 Task: Search for and add digital camera photography equipment to your Amazon cart.
Action: Mouse moved to (515, 243)
Screenshot: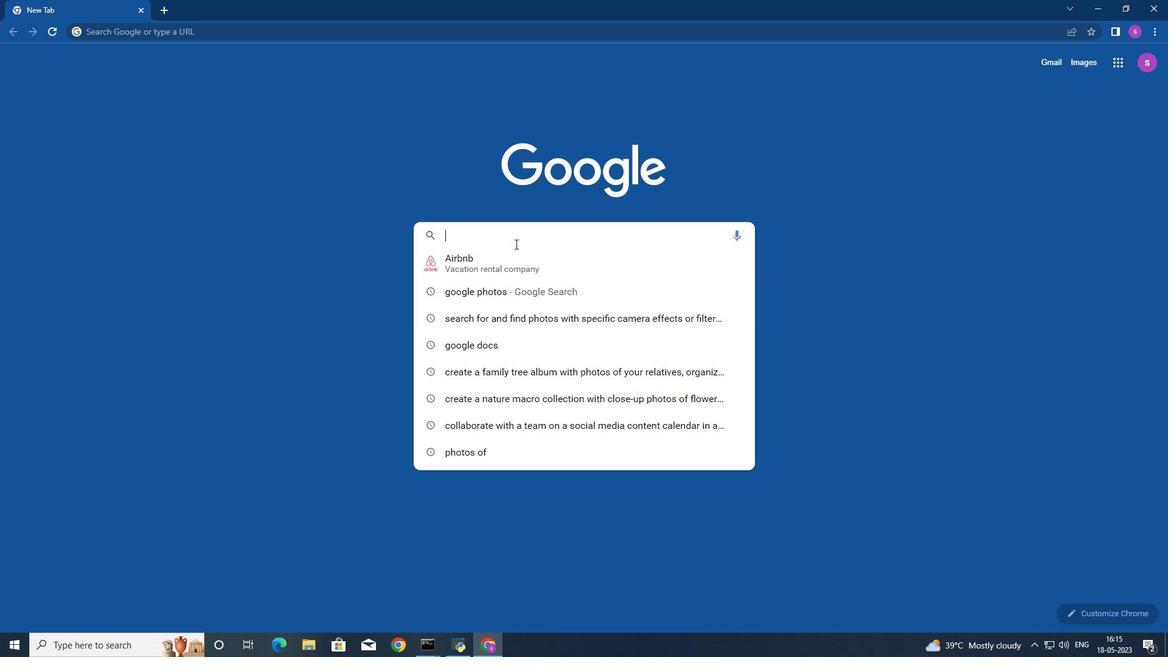 
Action: Key pressed <Key.shift>Ama
Screenshot: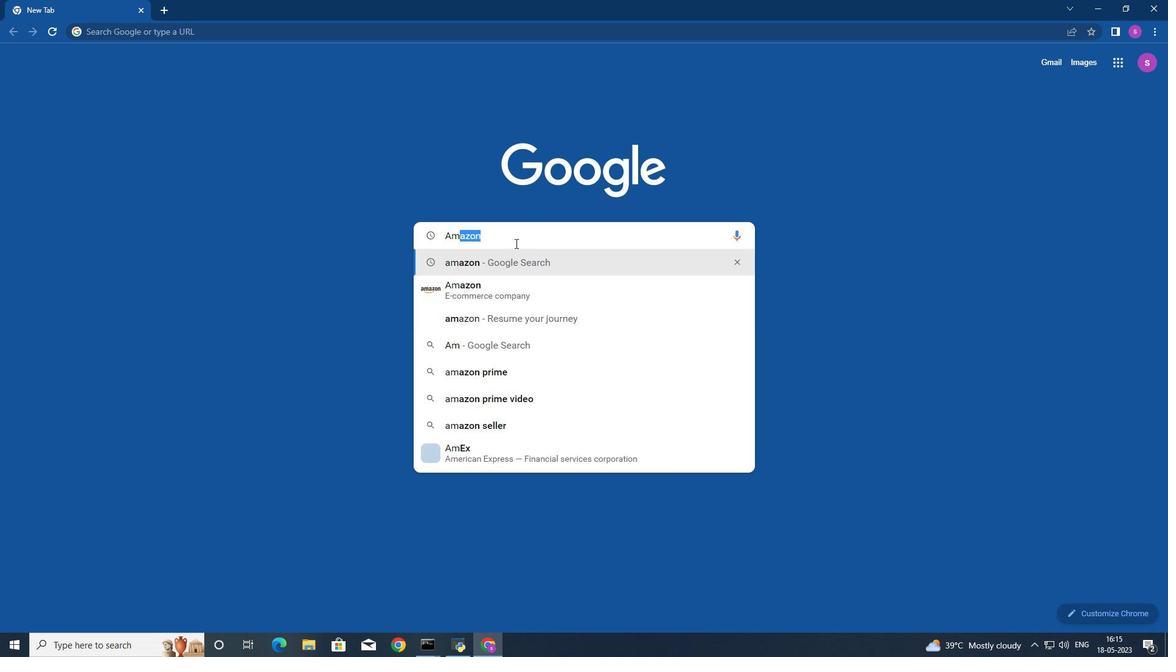 
Action: Mouse moved to (476, 283)
Screenshot: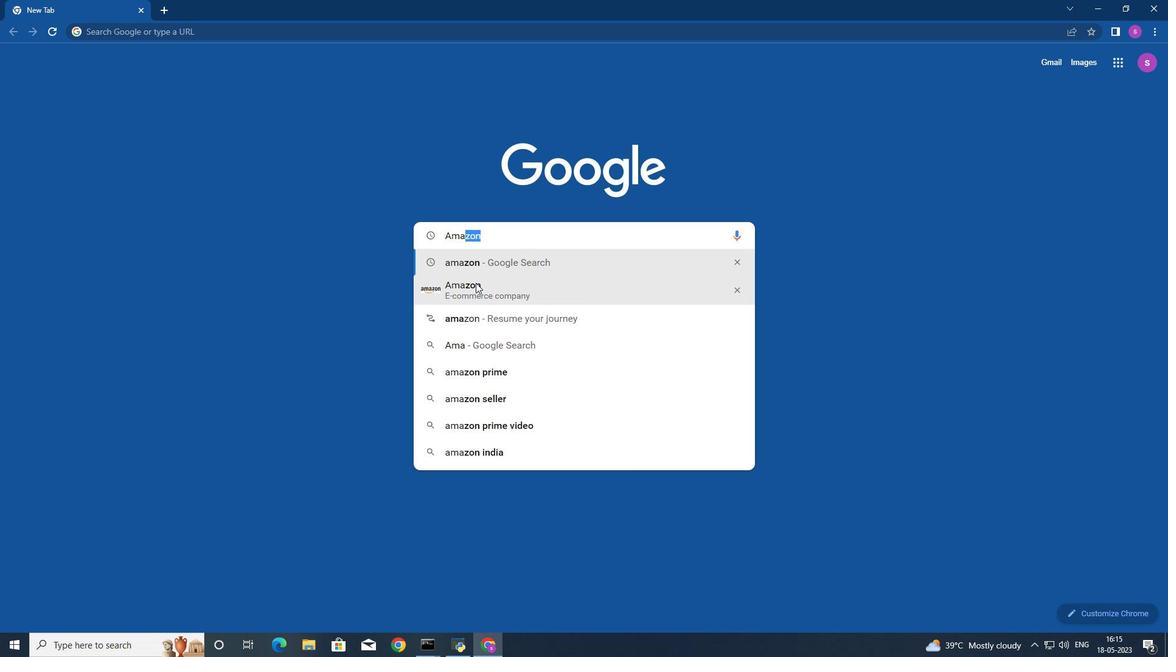 
Action: Mouse pressed left at (476, 283)
Screenshot: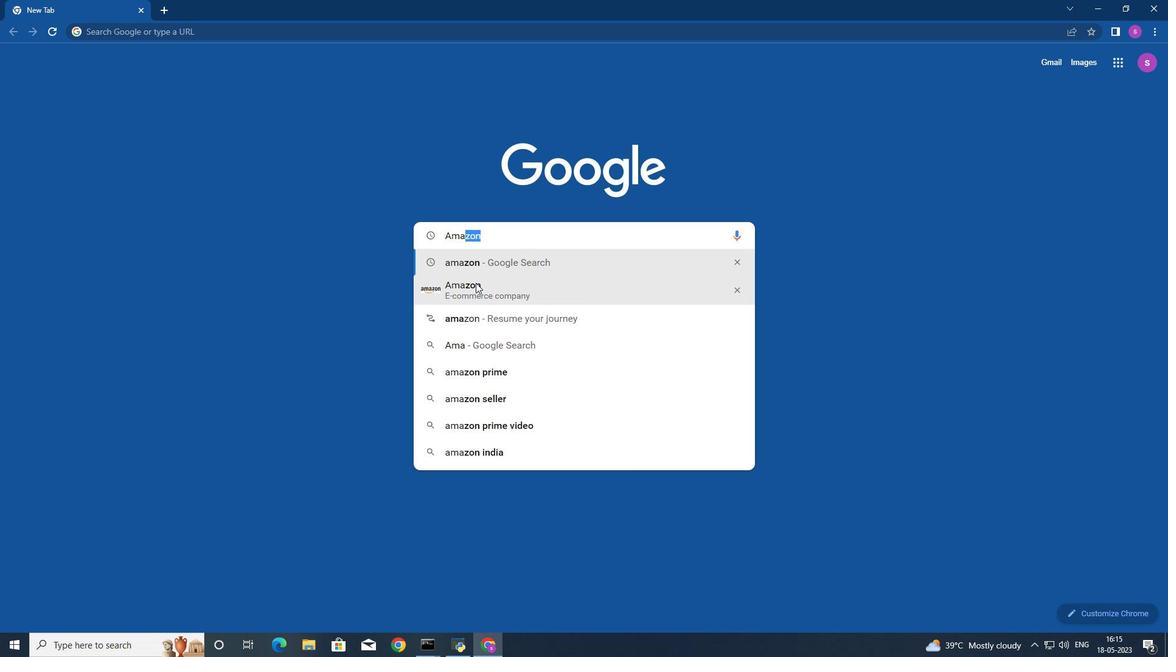 
Action: Mouse moved to (166, 196)
Screenshot: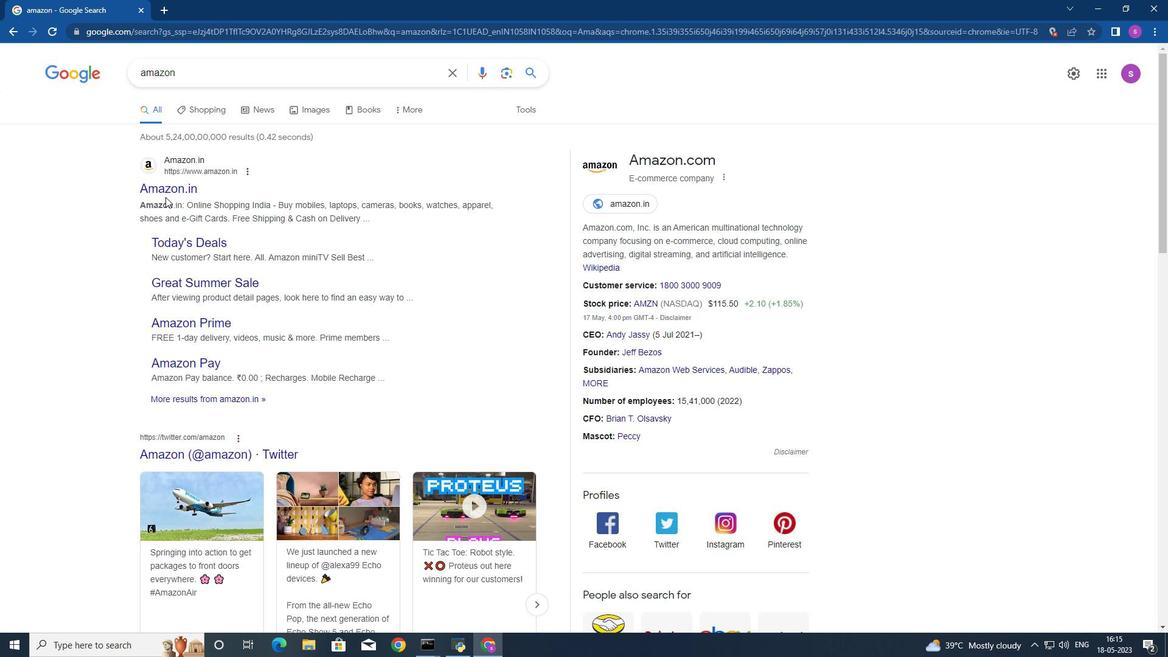 
Action: Mouse pressed left at (166, 196)
Screenshot: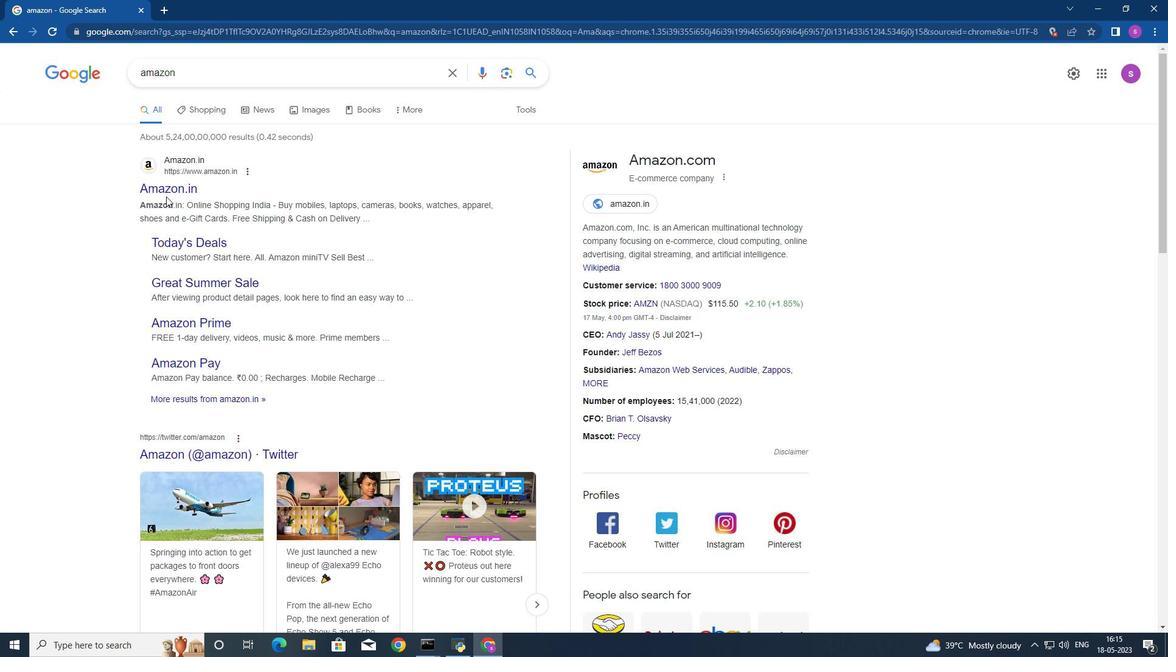 
Action: Mouse moved to (171, 189)
Screenshot: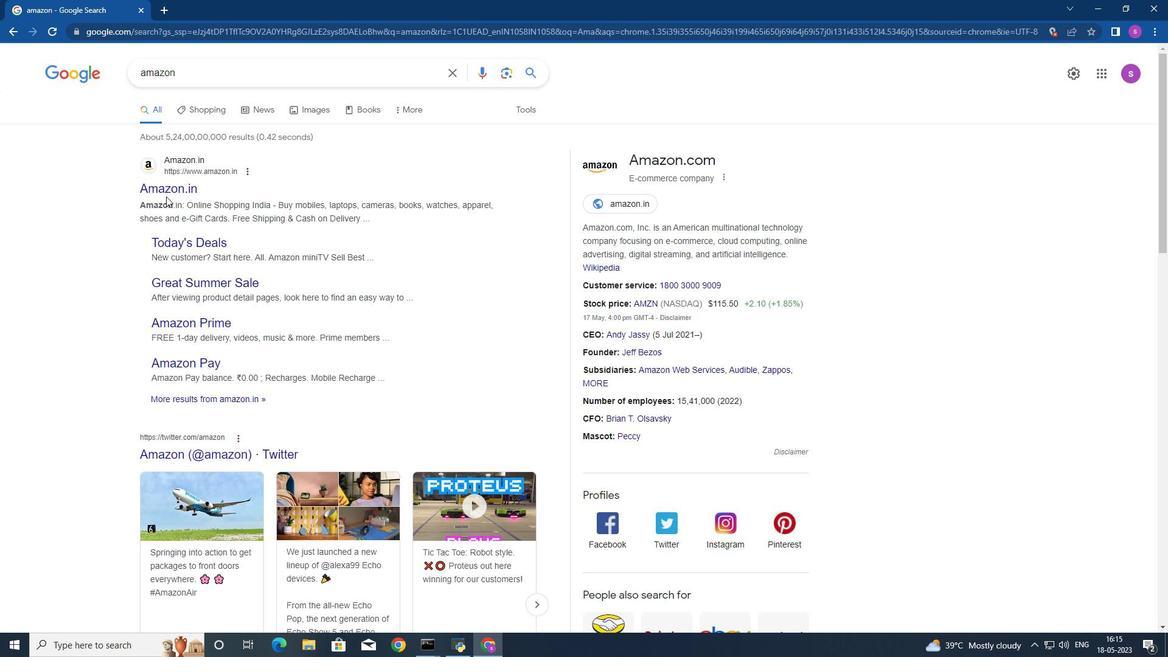 
Action: Mouse pressed left at (171, 189)
Screenshot: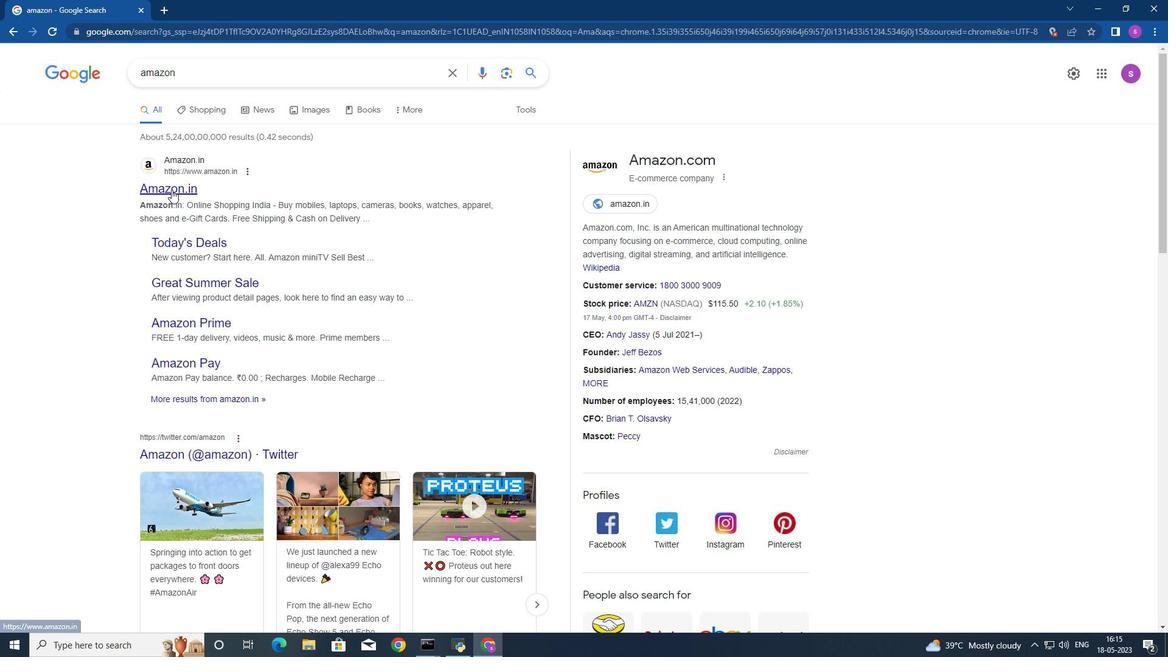 
Action: Mouse moved to (332, 59)
Screenshot: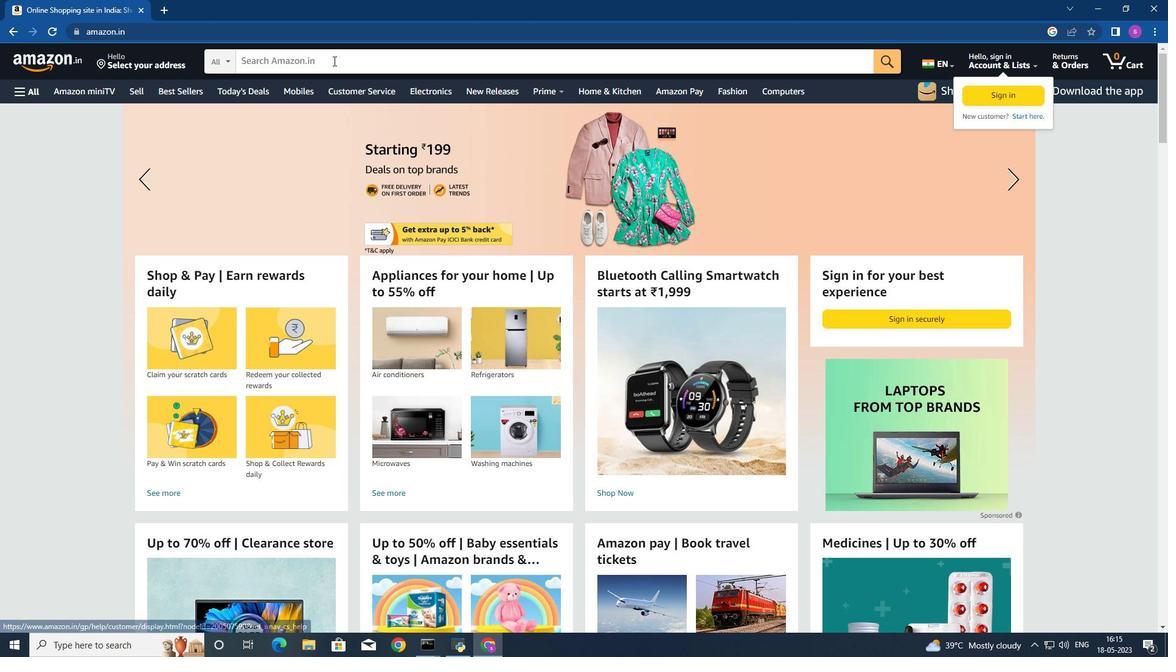 
Action: Mouse pressed left at (332, 59)
Screenshot: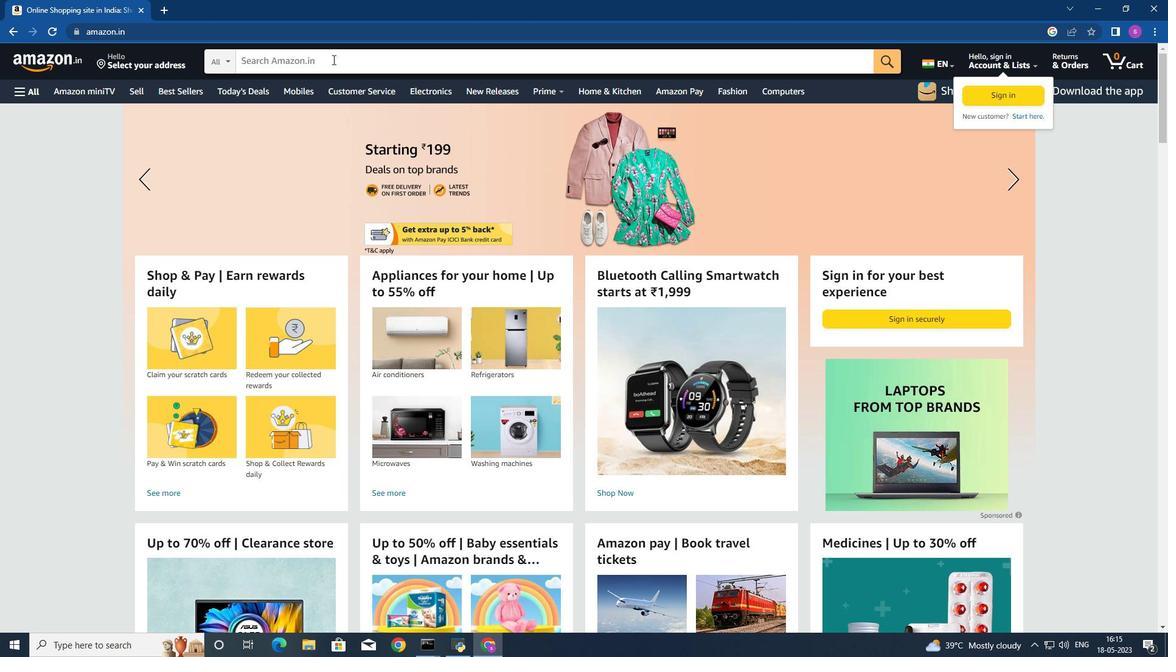 
Action: Key pressed digital<Key.space>camera<Key.enter>
Screenshot: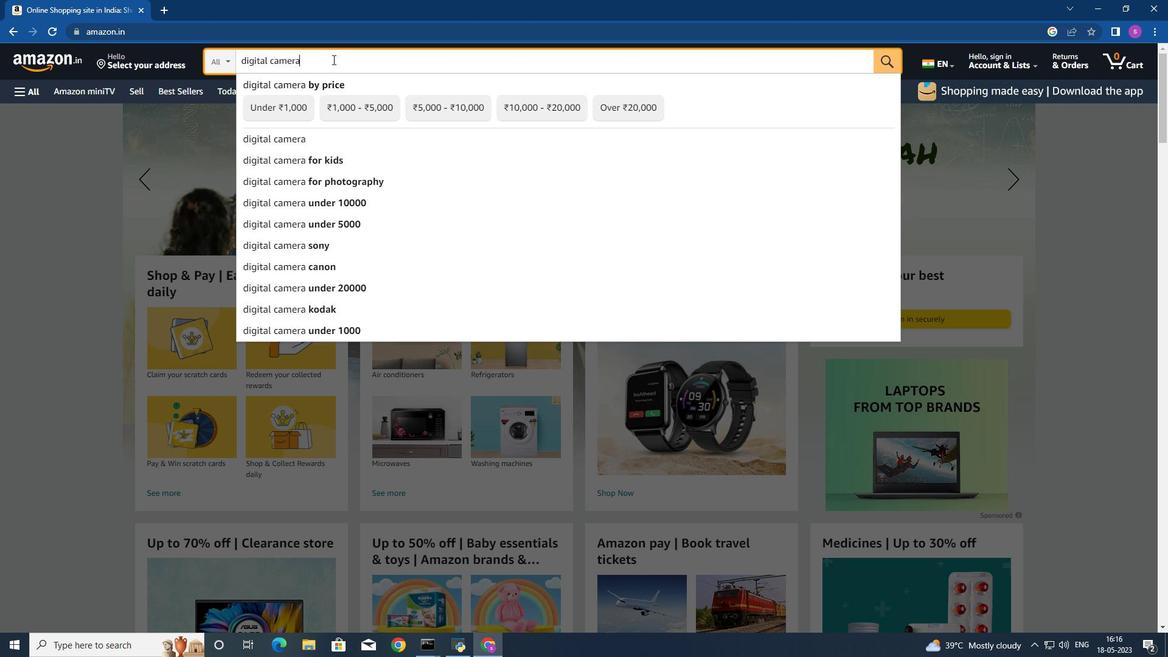 
Action: Mouse moved to (425, 222)
Screenshot: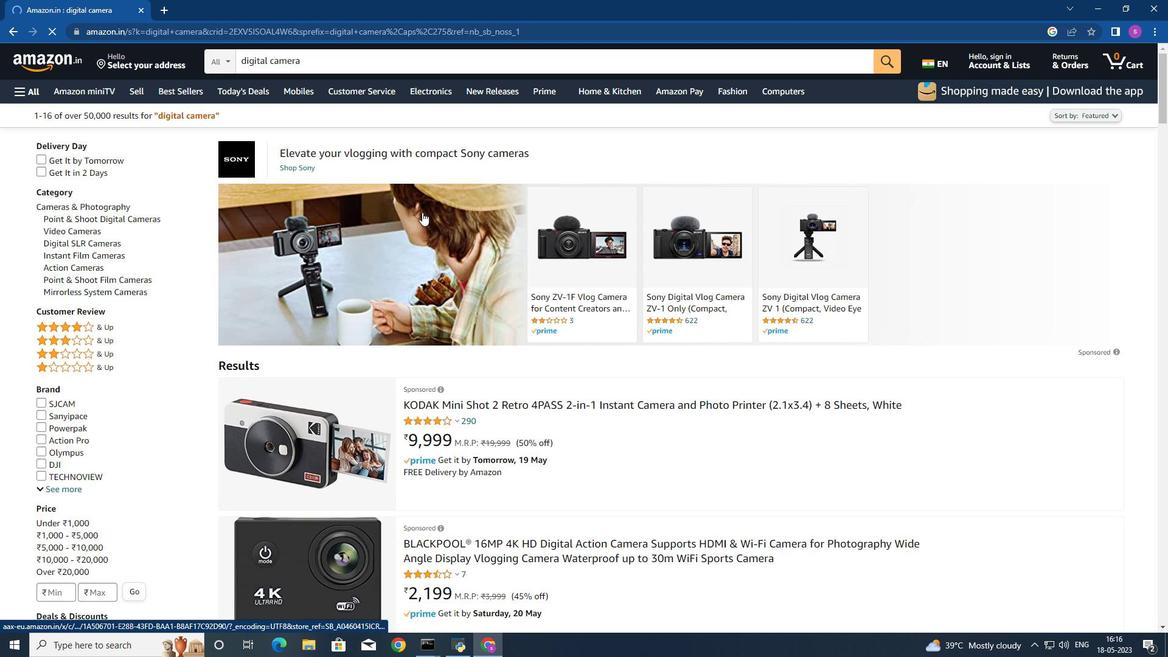 
Action: Mouse scrolled (423, 215) with delta (0, 0)
Screenshot: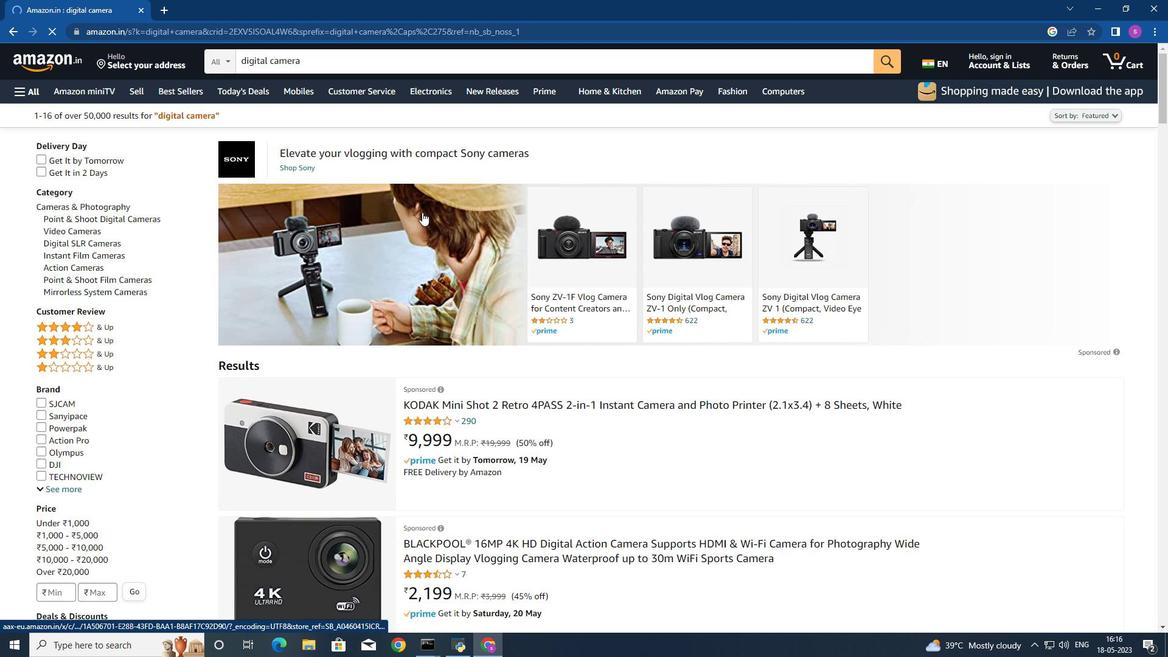 
Action: Mouse moved to (426, 223)
Screenshot: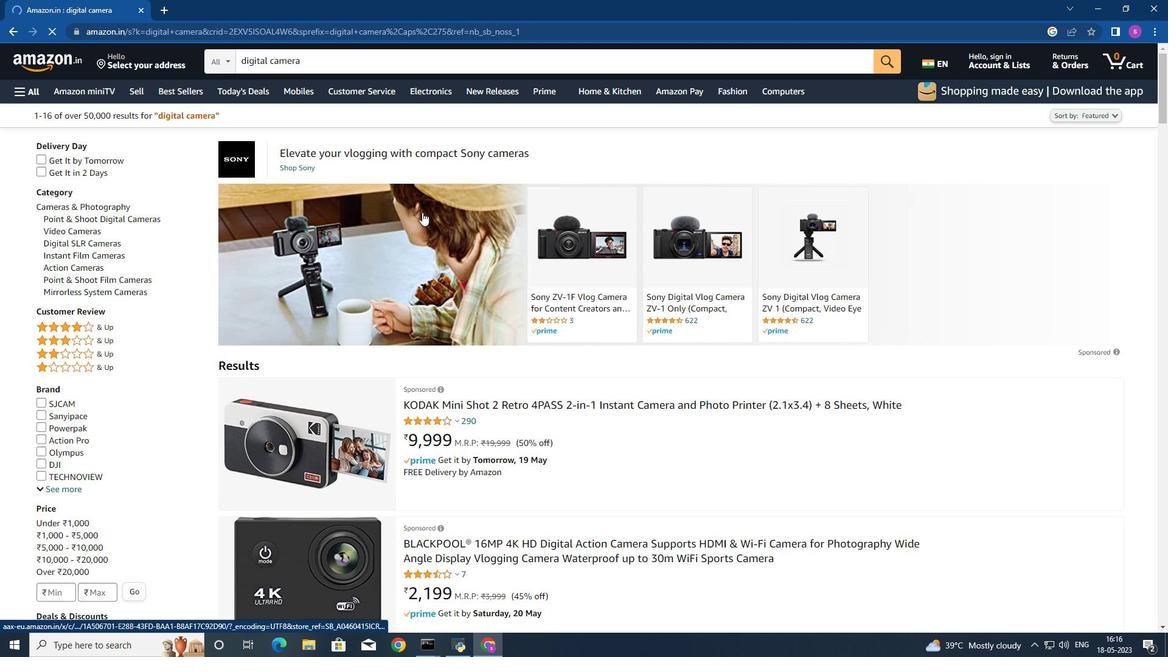 
Action: Mouse scrolled (426, 223) with delta (0, 0)
Screenshot: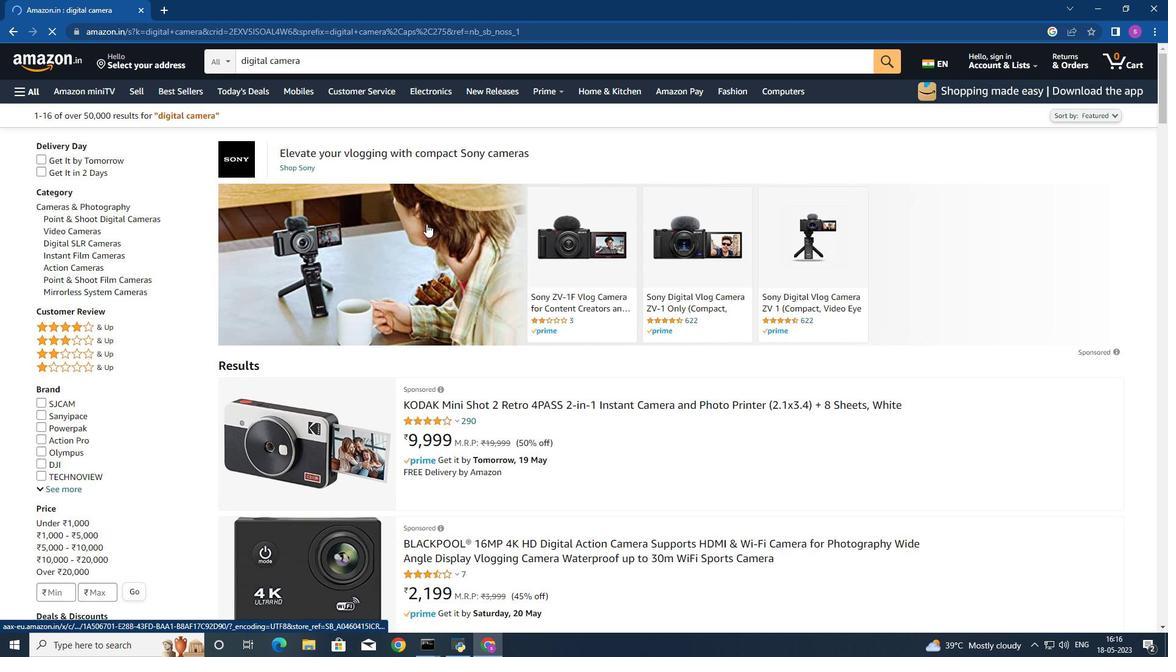 
Action: Mouse moved to (432, 274)
Screenshot: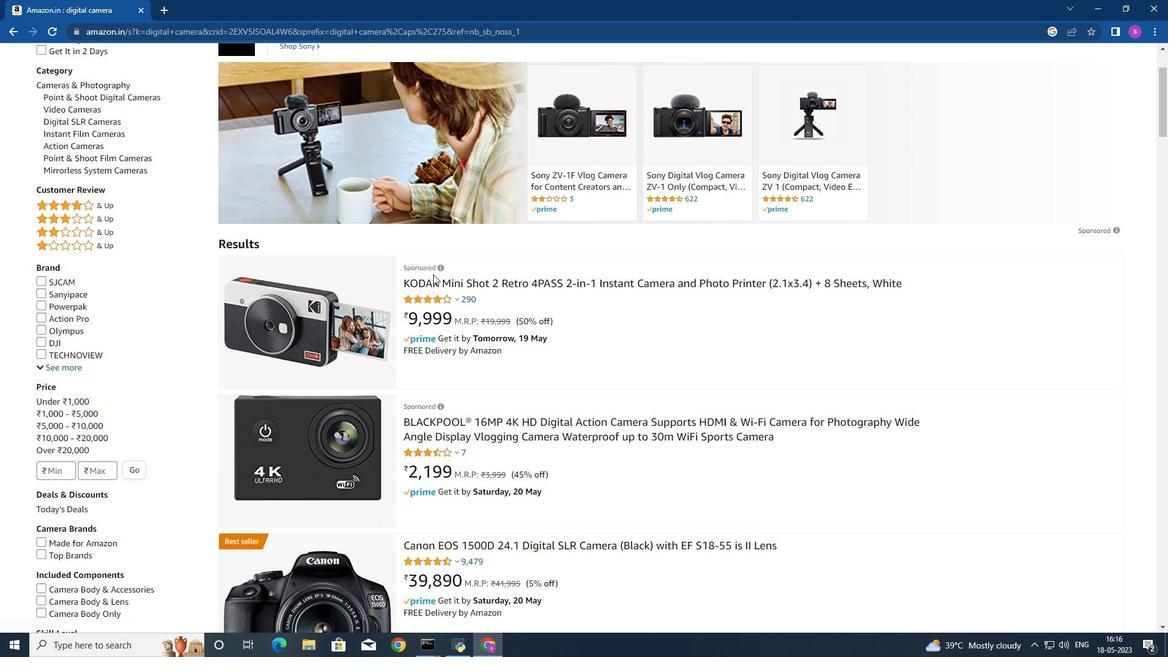 
Action: Mouse scrolled (432, 274) with delta (0, 0)
Screenshot: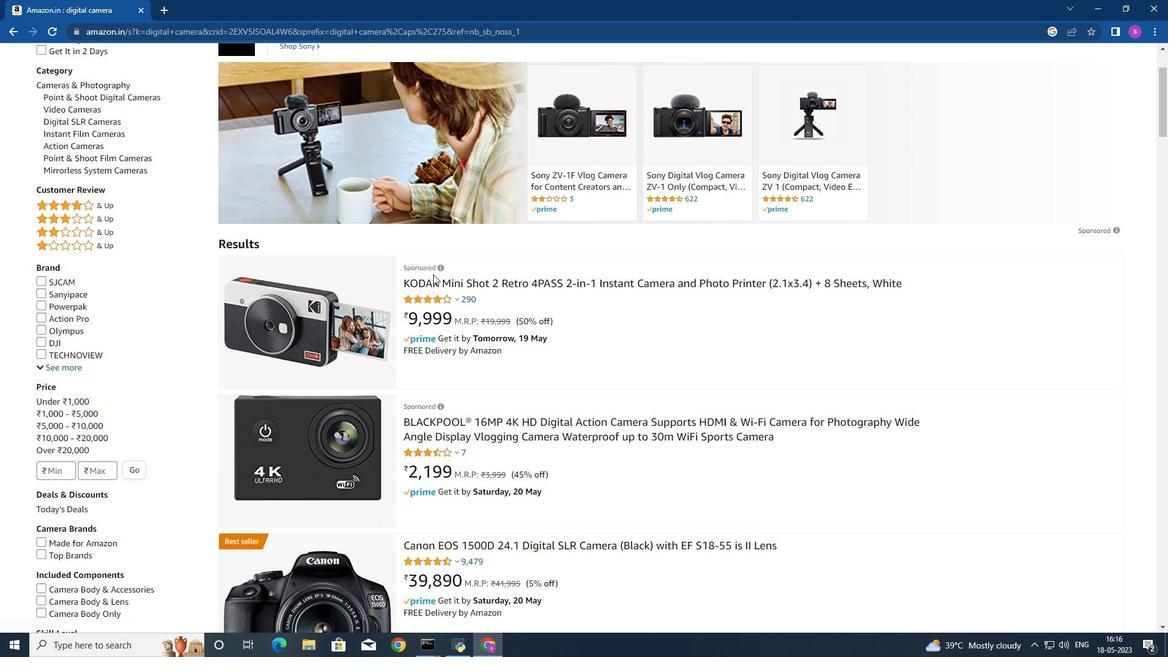 
Action: Mouse moved to (432, 276)
Screenshot: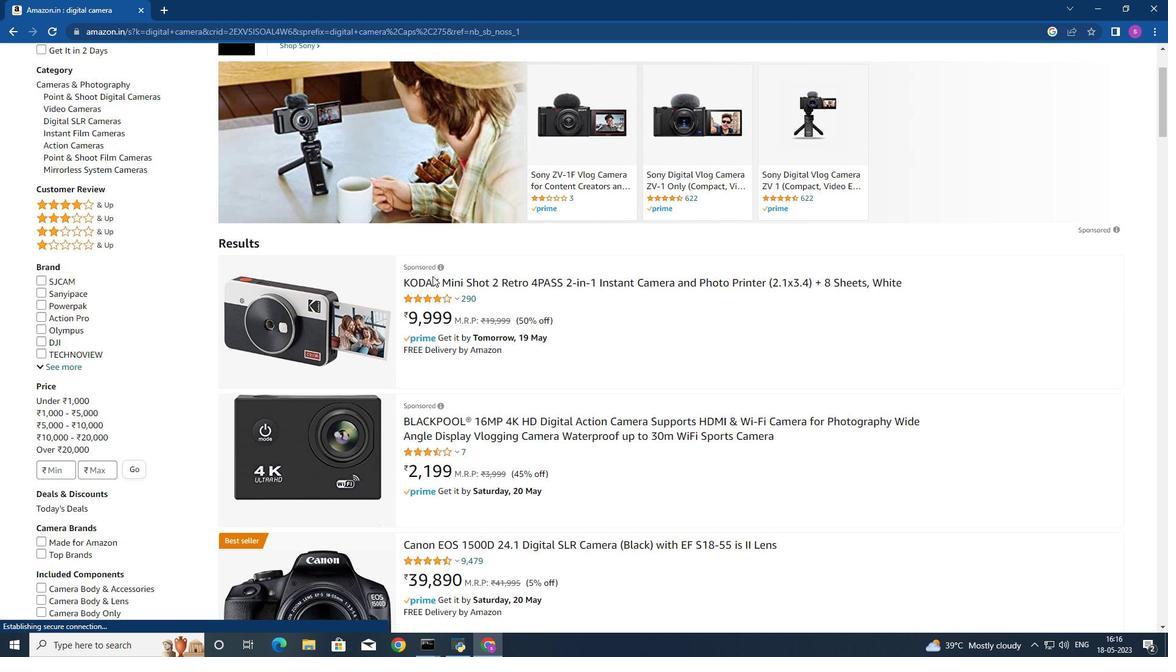 
Action: Mouse scrolled (432, 275) with delta (0, 0)
Screenshot: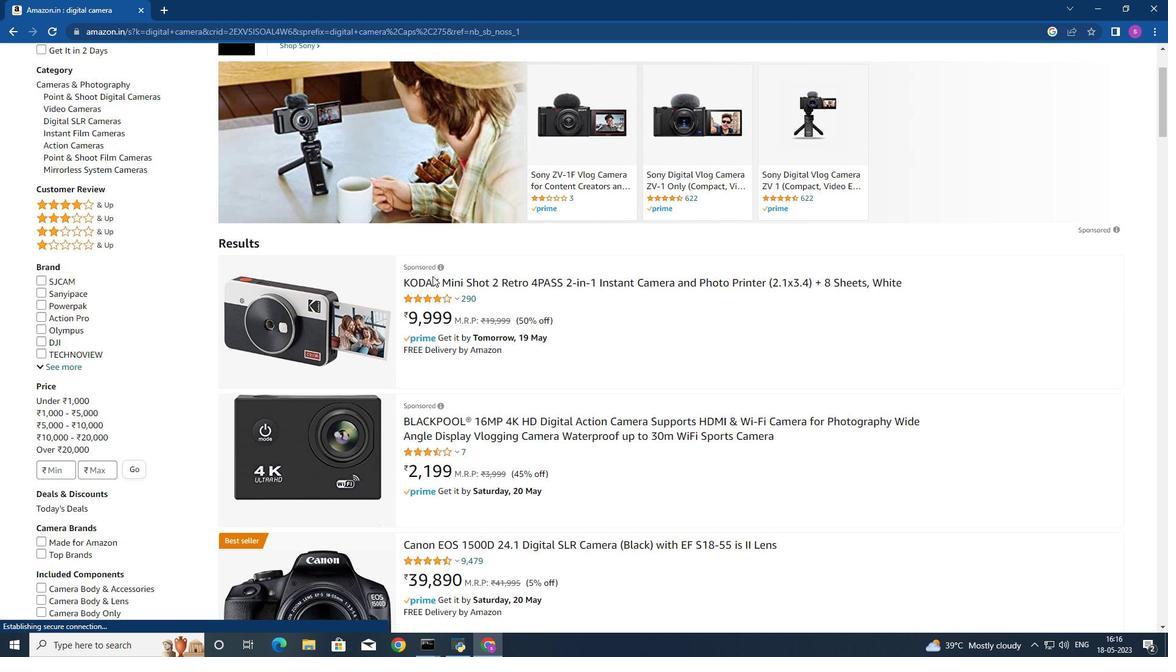 
Action: Mouse moved to (501, 173)
Screenshot: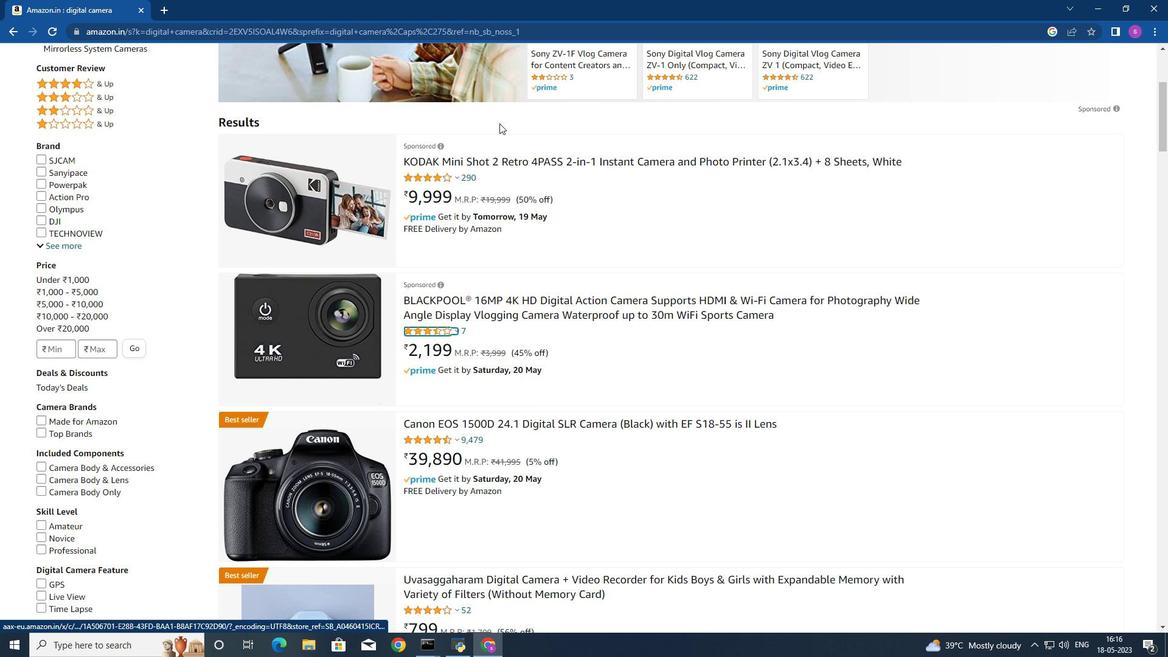 
Action: Mouse scrolled (501, 174) with delta (0, 0)
Screenshot: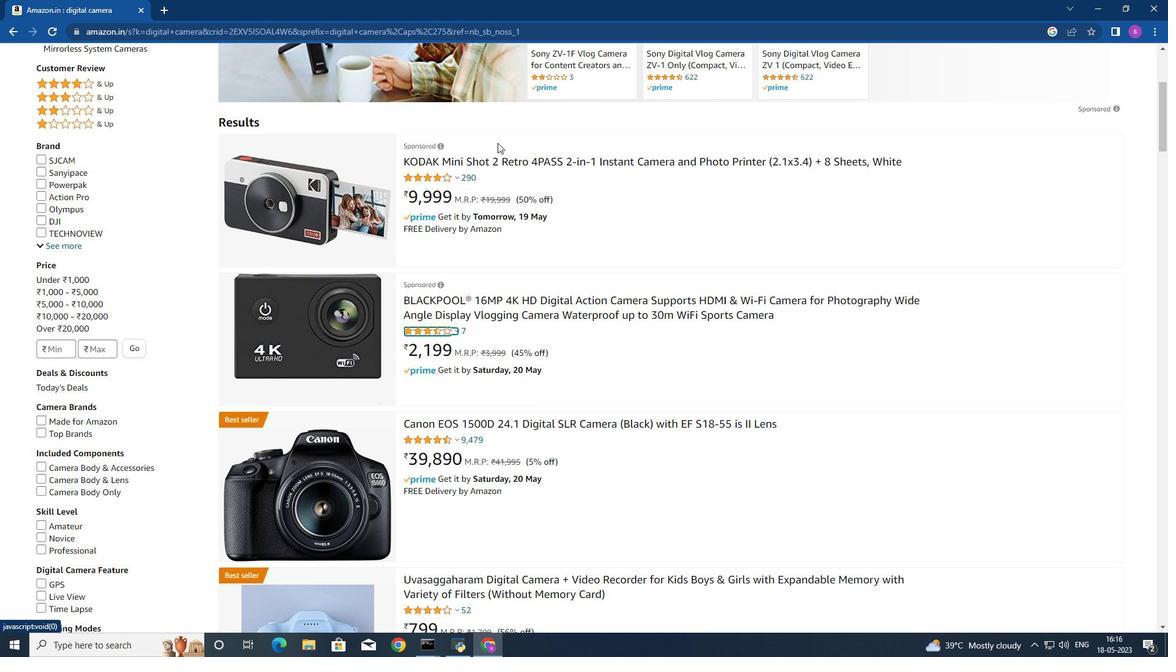 
Action: Mouse moved to (509, 217)
Screenshot: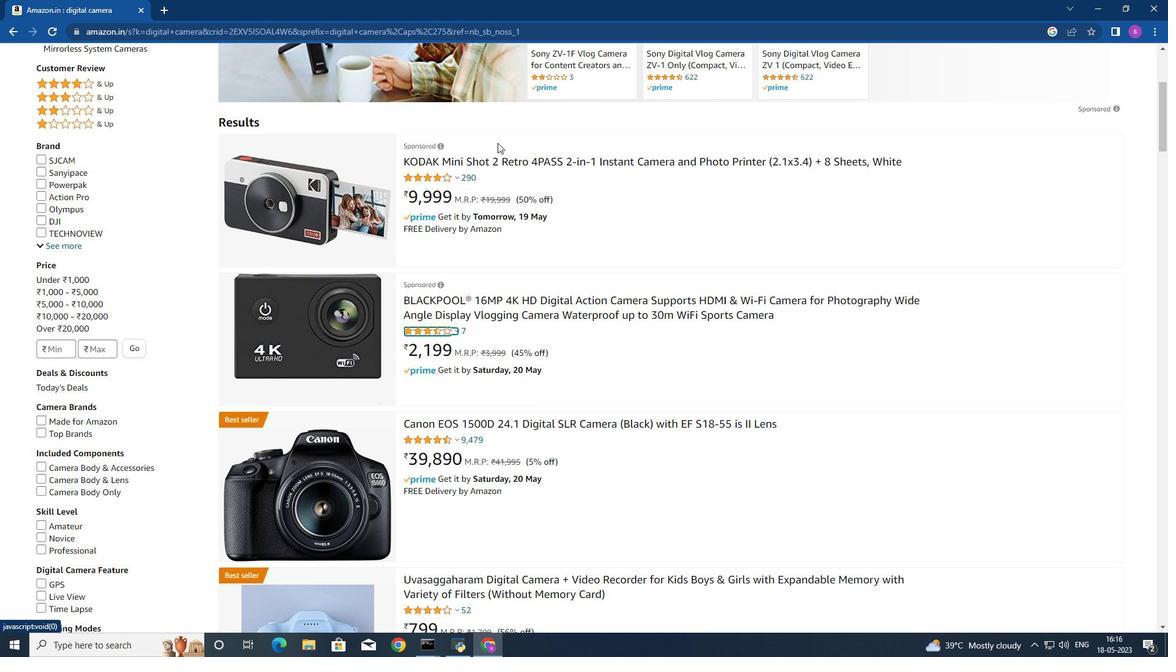 
Action: Mouse scrolled (509, 217) with delta (0, 0)
Screenshot: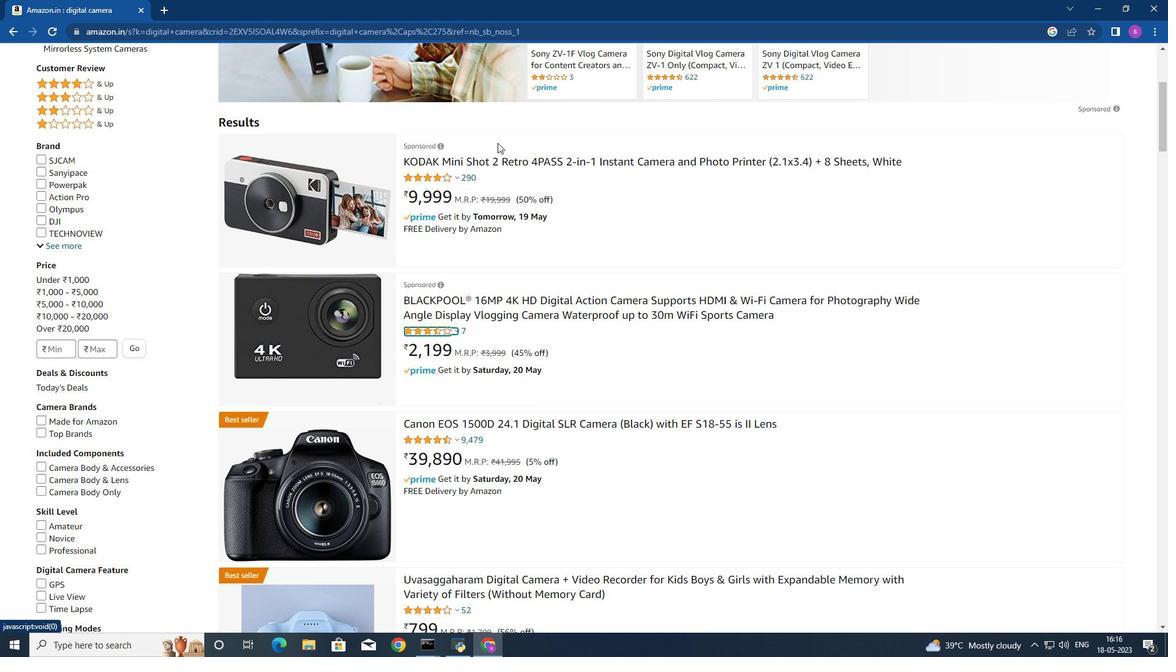 
Action: Mouse moved to (519, 254)
Screenshot: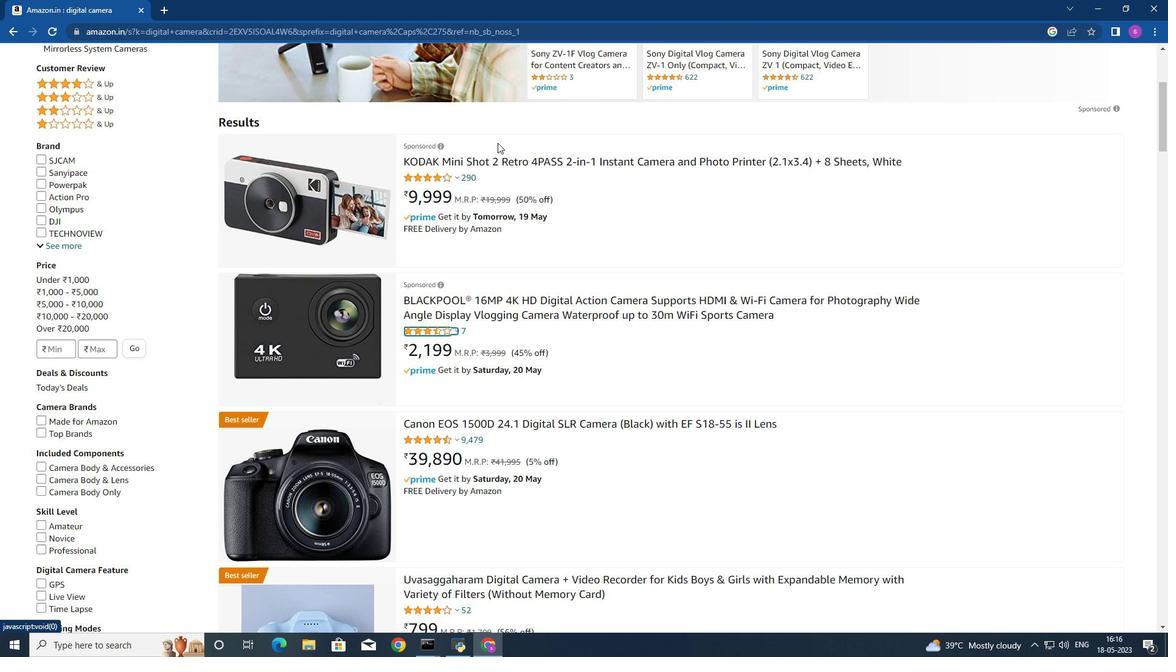 
Action: Mouse scrolled (519, 255) with delta (0, 0)
Screenshot: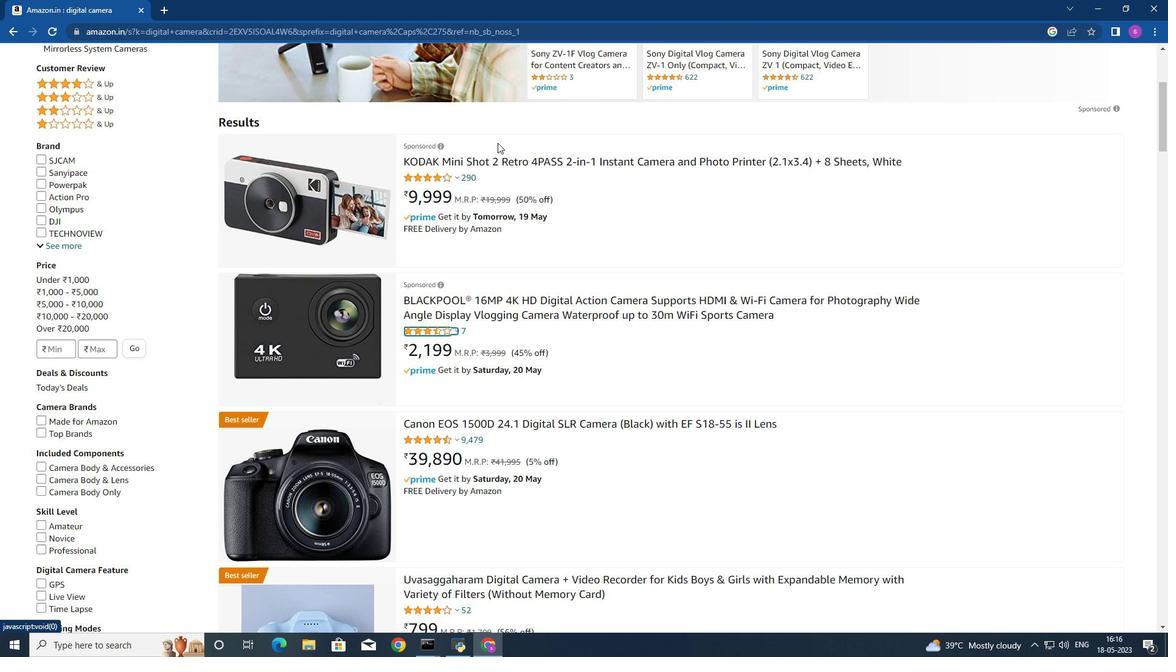
Action: Mouse moved to (529, 310)
Screenshot: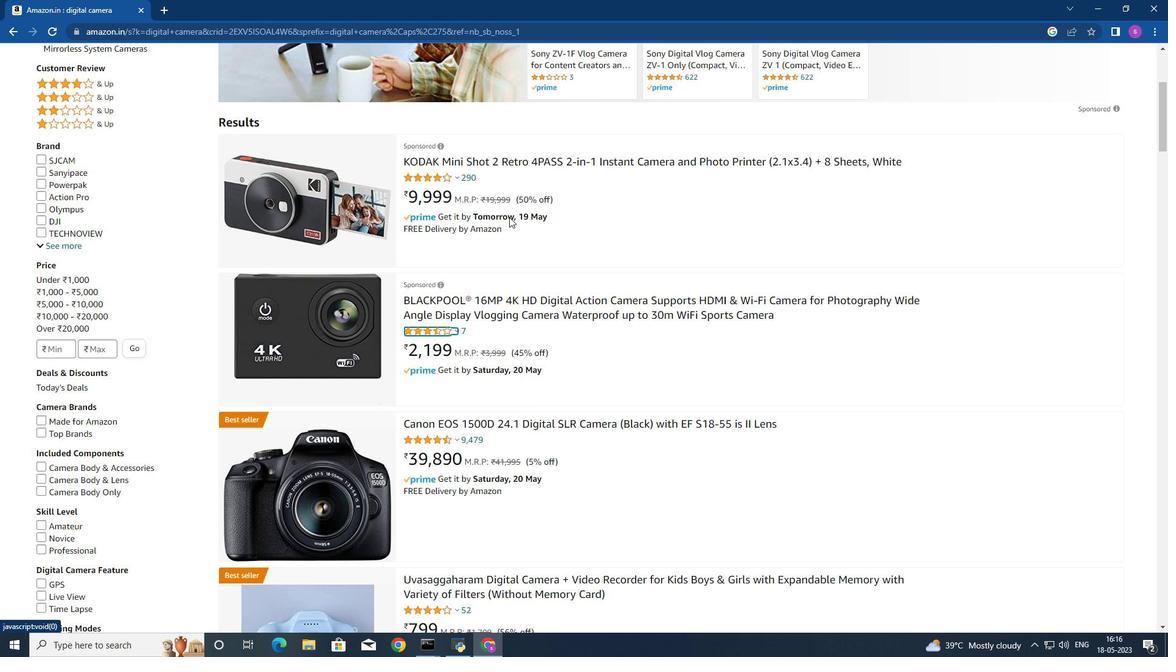 
Action: Mouse scrolled (529, 310) with delta (0, 0)
Screenshot: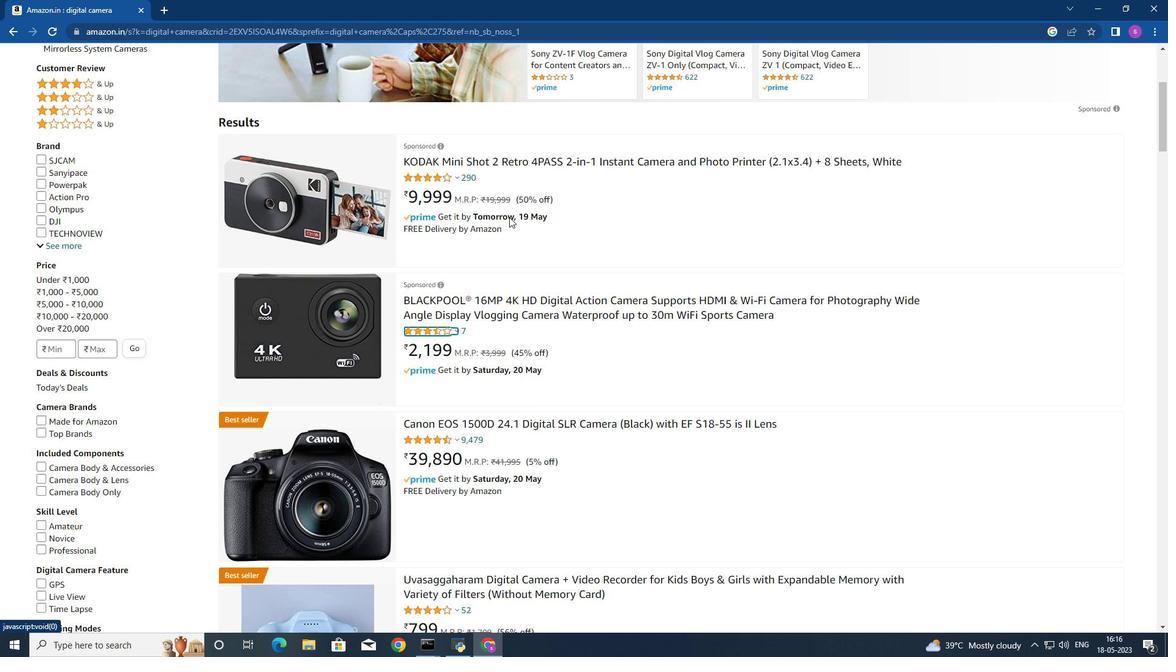
Action: Mouse moved to (529, 339)
Screenshot: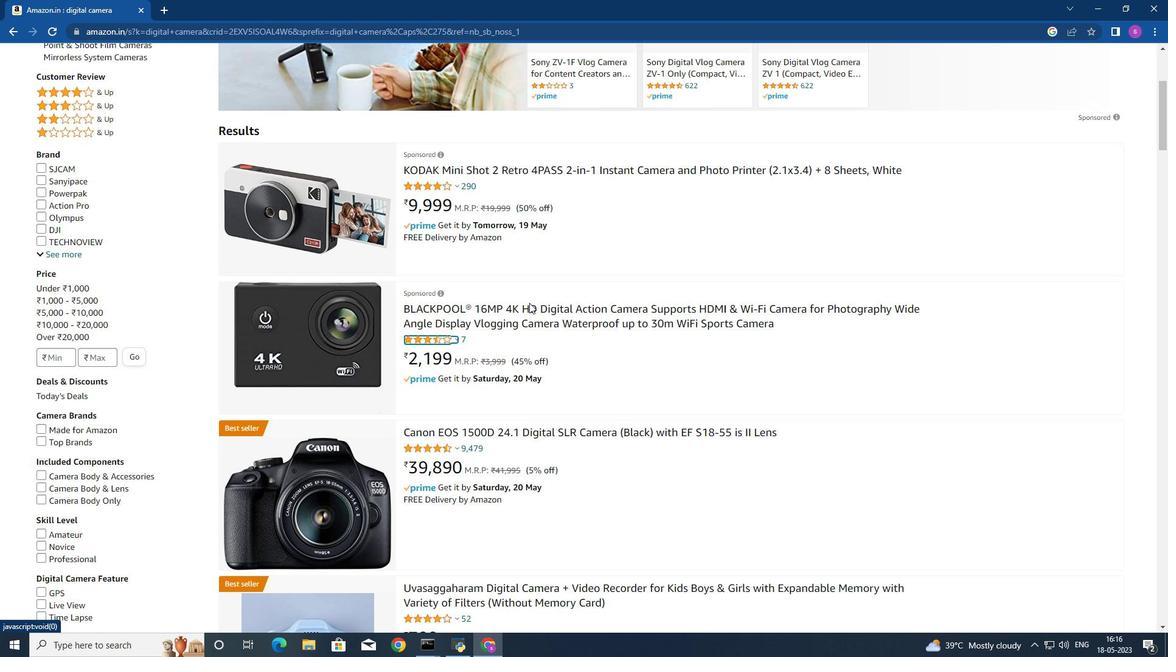 
Action: Mouse scrolled (529, 340) with delta (0, 0)
Screenshot: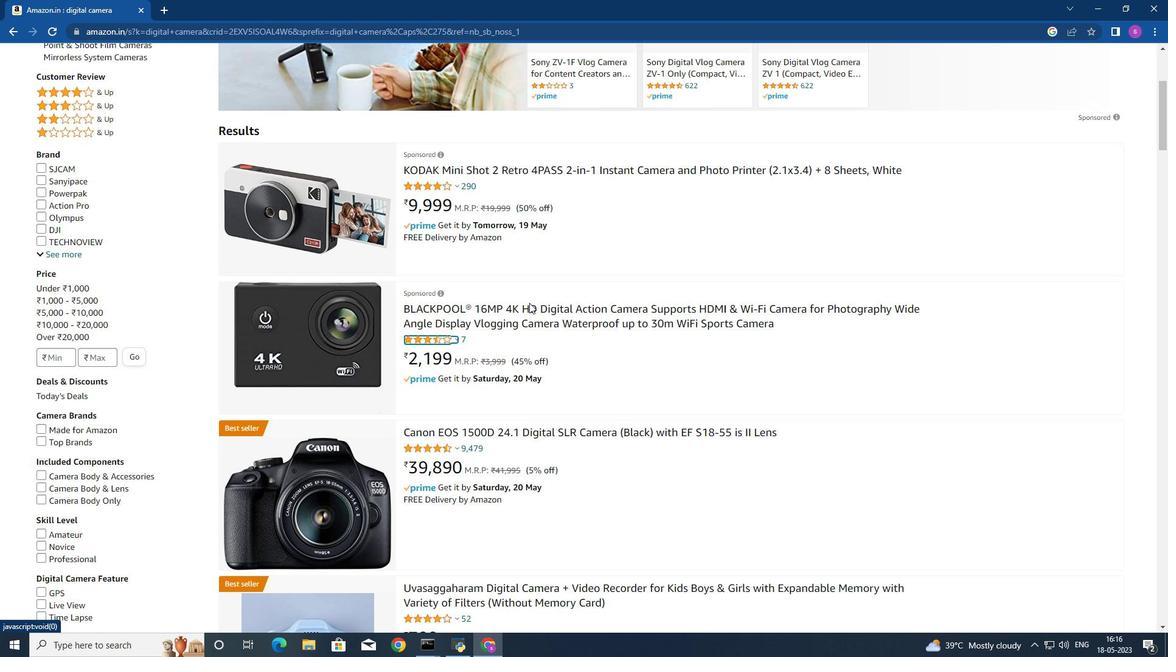 
Action: Mouse moved to (460, 212)
Screenshot: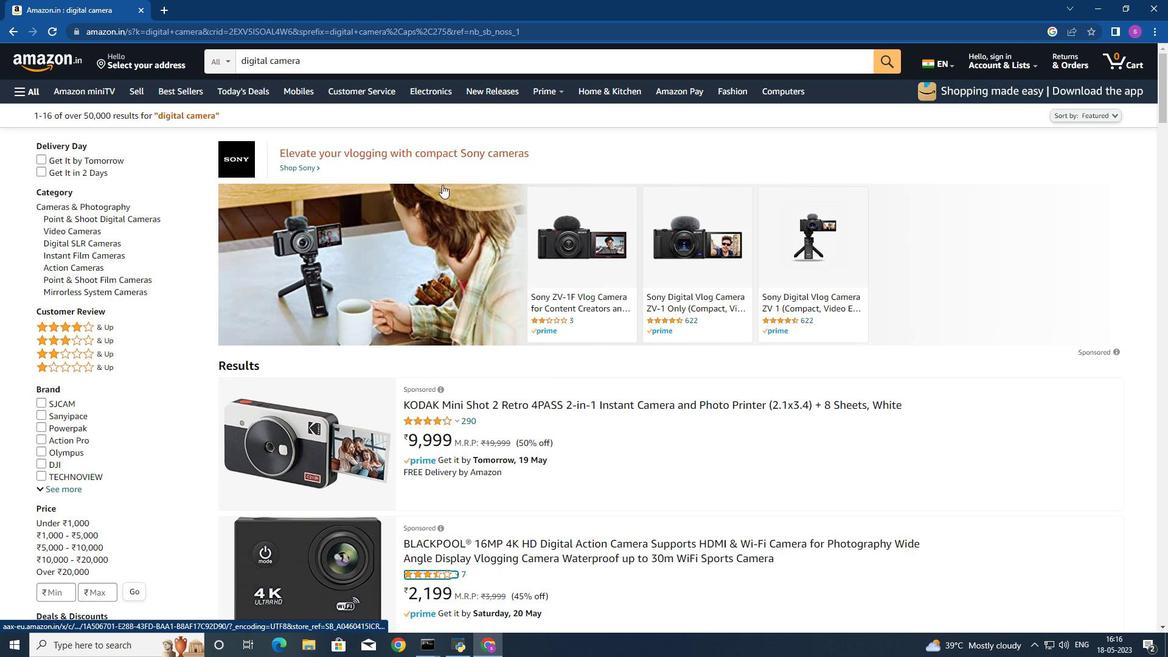 
Action: Mouse scrolled (460, 213) with delta (0, 0)
Screenshot: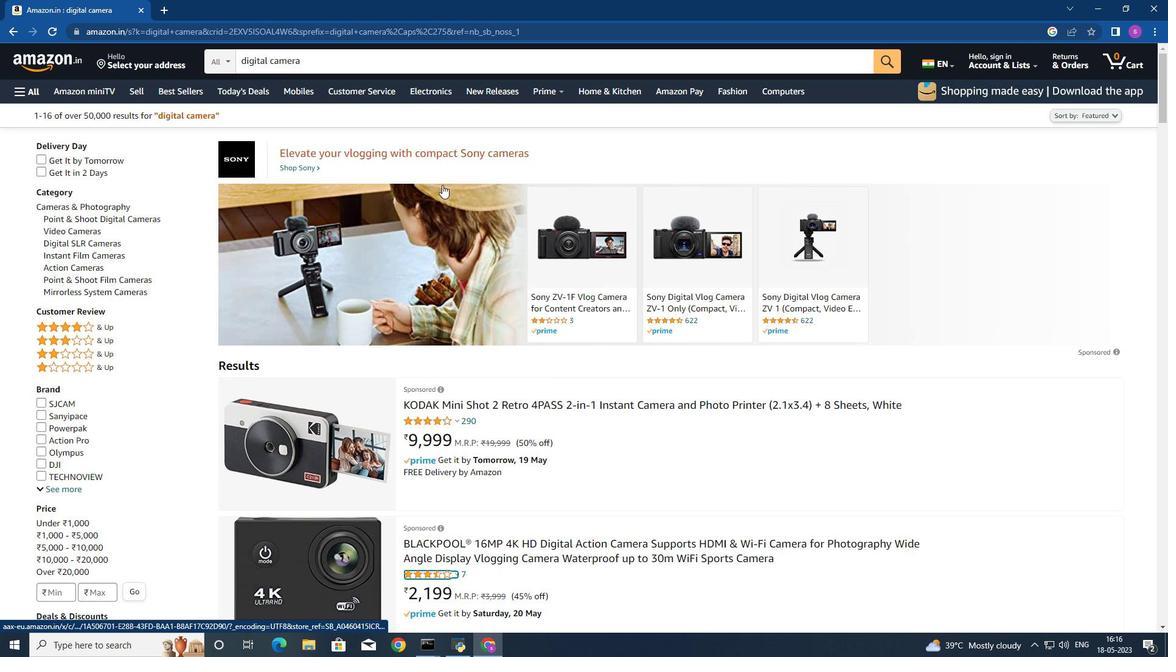 
Action: Mouse scrolled (460, 213) with delta (0, 0)
Screenshot: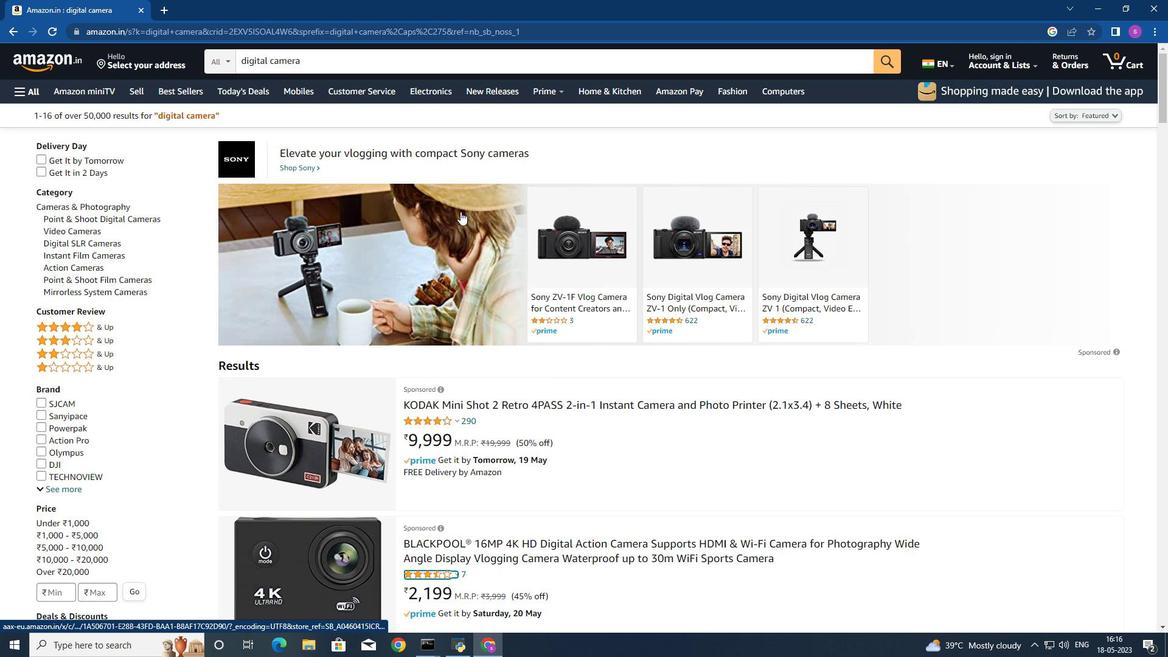 
Action: Mouse scrolled (460, 213) with delta (0, 0)
Screenshot: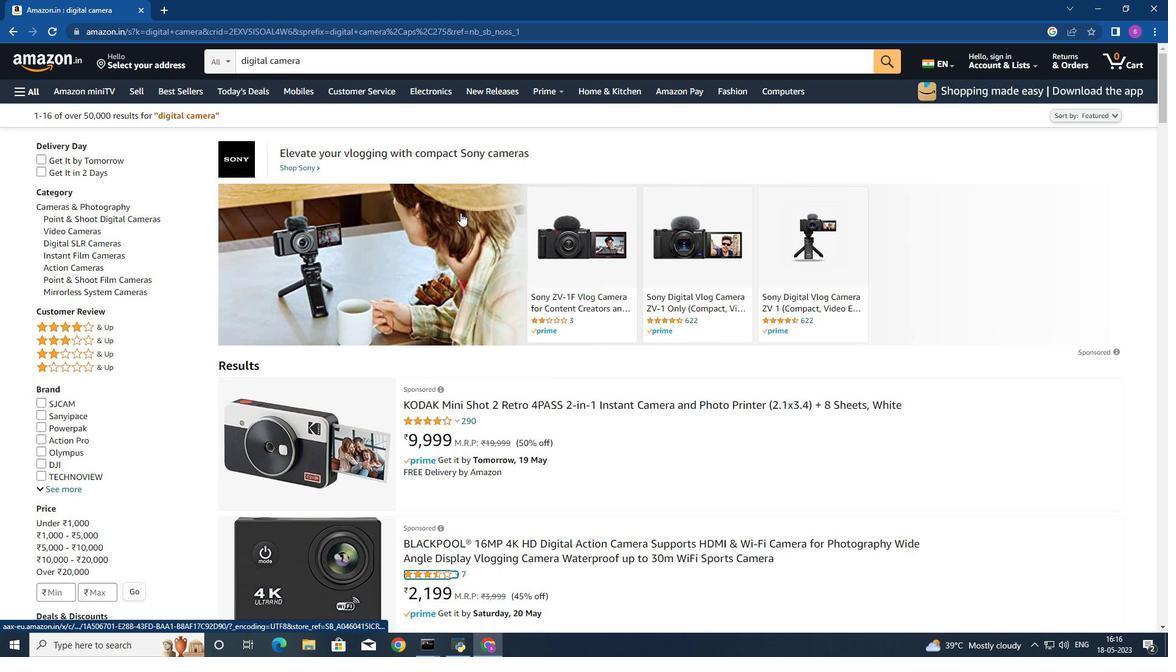 
Action: Mouse moved to (332, 61)
Screenshot: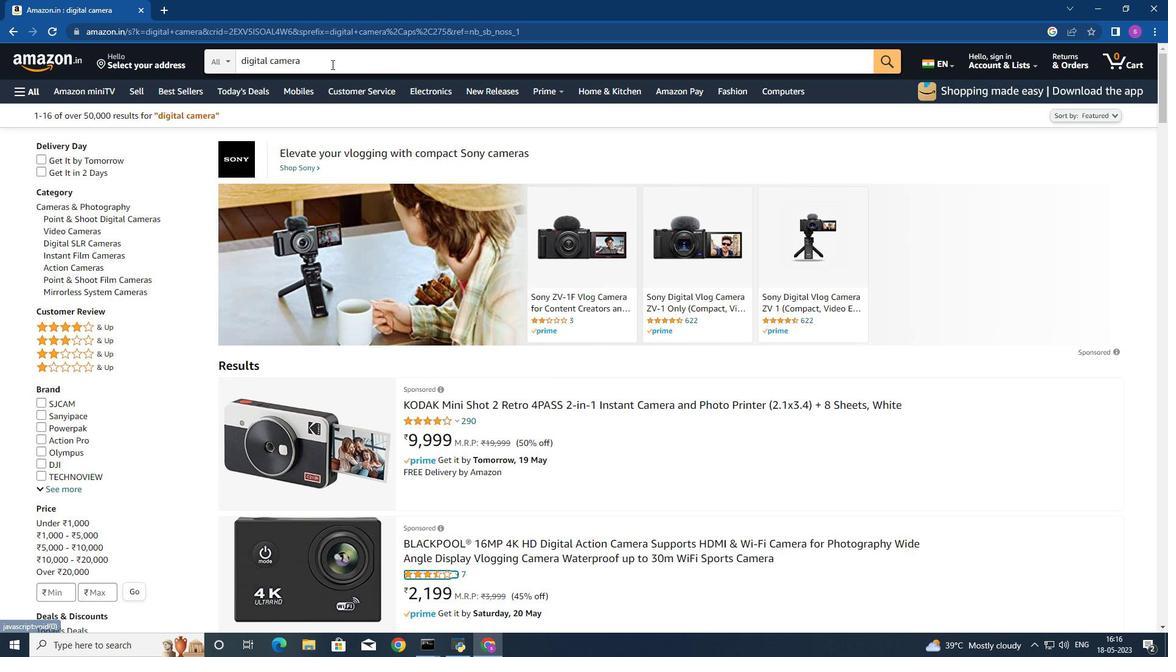 
Action: Mouse pressed left at (332, 61)
Screenshot: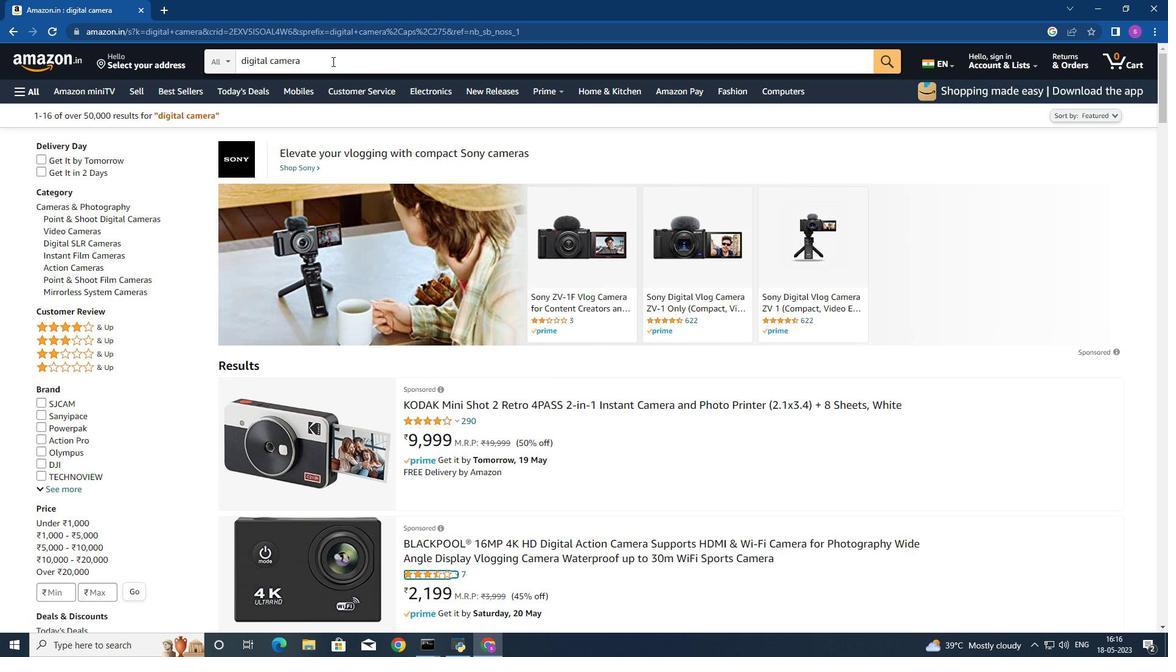 
Action: Mouse moved to (316, 200)
Screenshot: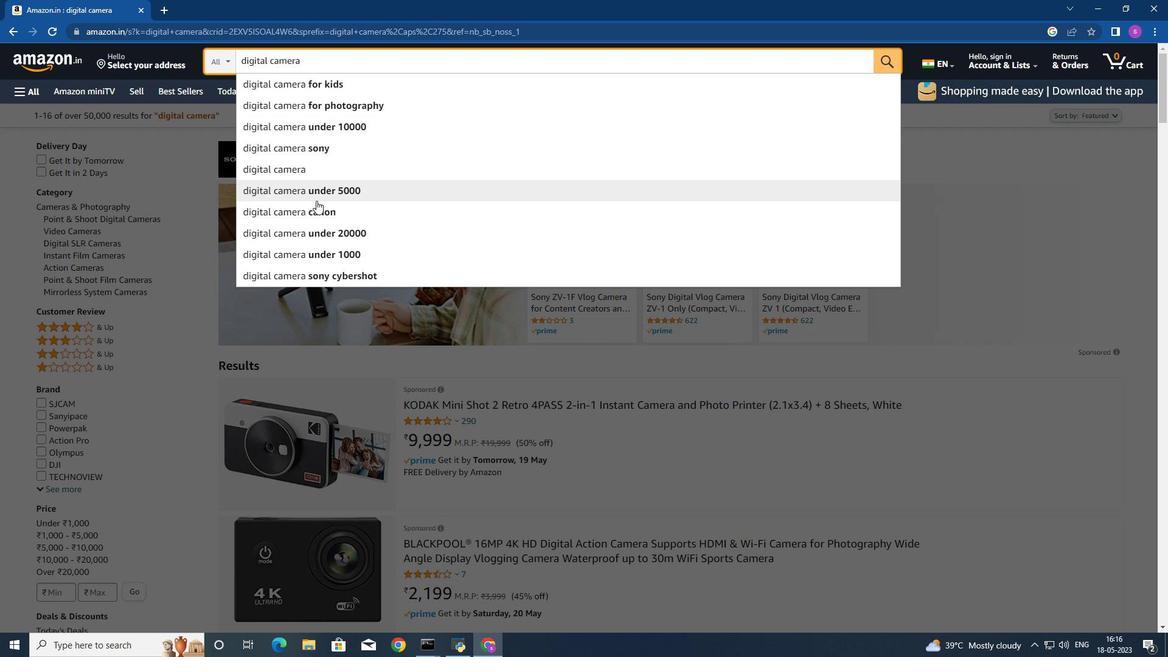 
Action: Key pressed <Key.space>photography<Key.space>equipment<Key.enter>
Screenshot: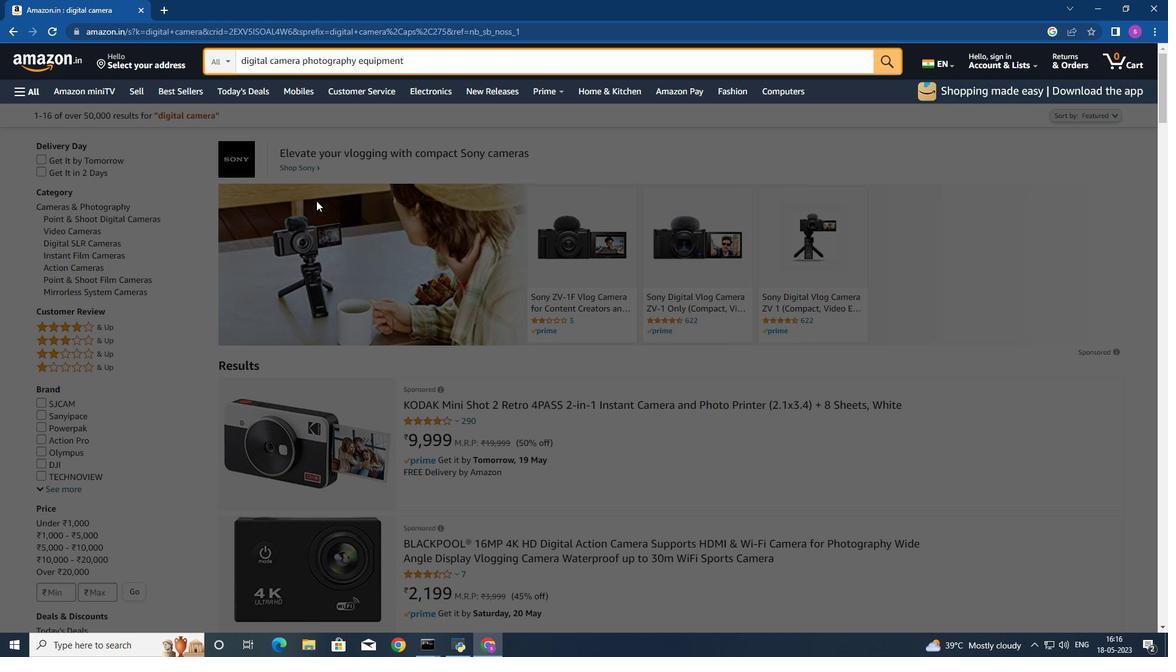 
Action: Mouse moved to (580, 362)
Screenshot: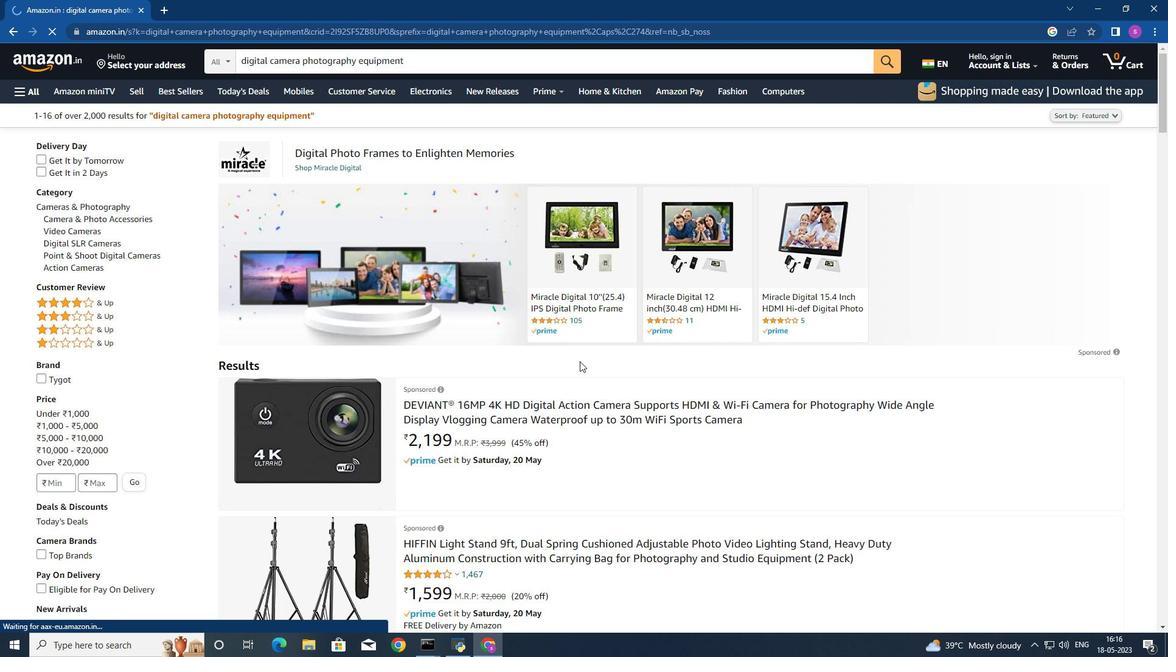 
Action: Mouse scrolled (580, 361) with delta (0, 0)
Screenshot: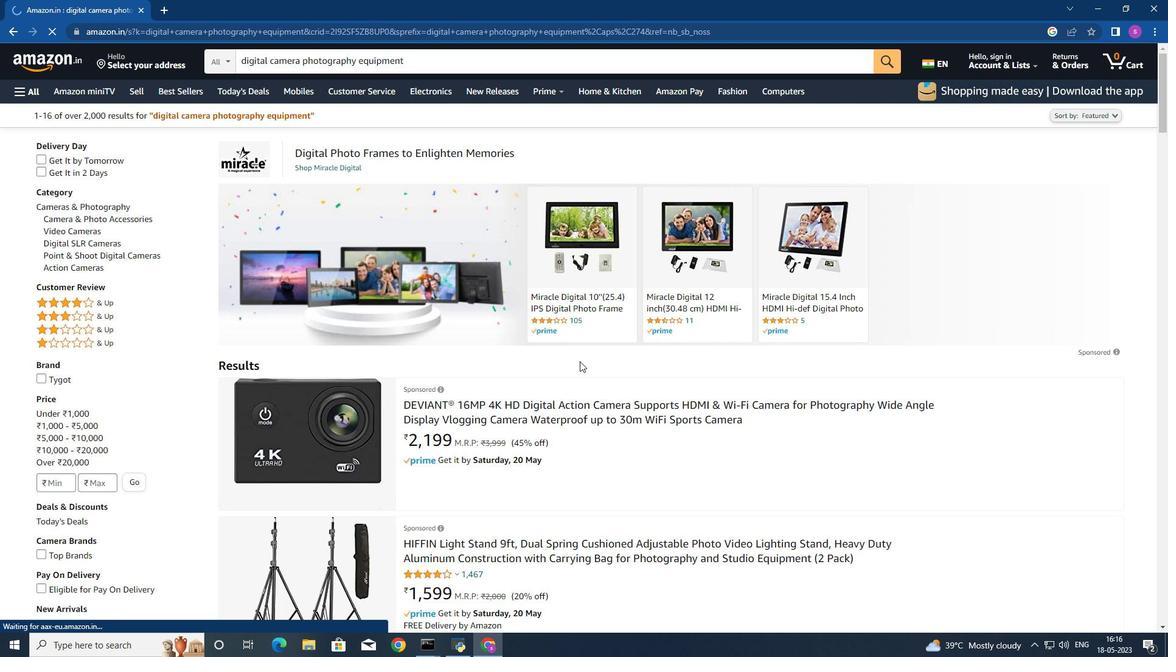 
Action: Mouse moved to (583, 364)
Screenshot: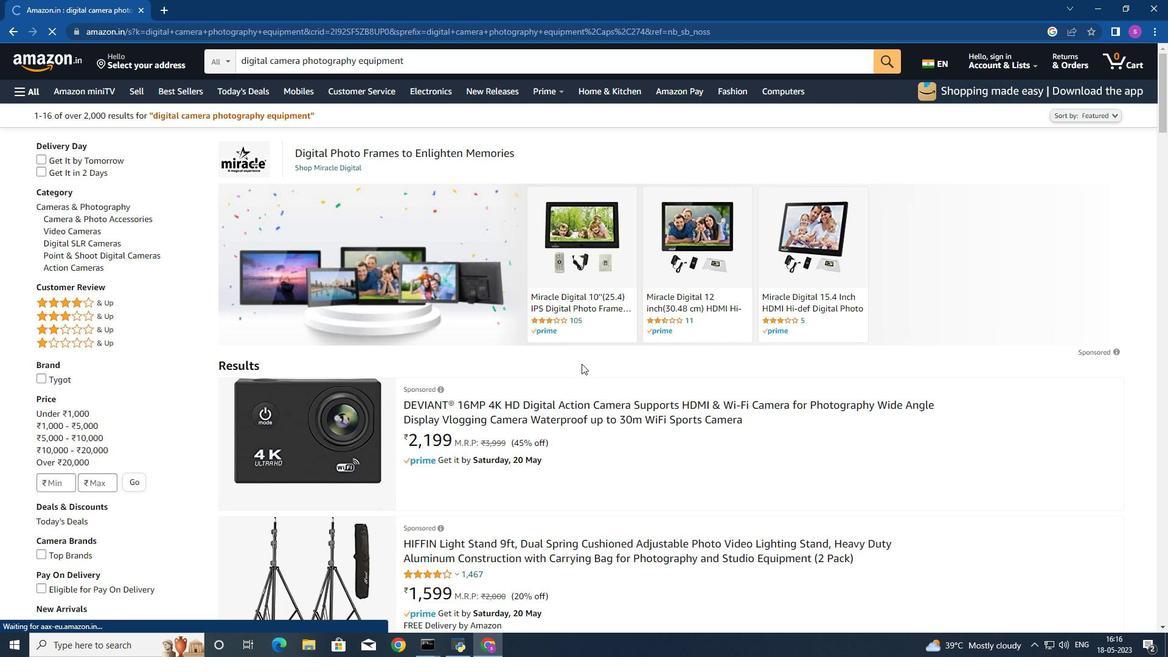 
Action: Mouse scrolled (583, 363) with delta (0, 0)
Screenshot: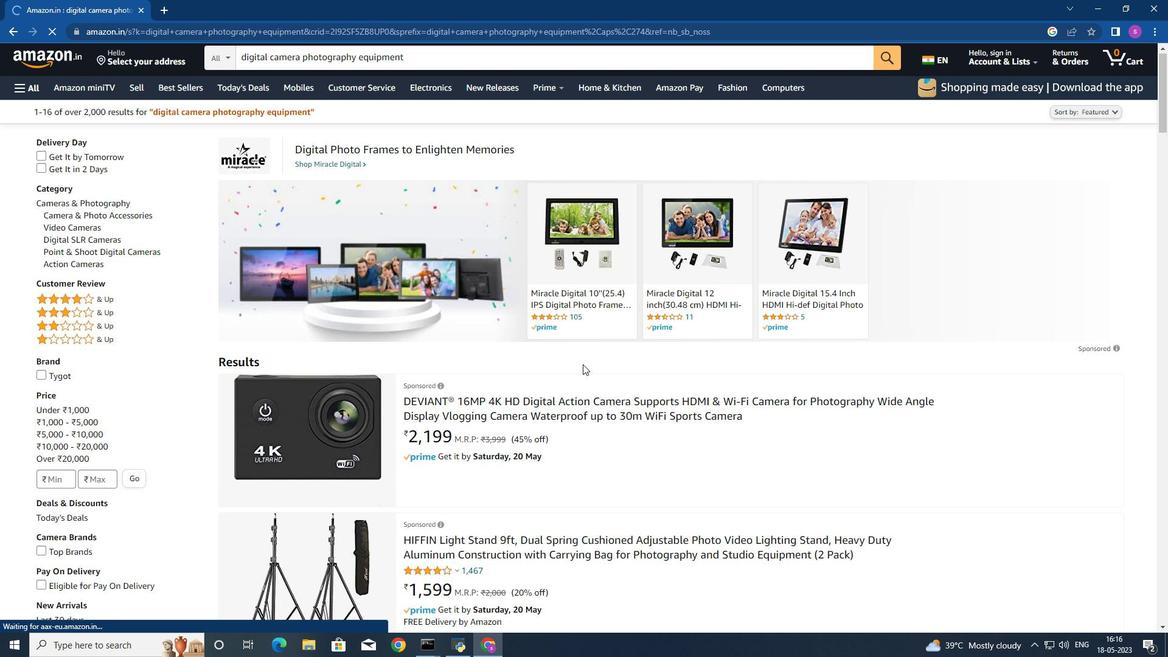 
Action: Mouse scrolled (583, 363) with delta (0, 0)
Screenshot: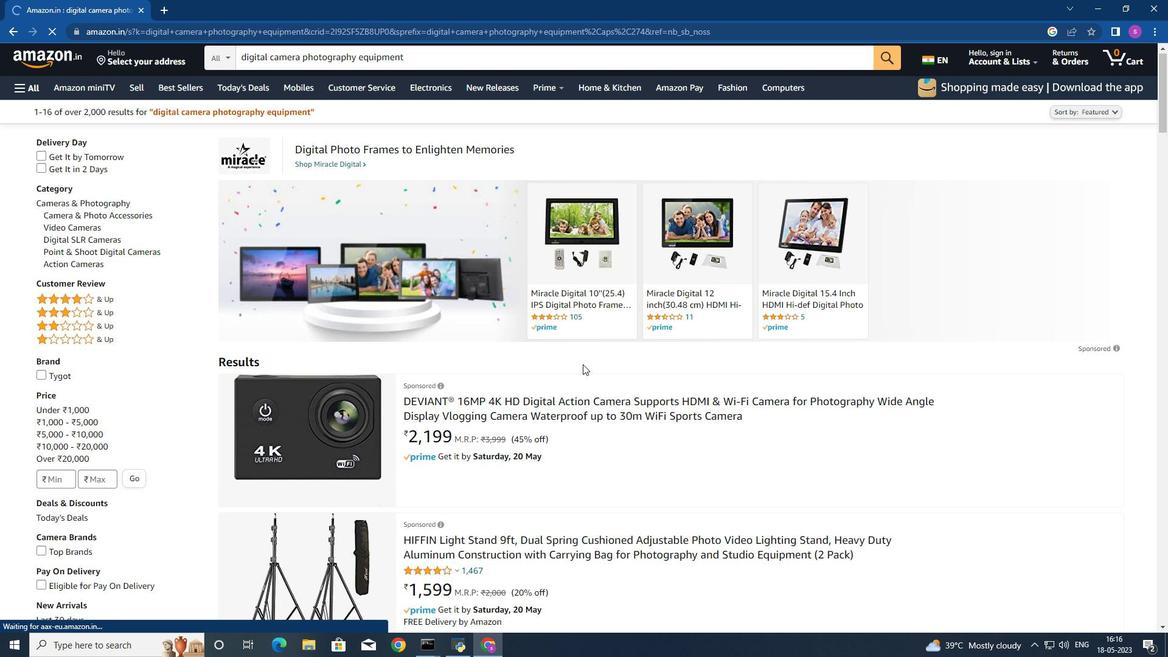 
Action: Mouse moved to (595, 316)
Screenshot: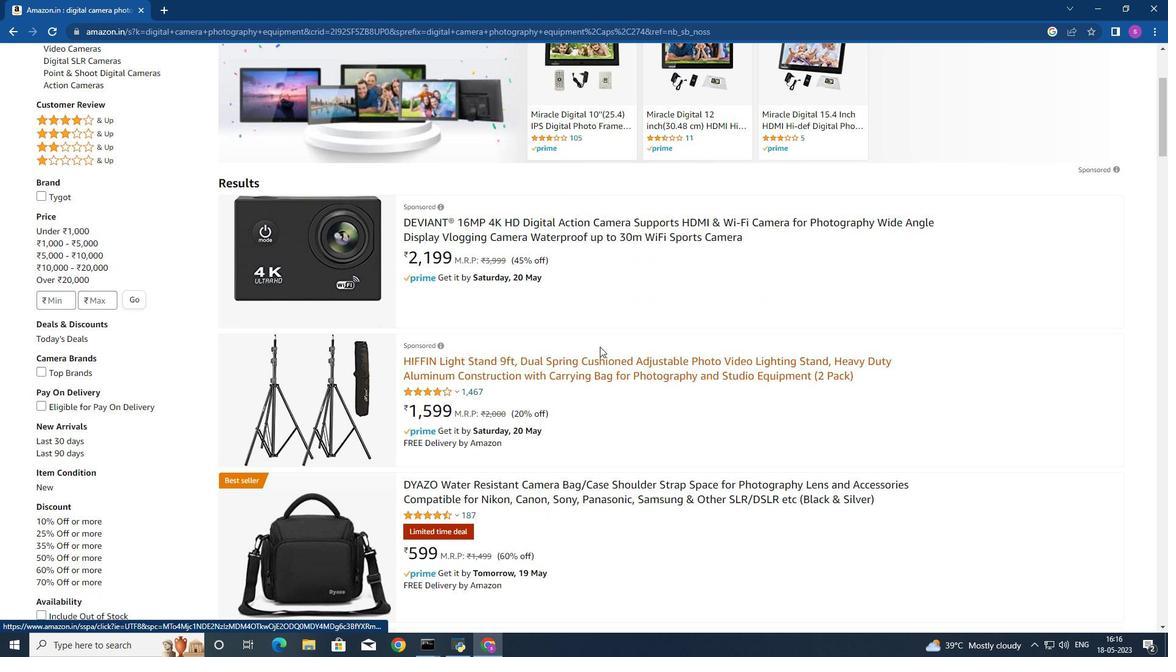 
Action: Mouse scrolled (595, 315) with delta (0, 0)
Screenshot: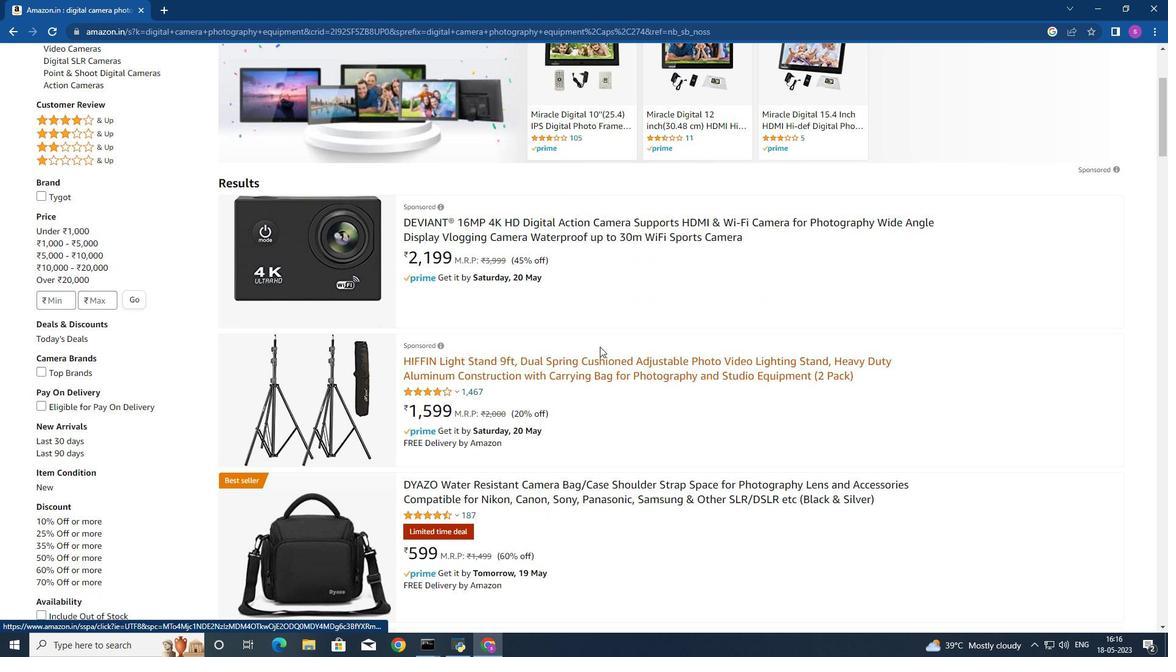 
Action: Mouse moved to (589, 304)
Screenshot: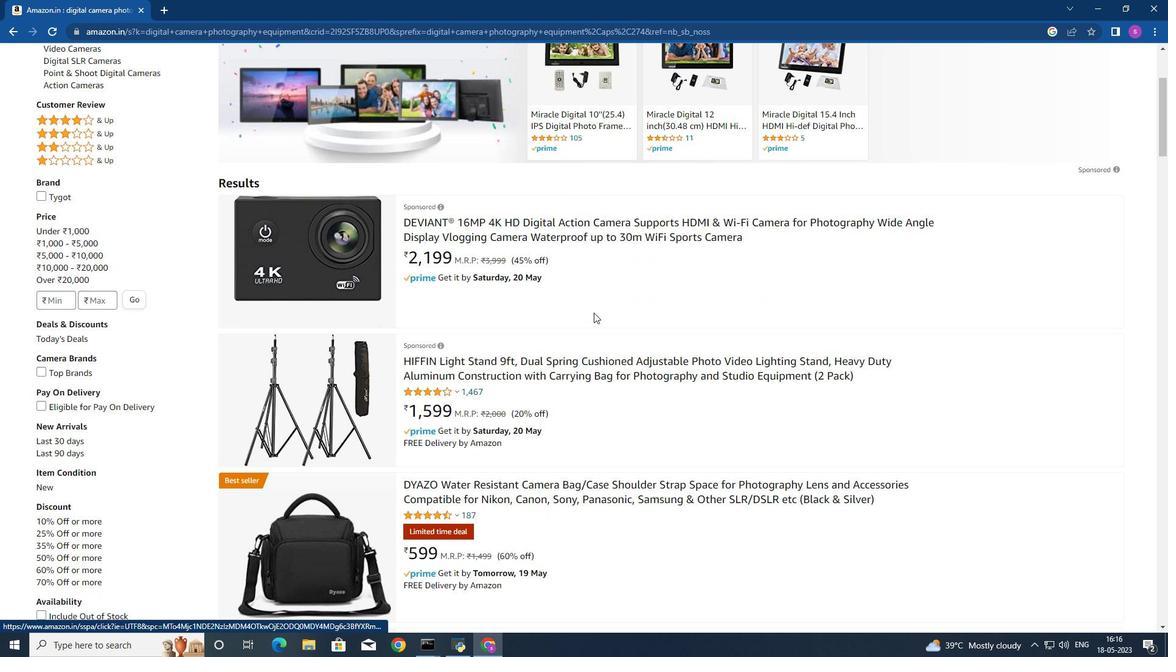 
Action: Mouse scrolled (589, 304) with delta (0, 0)
Screenshot: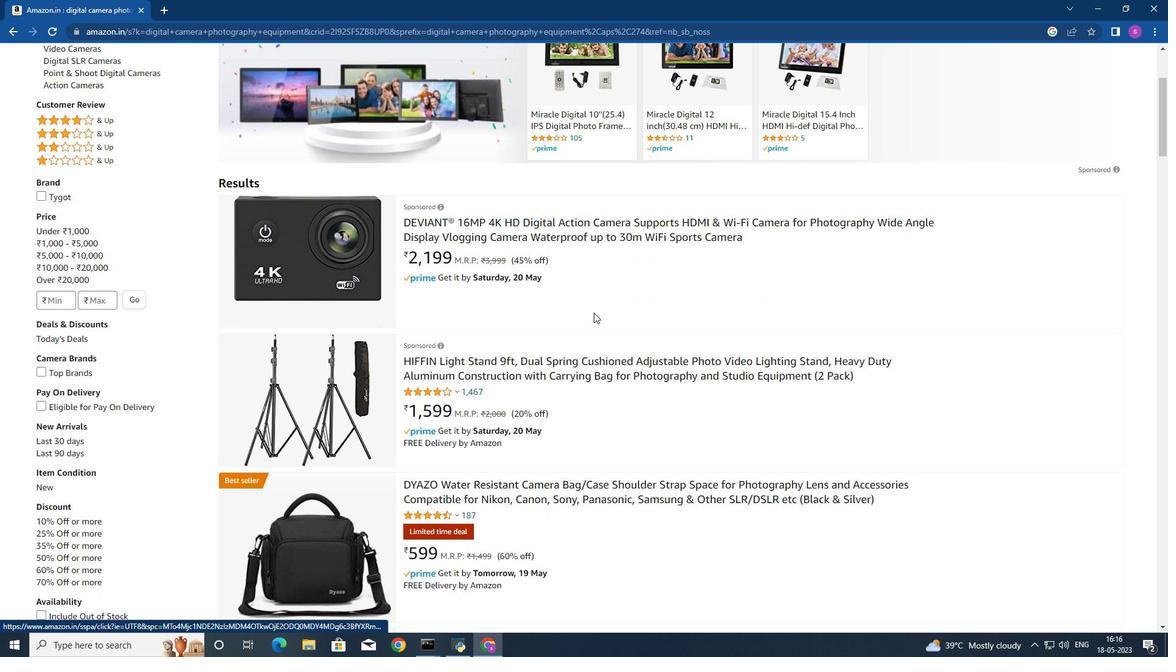 
Action: Mouse moved to (590, 304)
Screenshot: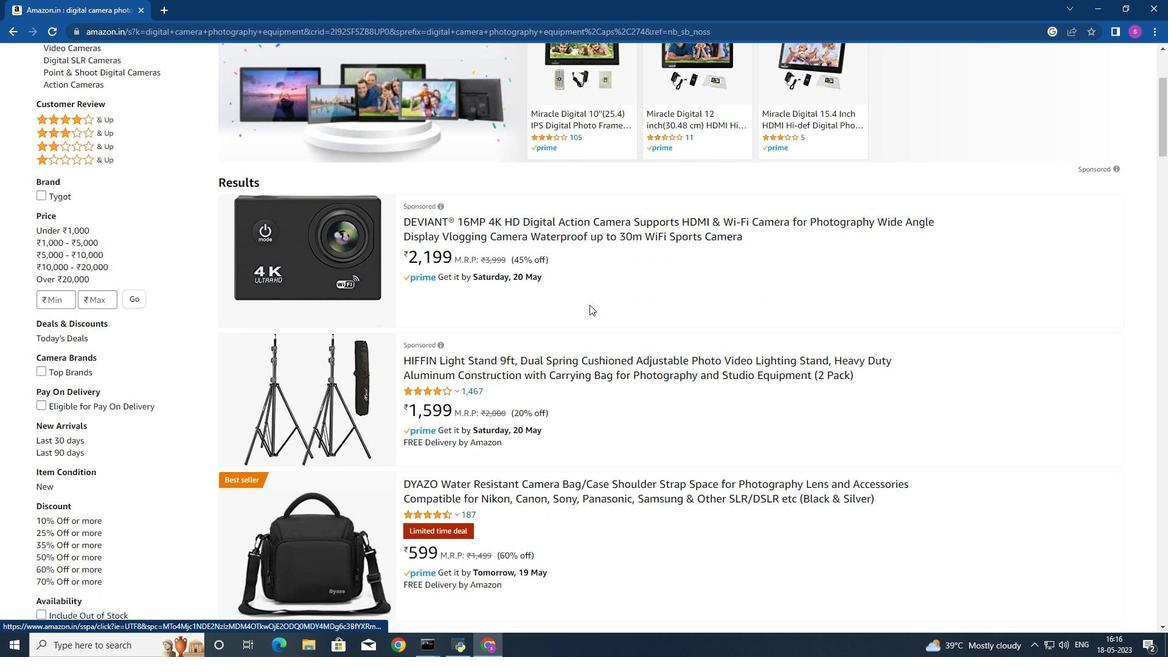 
Action: Mouse scrolled (590, 304) with delta (0, 0)
Screenshot: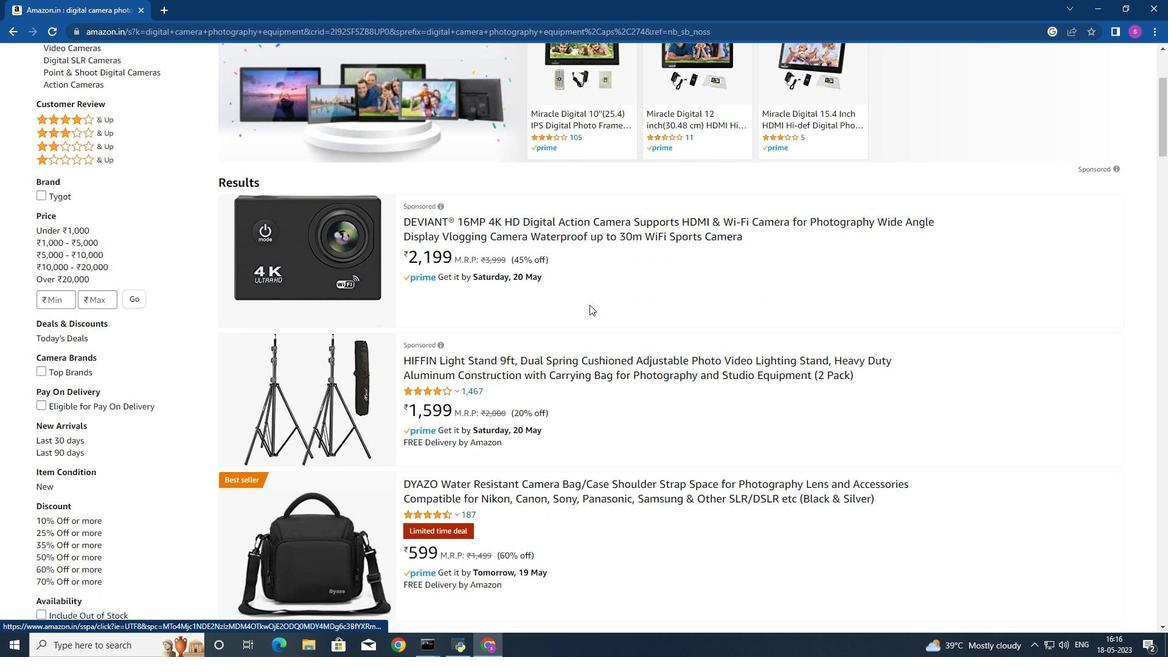 
Action: Mouse moved to (529, 254)
Screenshot: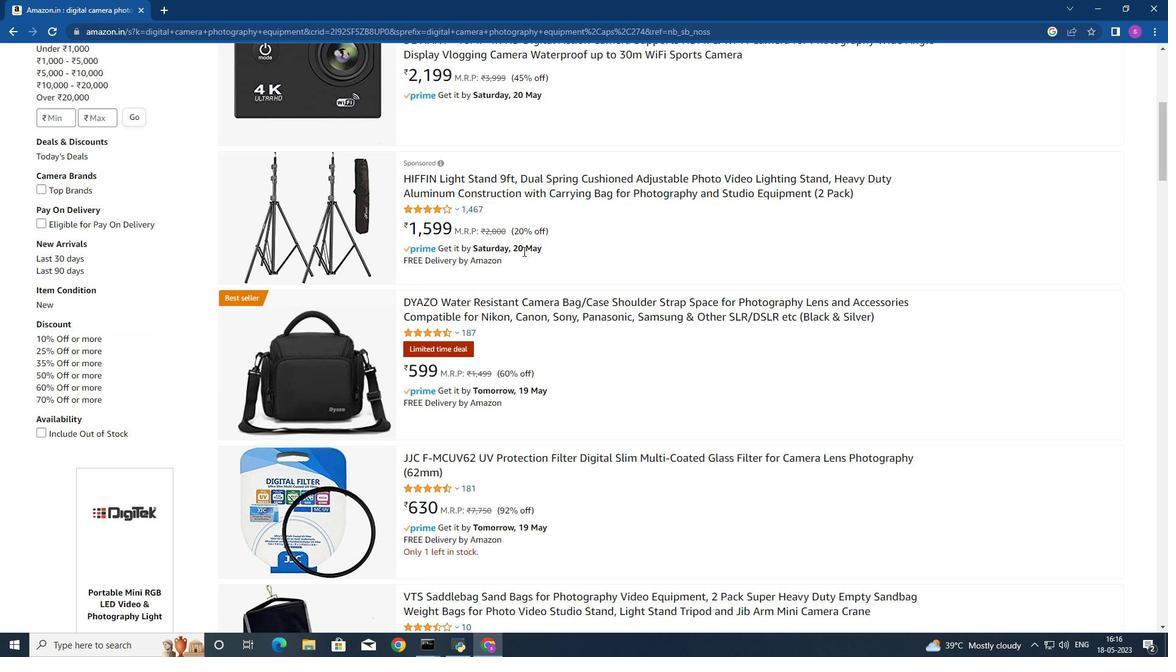 
Action: Mouse scrolled (529, 254) with delta (0, 0)
Screenshot: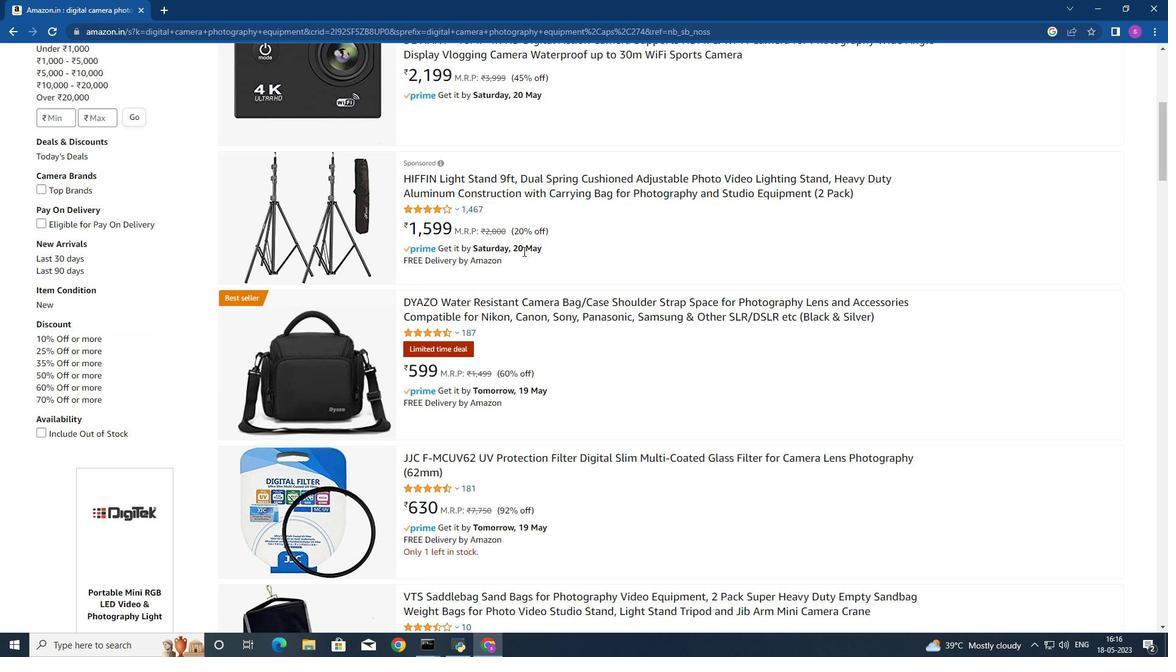 
Action: Mouse moved to (529, 256)
Screenshot: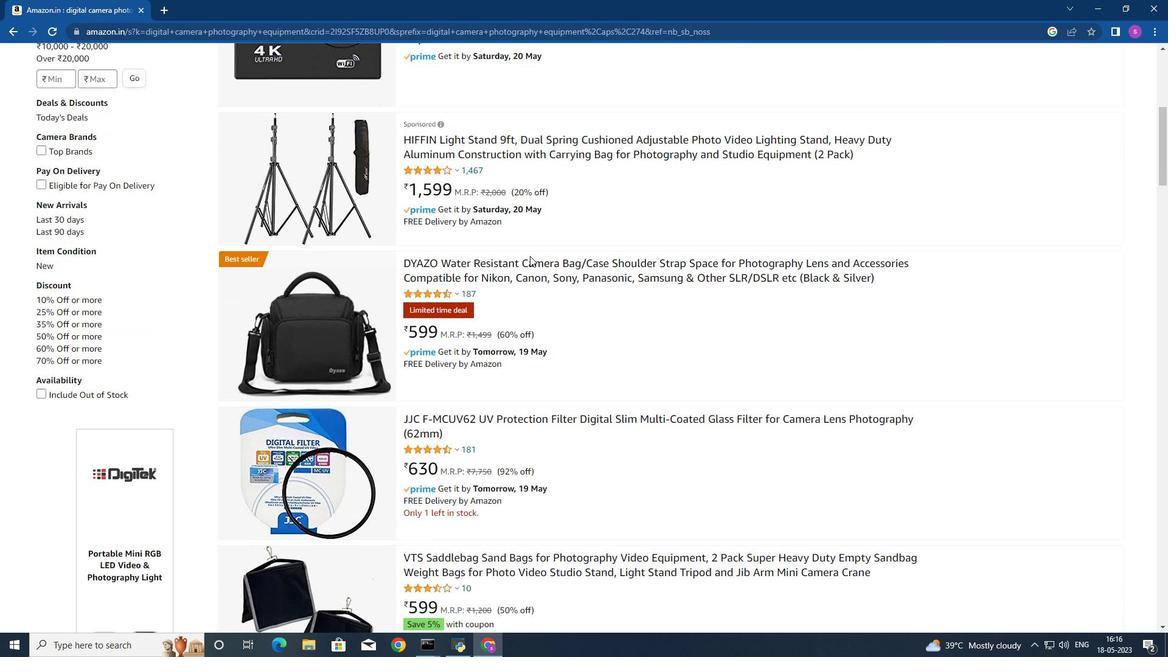 
Action: Mouse scrolled (529, 255) with delta (0, 0)
Screenshot: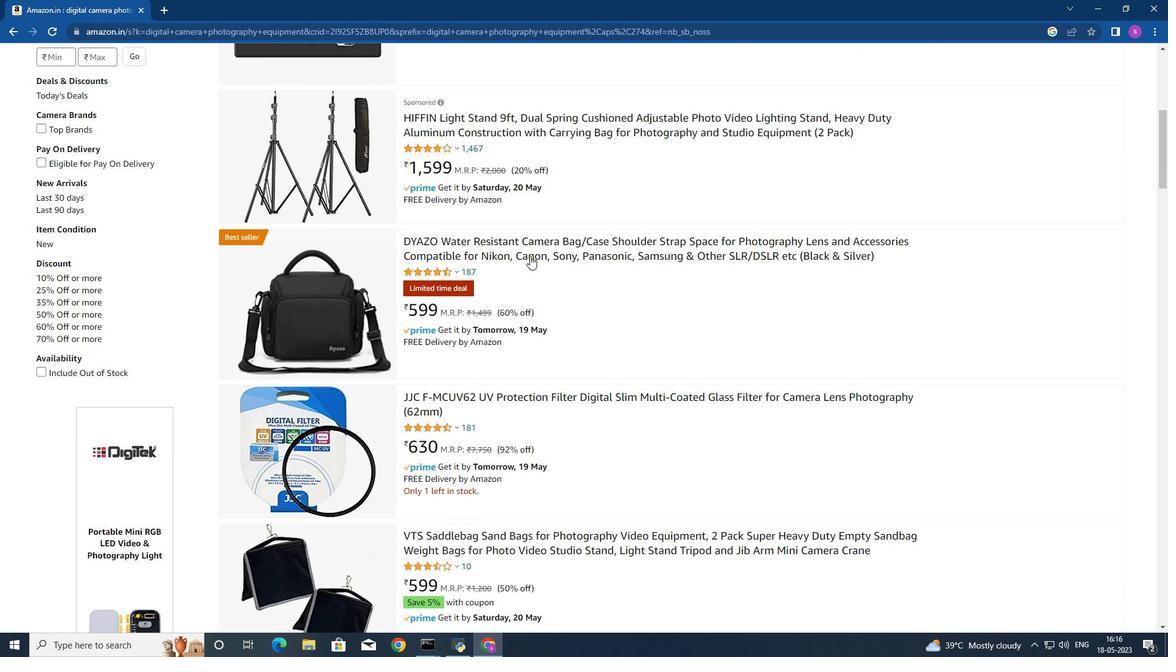 
Action: Mouse moved to (529, 256)
Screenshot: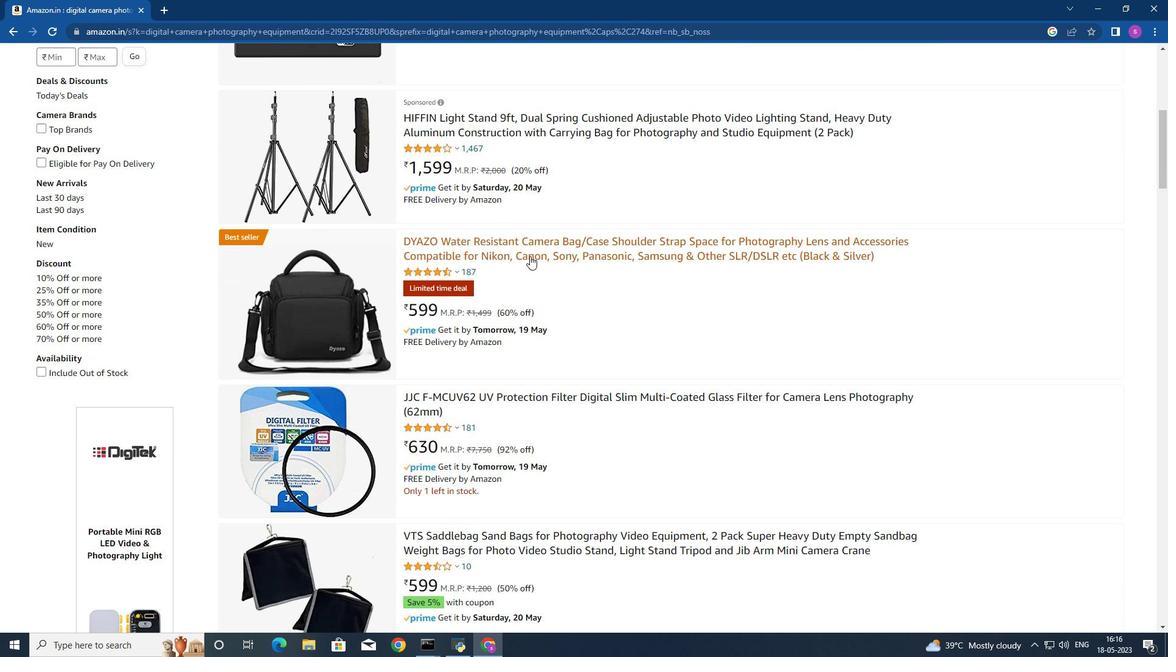 
Action: Mouse scrolled (529, 255) with delta (0, 0)
Screenshot: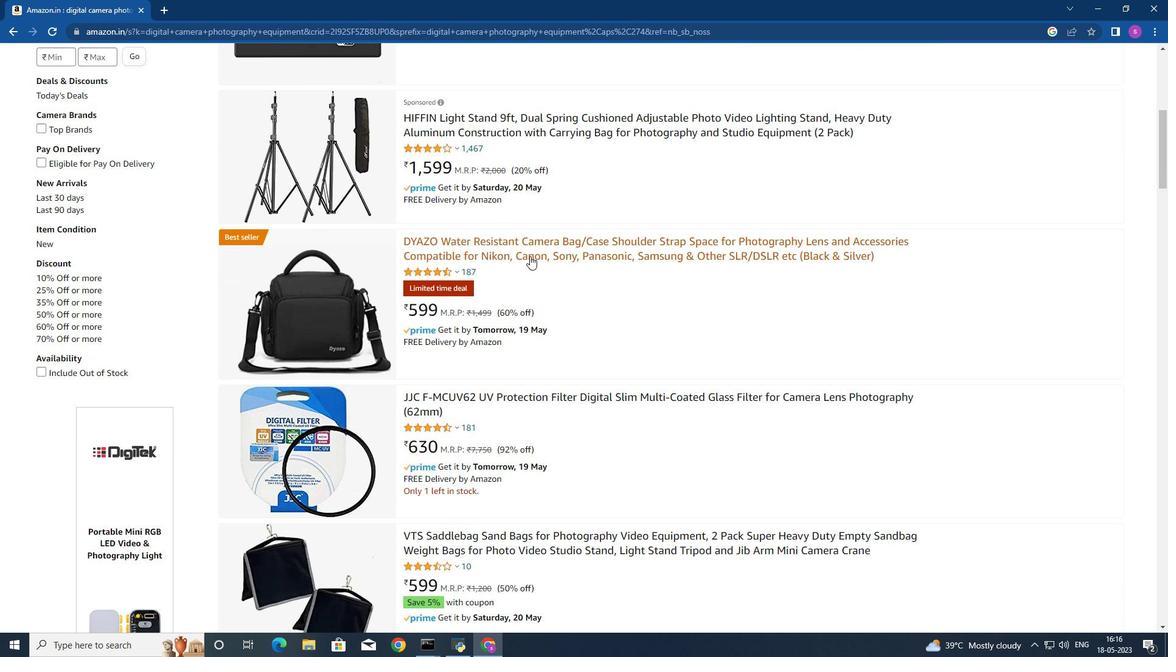 
Action: Mouse moved to (521, 259)
Screenshot: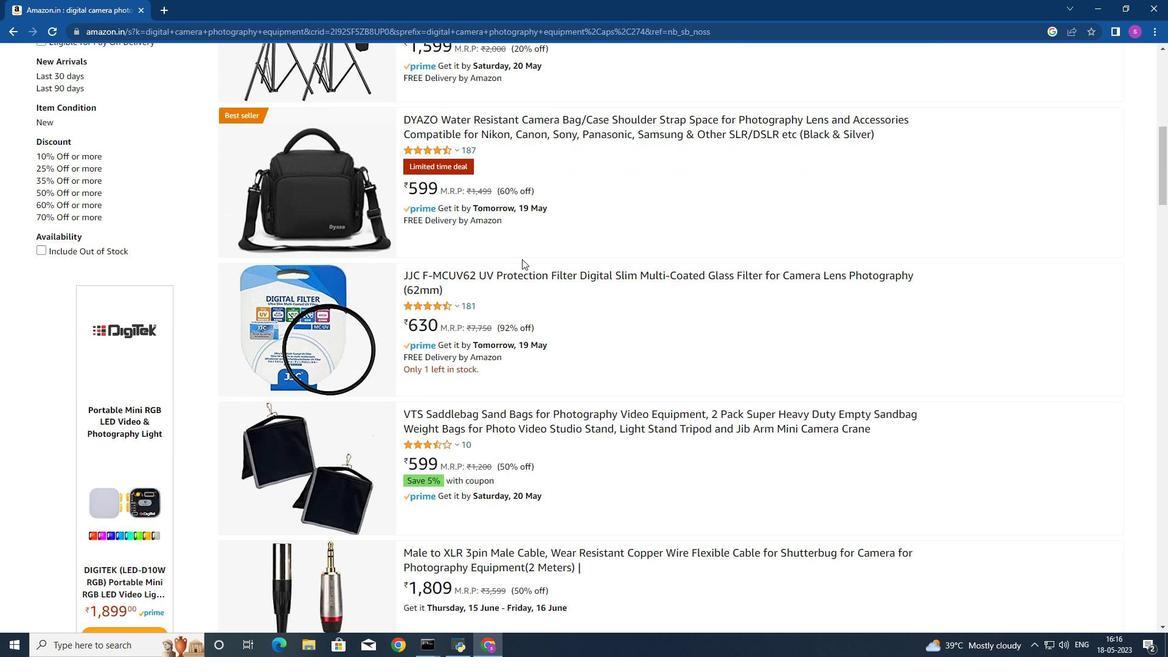 
Action: Mouse scrolled (521, 258) with delta (0, 0)
Screenshot: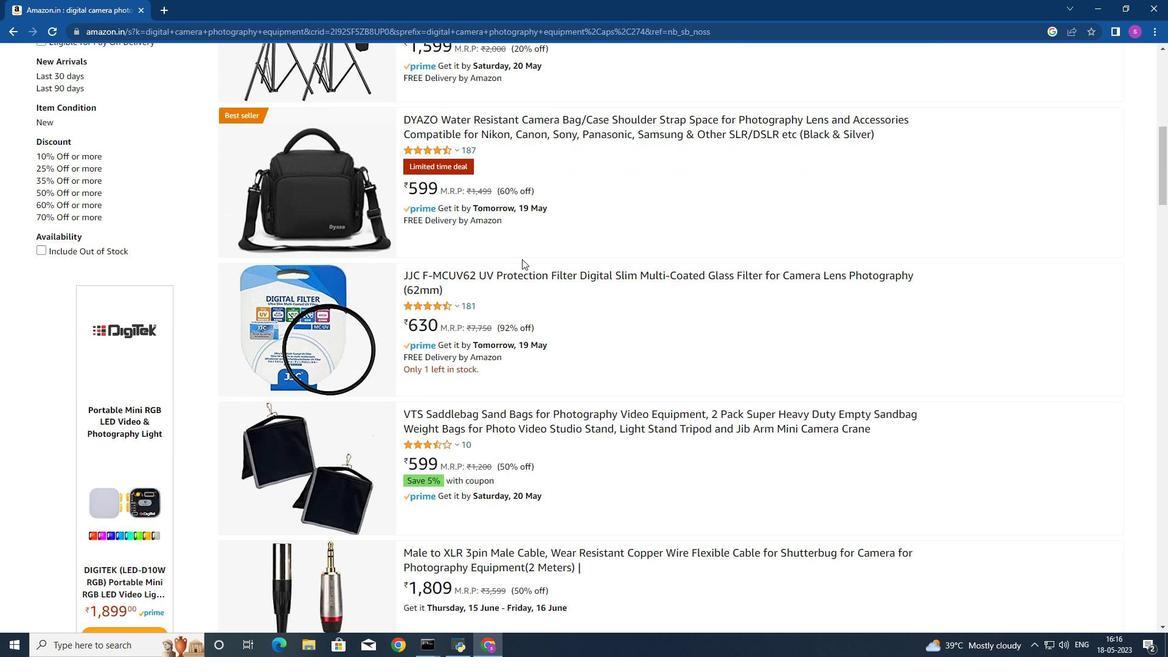 
Action: Mouse moved to (519, 268)
Screenshot: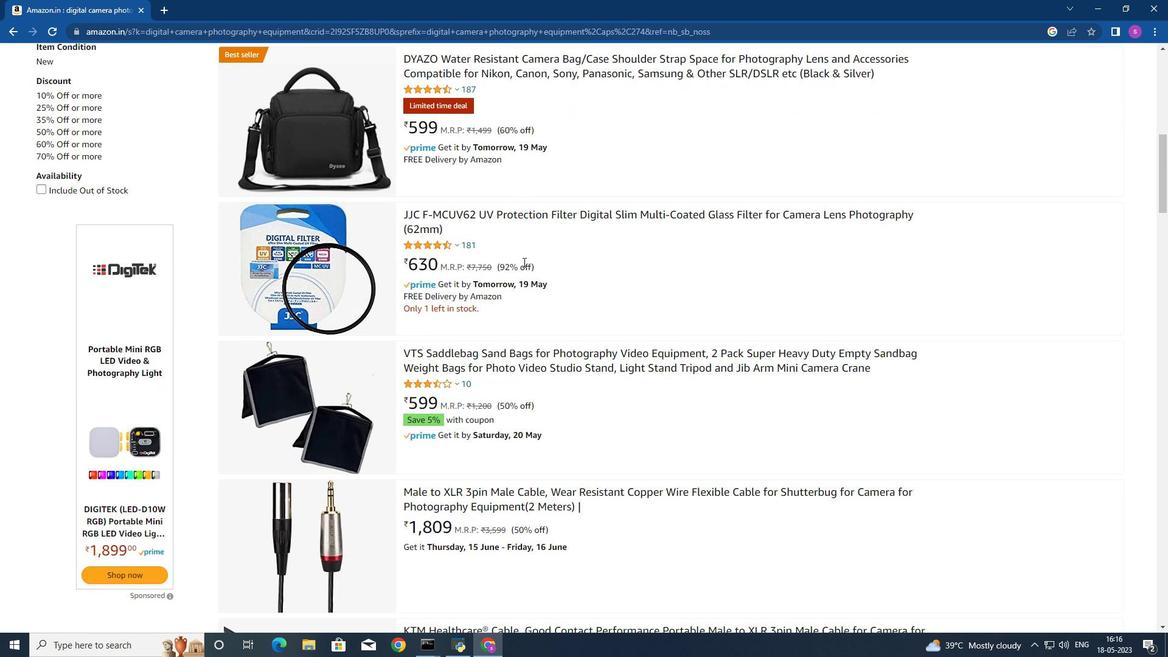 
Action: Mouse scrolled (519, 268) with delta (0, 0)
Screenshot: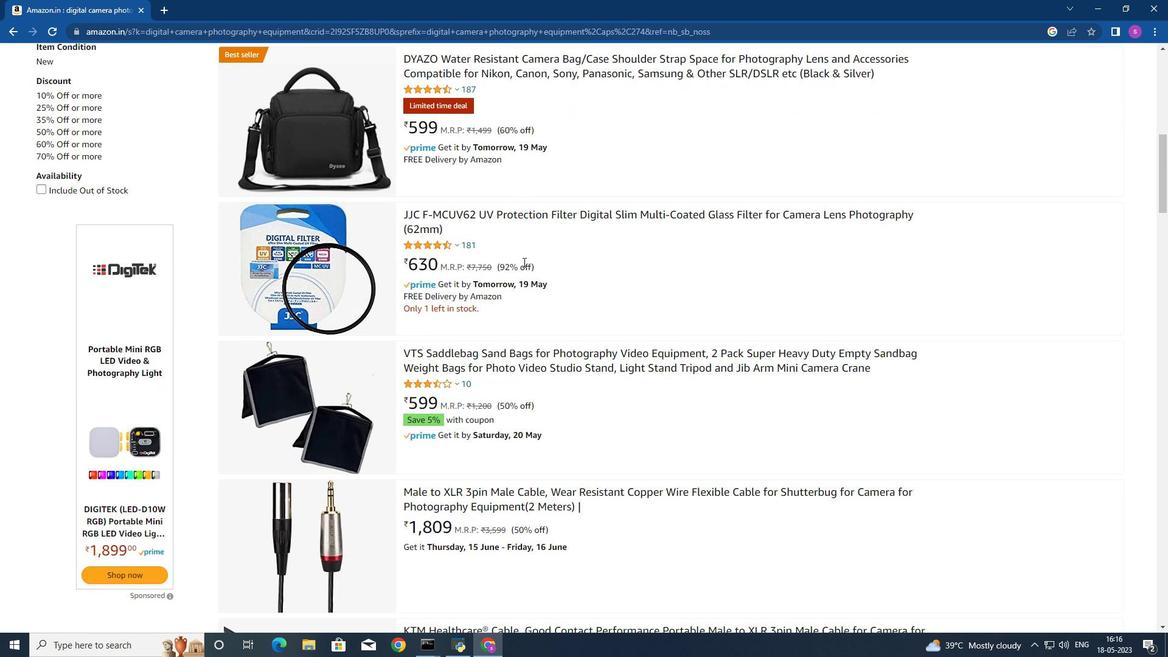 
Action: Mouse moved to (519, 269)
Screenshot: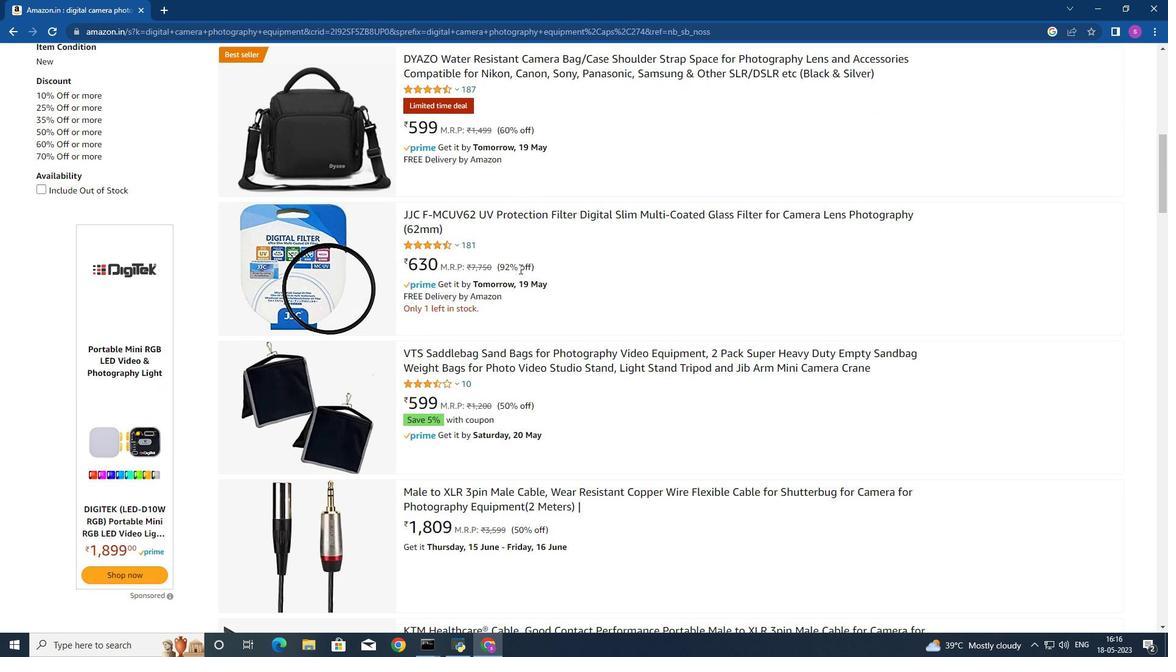 
Action: Mouse scrolled (519, 268) with delta (0, 0)
Screenshot: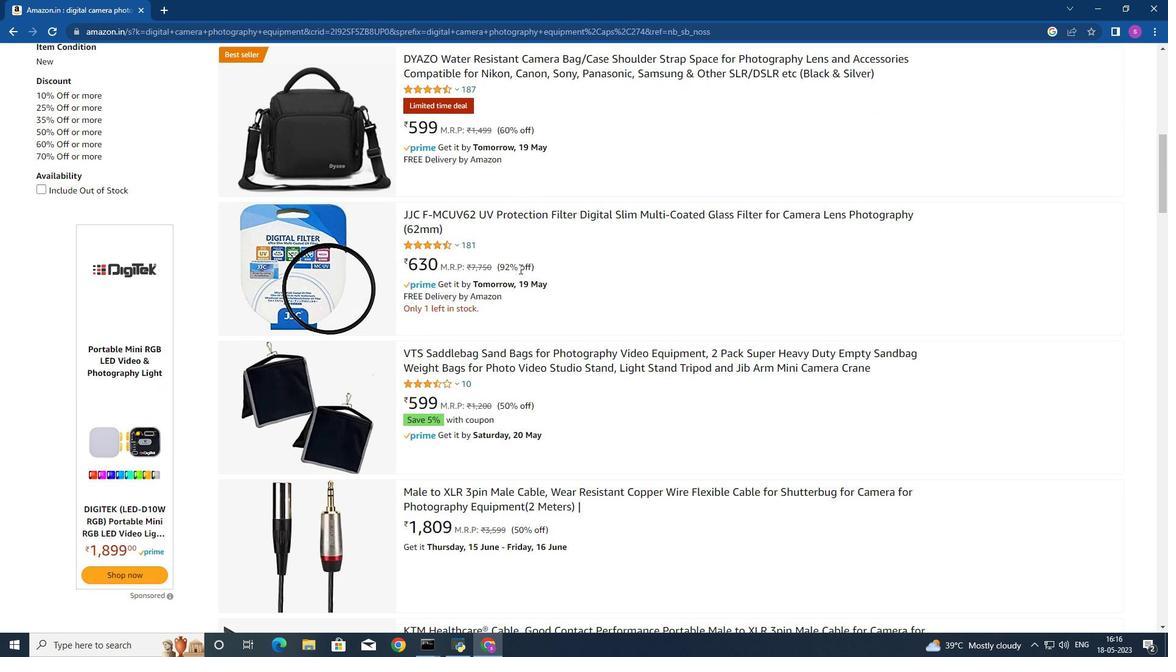 
Action: Mouse scrolled (519, 268) with delta (0, 0)
Screenshot: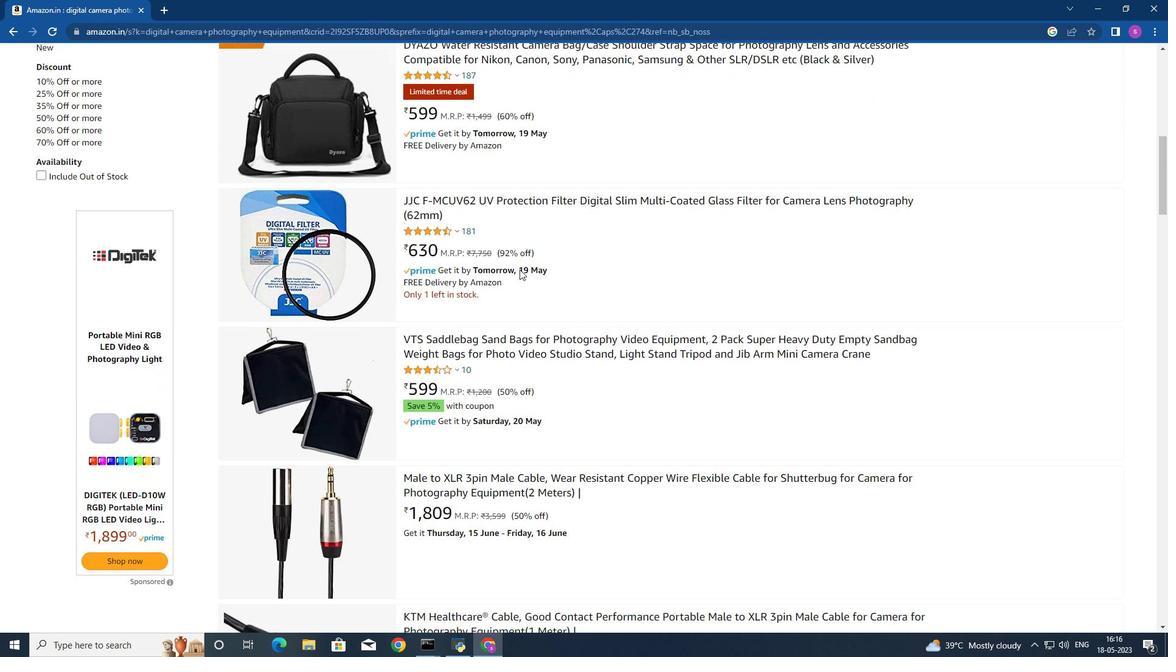 
Action: Mouse moved to (618, 358)
Screenshot: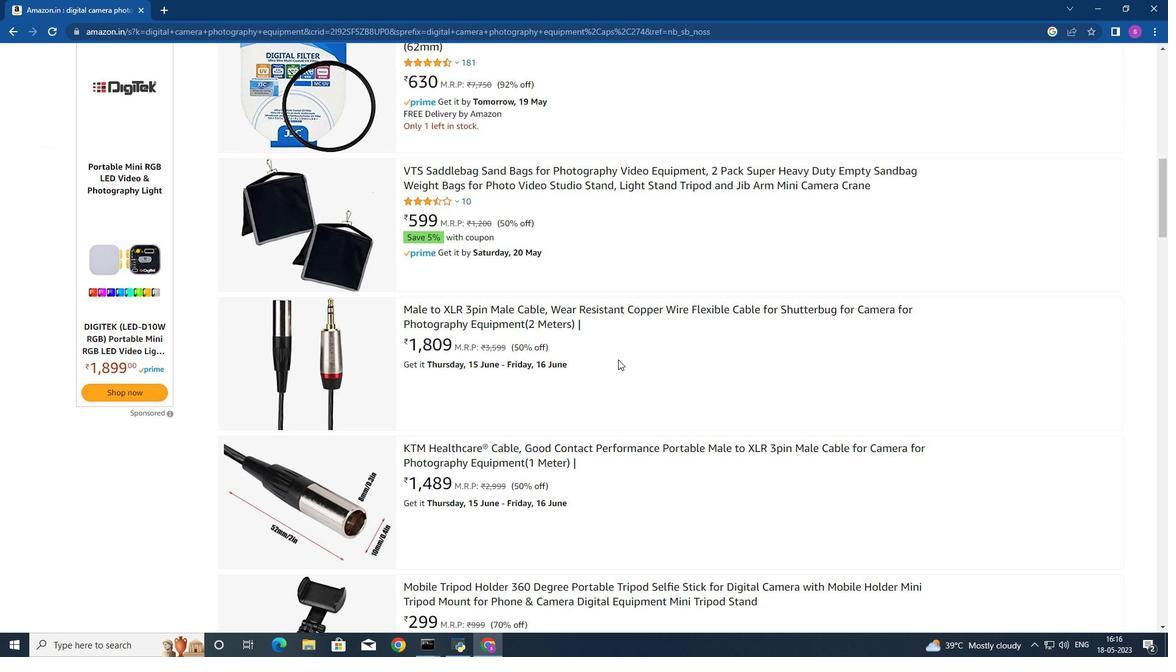 
Action: Mouse scrolled (618, 358) with delta (0, 0)
Screenshot: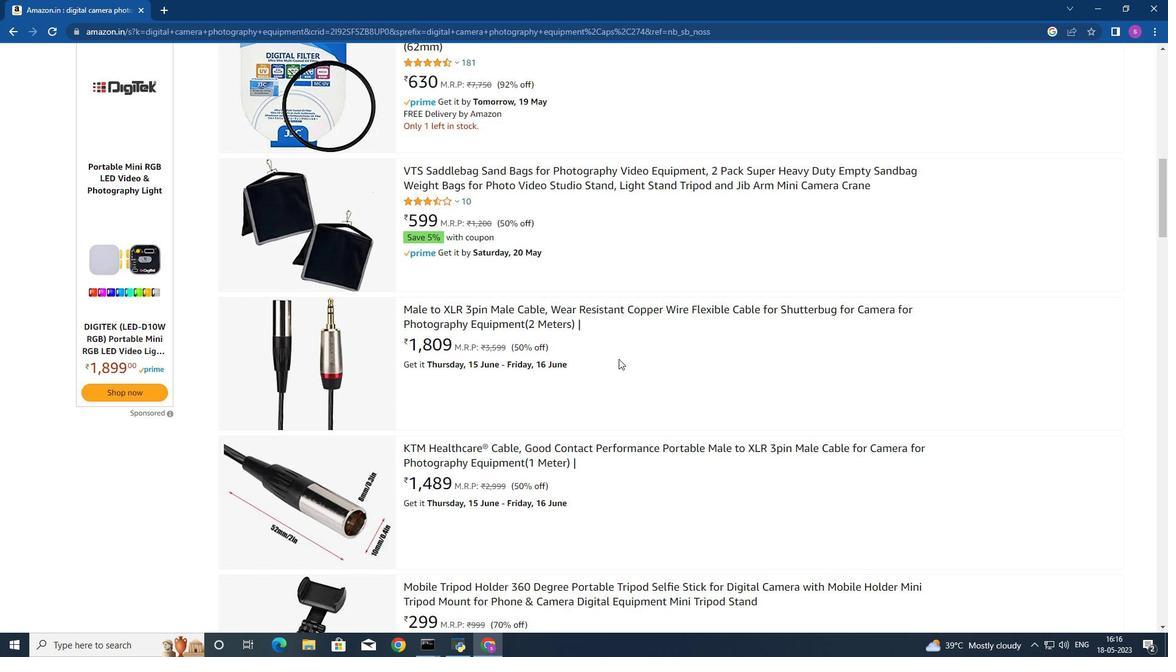 
Action: Mouse scrolled (618, 358) with delta (0, 0)
Screenshot: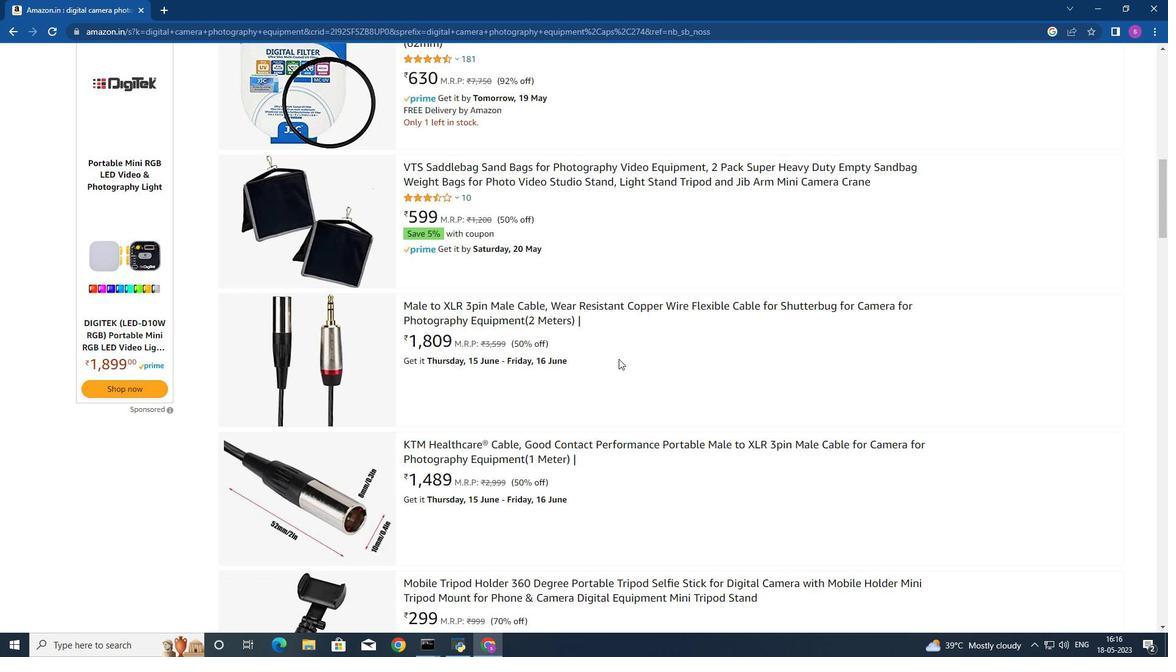 
Action: Mouse moved to (618, 358)
Screenshot: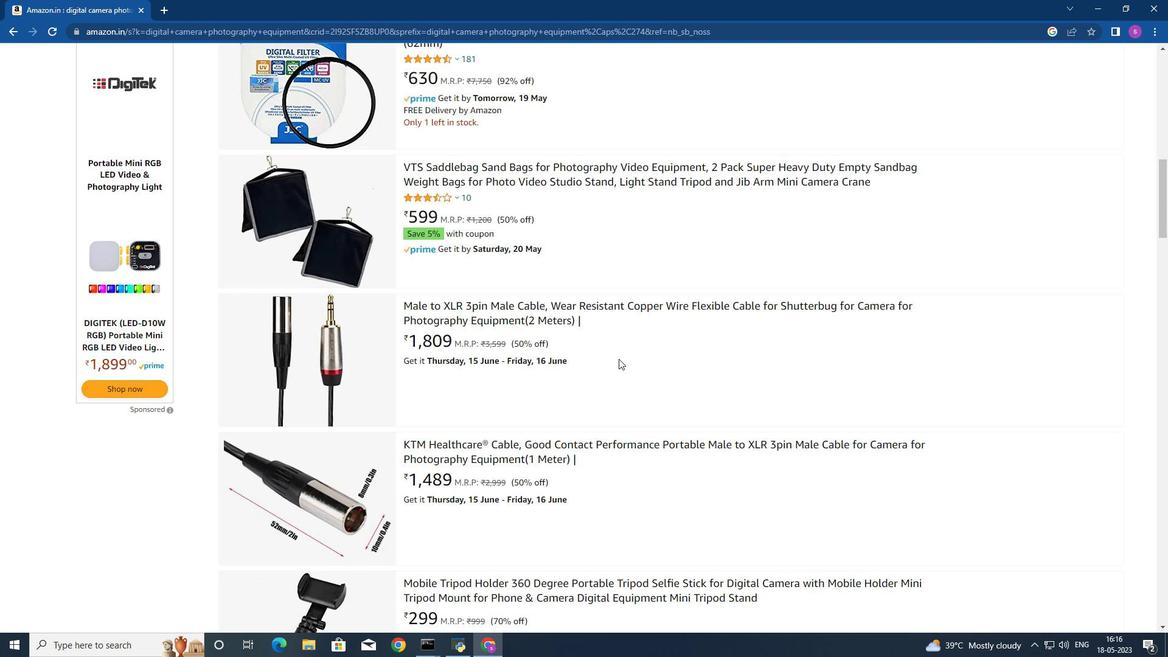 
Action: Mouse scrolled (618, 357) with delta (0, 0)
Screenshot: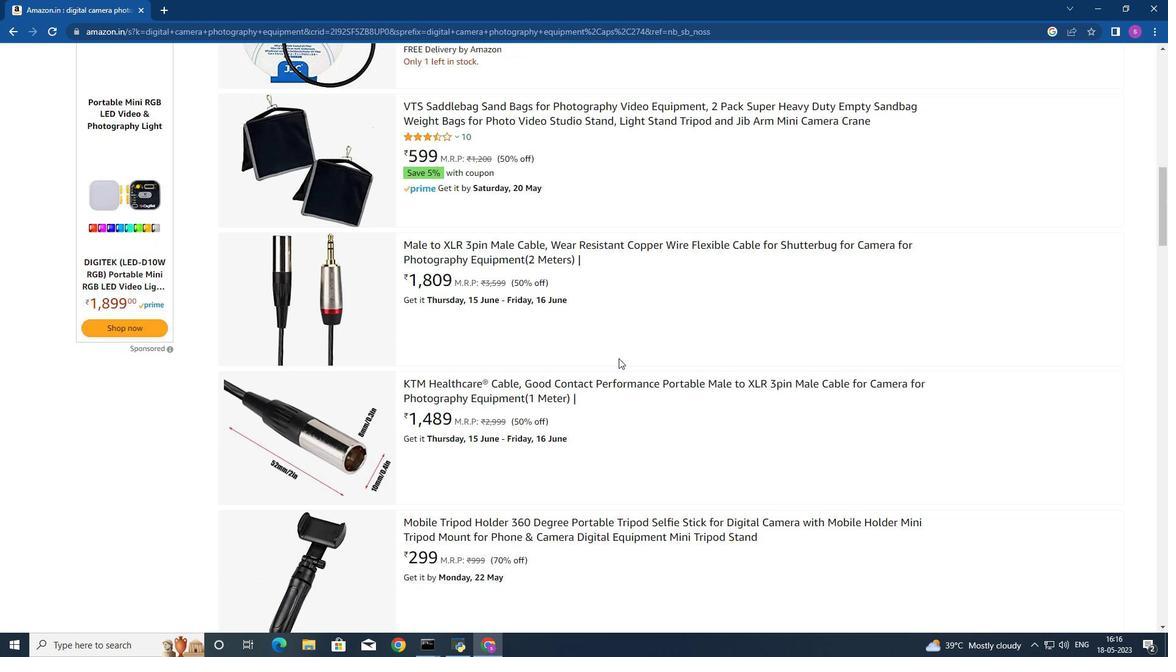 
Action: Mouse moved to (618, 358)
Screenshot: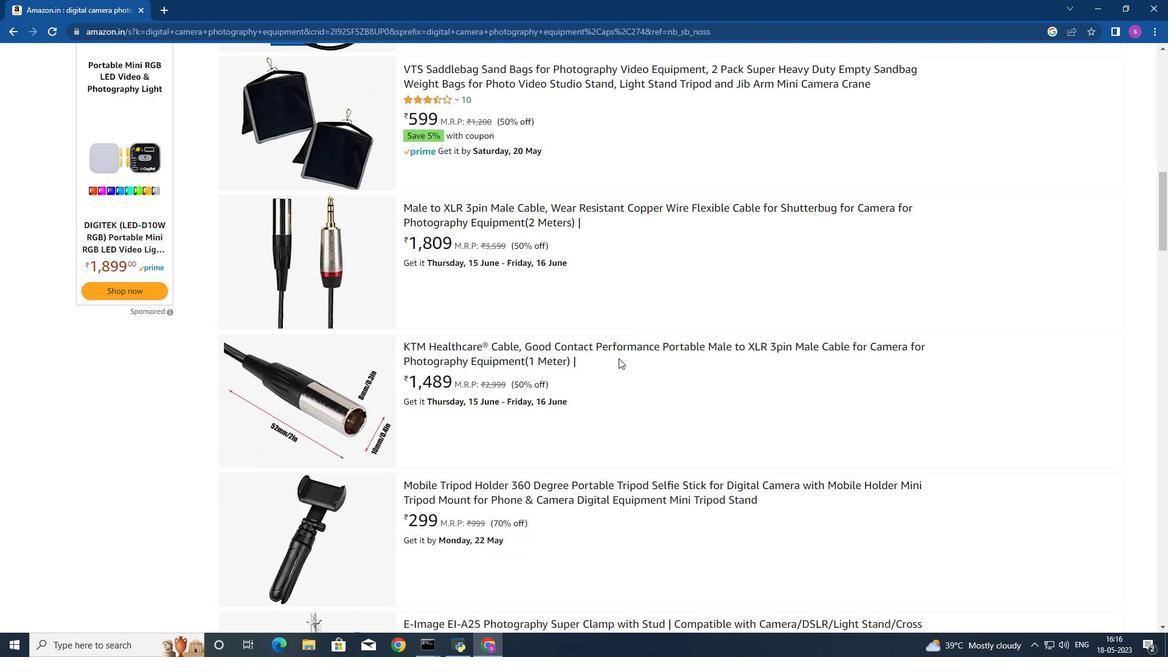 
Action: Mouse scrolled (618, 357) with delta (0, 0)
Screenshot: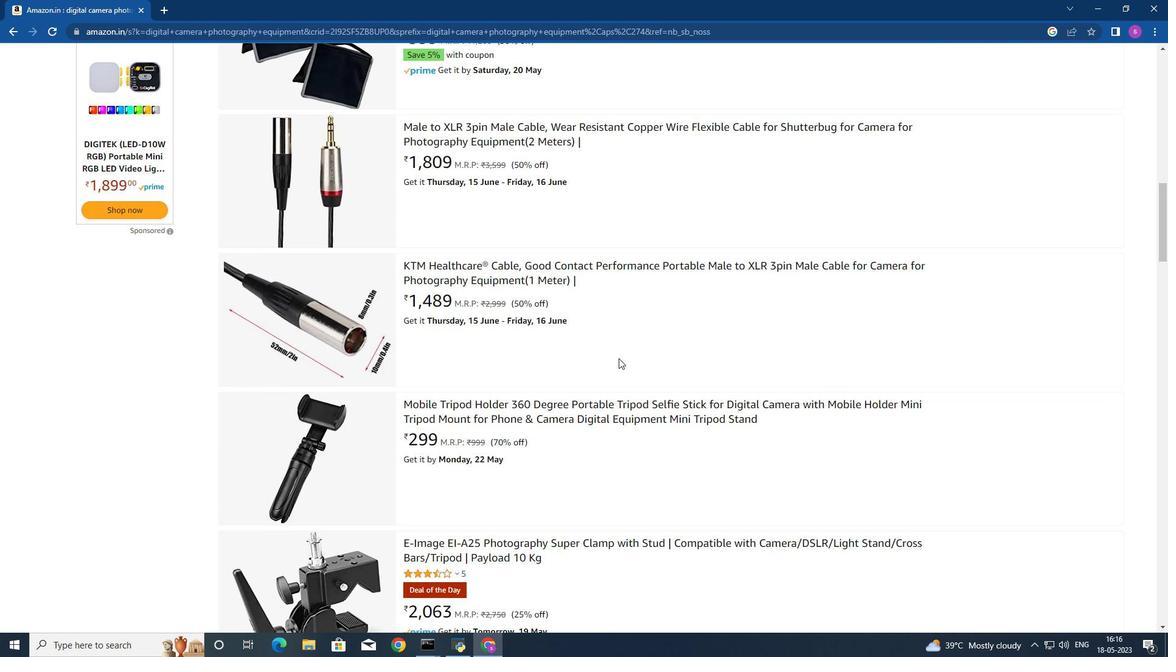
Action: Mouse moved to (618, 358)
Screenshot: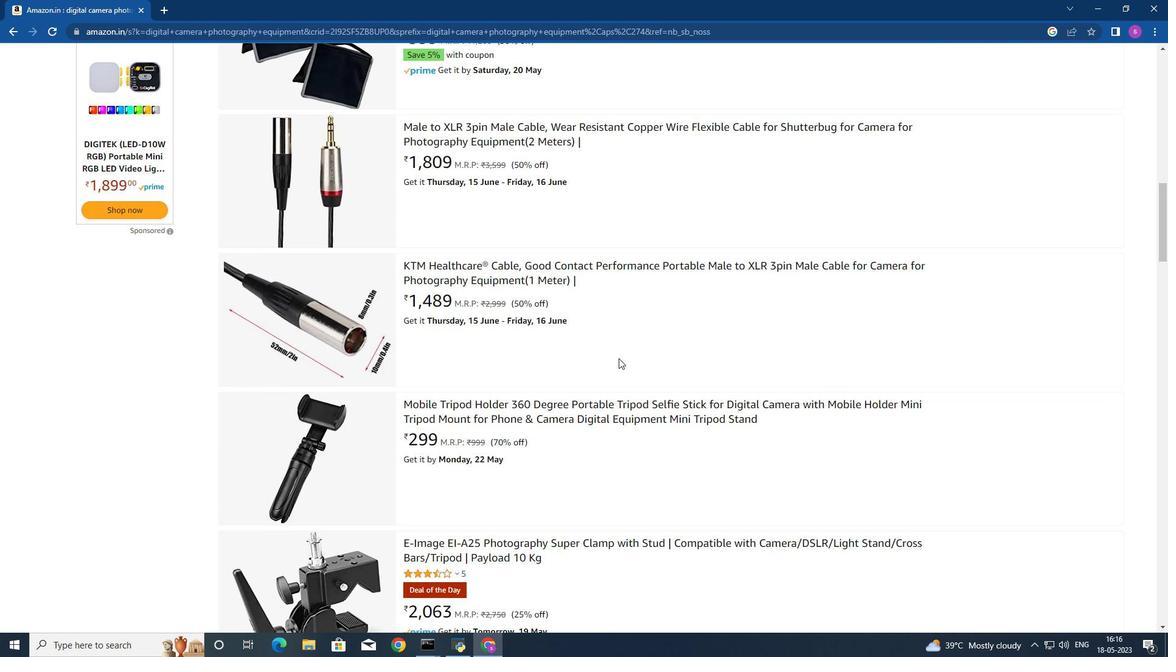 
Action: Mouse scrolled (618, 358) with delta (0, 0)
Screenshot: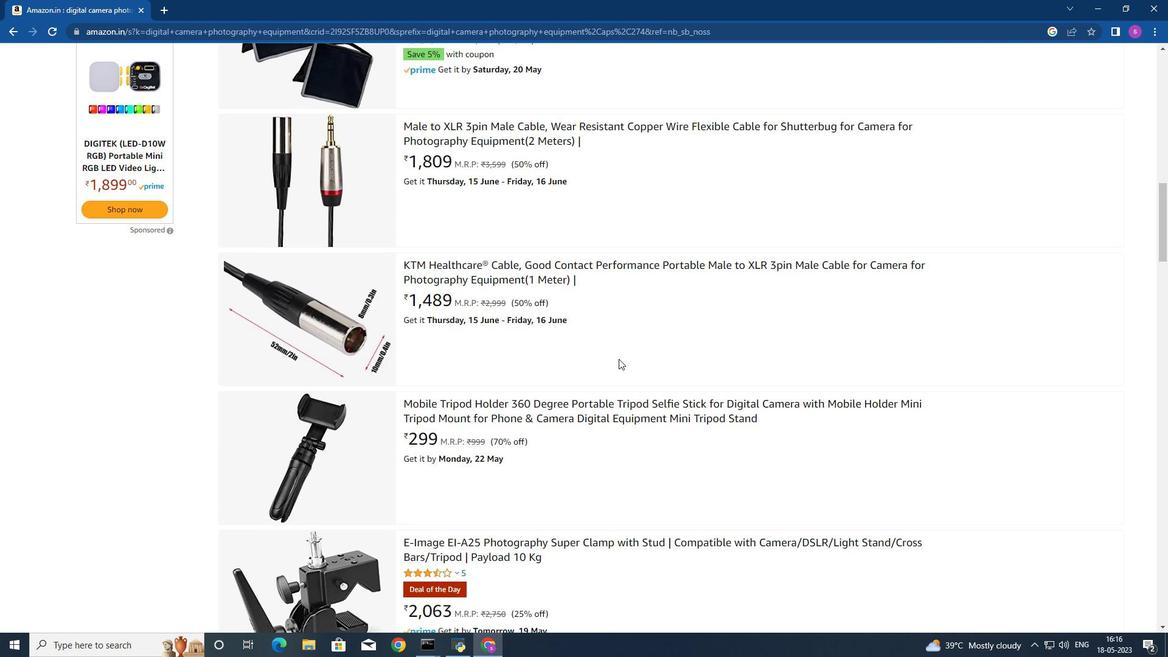 
Action: Mouse moved to (615, 356)
Screenshot: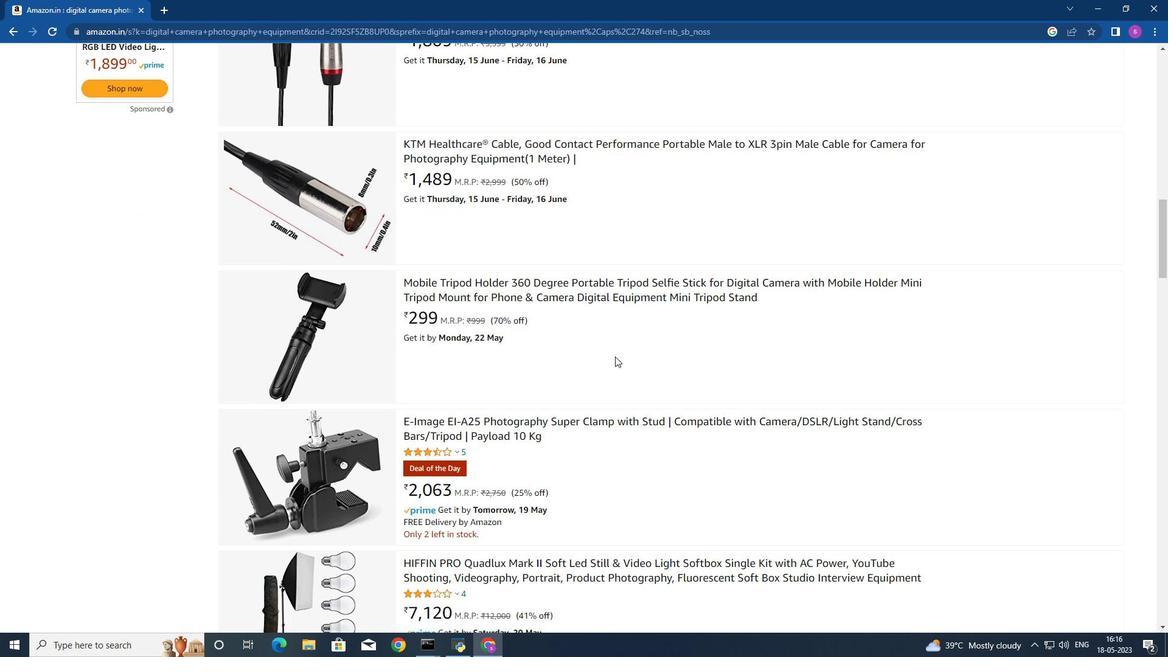 
Action: Mouse scrolled (615, 355) with delta (0, 0)
Screenshot: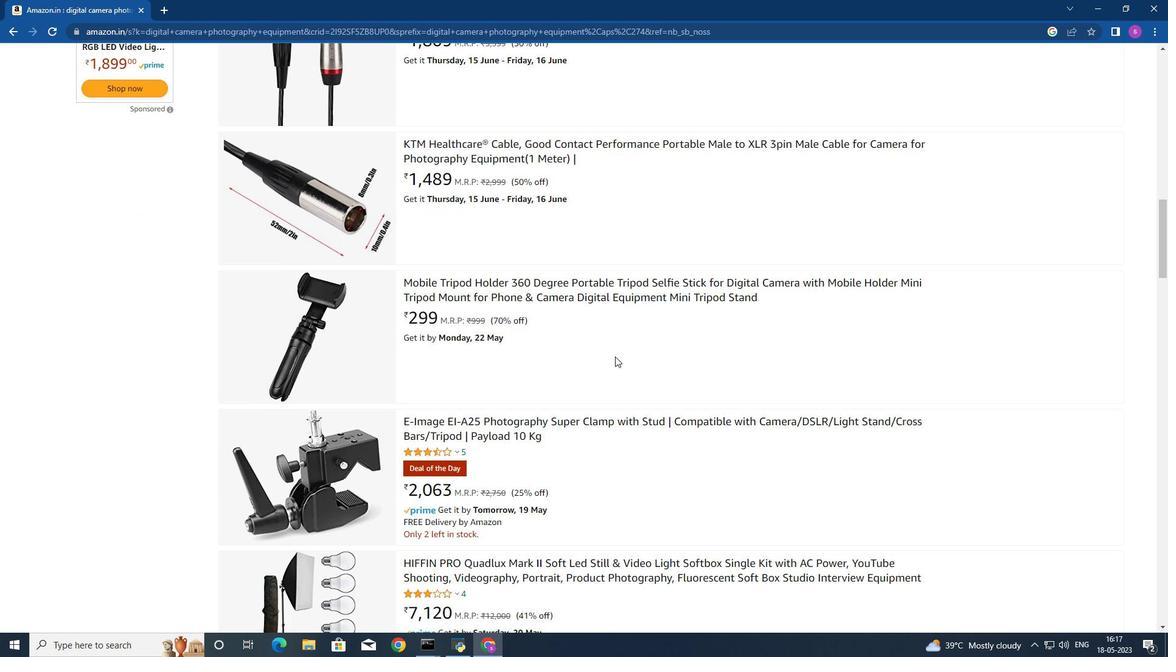 
Action: Mouse scrolled (615, 355) with delta (0, 0)
Screenshot: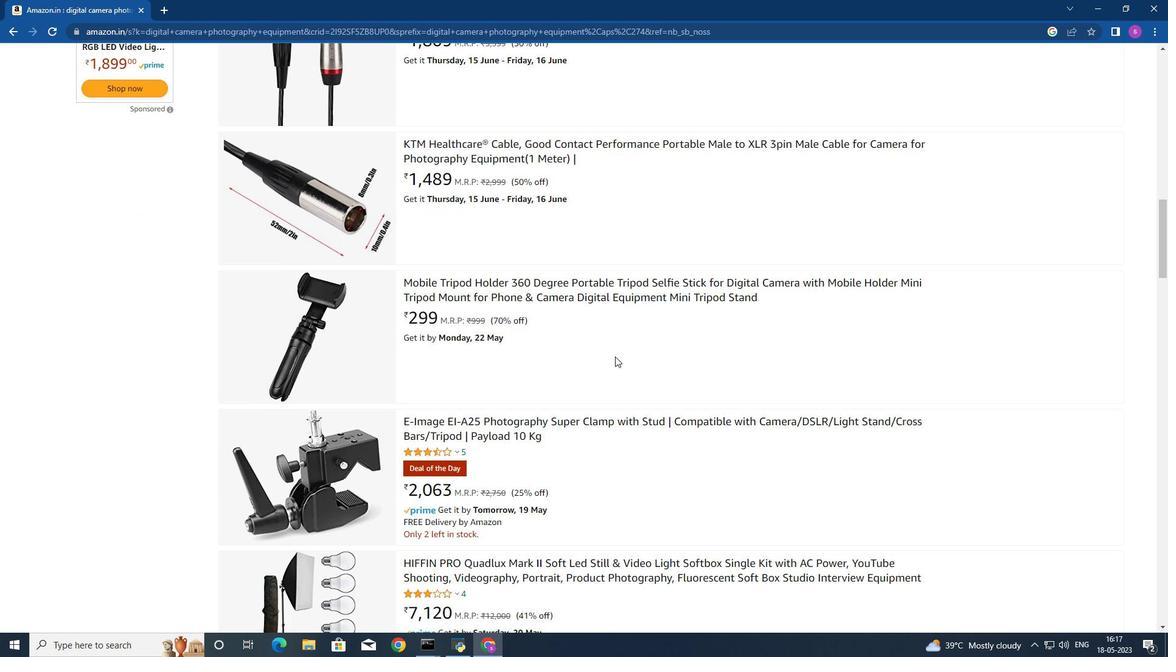 
Action: Mouse moved to (615, 355)
Screenshot: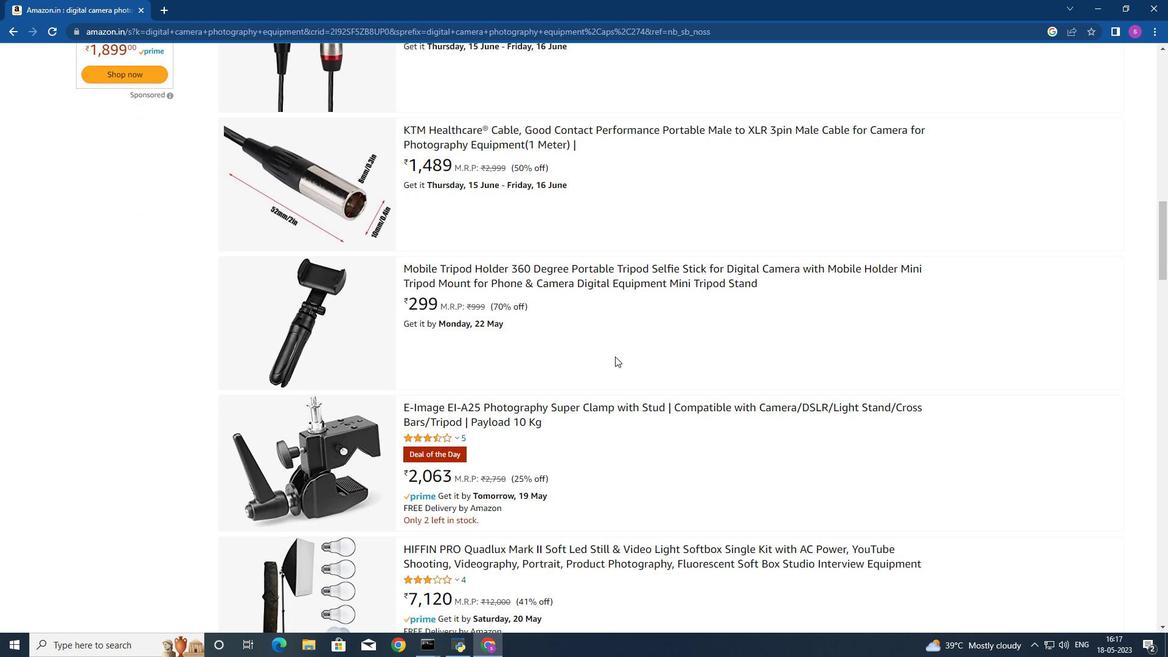 
Action: Mouse scrolled (615, 355) with delta (0, 0)
Screenshot: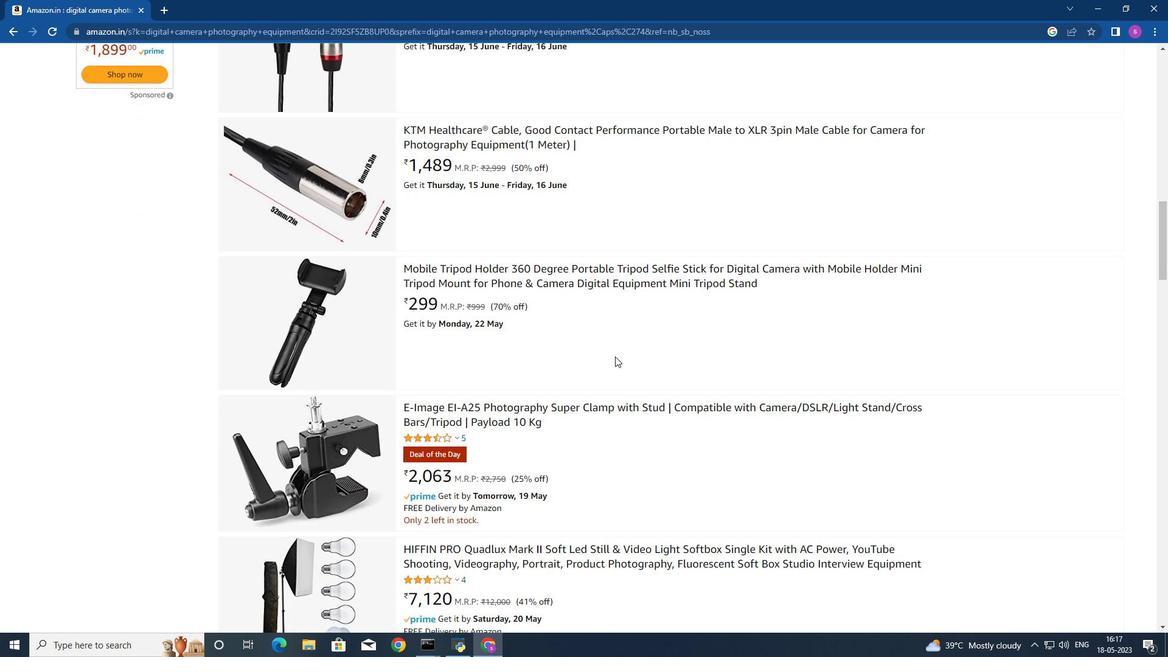 
Action: Mouse moved to (615, 355)
Screenshot: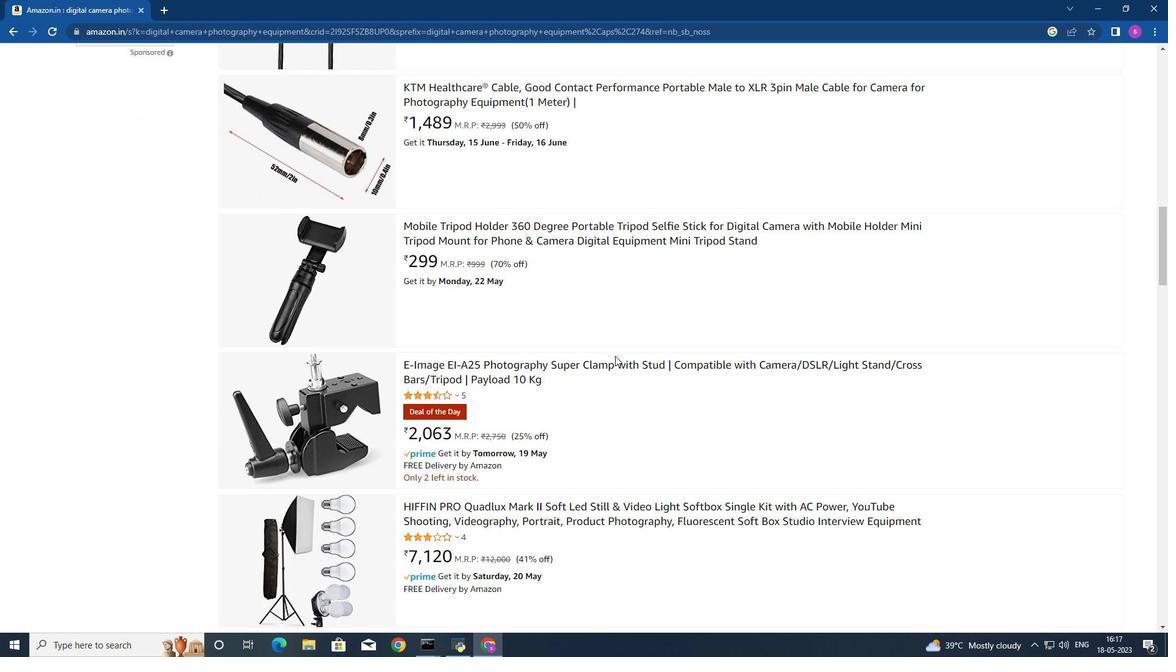 
Action: Mouse scrolled (615, 355) with delta (0, 0)
Screenshot: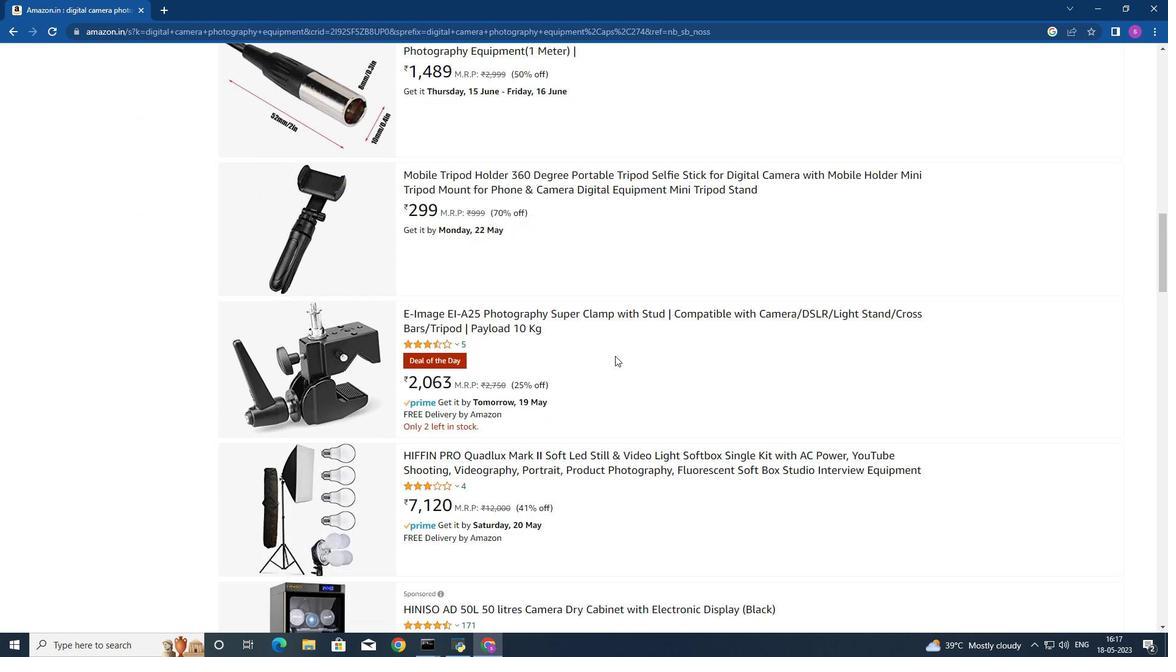 
Action: Mouse moved to (616, 355)
Screenshot: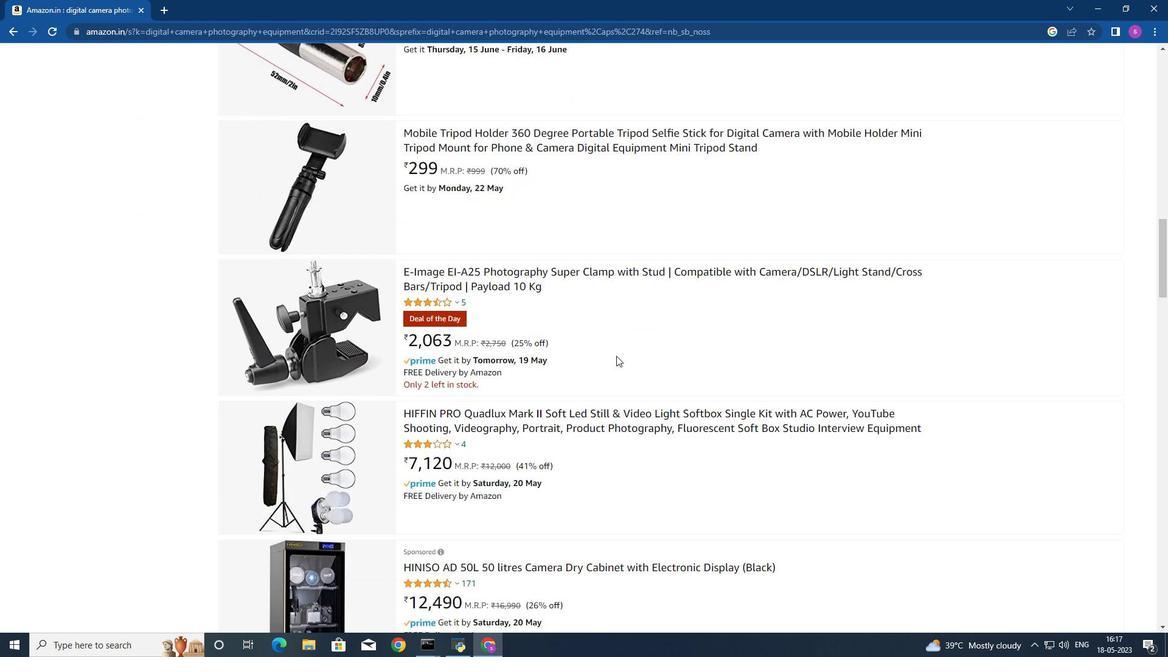 
Action: Mouse scrolled (616, 355) with delta (0, 0)
Screenshot: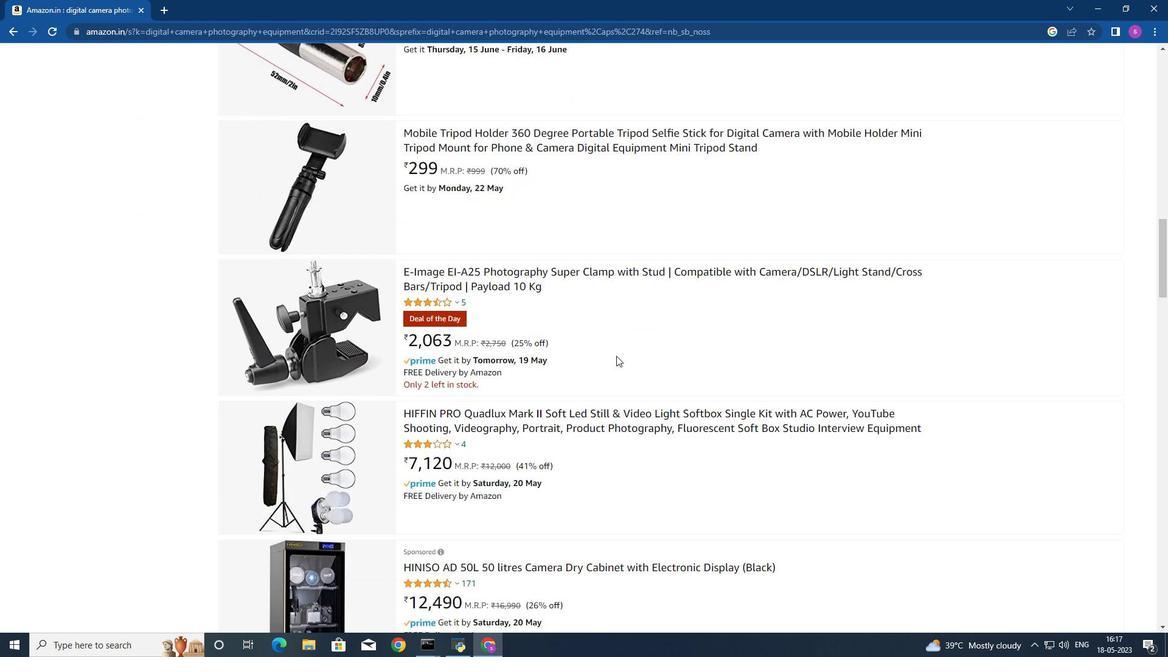 
Action: Mouse moved to (303, 199)
Screenshot: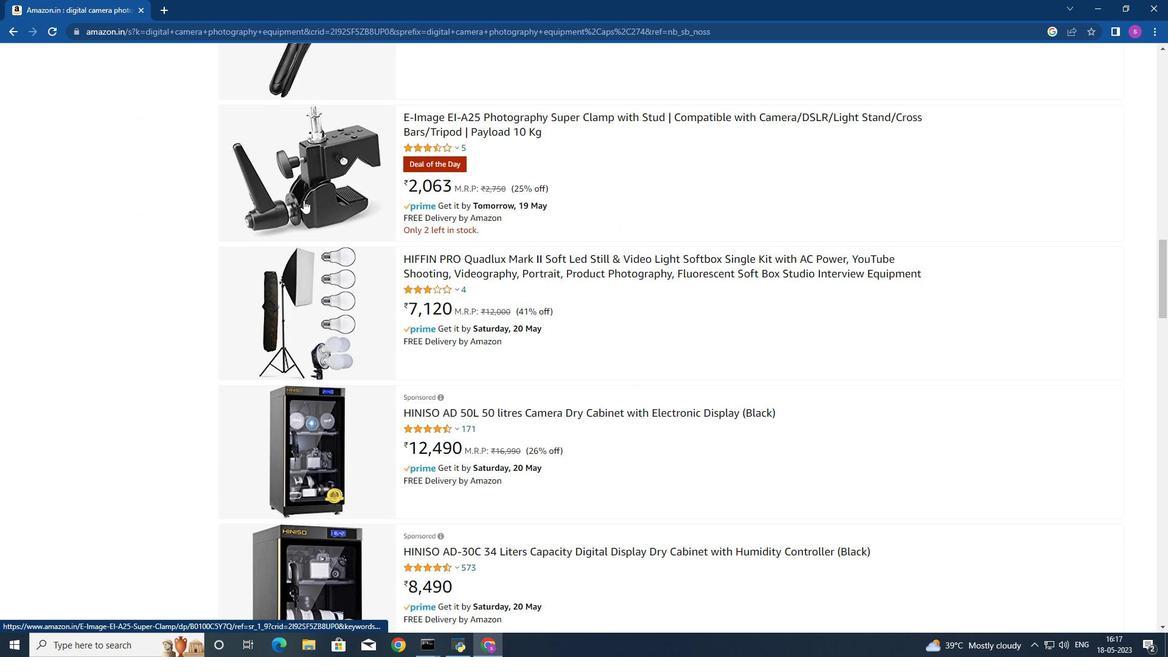 
Action: Mouse pressed left at (303, 199)
Screenshot: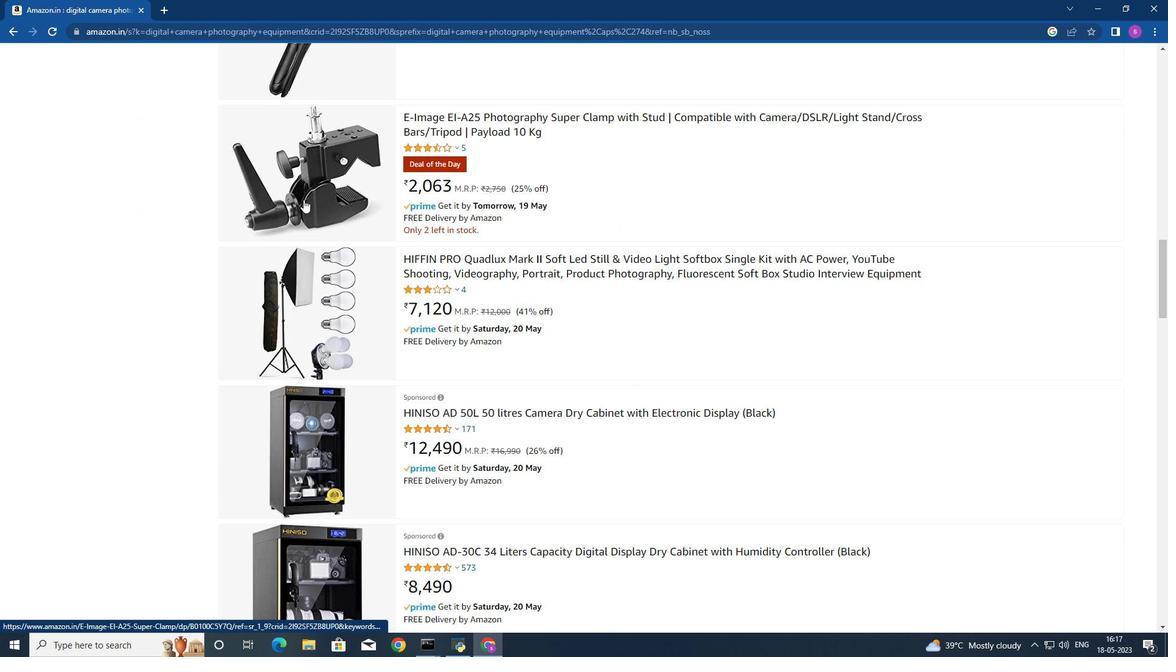 
Action: Mouse moved to (771, 467)
Screenshot: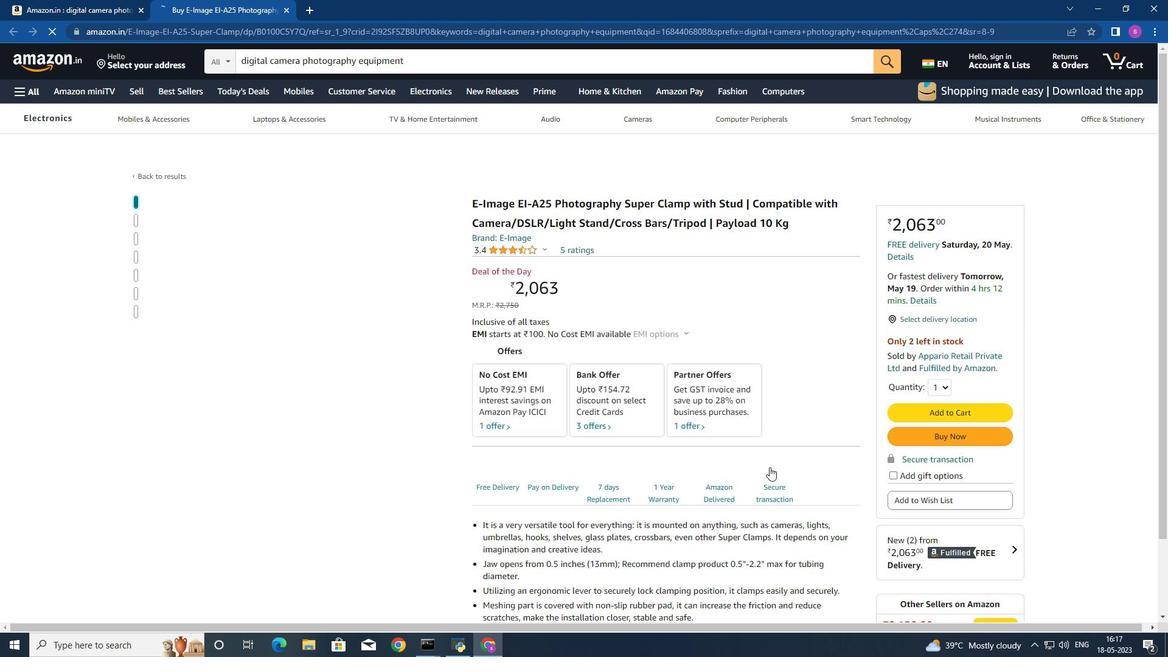 
Action: Mouse scrolled (771, 466) with delta (0, 0)
Screenshot: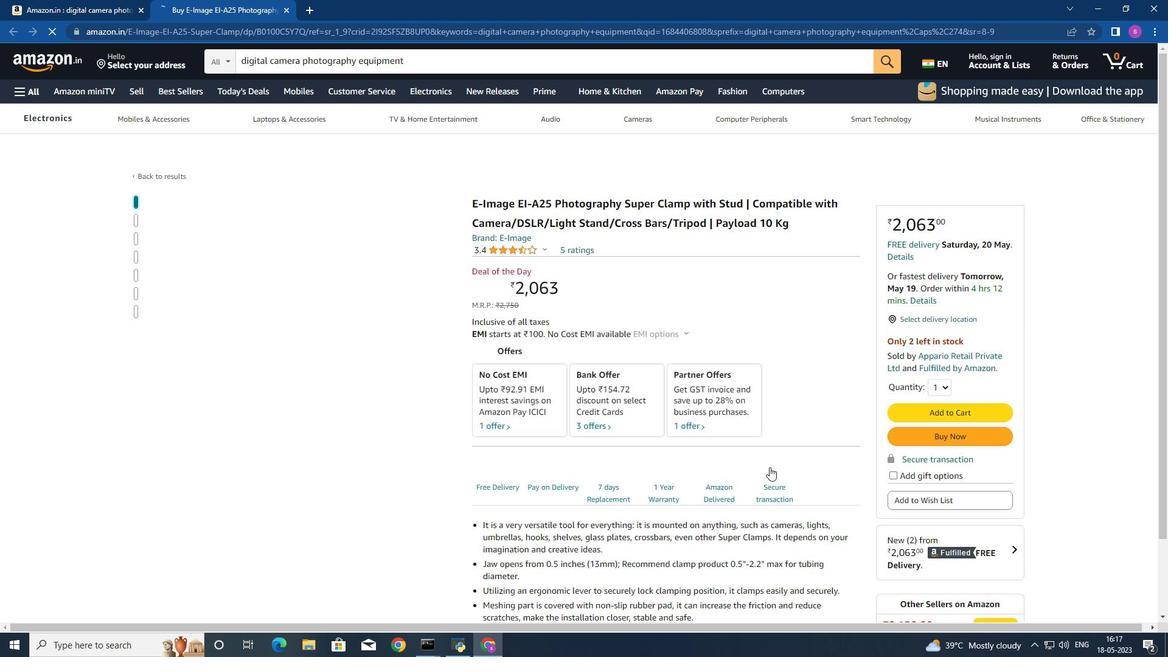 
Action: Mouse moved to (775, 465)
Screenshot: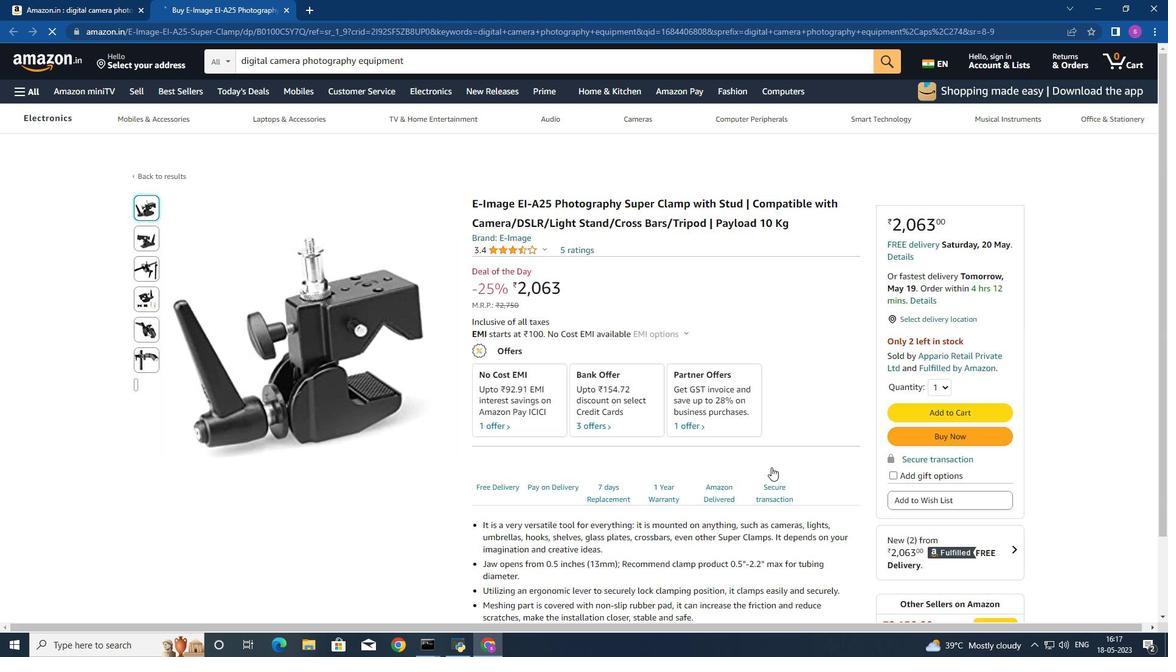 
Action: Mouse scrolled (775, 464) with delta (0, 0)
Screenshot: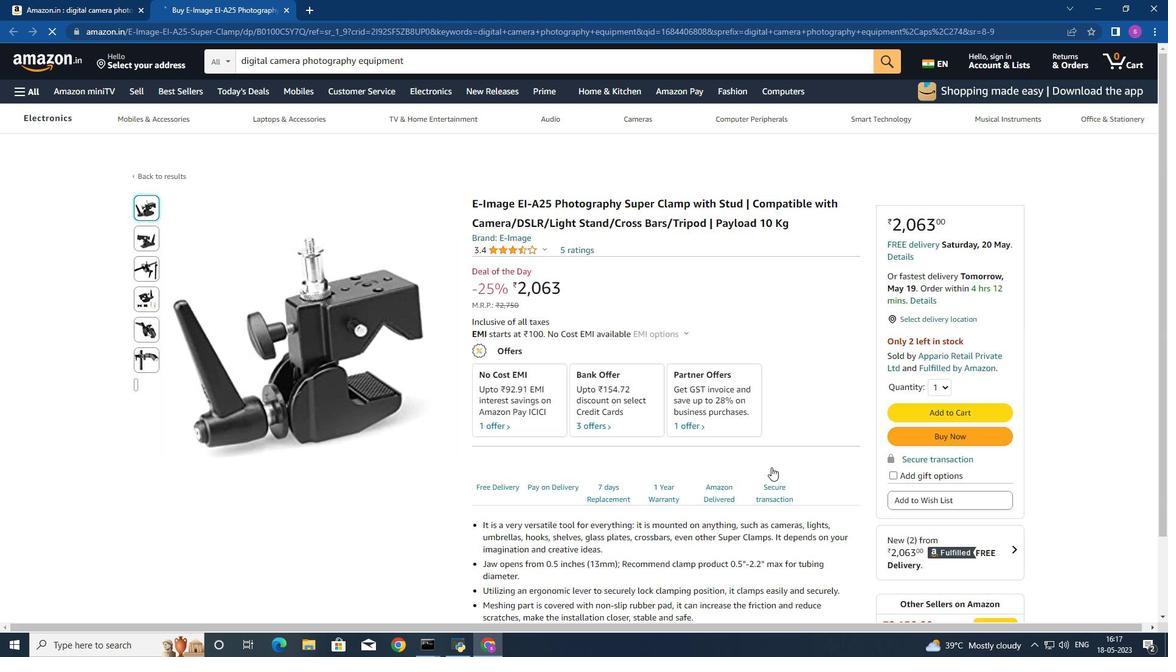 
Action: Mouse moved to (827, 453)
Screenshot: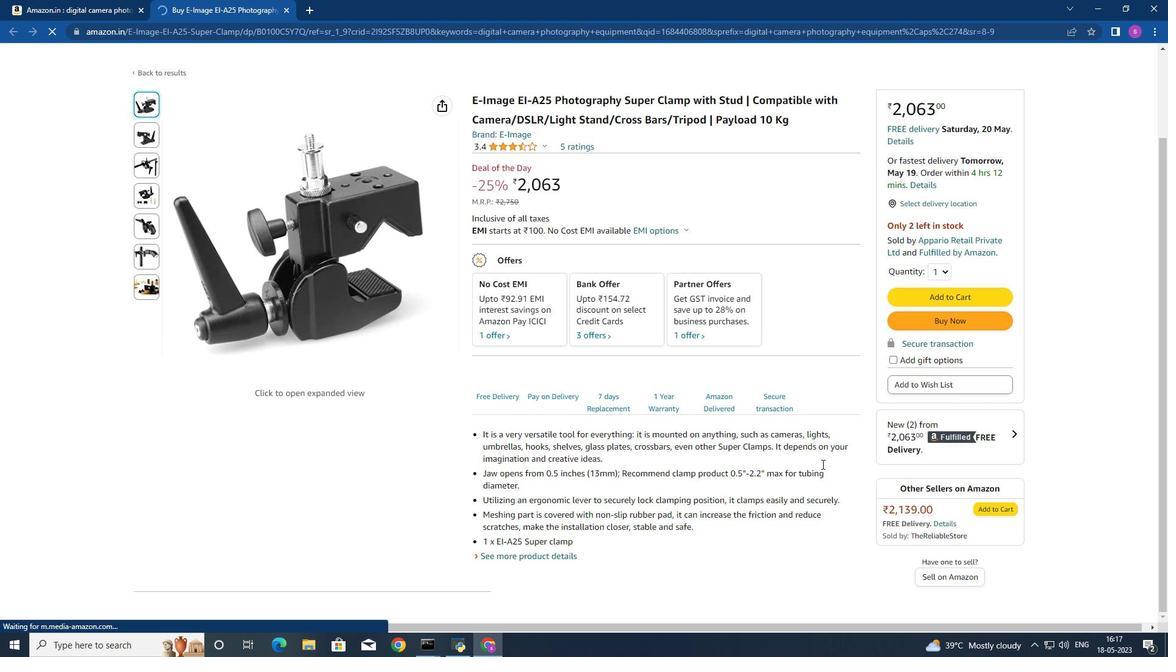 
Action: Mouse scrolled (827, 453) with delta (0, 0)
Screenshot: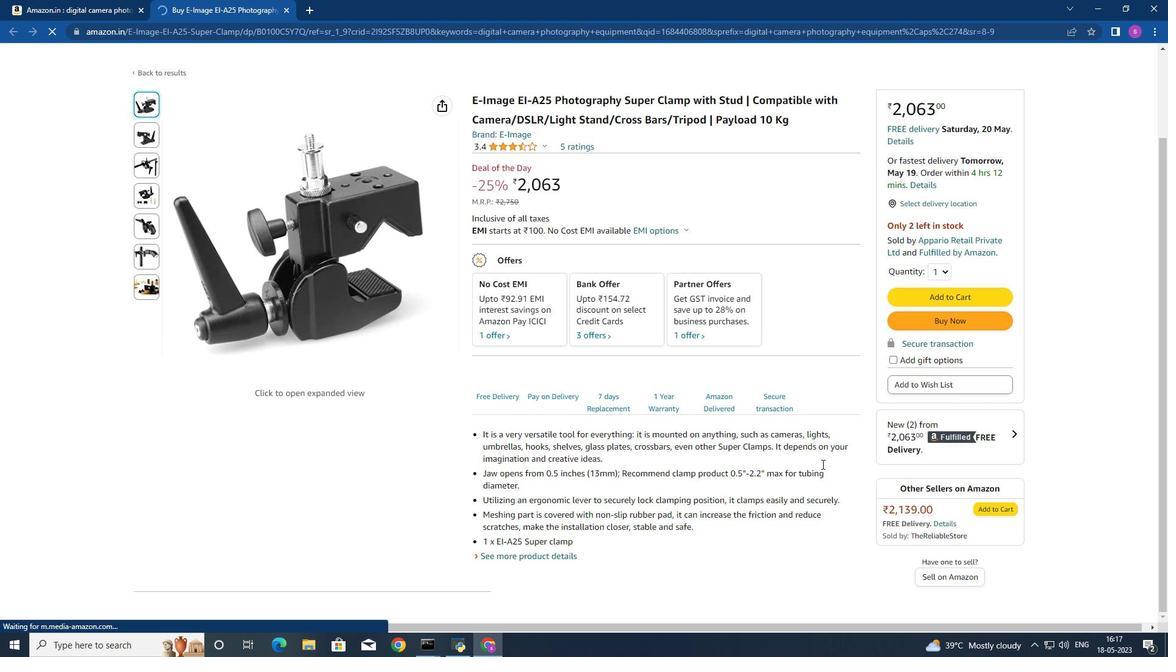 
Action: Mouse moved to (885, 470)
Screenshot: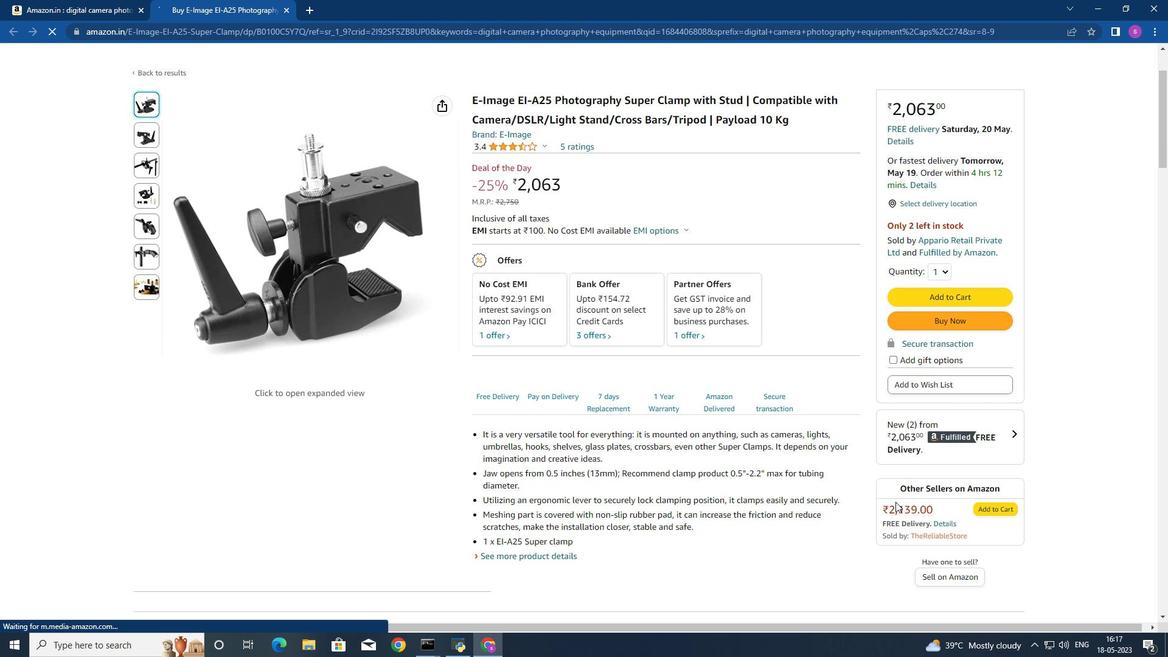 
Action: Mouse scrolled (884, 475) with delta (0, 0)
Screenshot: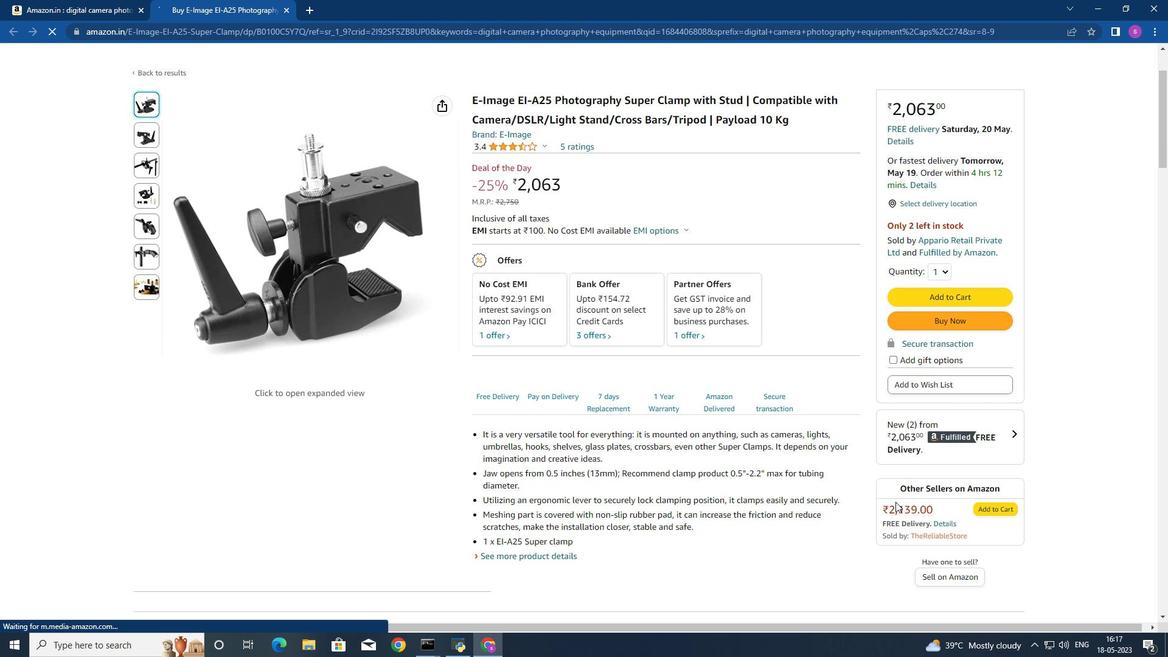 
Action: Mouse moved to (886, 468)
Screenshot: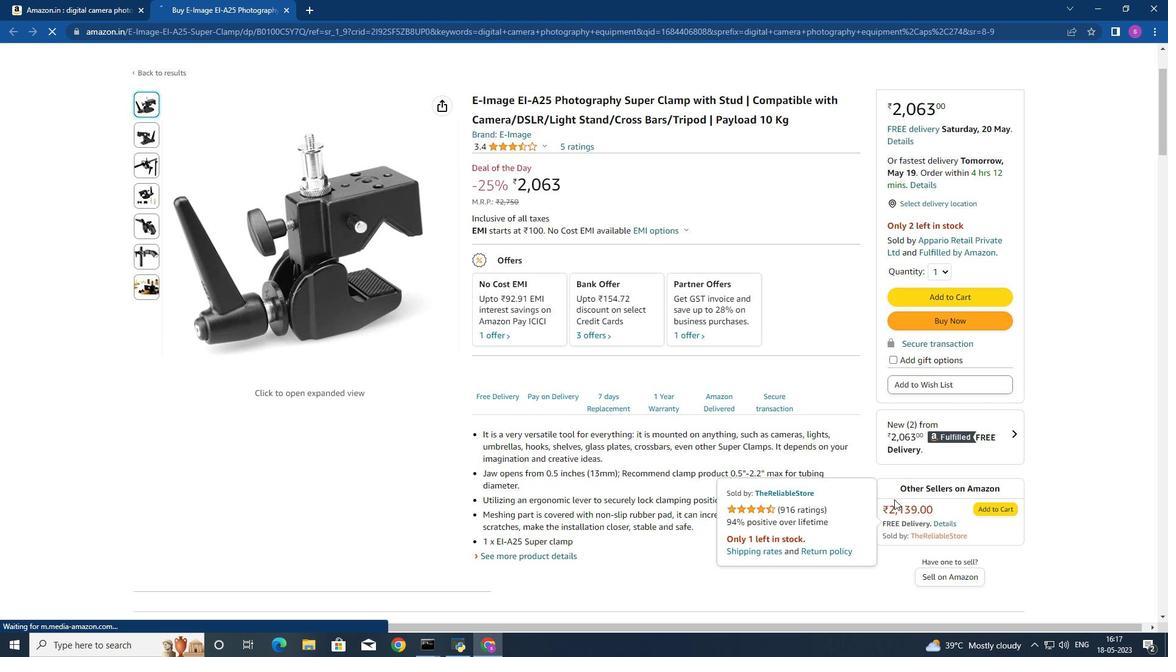 
Action: Mouse scrolled (886, 467) with delta (0, 0)
Screenshot: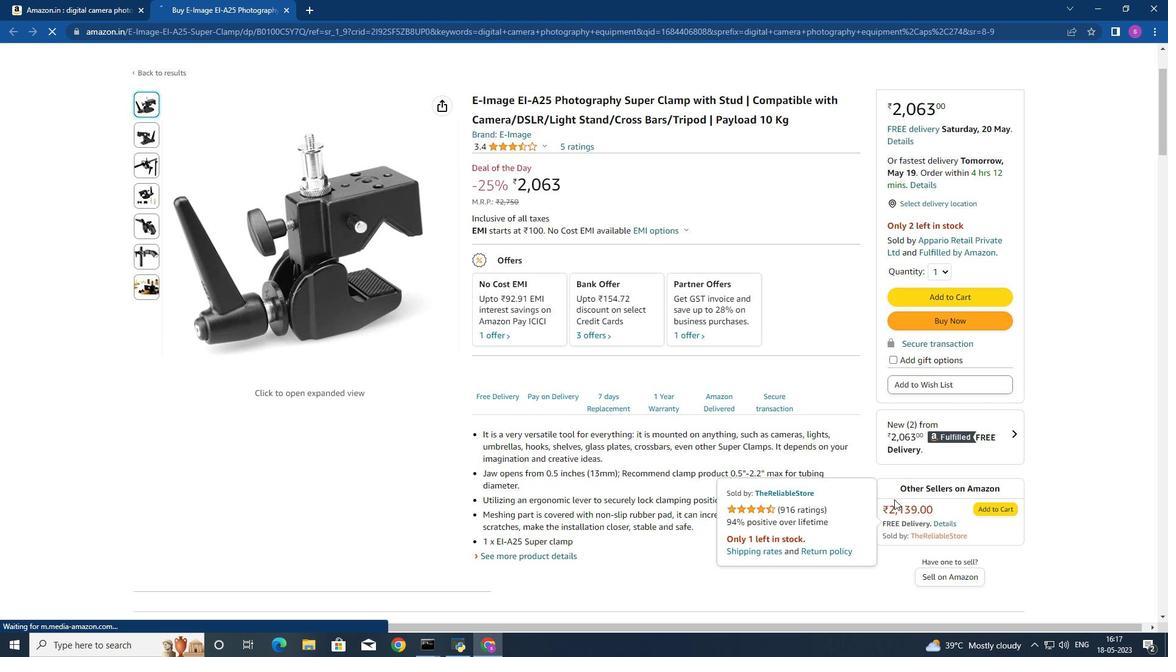 
Action: Mouse moved to (887, 467)
Screenshot: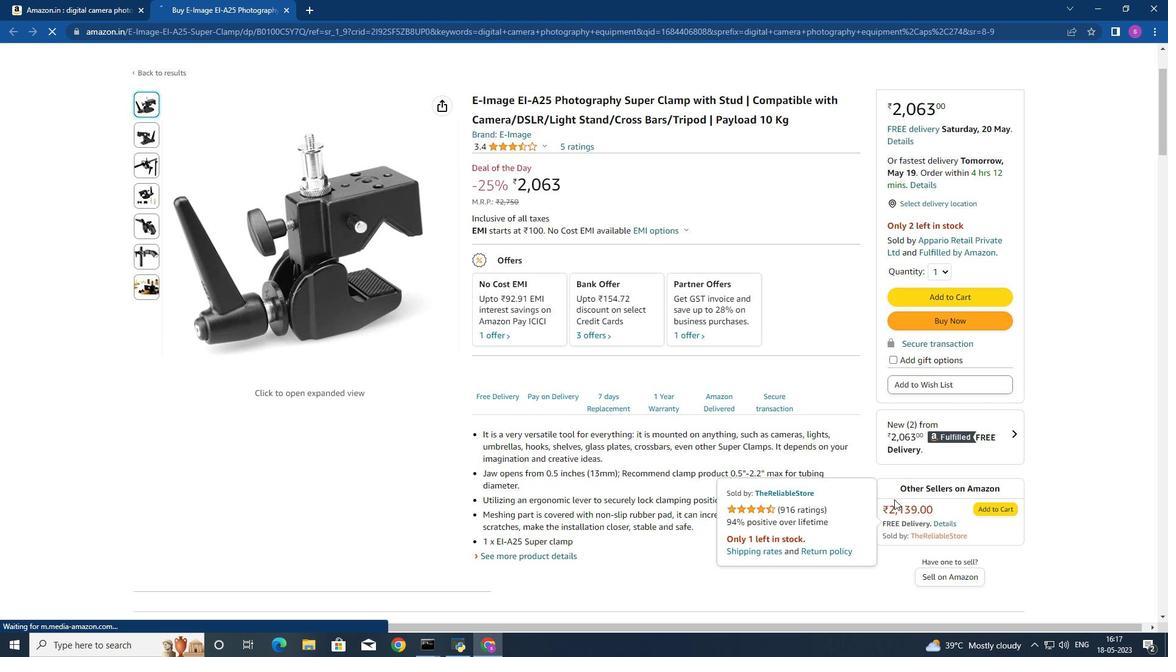 
Action: Mouse scrolled (887, 467) with delta (0, 0)
Screenshot: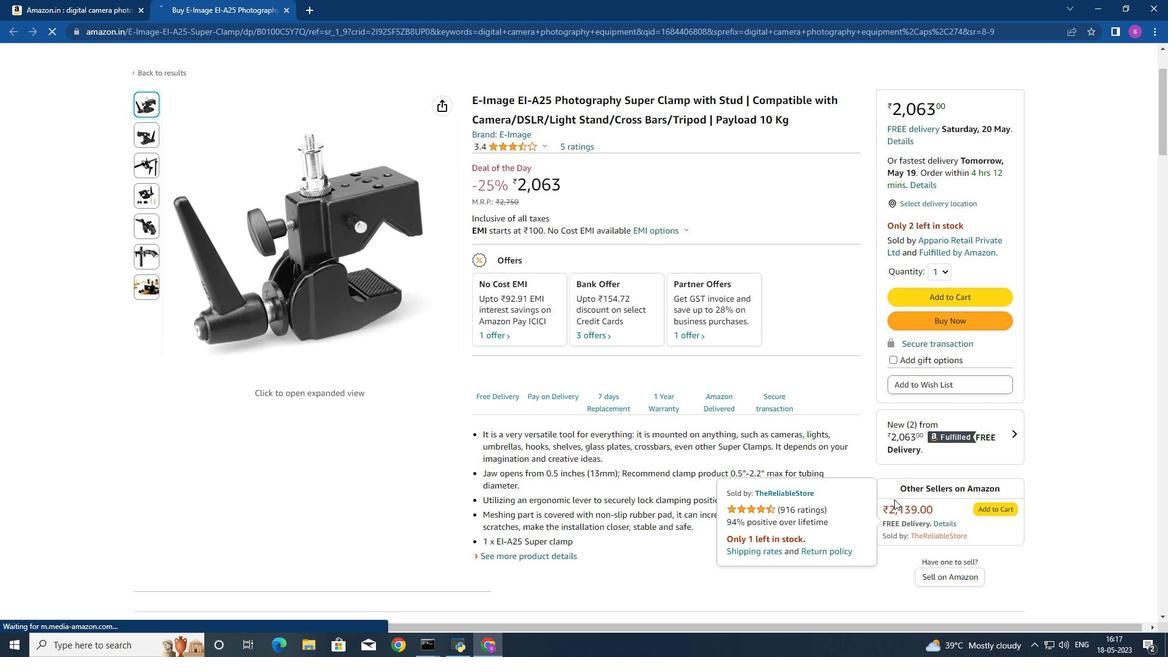 
Action: Mouse moved to (885, 463)
Screenshot: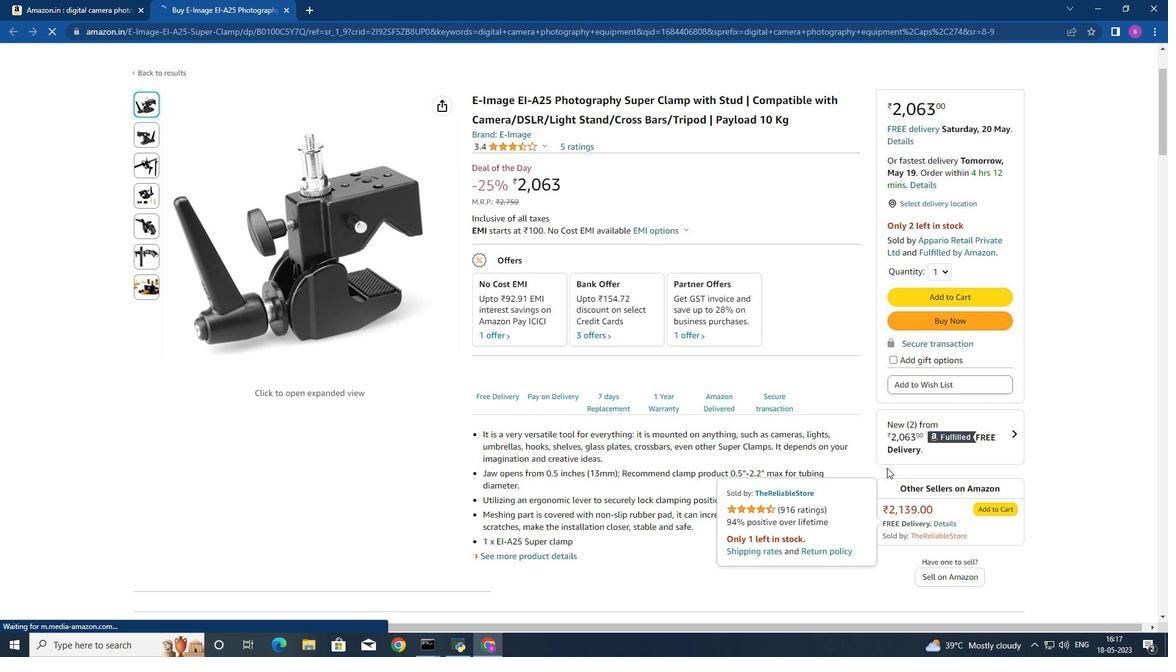 
Action: Mouse scrolled (885, 464) with delta (0, 0)
Screenshot: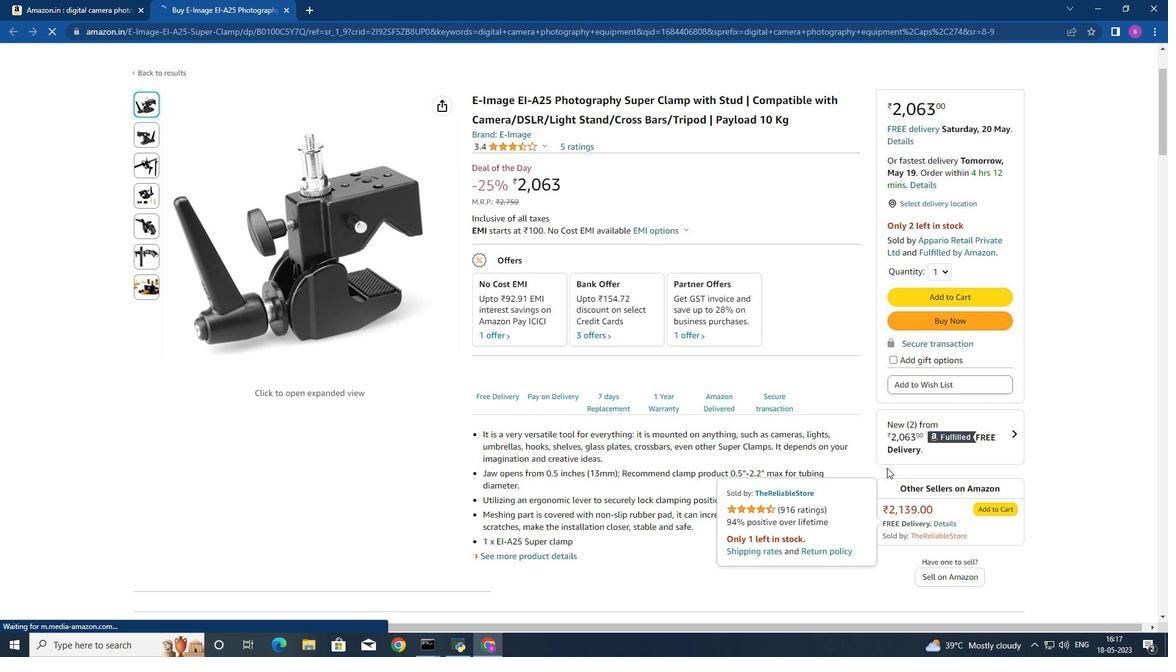 
Action: Mouse moved to (707, 422)
Screenshot: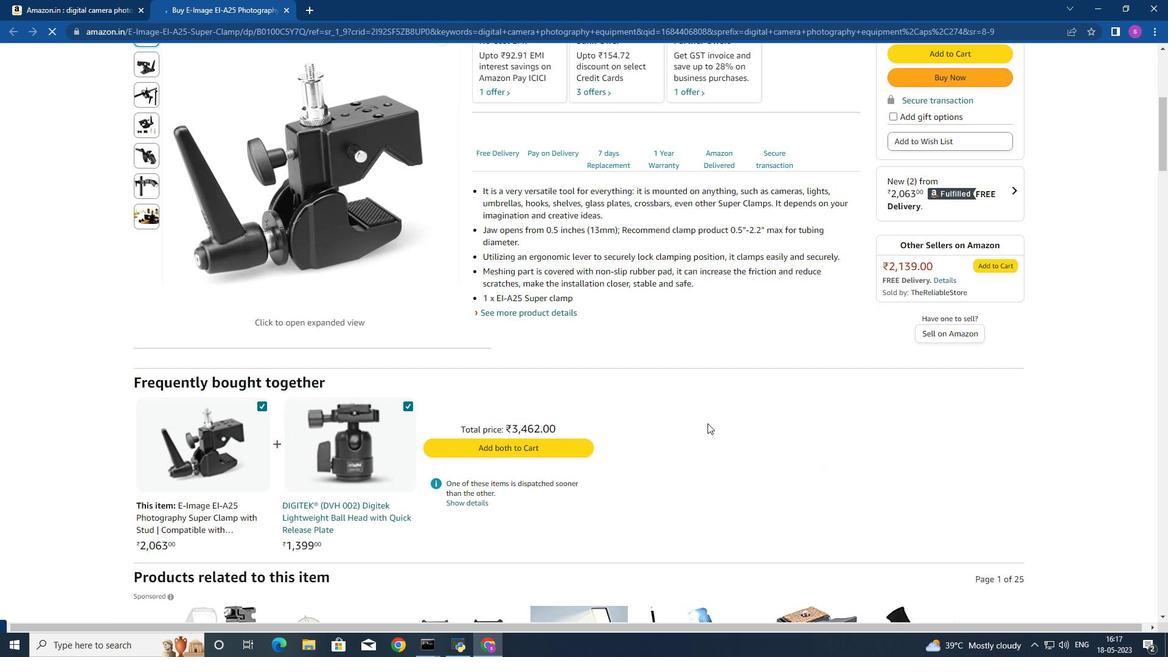 
Action: Mouse scrolled (707, 421) with delta (0, 0)
Screenshot: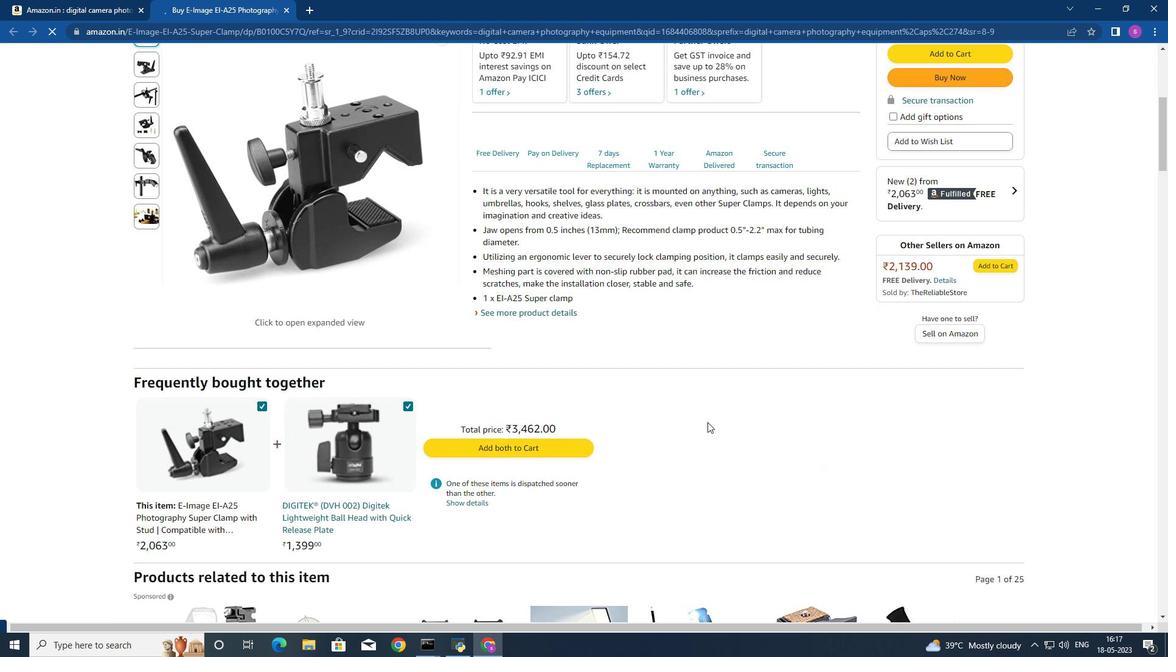 
Action: Mouse scrolled (707, 421) with delta (0, 0)
Screenshot: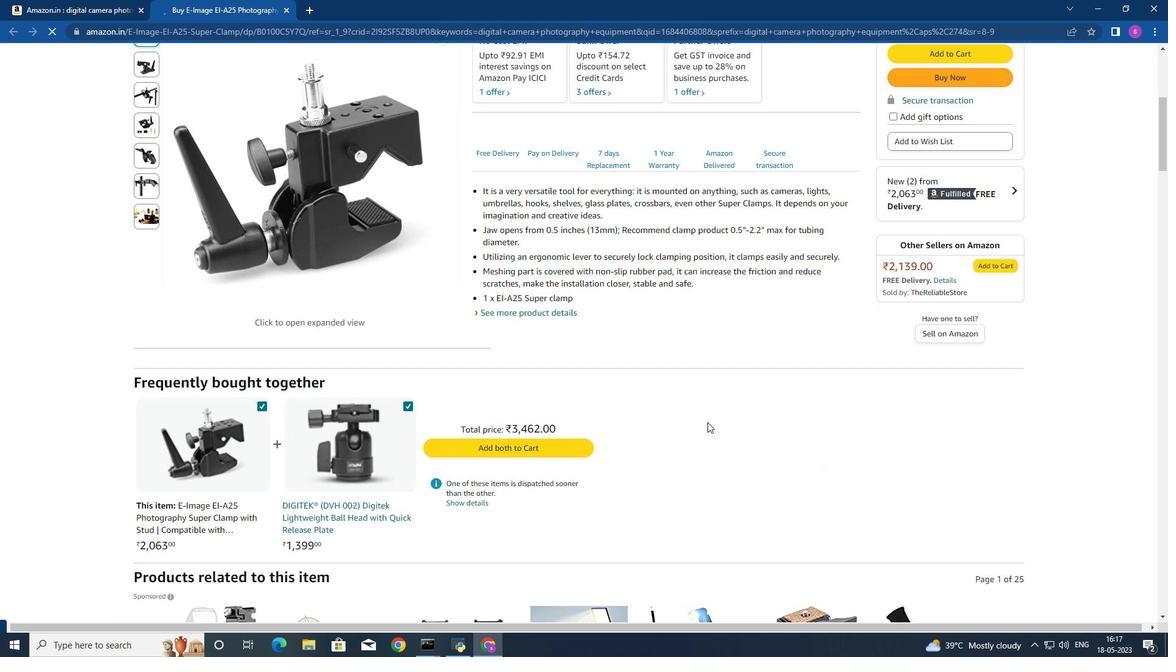 
Action: Mouse scrolled (707, 421) with delta (0, 0)
Screenshot: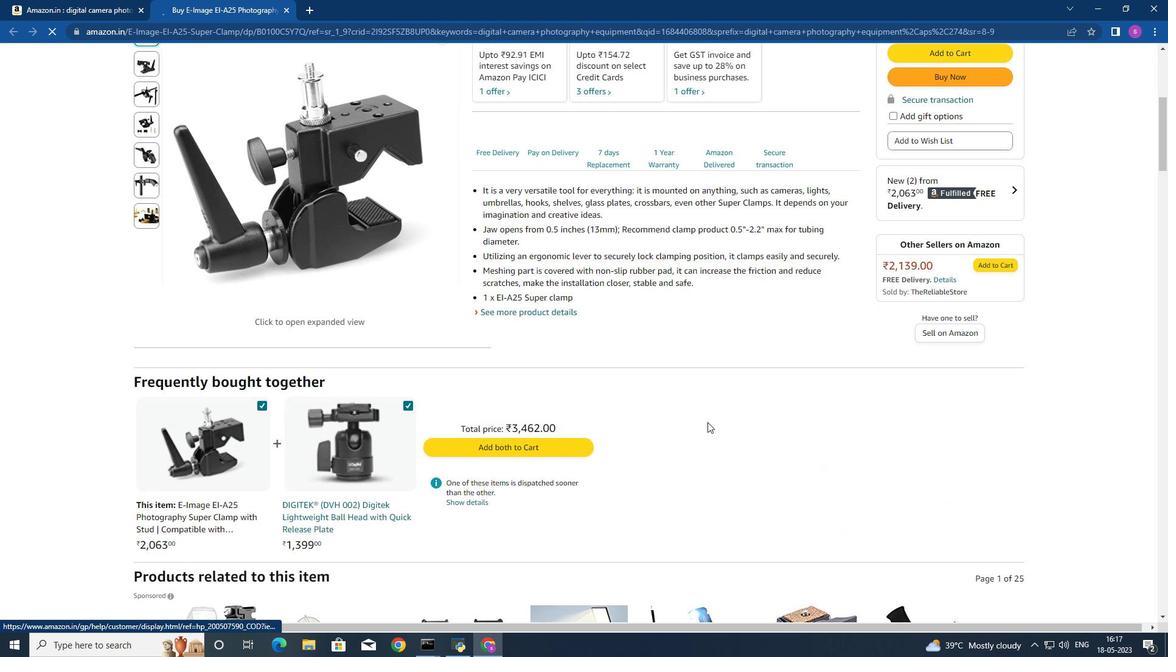 
Action: Mouse moved to (823, 409)
Screenshot: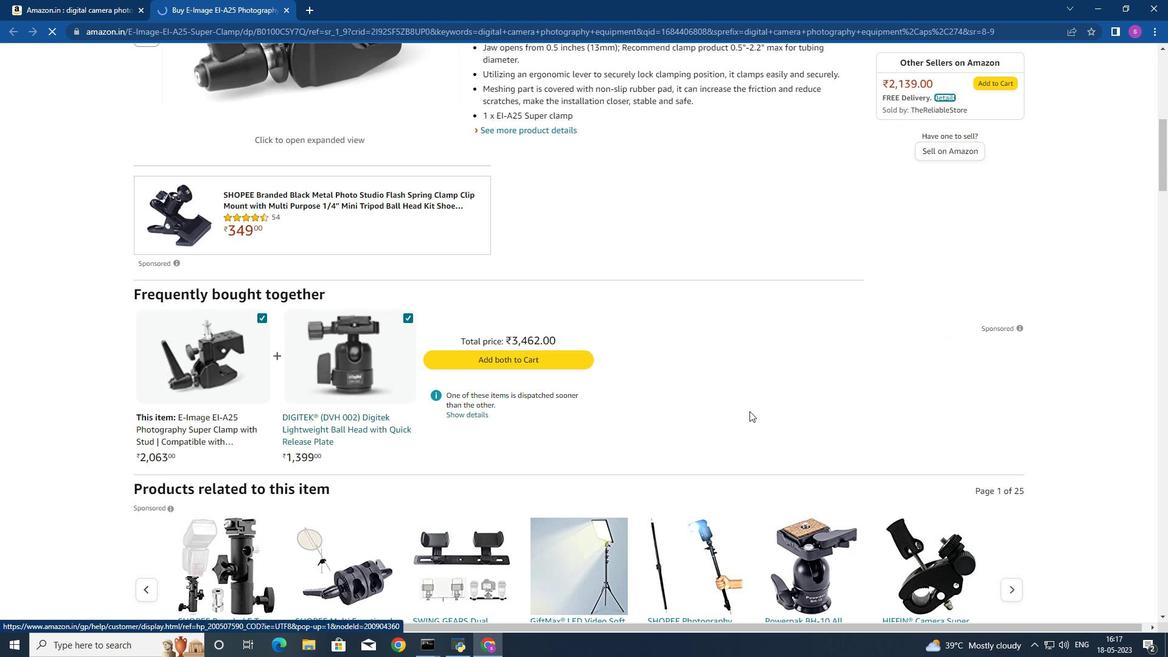 
Action: Mouse scrolled (823, 408) with delta (0, 0)
Screenshot: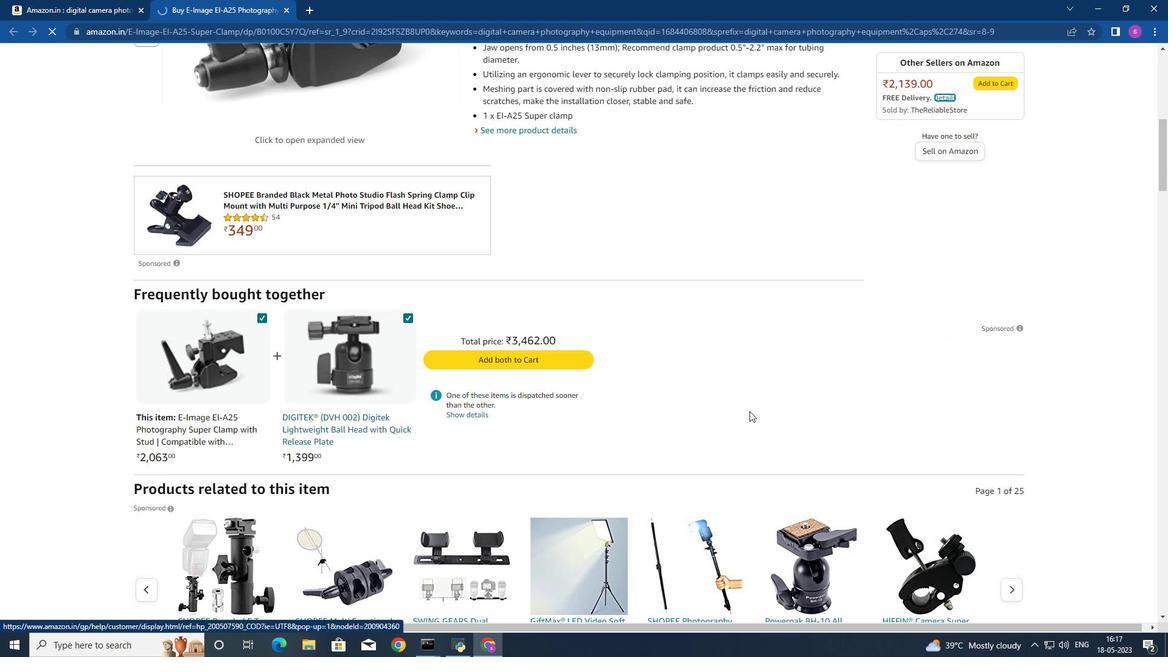 
Action: Mouse moved to (829, 409)
Screenshot: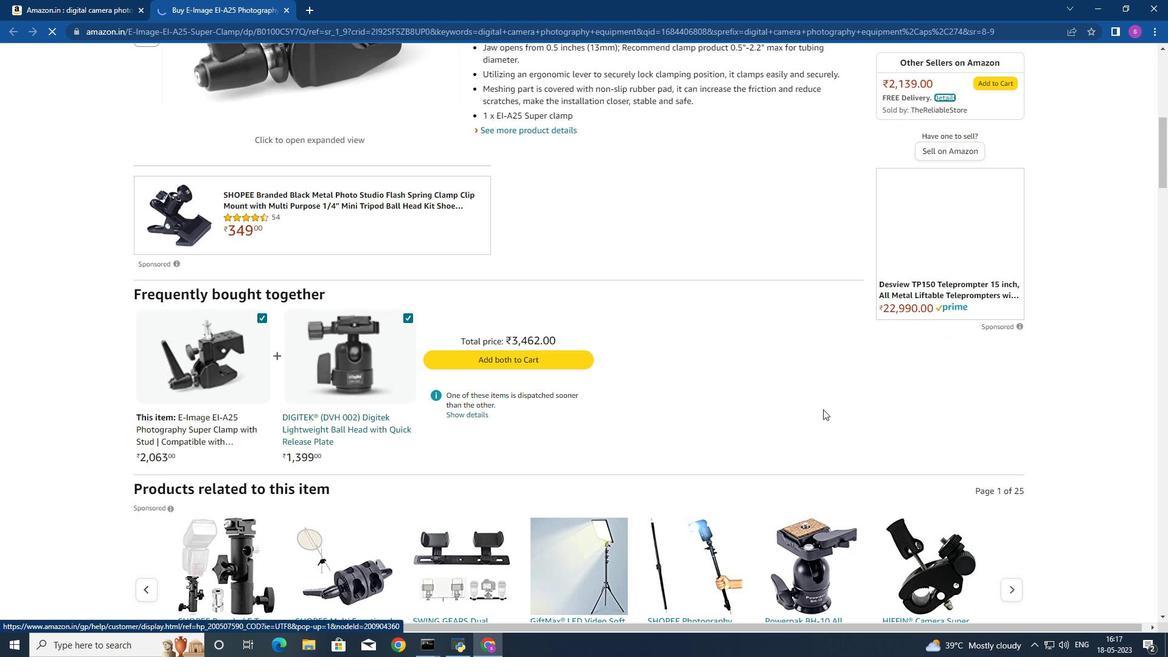 
Action: Mouse scrolled (829, 408) with delta (0, 0)
Screenshot: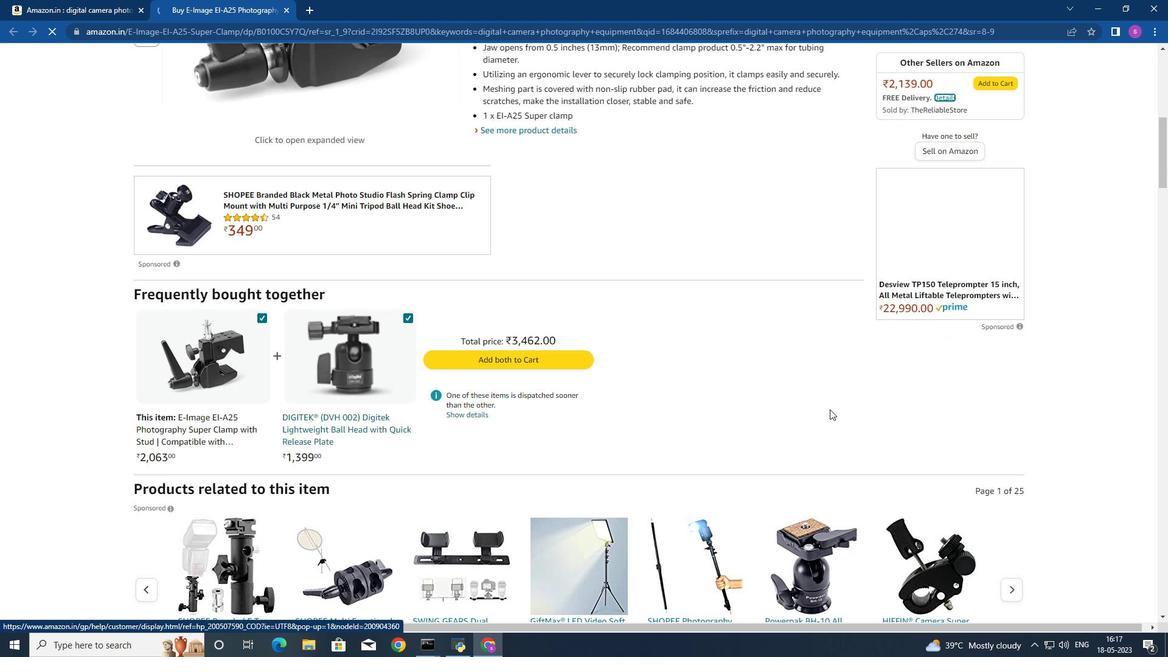 
Action: Mouse moved to (826, 409)
Screenshot: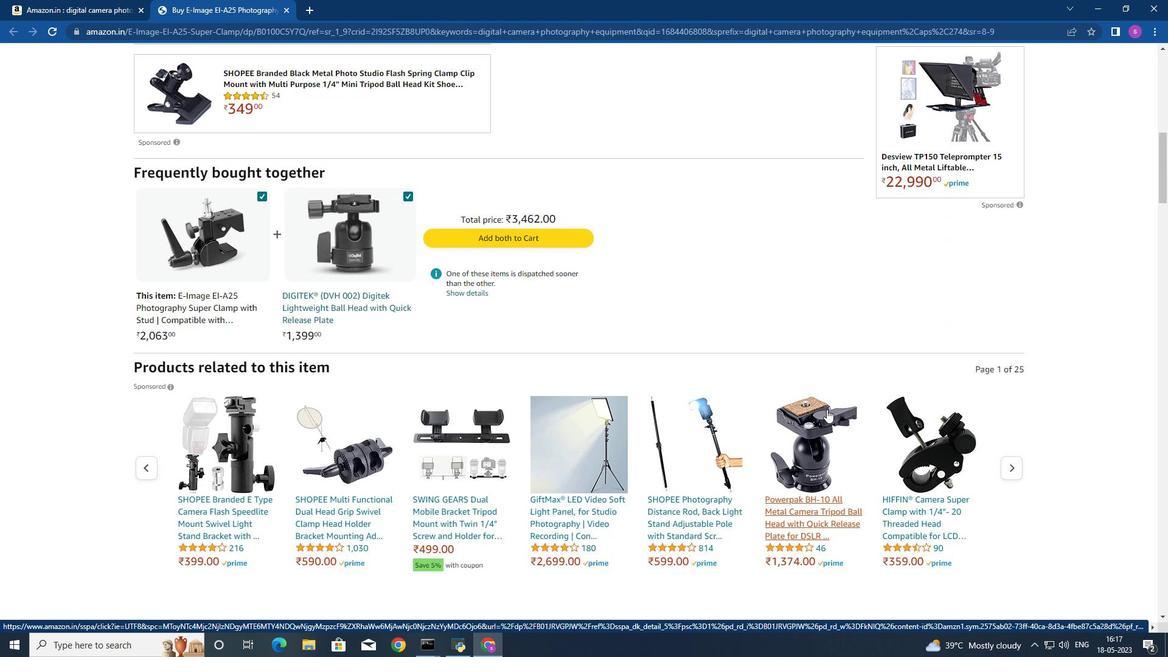 
Action: Mouse scrolled (826, 408) with delta (0, 0)
Screenshot: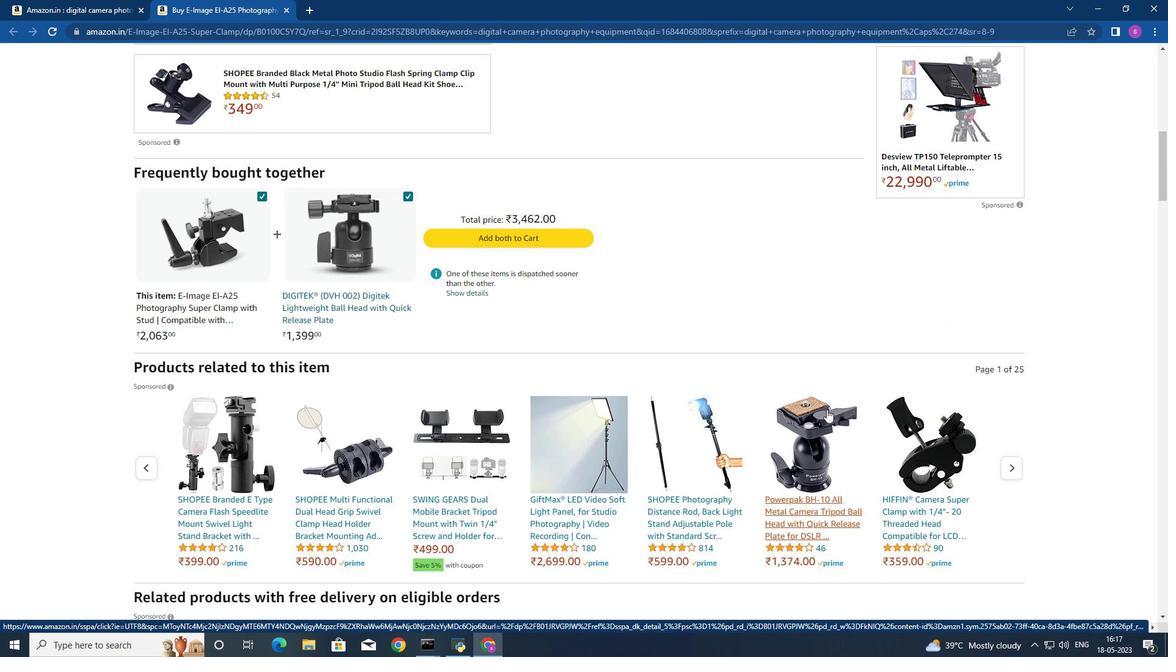 
Action: Mouse scrolled (826, 408) with delta (0, 0)
Screenshot: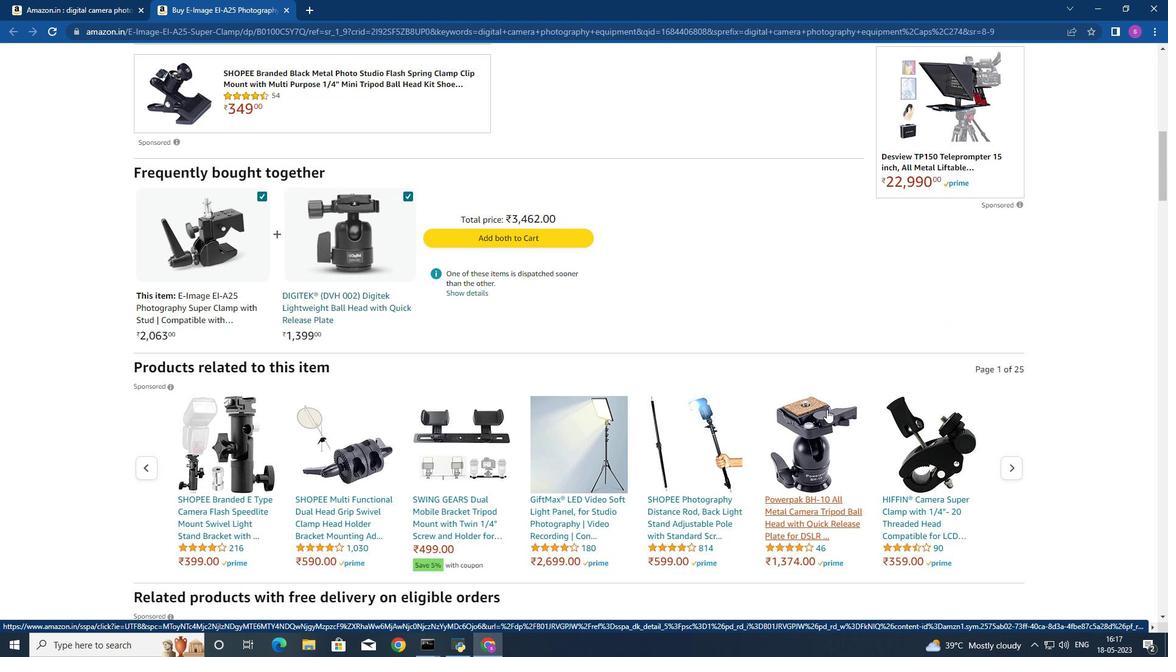 
Action: Mouse scrolled (826, 408) with delta (0, 0)
Screenshot: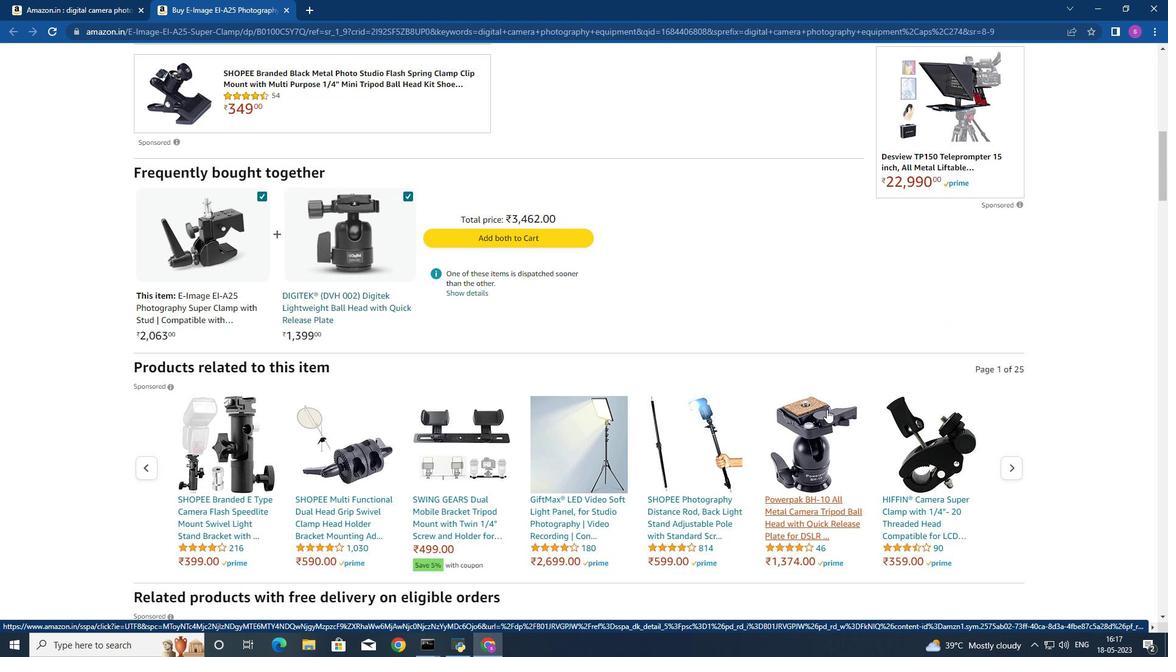 
Action: Mouse scrolled (826, 408) with delta (0, 0)
Screenshot: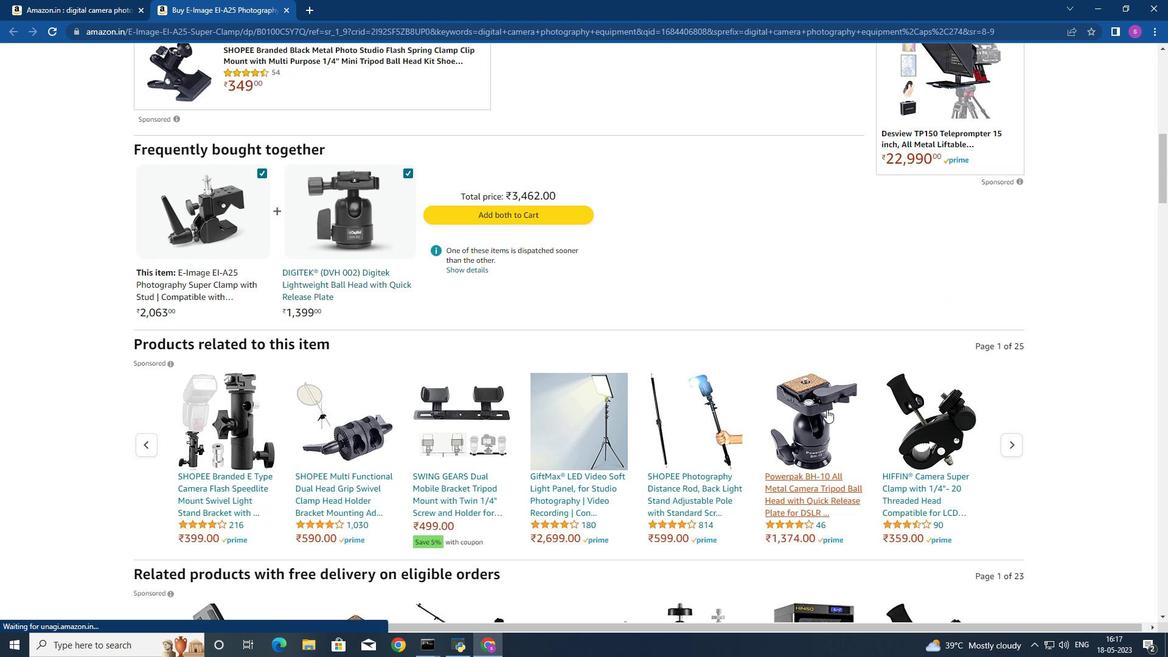 
Action: Mouse moved to (707, 424)
Screenshot: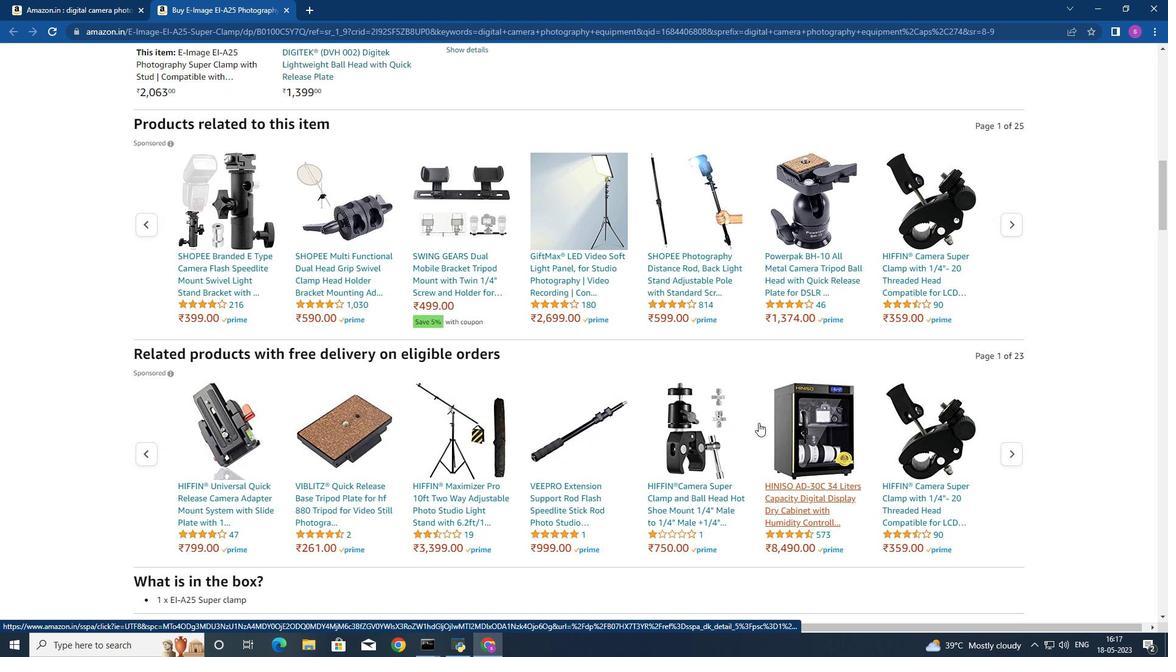 
Action: Mouse scrolled (707, 423) with delta (0, 0)
Screenshot: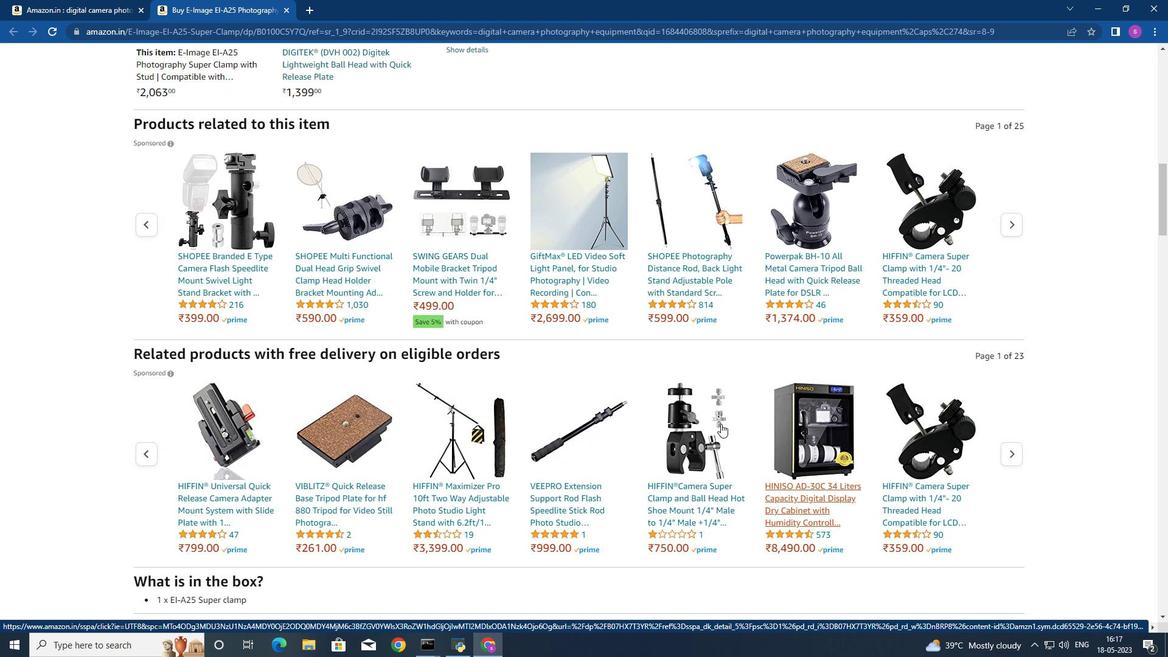 
Action: Mouse moved to (706, 423)
Screenshot: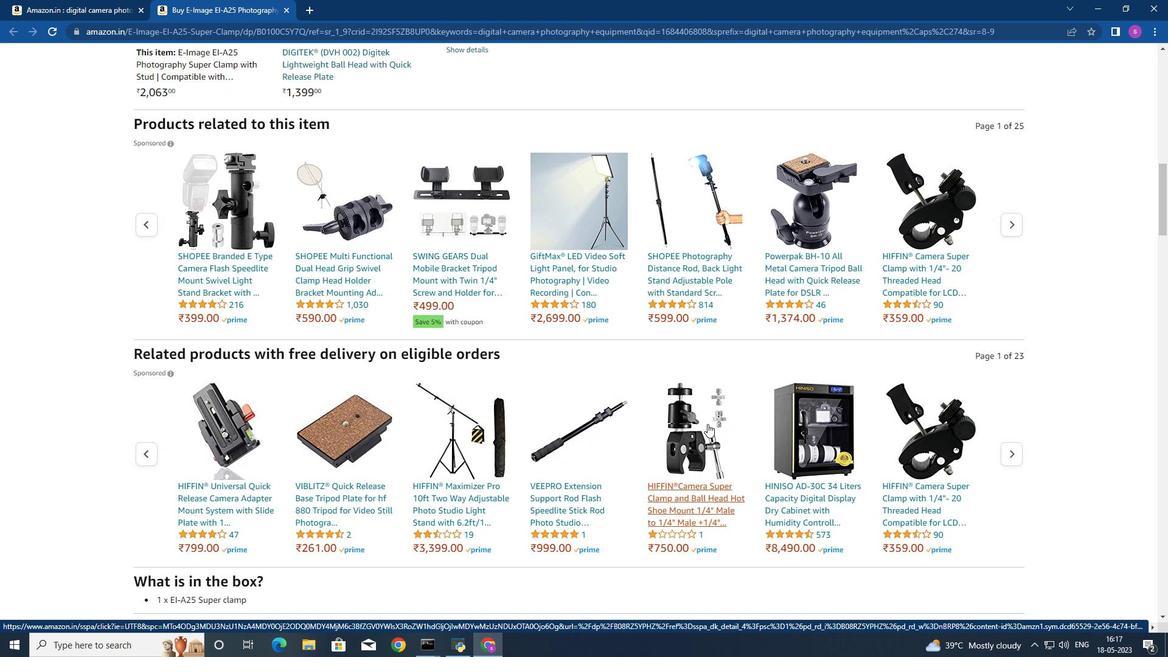 
Action: Mouse scrolled (706, 422) with delta (0, 0)
Screenshot: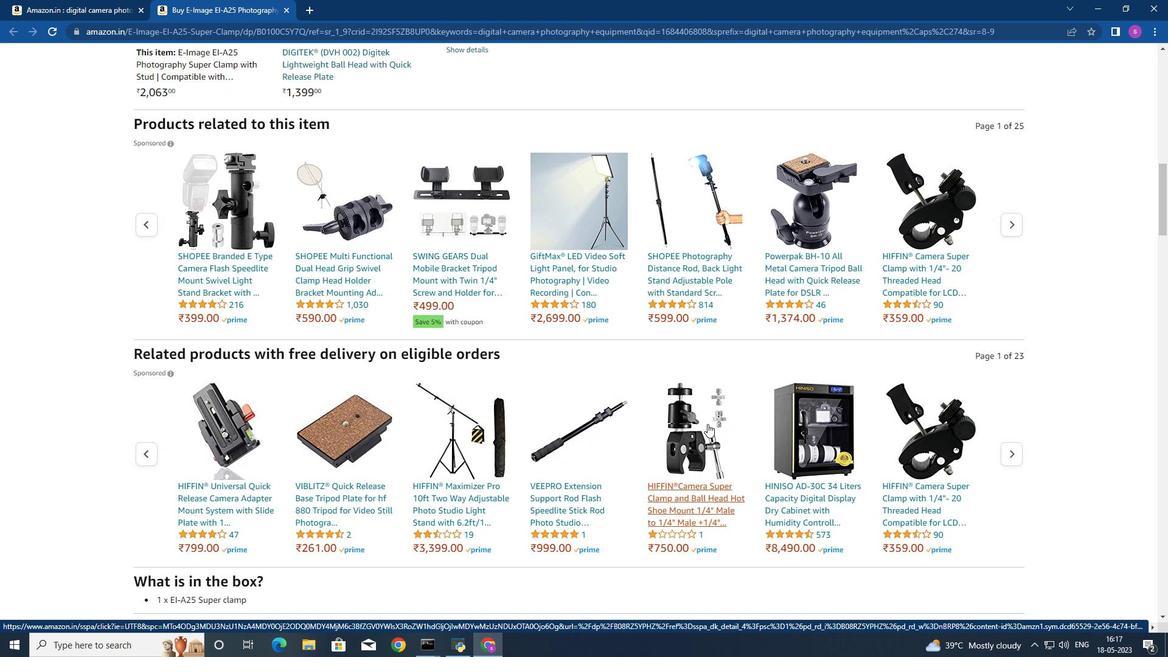 
Action: Mouse moved to (706, 418)
Screenshot: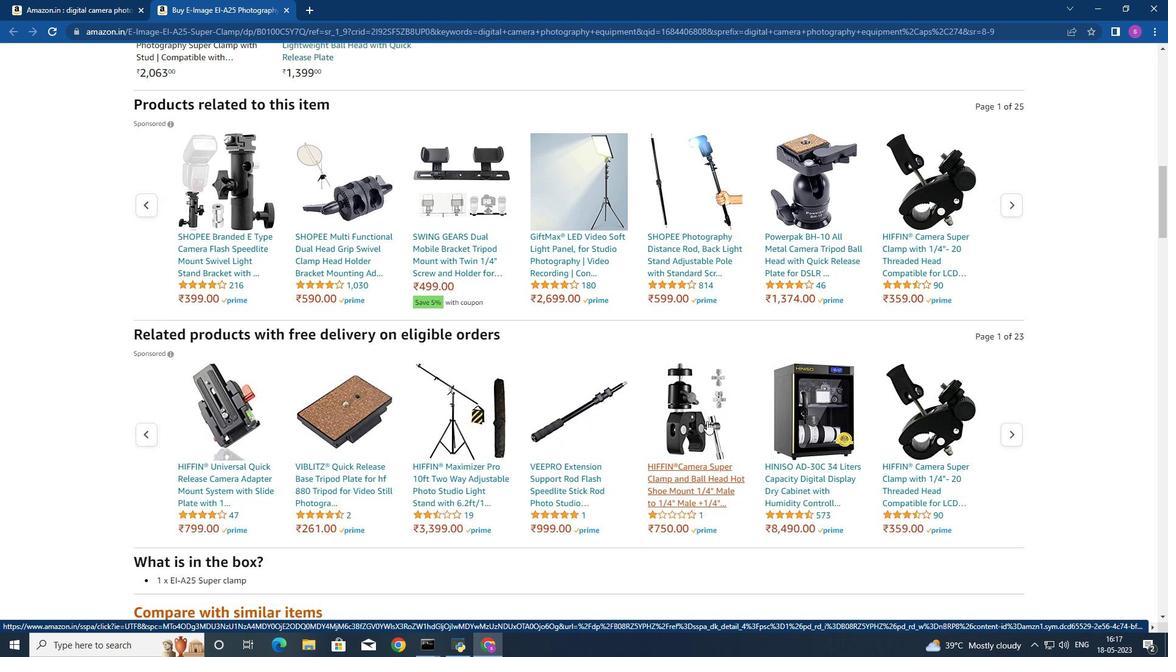 
Action: Mouse scrolled (706, 419) with delta (0, 0)
Screenshot: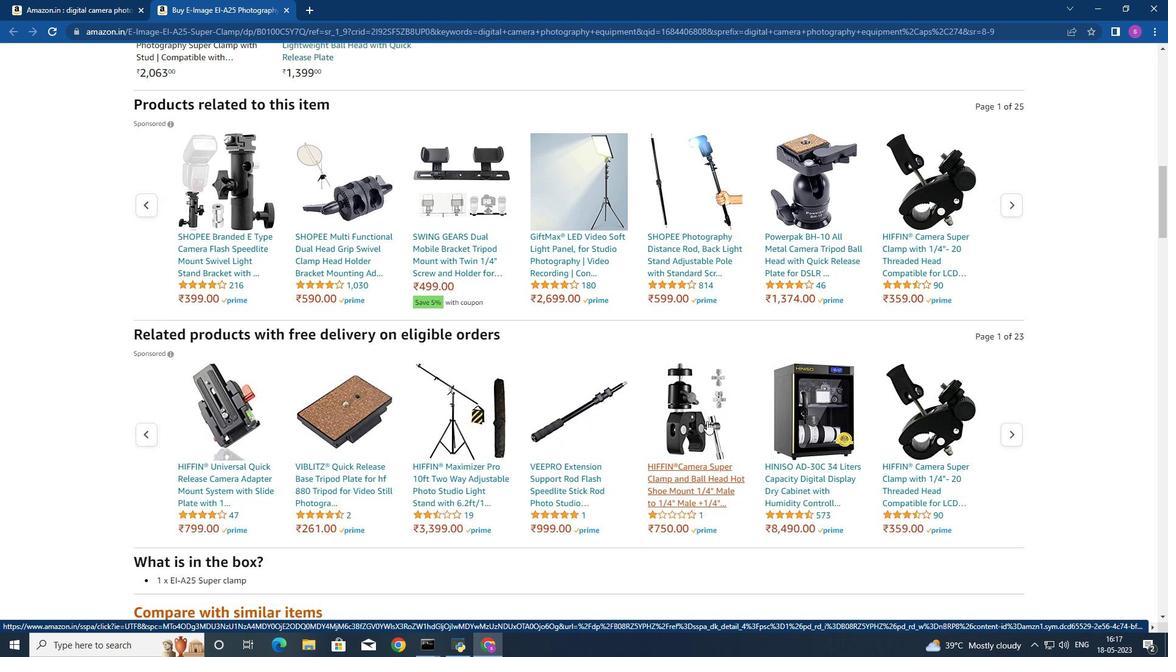 
Action: Mouse moved to (708, 400)
Screenshot: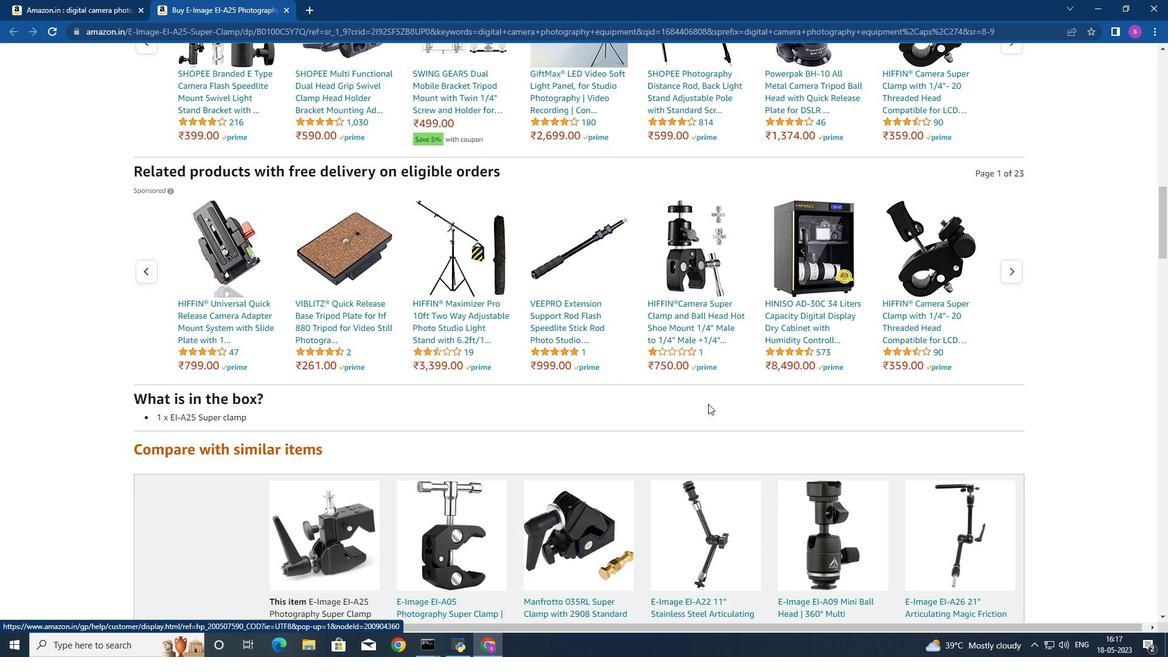 
Action: Mouse scrolled (708, 400) with delta (0, 0)
Screenshot: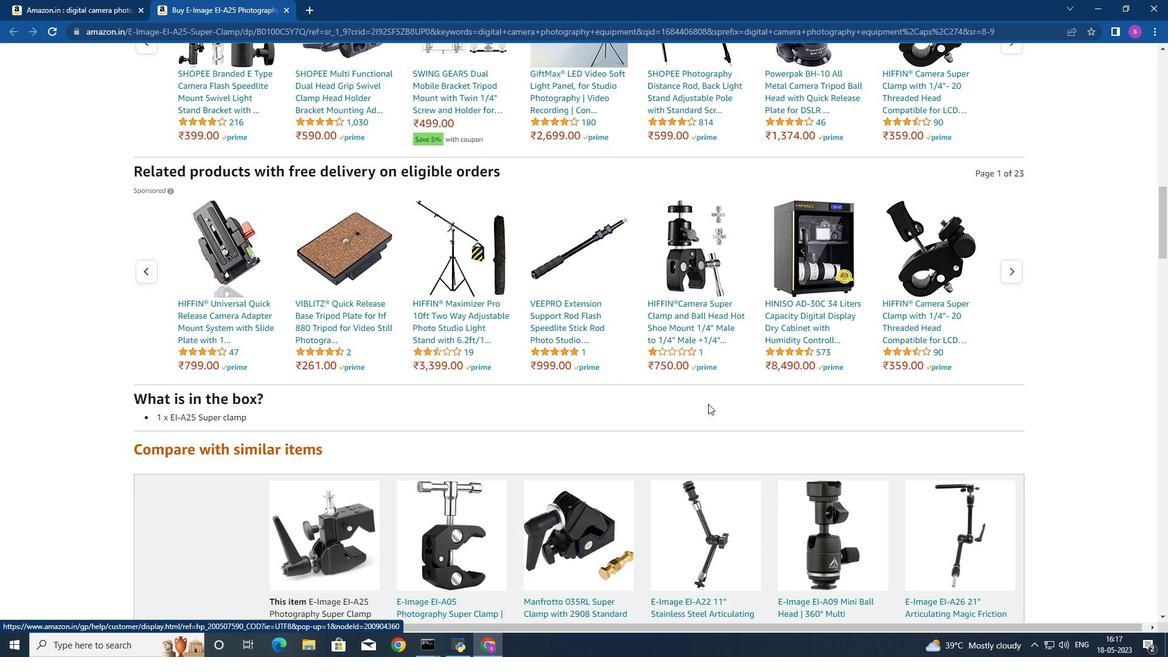 
Action: Mouse scrolled (708, 400) with delta (0, 0)
Screenshot: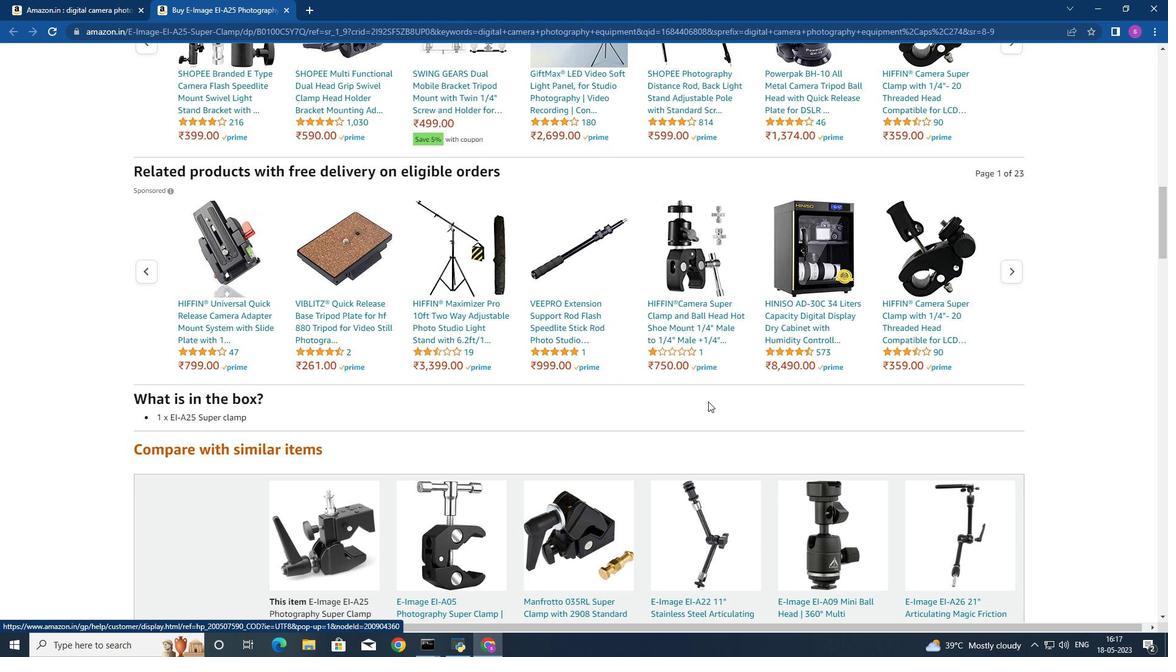 
Action: Mouse scrolled (708, 400) with delta (0, 0)
Screenshot: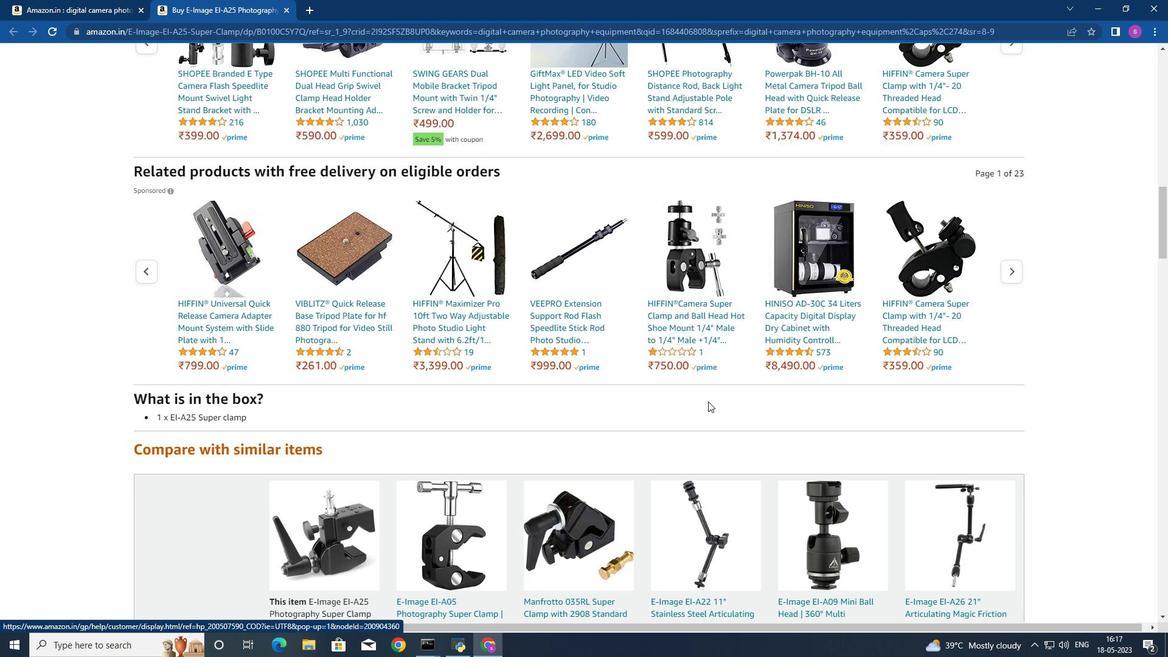 
Action: Mouse scrolled (708, 400) with delta (0, 0)
Screenshot: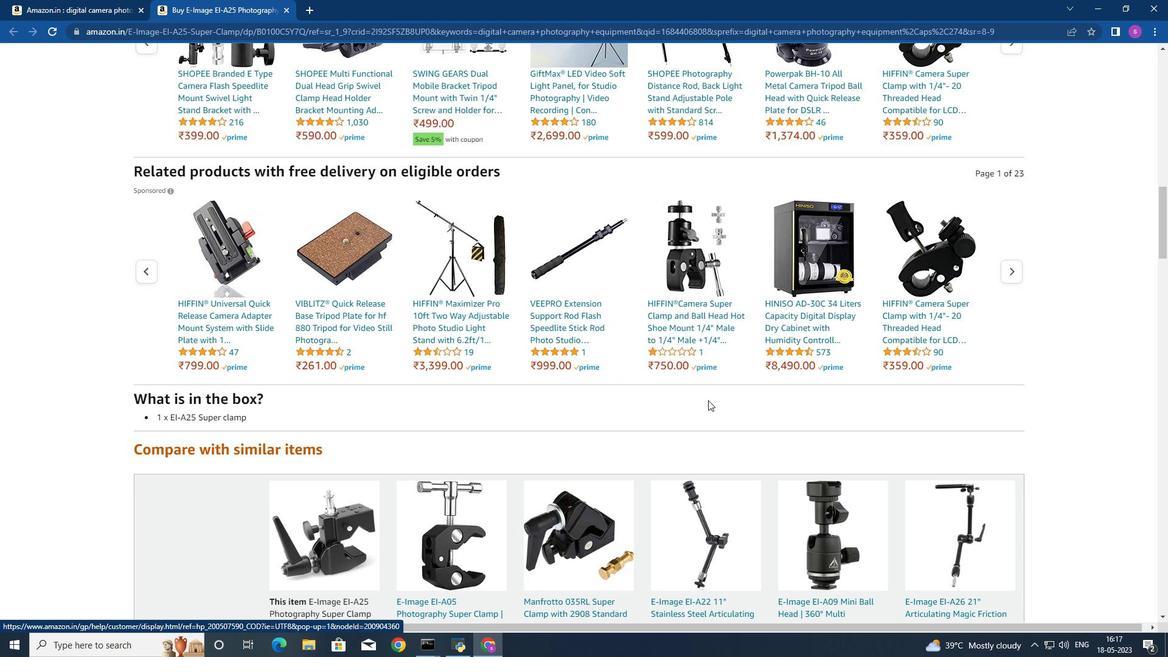 
Action: Mouse scrolled (708, 400) with delta (0, 0)
Screenshot: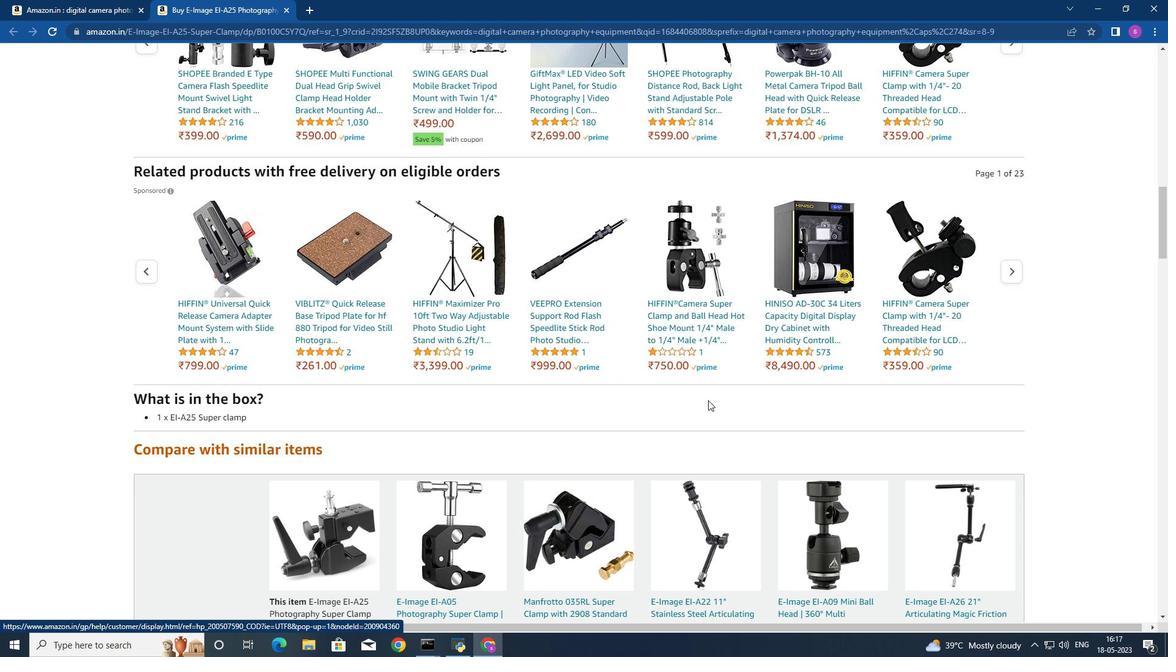 
Action: Mouse scrolled (708, 400) with delta (0, 0)
Screenshot: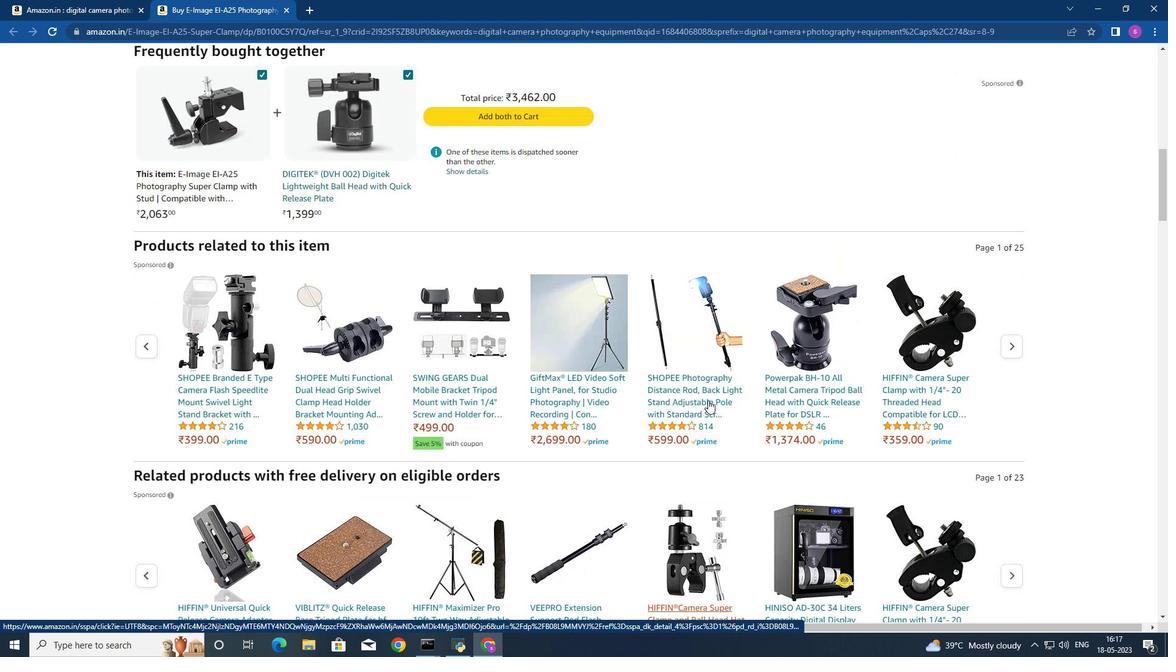 
Action: Mouse scrolled (708, 400) with delta (0, 0)
Screenshot: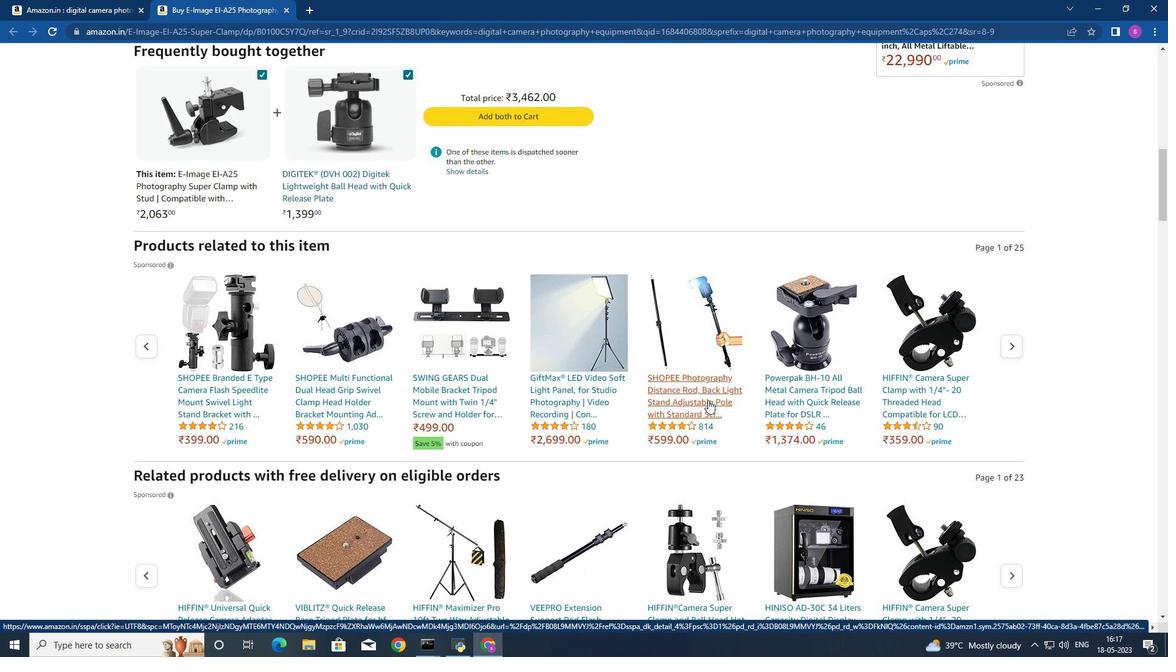 
Action: Mouse scrolled (708, 400) with delta (0, 0)
Screenshot: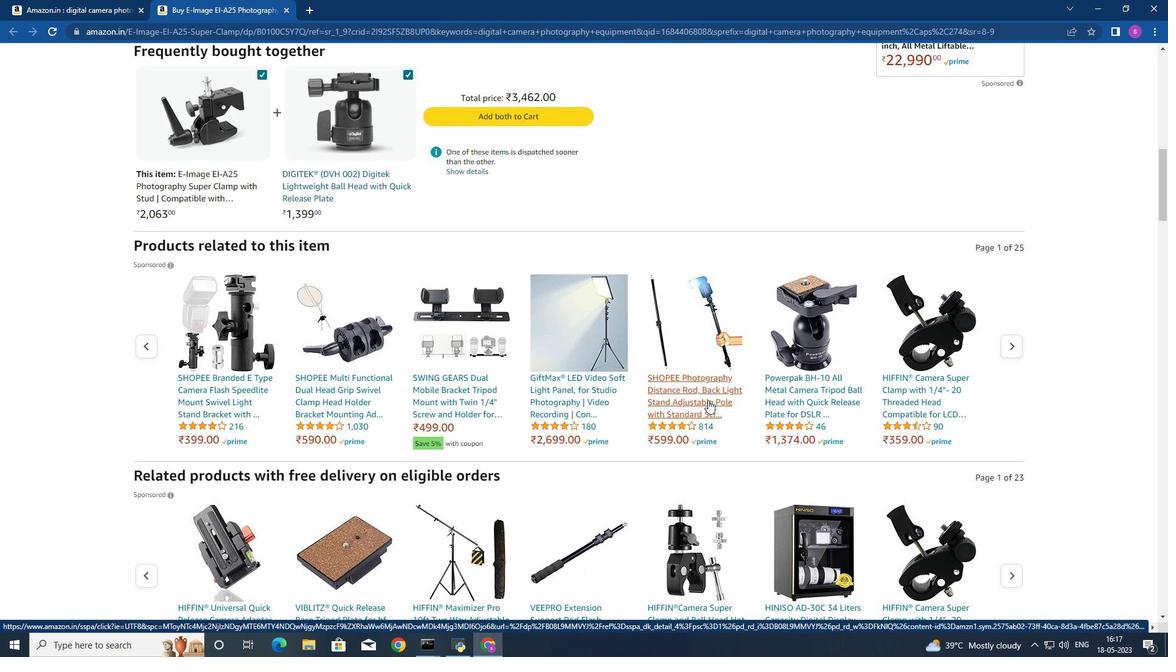 
Action: Mouse scrolled (708, 400) with delta (0, 0)
Screenshot: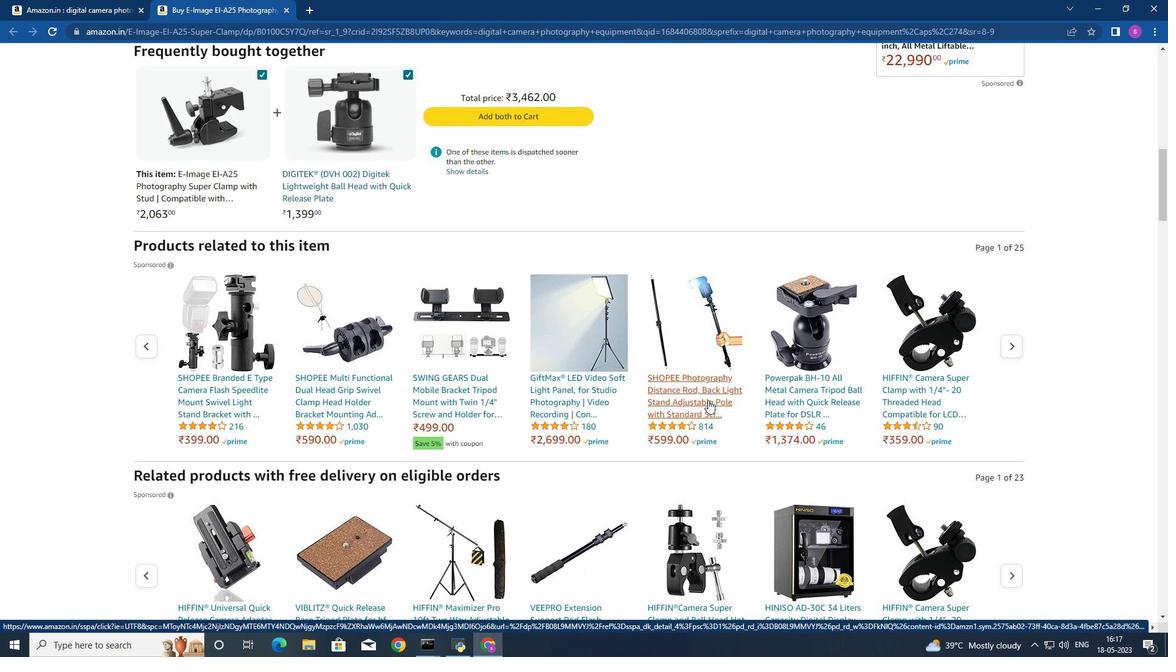 
Action: Mouse scrolled (708, 400) with delta (0, 0)
Screenshot: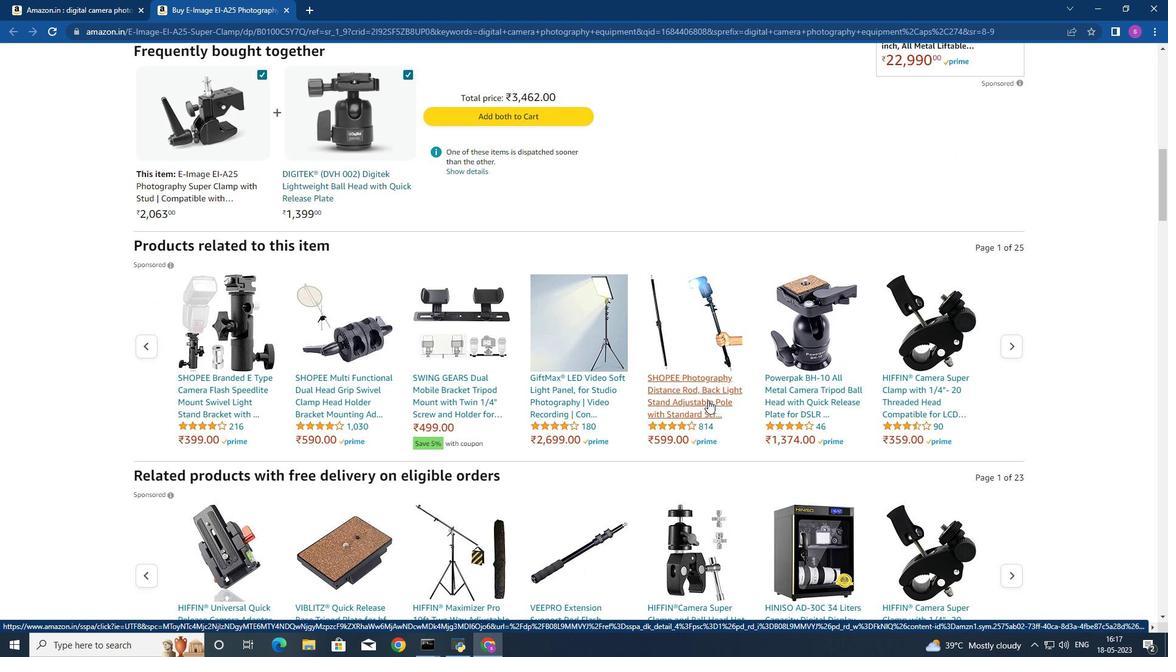
Action: Mouse scrolled (708, 400) with delta (0, 0)
Screenshot: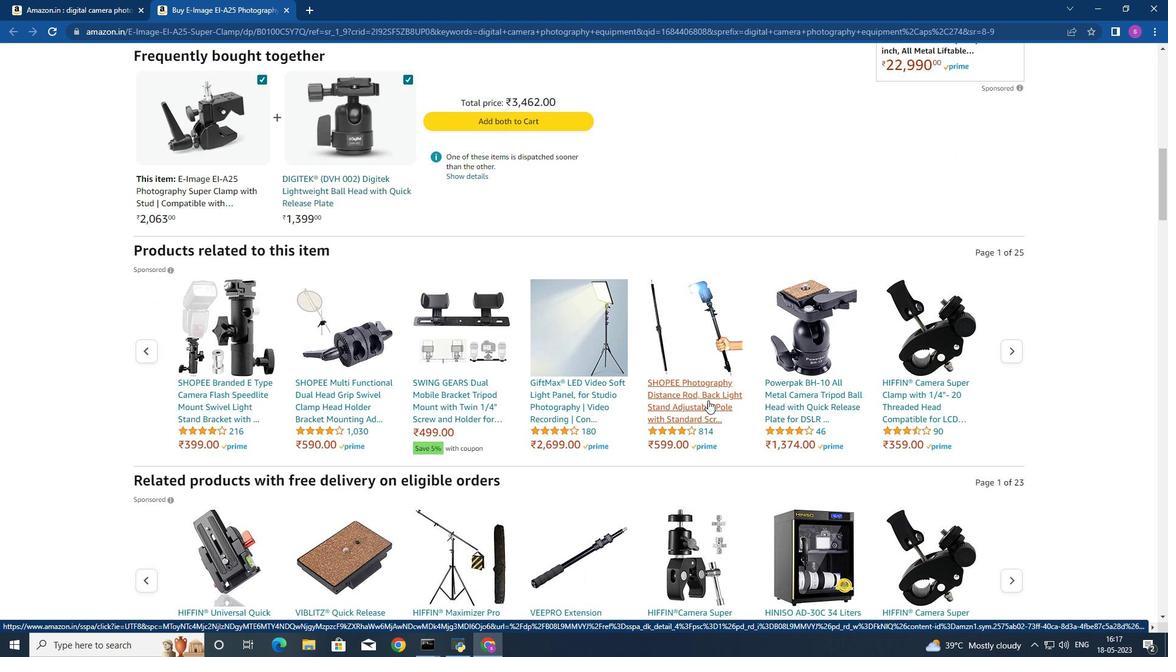 
Action: Mouse moved to (708, 397)
Screenshot: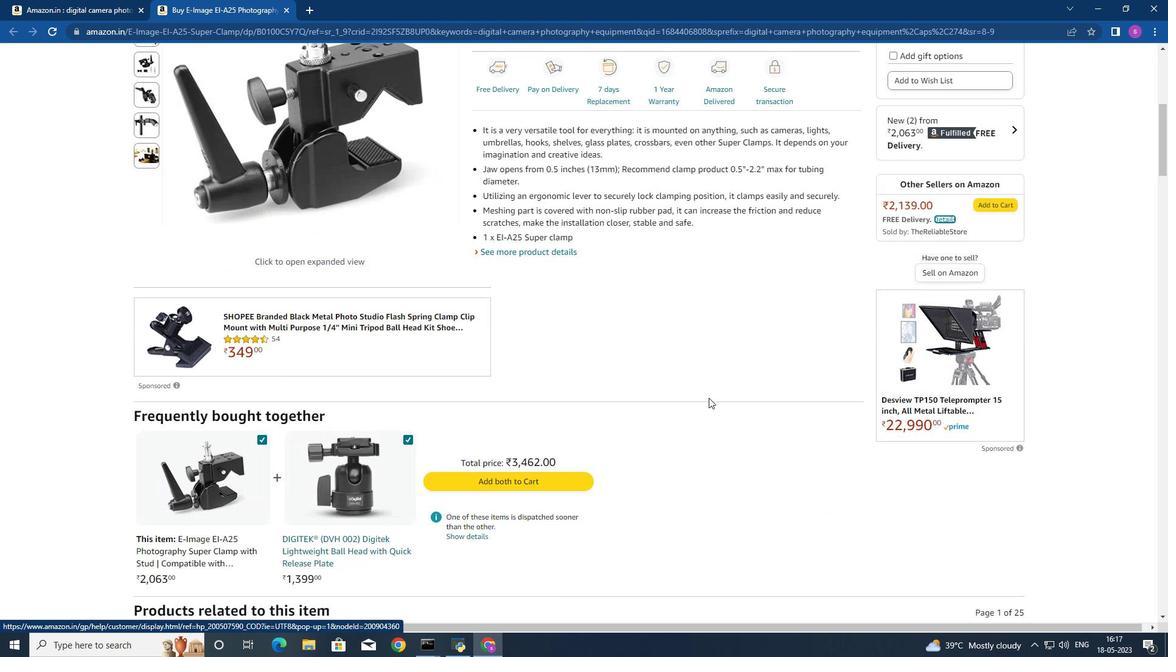 
Action: Mouse scrolled (708, 397) with delta (0, 0)
Screenshot: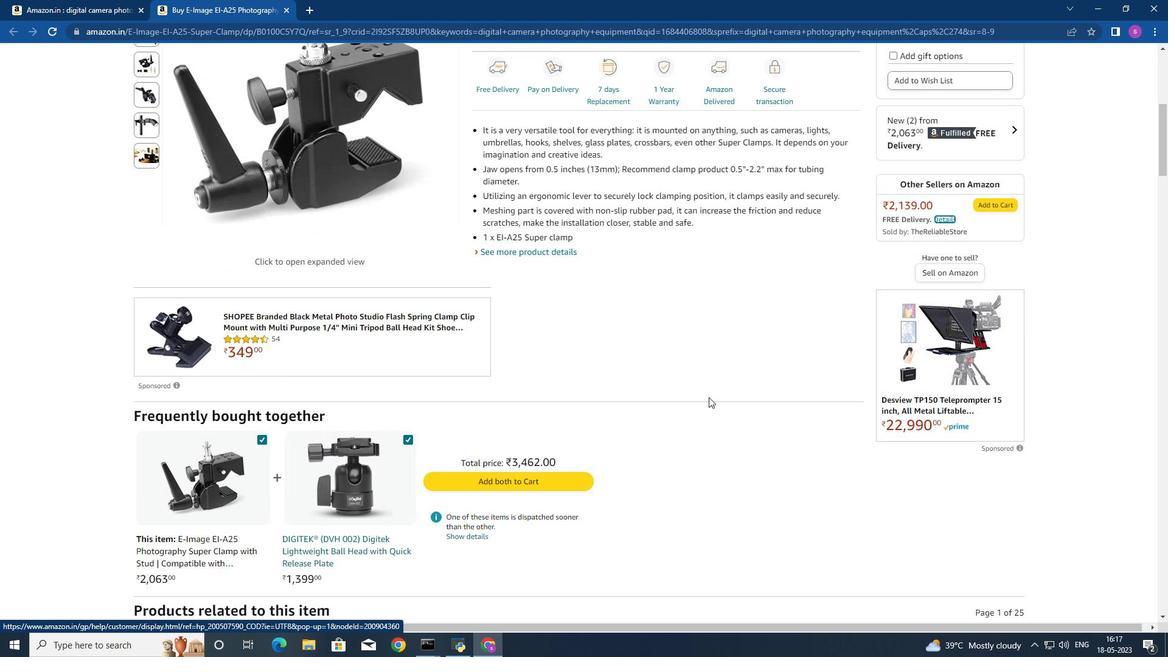 
Action: Mouse scrolled (708, 397) with delta (0, 0)
Screenshot: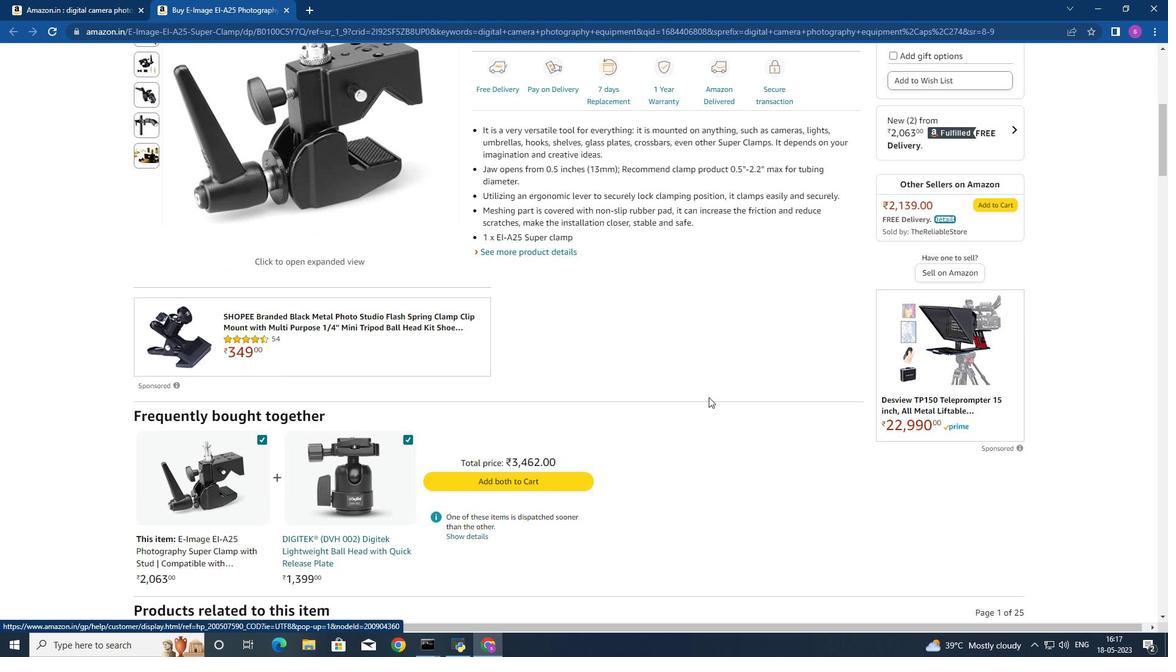 
Action: Mouse scrolled (708, 397) with delta (0, 0)
Screenshot: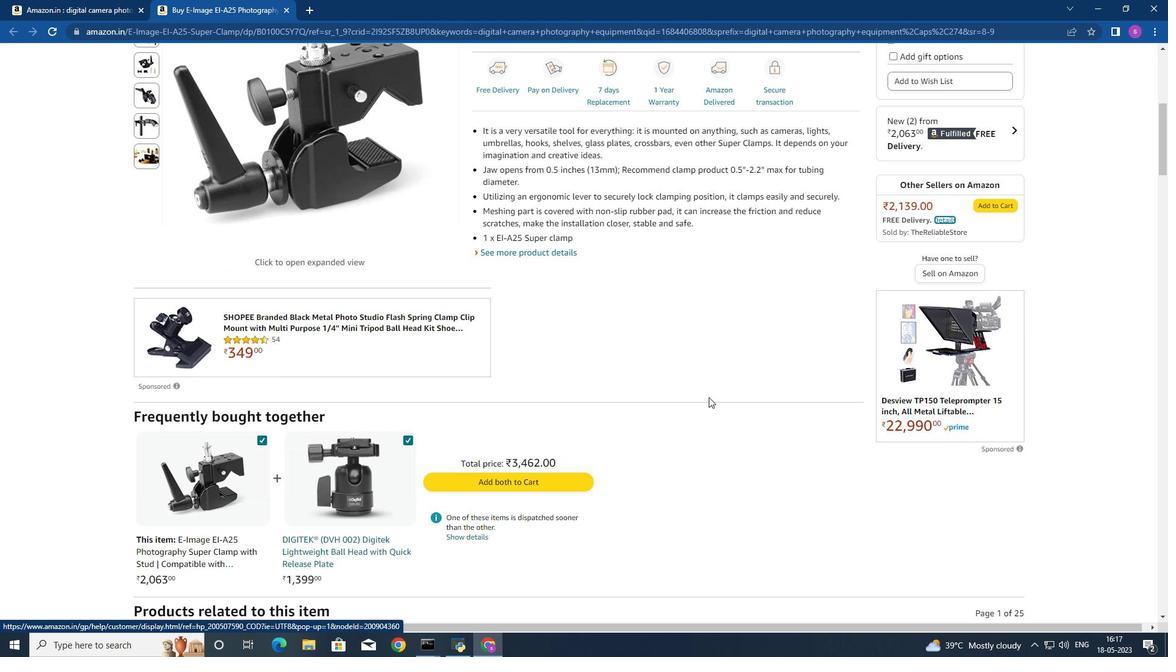 
Action: Mouse scrolled (708, 397) with delta (0, 0)
Screenshot: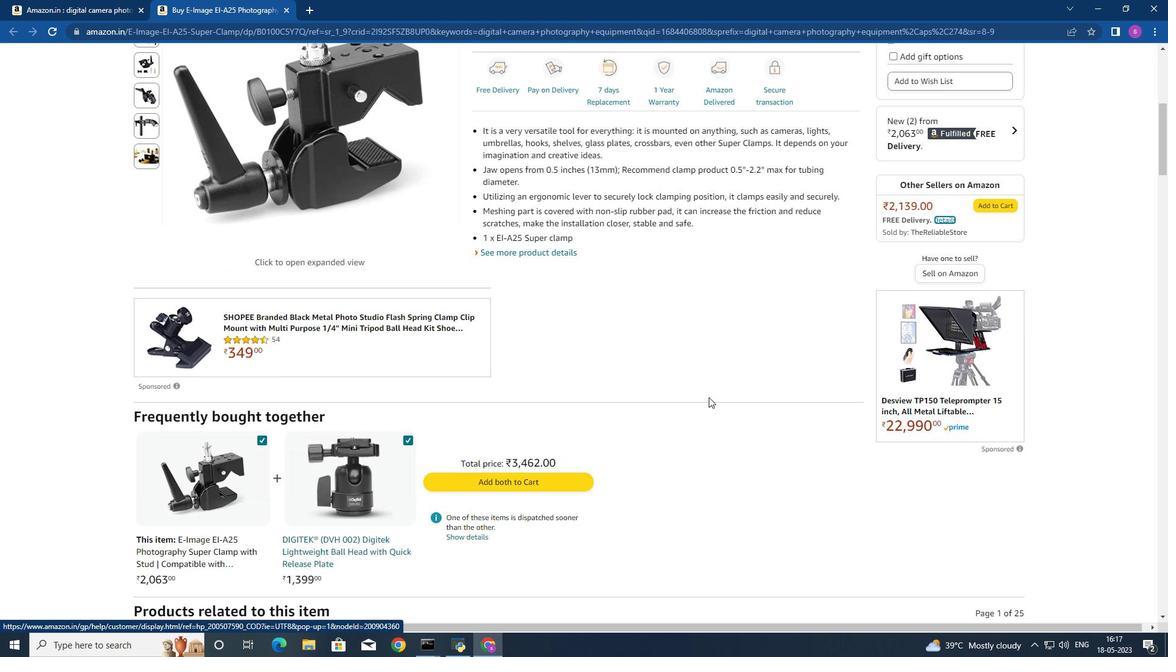 
Action: Mouse scrolled (708, 397) with delta (0, 0)
Screenshot: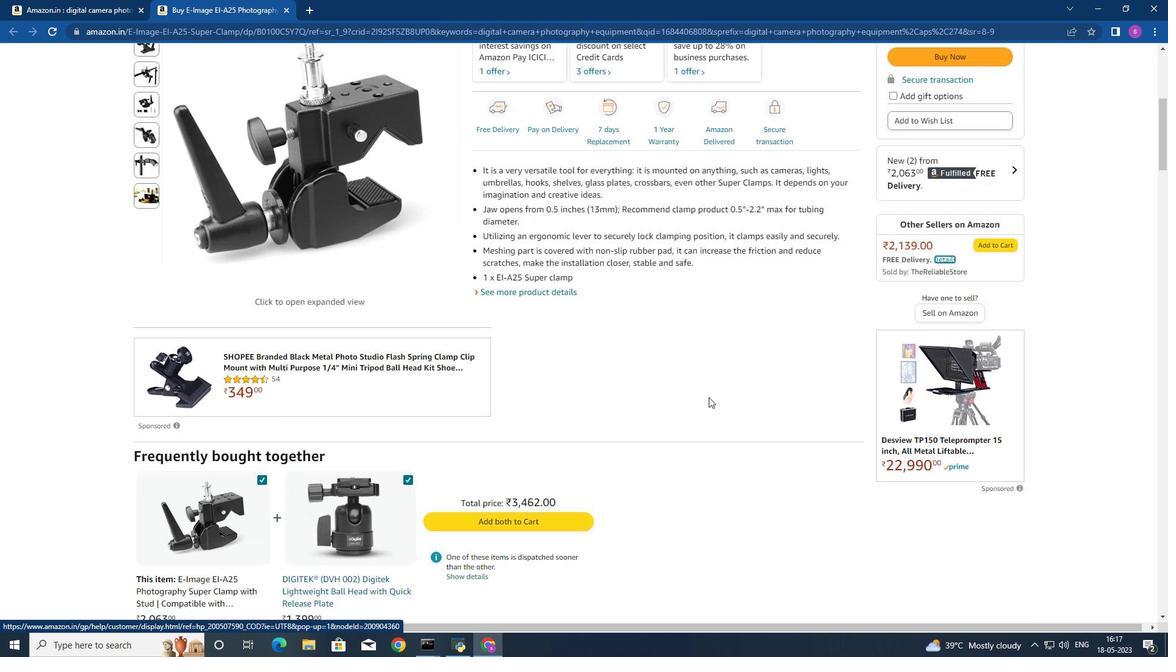 
Action: Mouse scrolled (708, 397) with delta (0, 0)
Screenshot: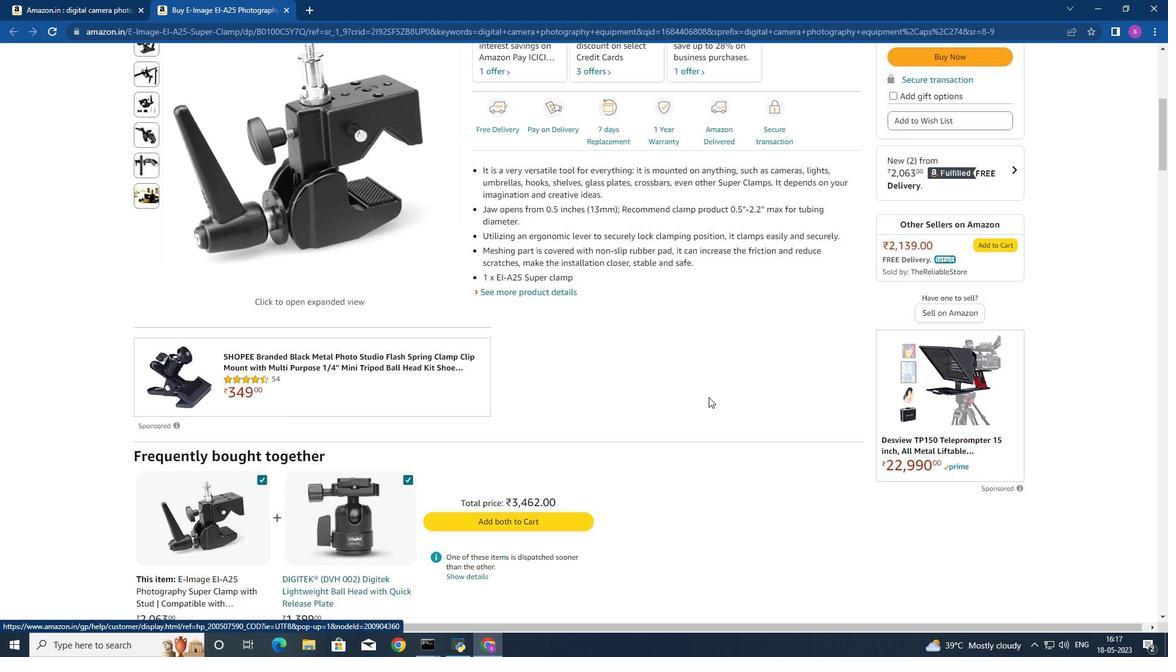 
Action: Mouse moved to (709, 396)
Screenshot: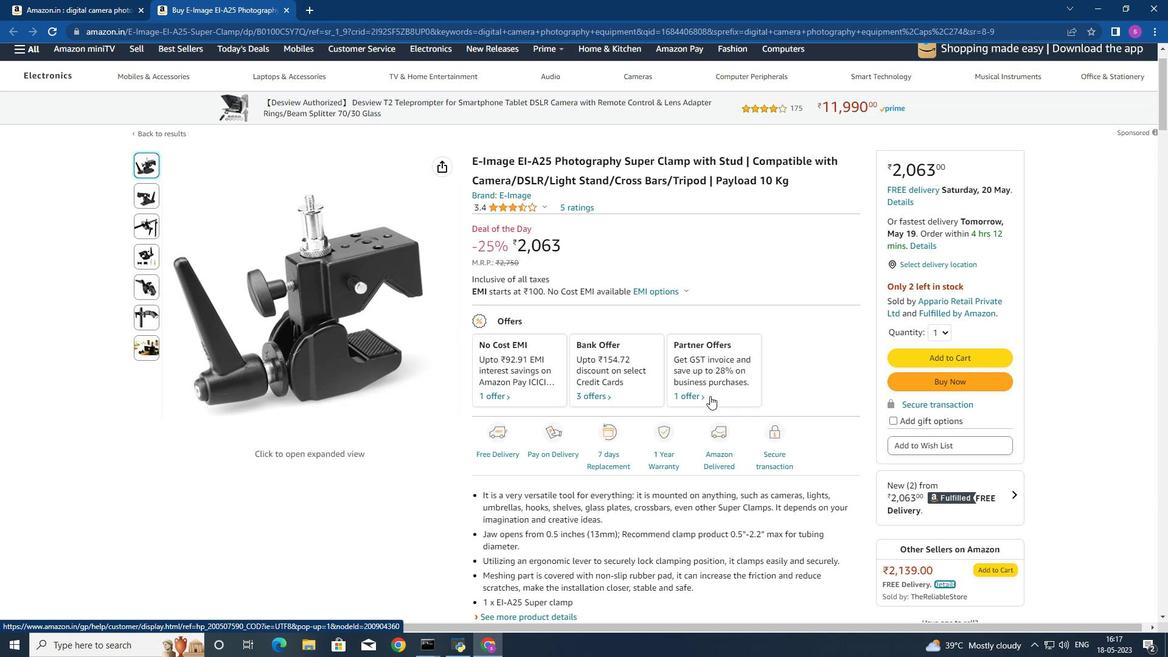 
Action: Mouse scrolled (709, 396) with delta (0, 0)
Screenshot: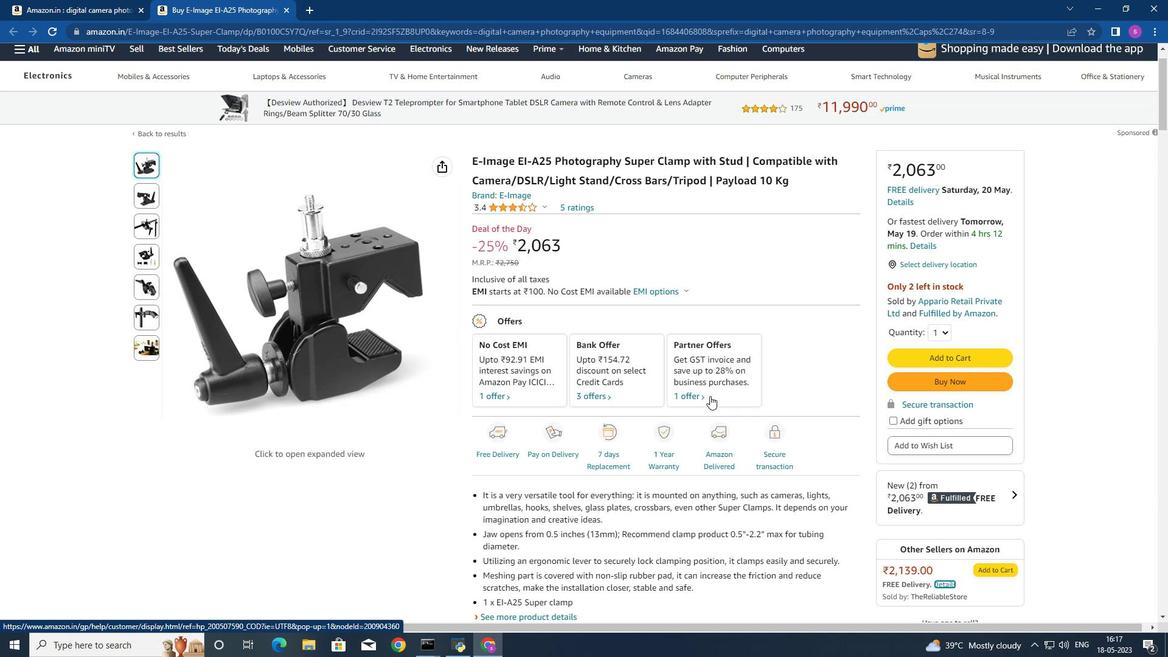 
Action: Mouse scrolled (709, 396) with delta (0, 0)
Screenshot: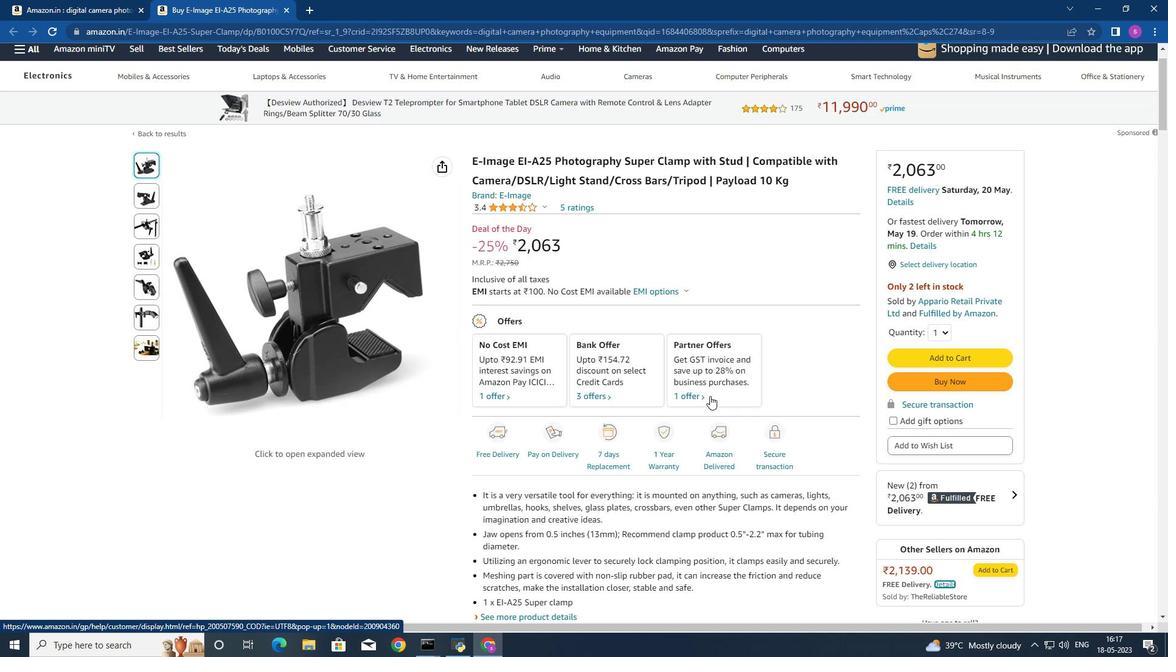 
Action: Mouse scrolled (709, 396) with delta (0, 0)
Screenshot: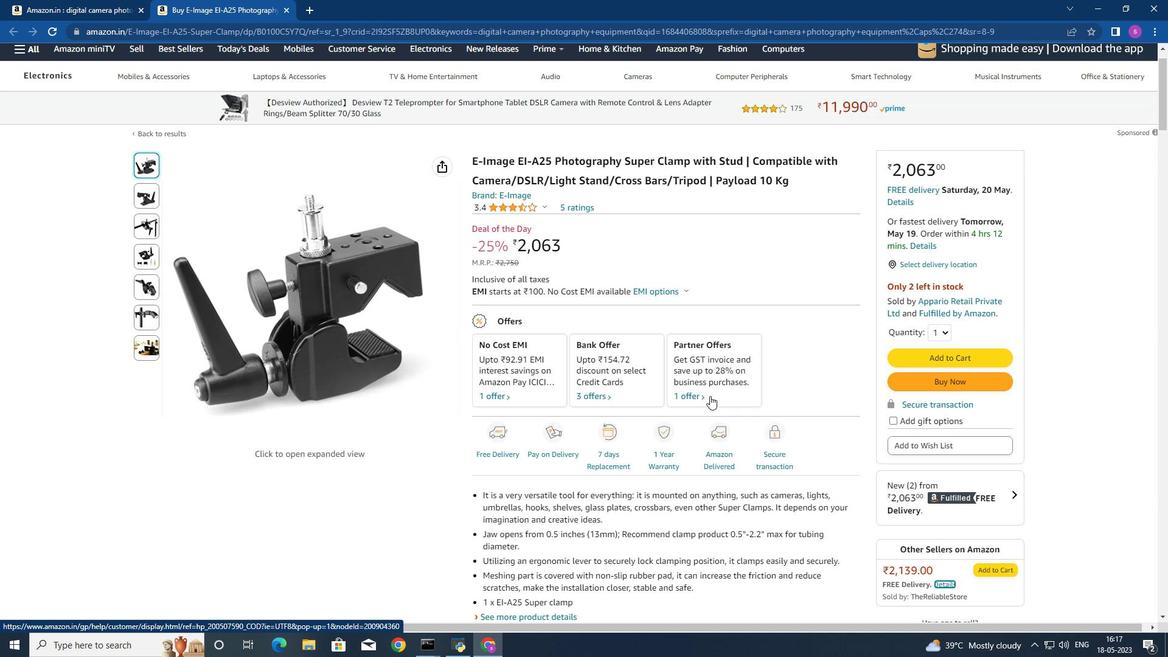 
Action: Mouse scrolled (709, 396) with delta (0, 0)
Screenshot: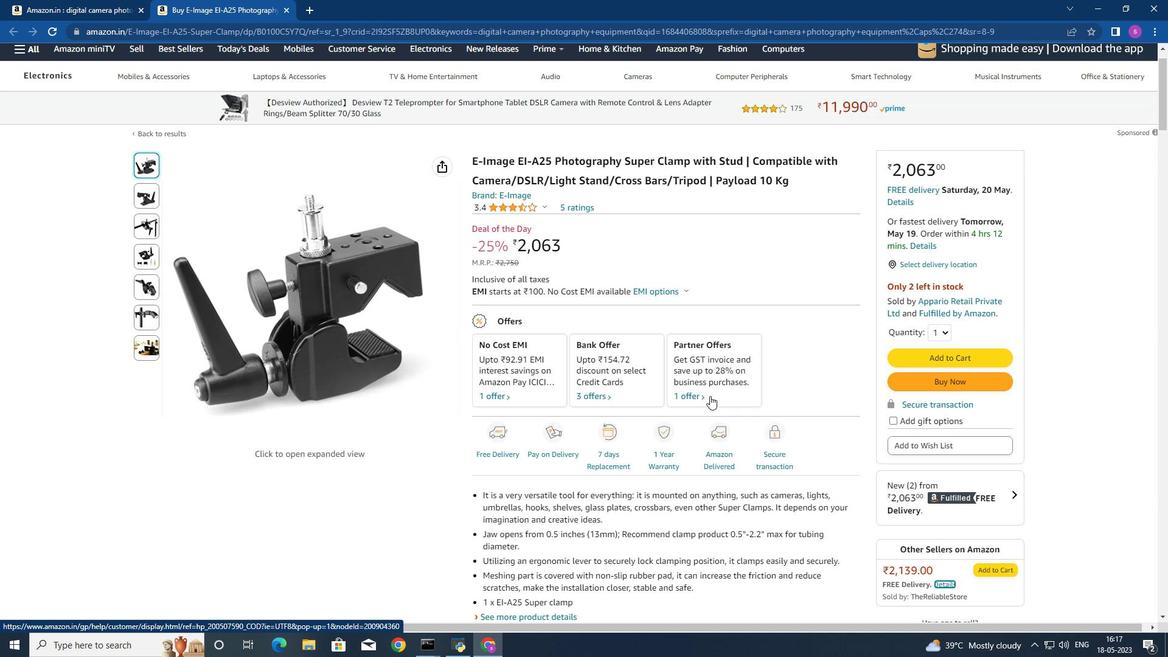 
Action: Mouse scrolled (709, 396) with delta (0, 0)
Screenshot: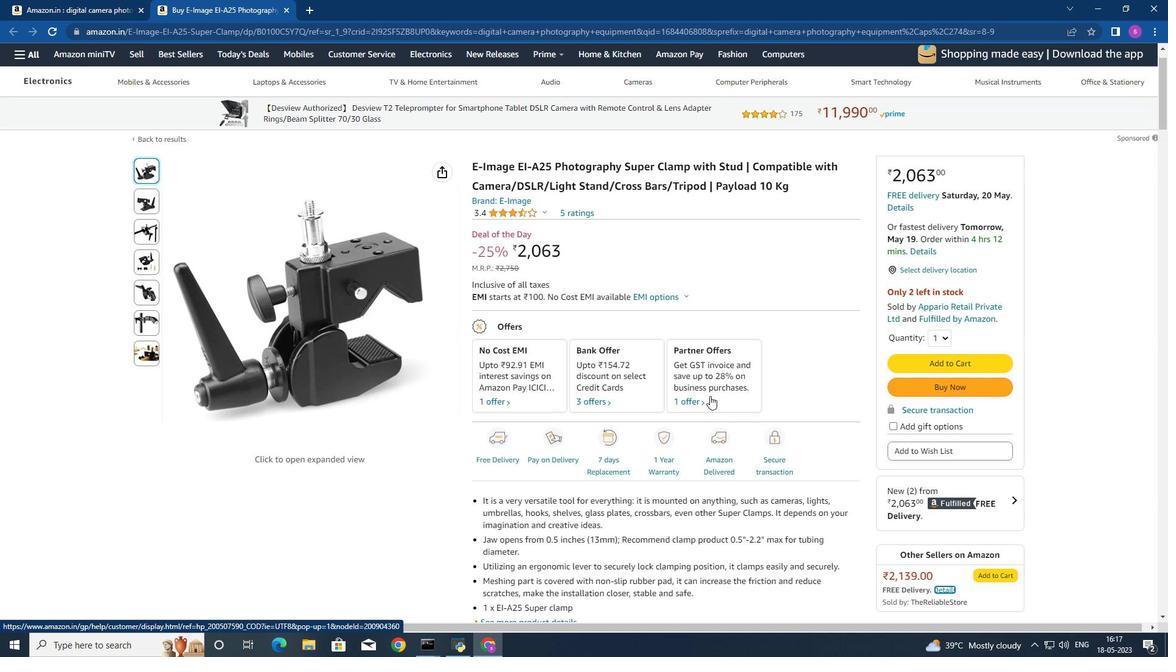 
Action: Mouse scrolled (709, 396) with delta (0, 0)
Screenshot: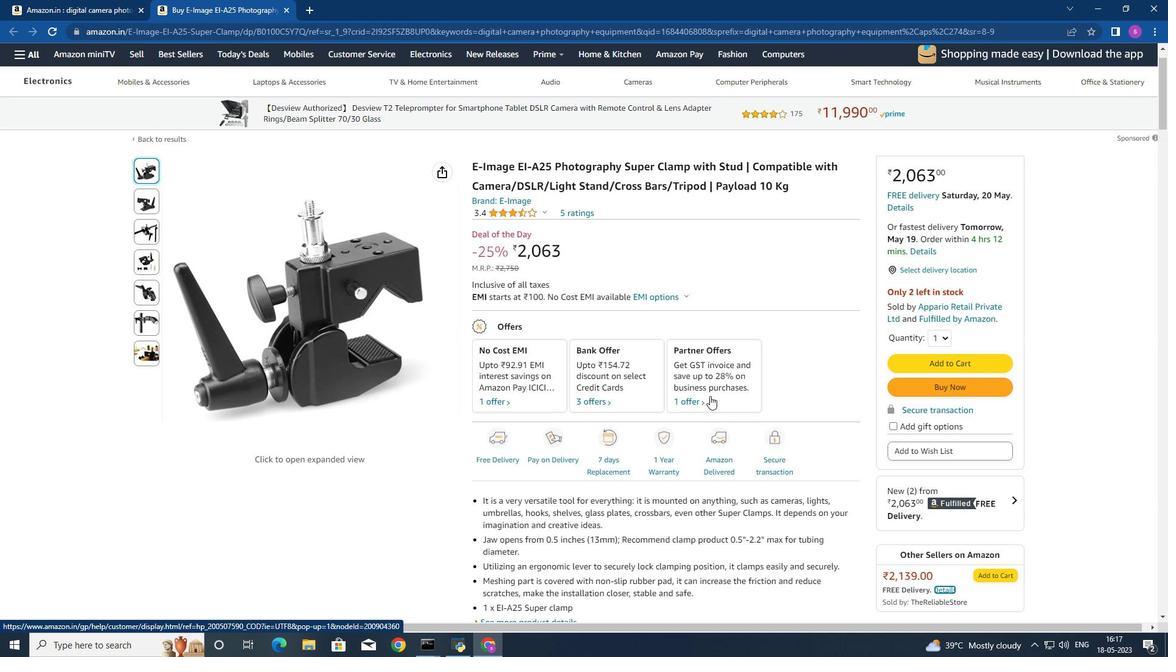 
Action: Mouse moved to (56, 8)
Screenshot: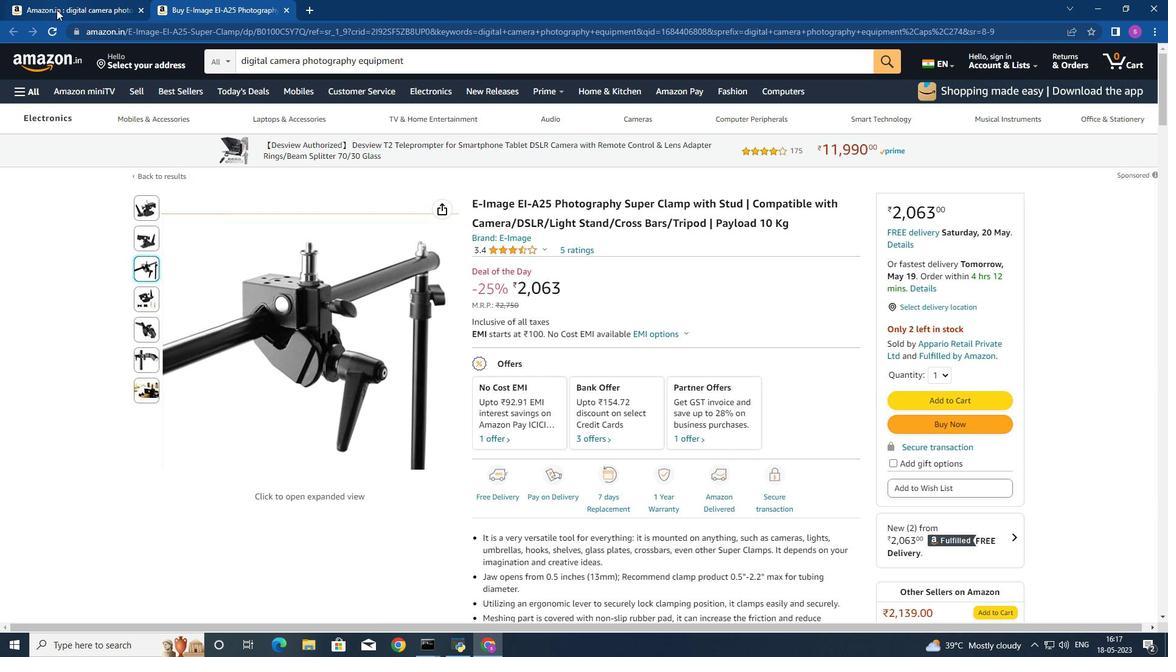 
Action: Mouse pressed left at (56, 8)
Screenshot: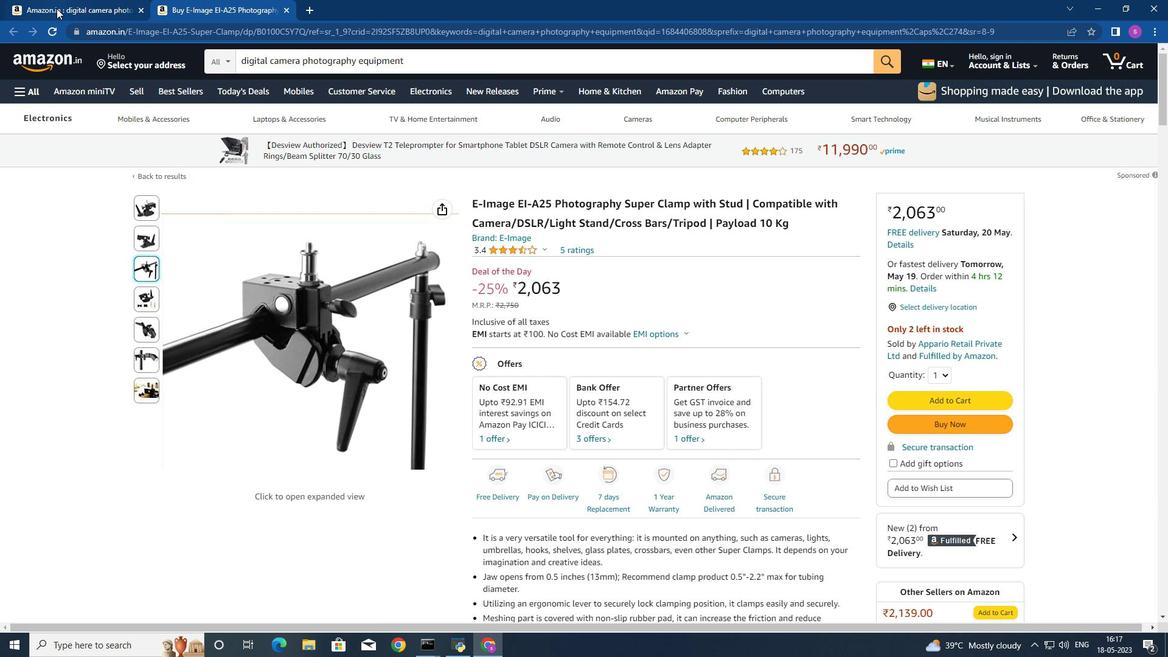 
Action: Mouse moved to (610, 419)
Screenshot: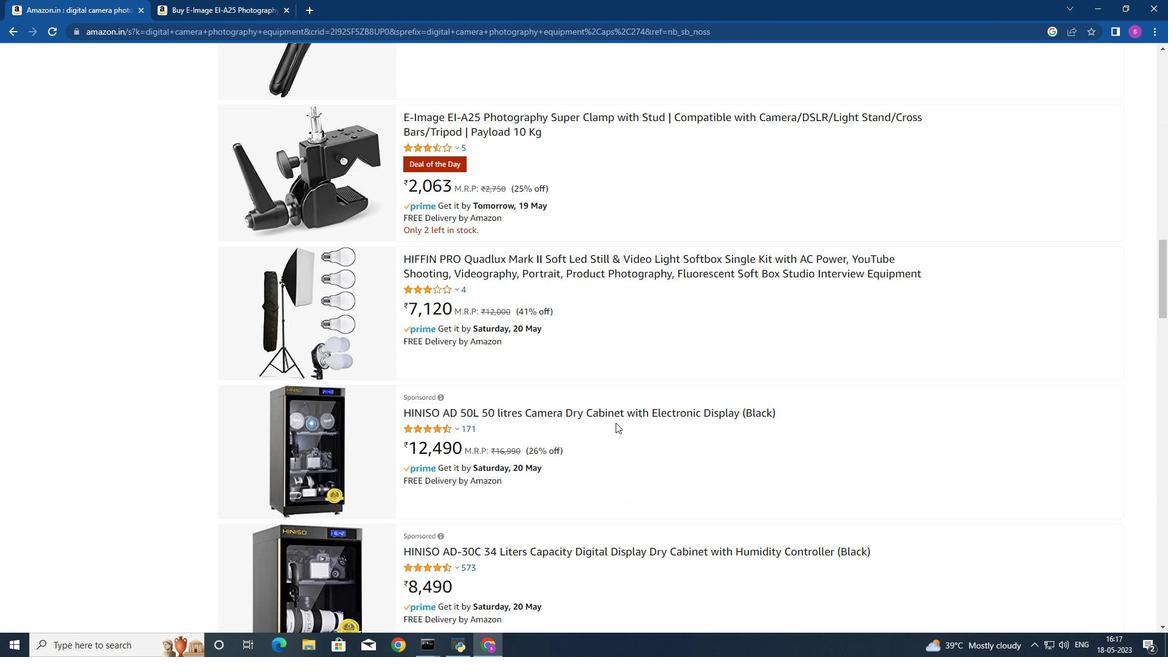 
Action: Mouse scrolled (610, 419) with delta (0, 0)
Screenshot: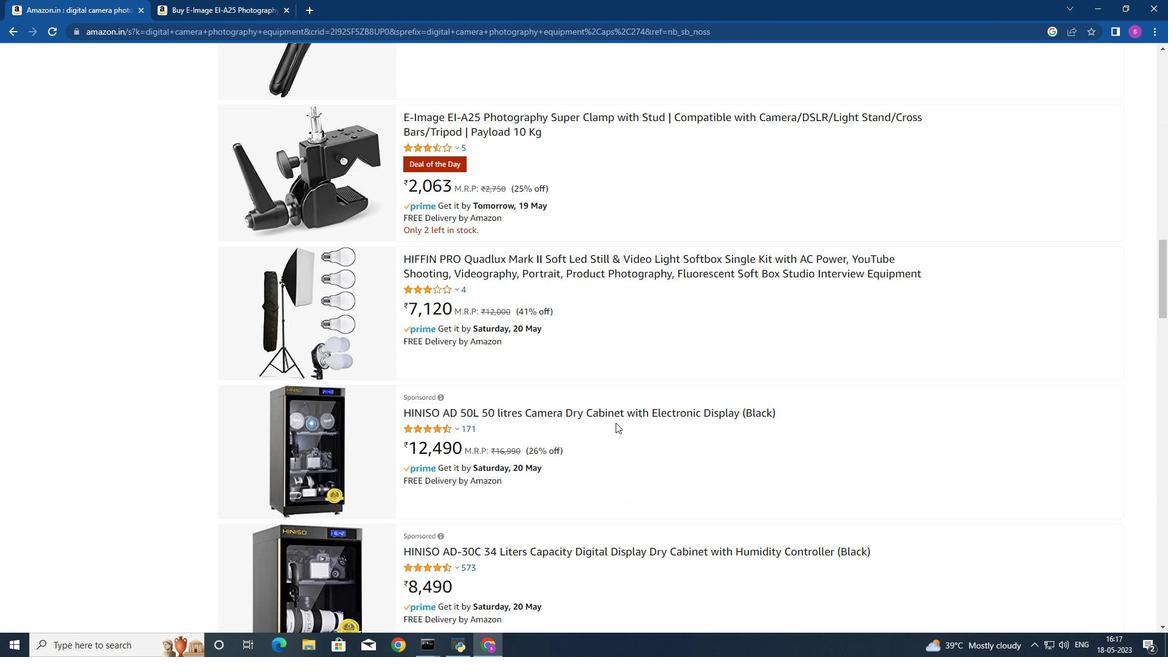 
Action: Mouse moved to (588, 494)
Screenshot: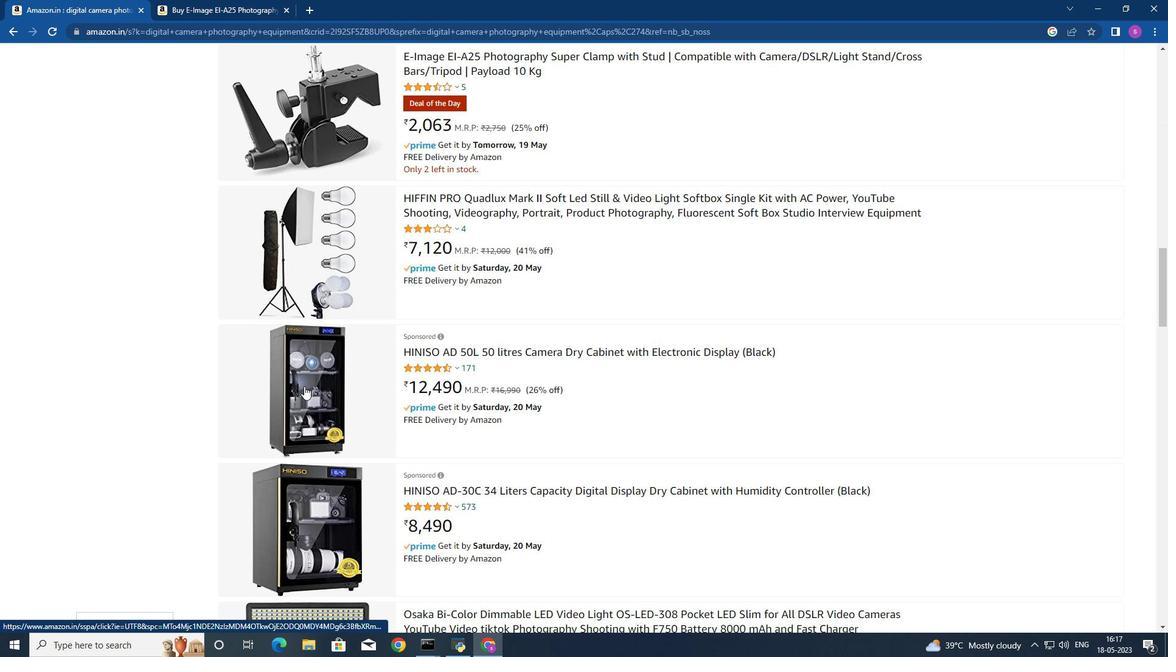 
Action: Mouse scrolled (588, 493) with delta (0, 0)
Screenshot: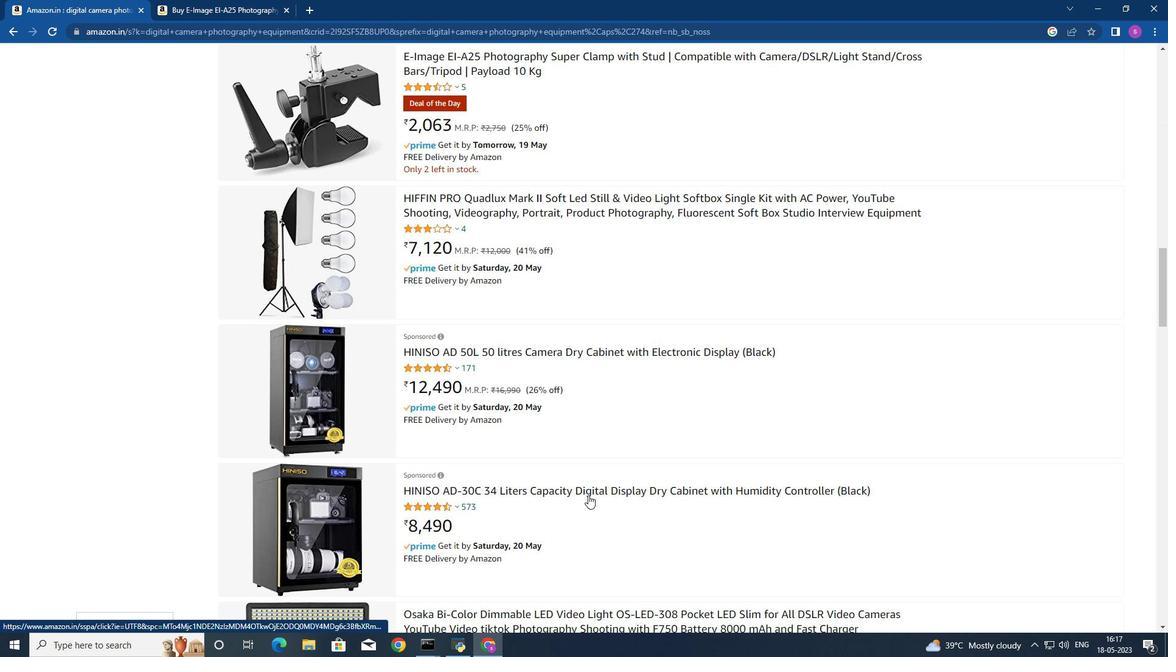 
Action: Mouse moved to (588, 493)
Screenshot: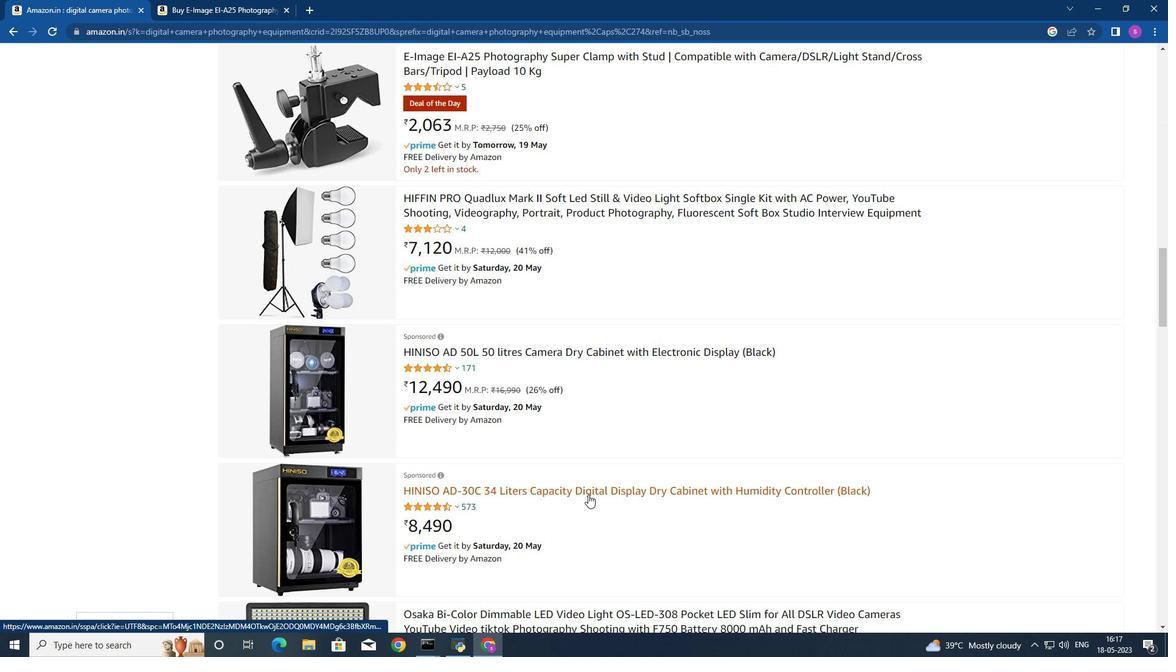 
Action: Mouse scrolled (588, 493) with delta (0, 0)
Screenshot: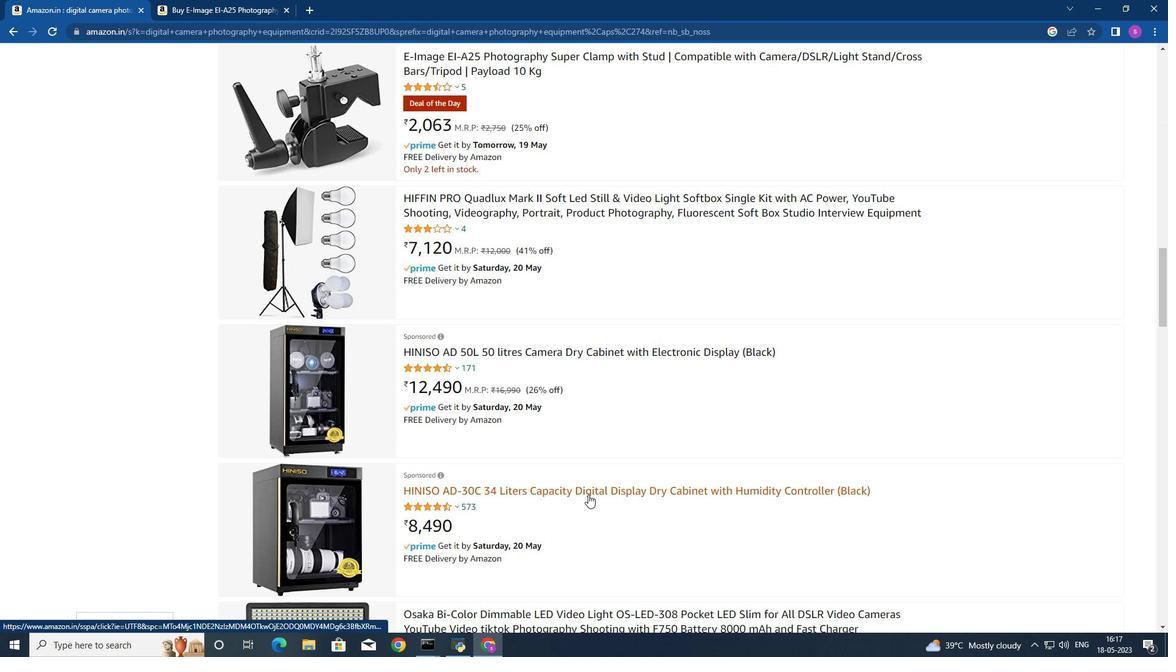 
Action: Mouse moved to (589, 488)
Screenshot: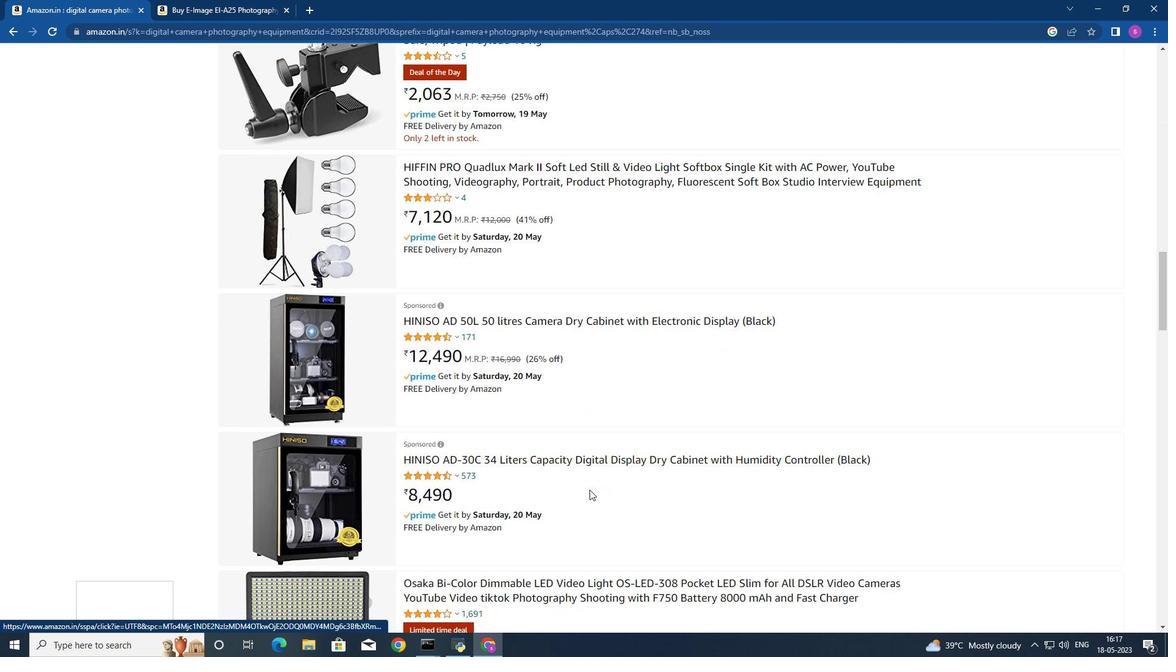 
Action: Mouse scrolled (589, 487) with delta (0, 0)
Screenshot: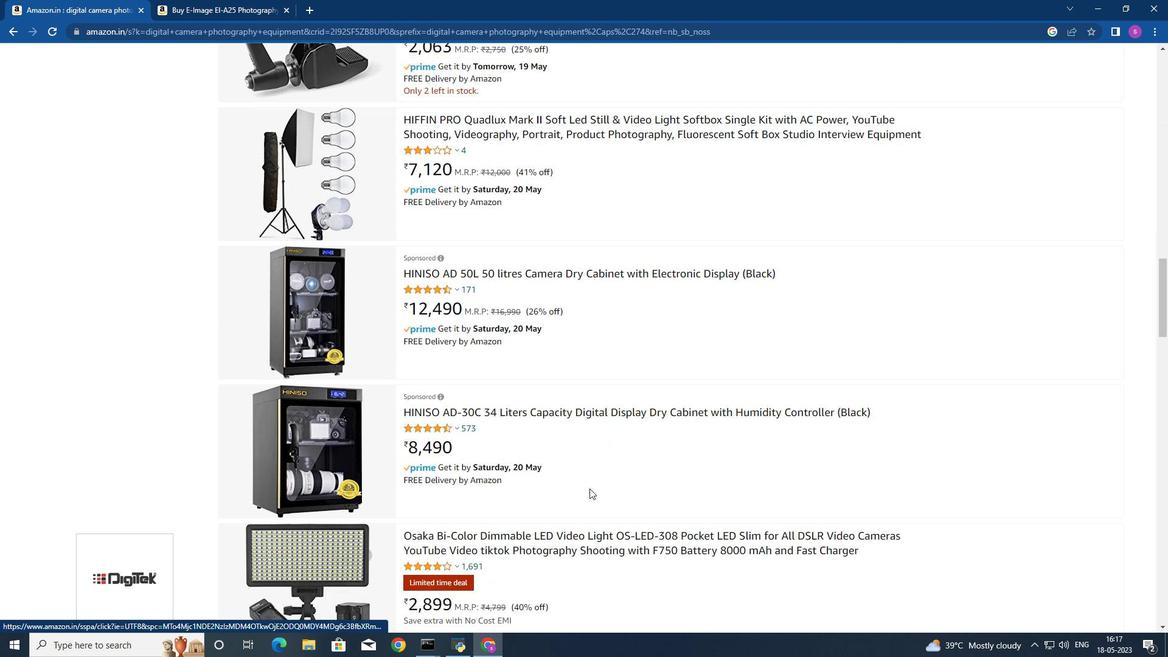 
Action: Mouse scrolled (589, 487) with delta (0, 0)
Screenshot: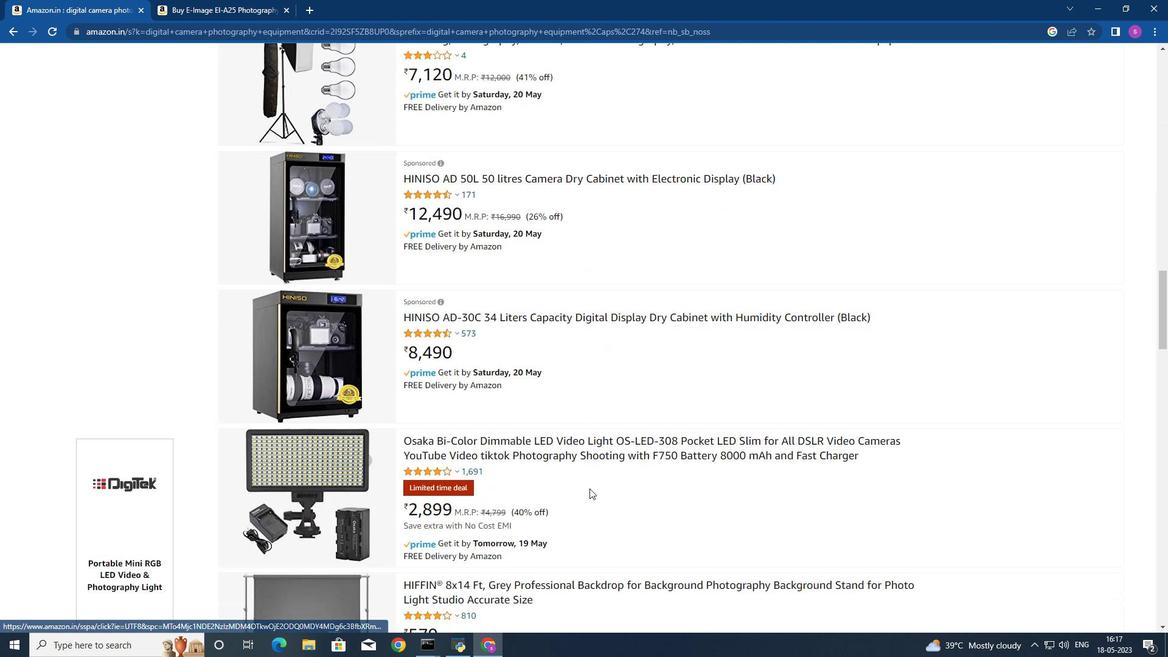 
Action: Mouse moved to (591, 490)
Screenshot: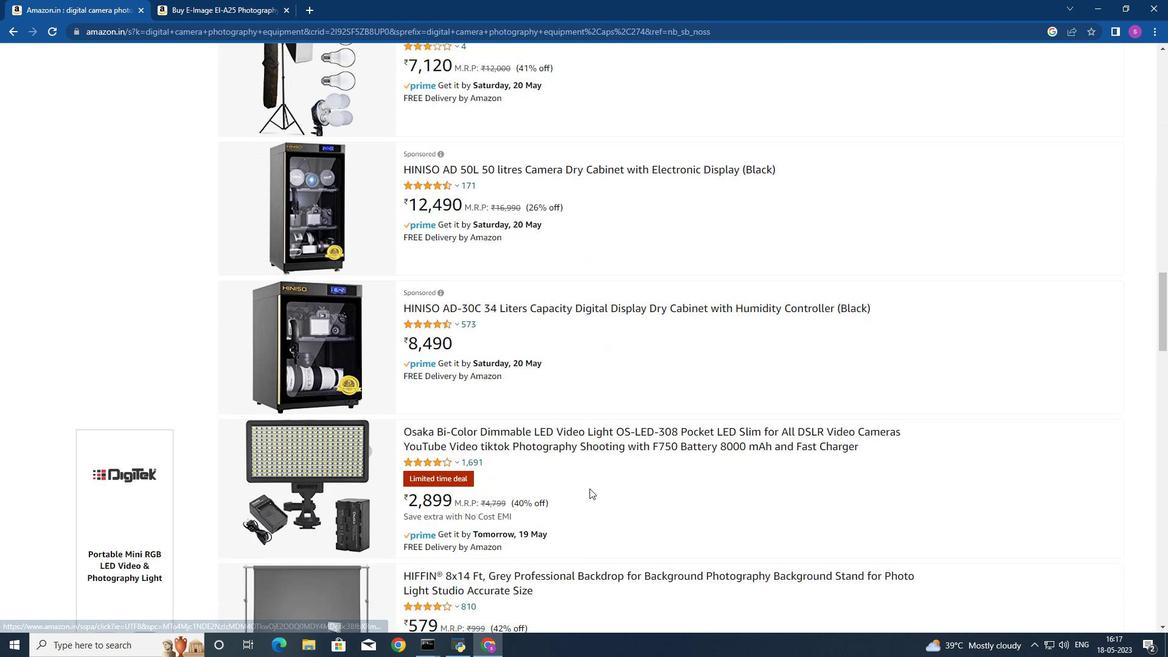 
Action: Mouse scrolled (591, 490) with delta (0, 0)
Screenshot: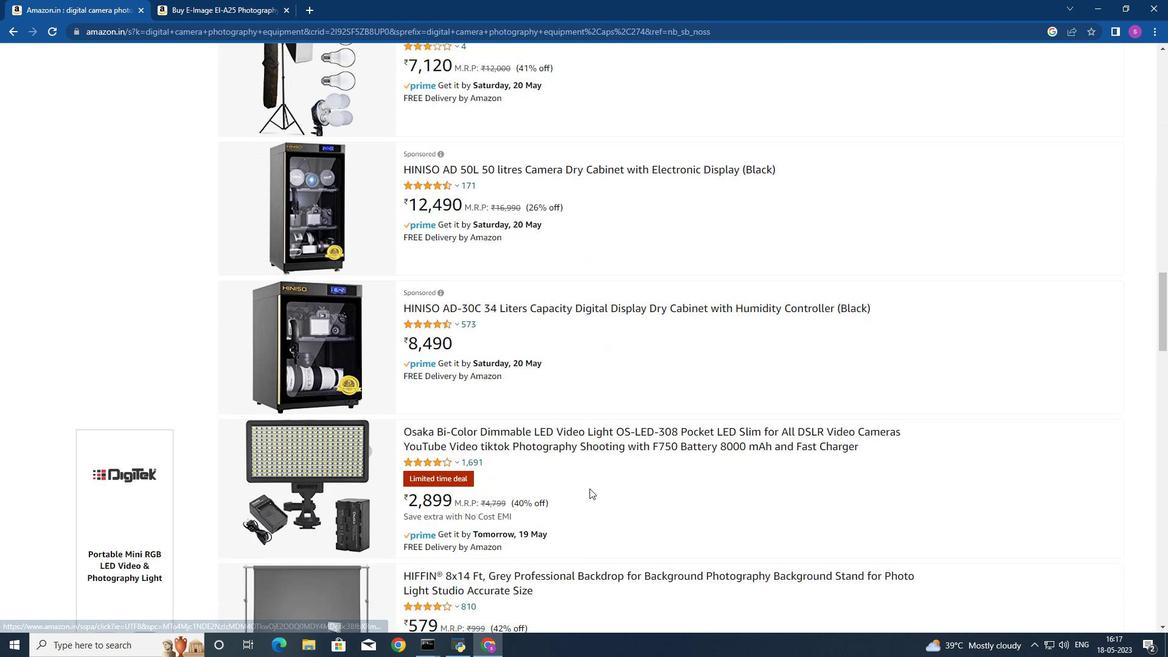 
Action: Mouse moved to (589, 490)
Screenshot: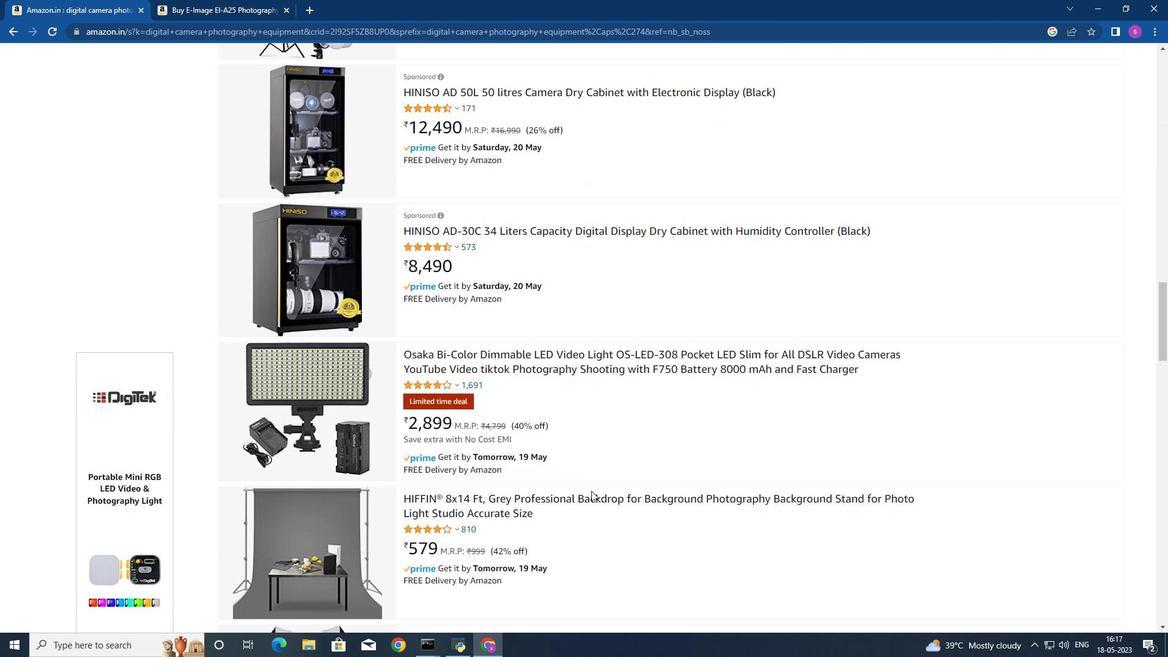 
Action: Mouse scrolled (589, 489) with delta (0, 0)
Screenshot: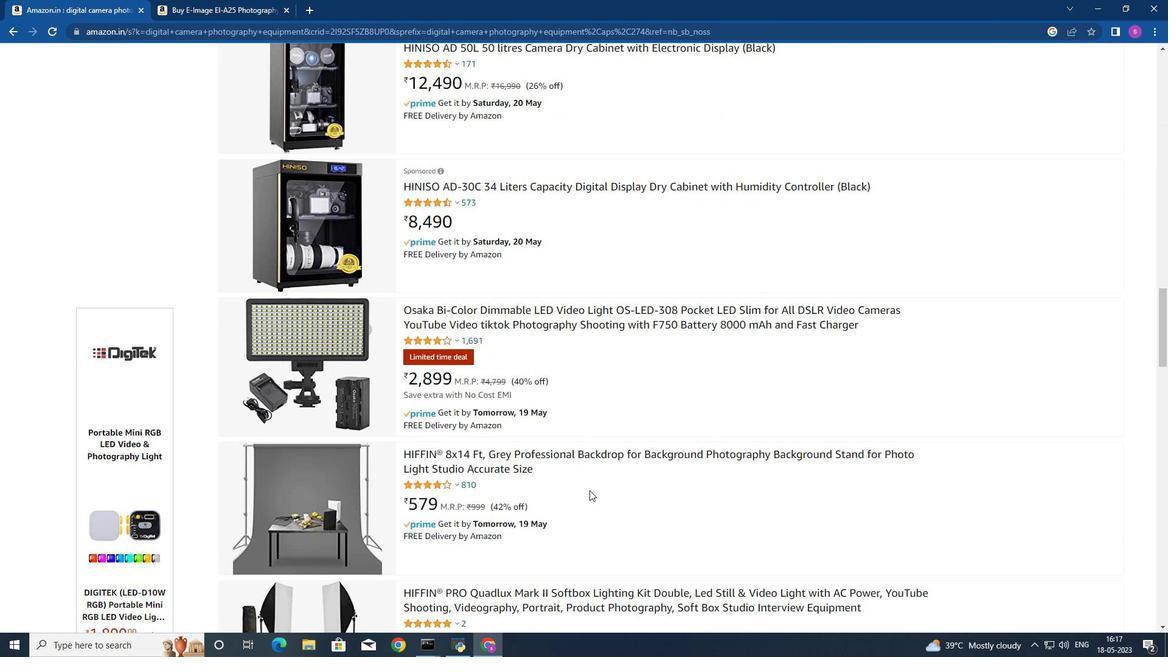 
Action: Mouse moved to (484, 558)
Screenshot: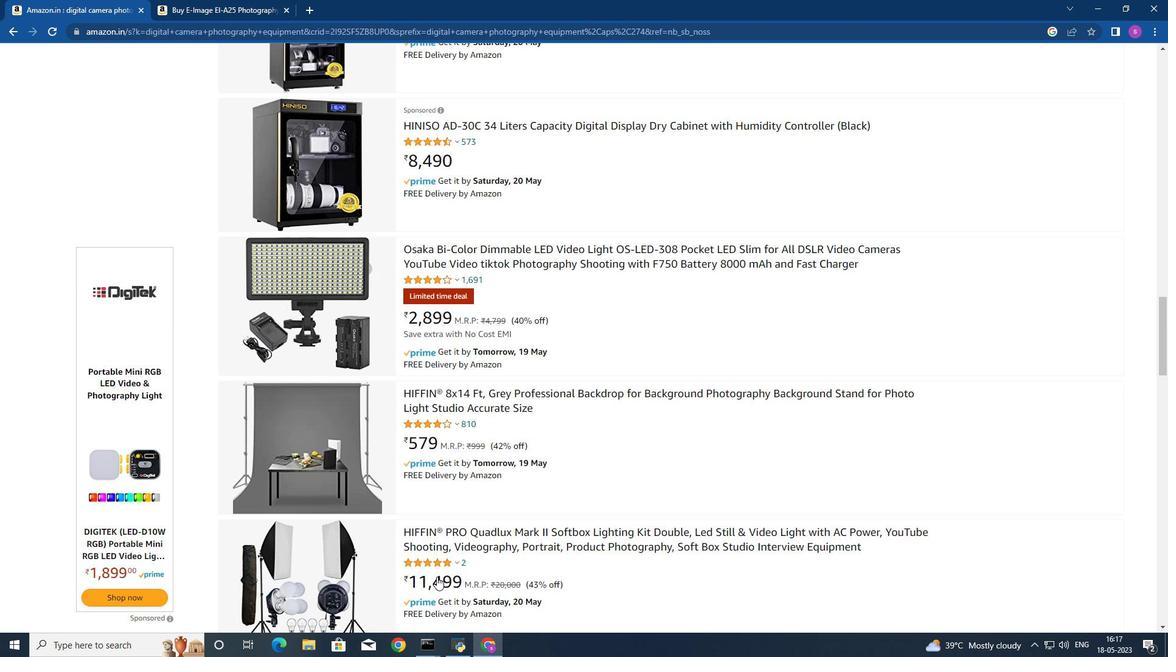 
Action: Mouse scrolled (484, 557) with delta (0, 0)
Screenshot: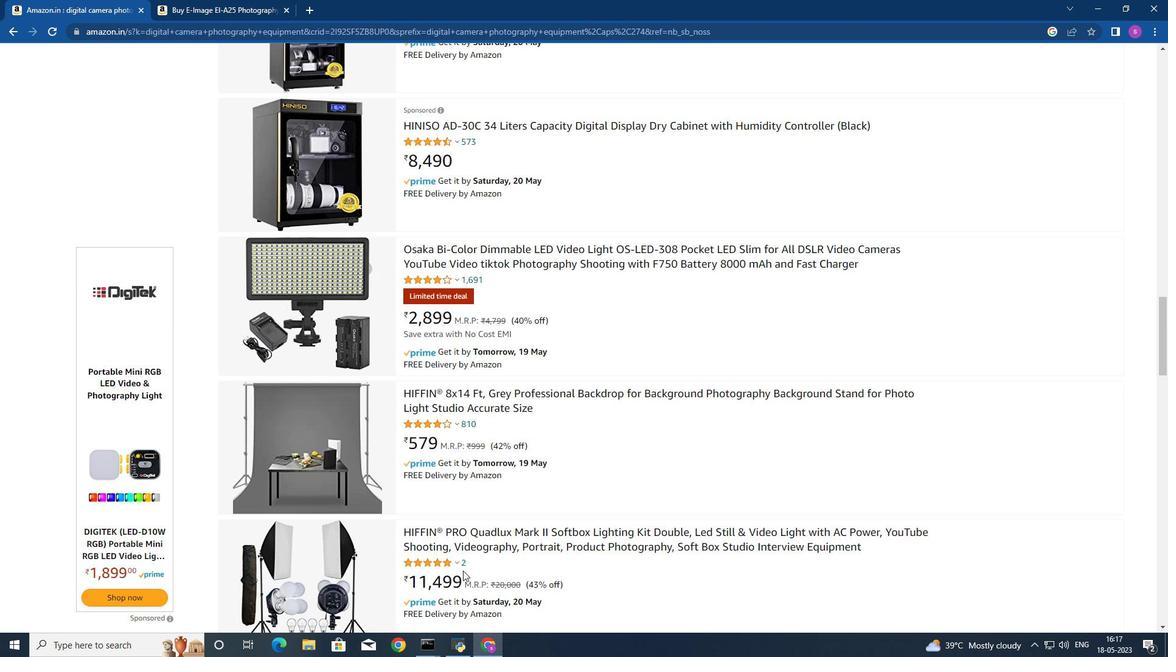 
Action: Mouse moved to (499, 548)
Screenshot: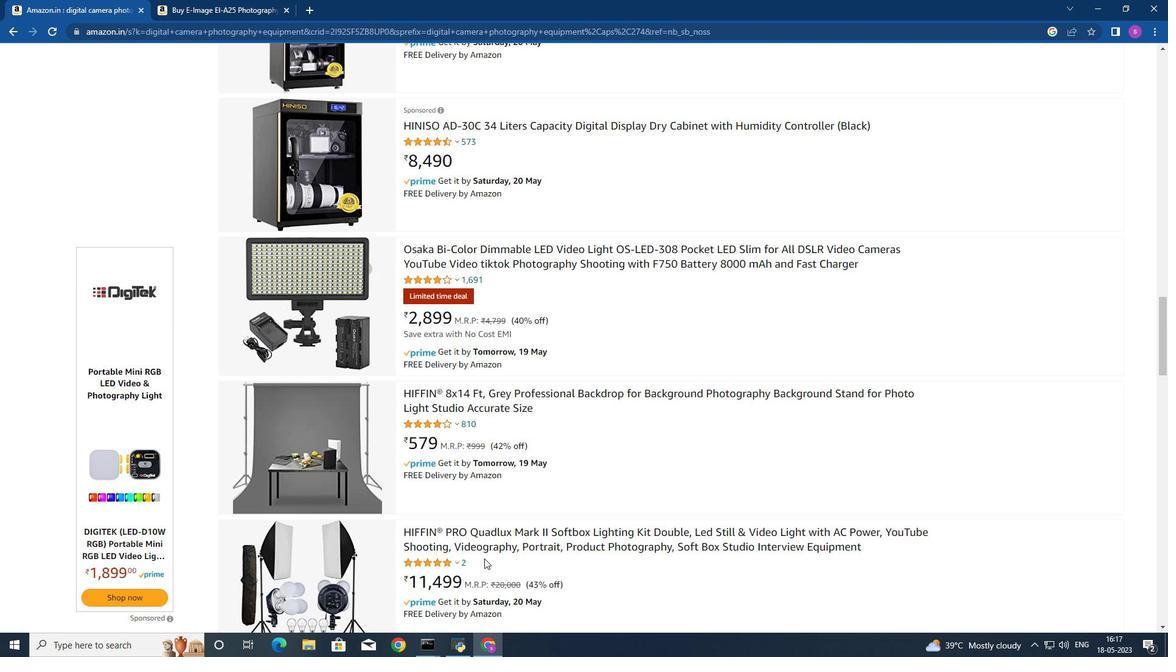 
Action: Mouse scrolled (499, 547) with delta (0, 0)
Screenshot: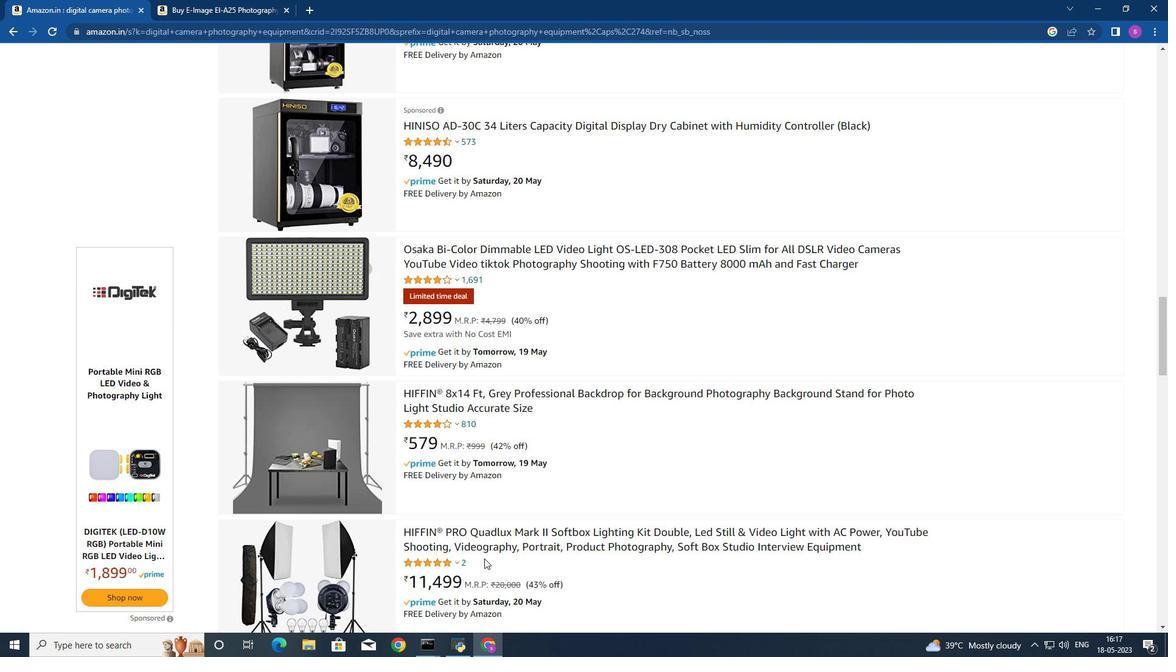 
Action: Mouse moved to (323, 476)
Screenshot: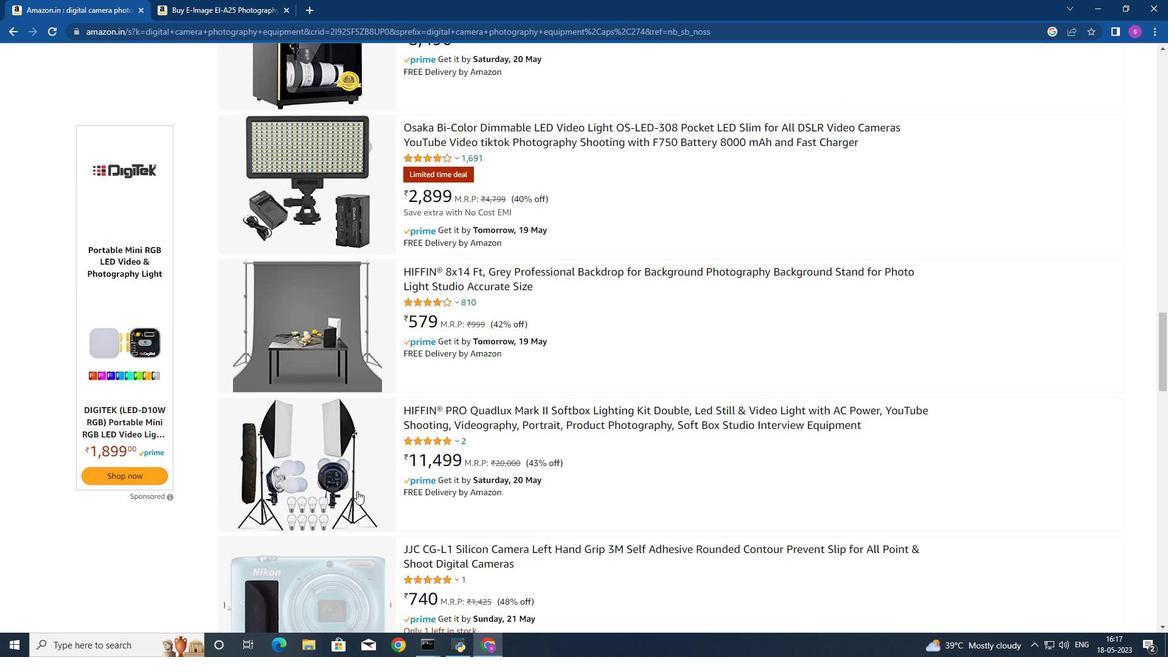 
Action: Mouse pressed left at (323, 476)
Screenshot: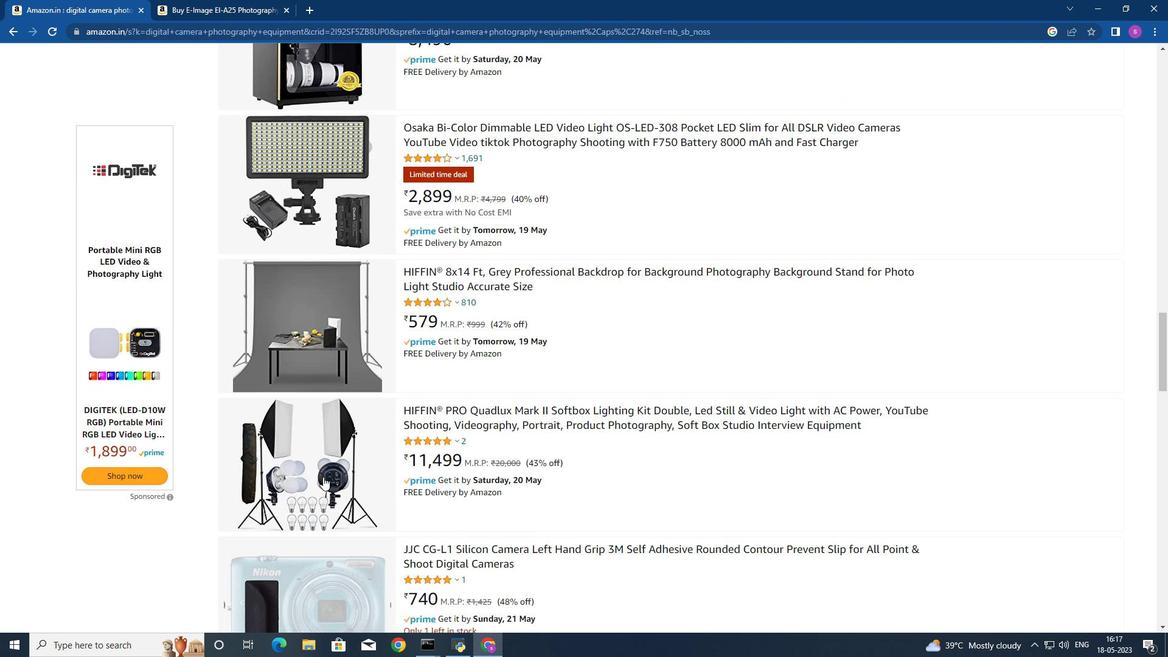 
Action: Mouse moved to (779, 561)
Screenshot: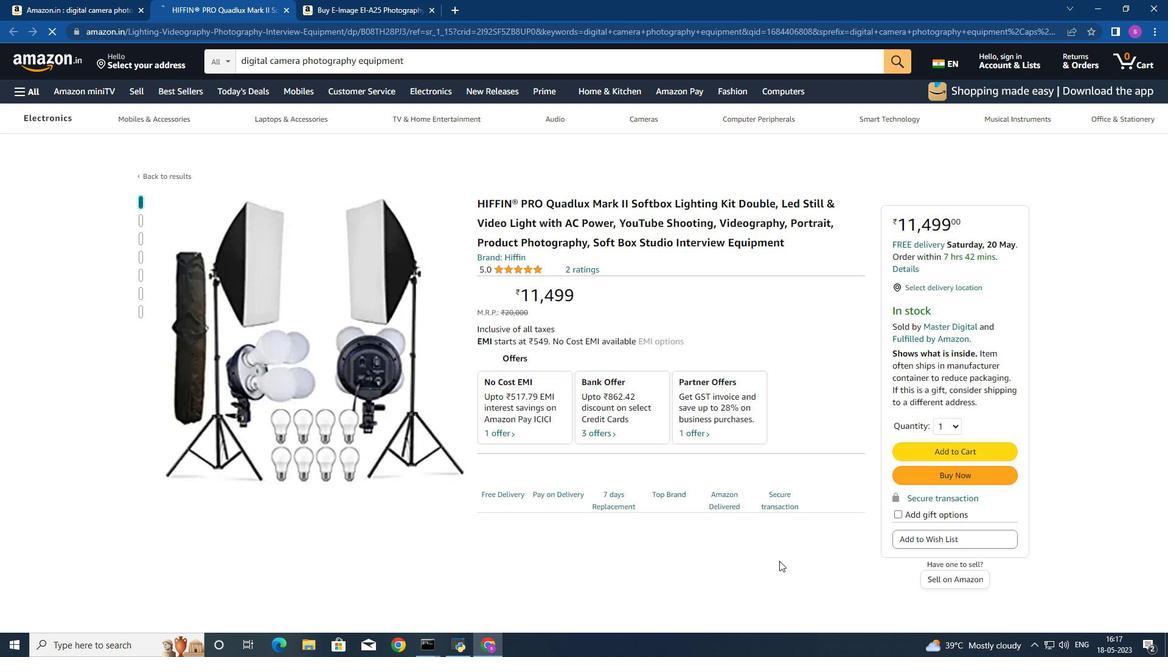 
Action: Mouse scrolled (779, 560) with delta (0, 0)
Screenshot: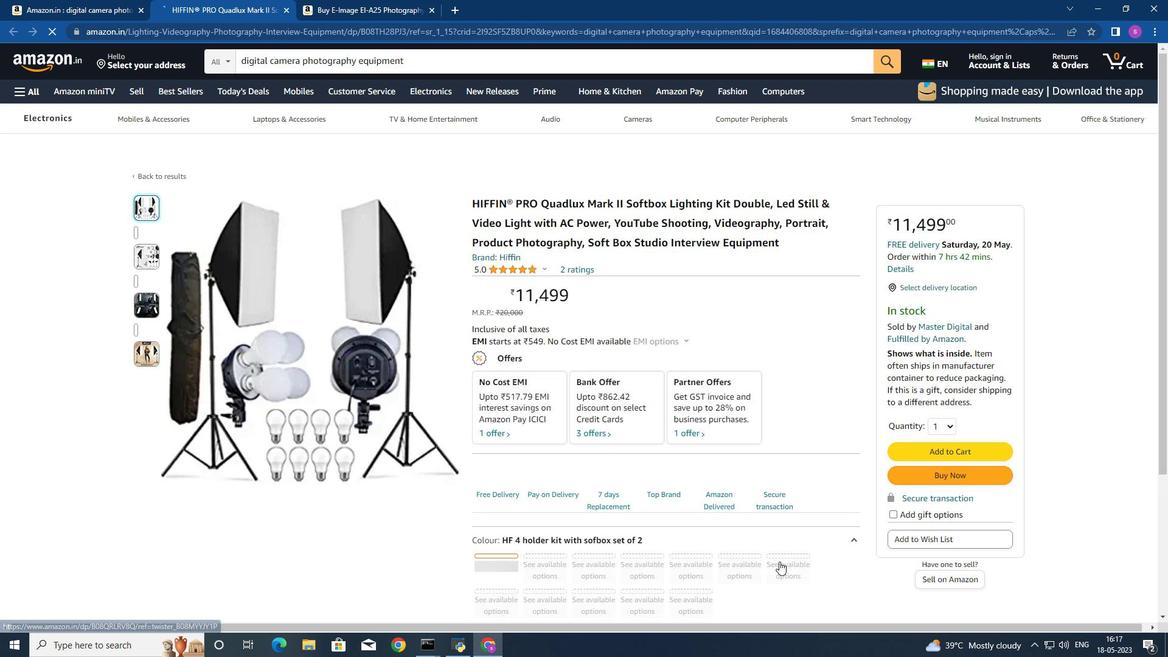 
Action: Mouse moved to (954, 522)
Screenshot: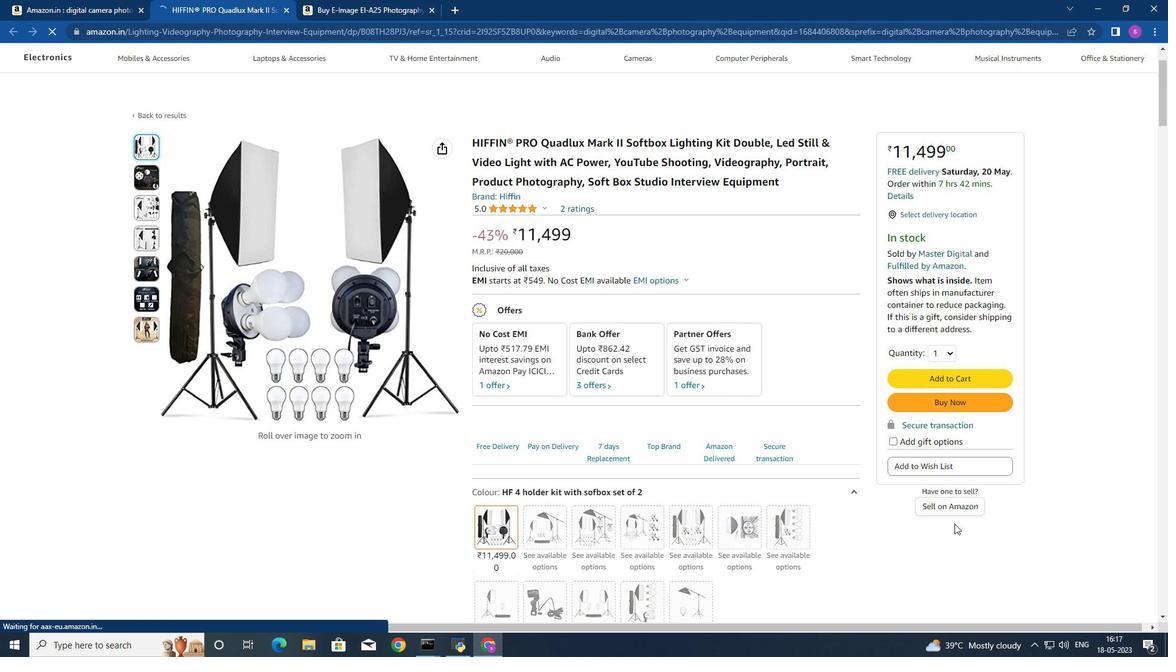 
Action: Mouse scrolled (954, 521) with delta (0, 0)
Screenshot: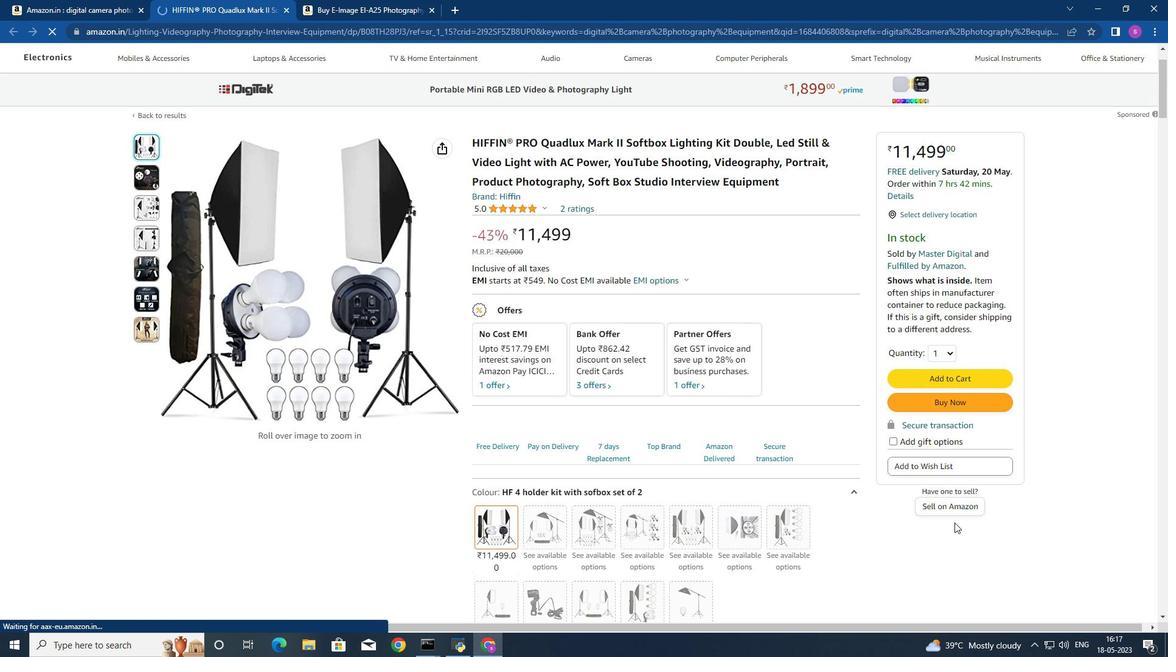 
Action: Mouse scrolled (954, 521) with delta (0, 0)
Screenshot: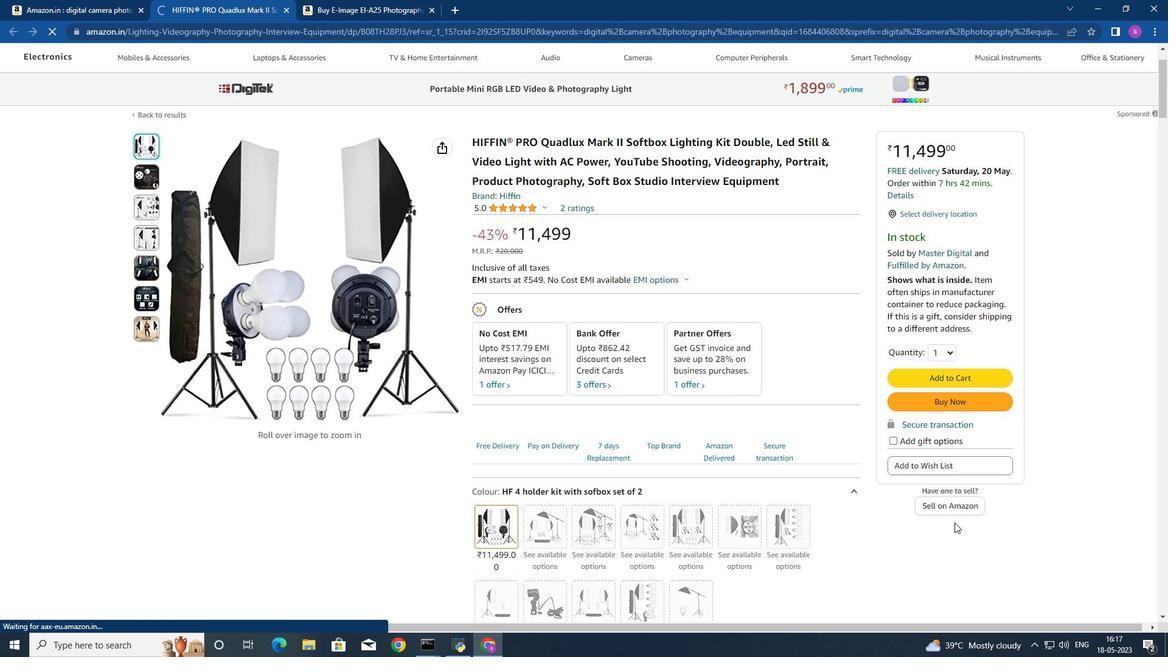 
Action: Mouse moved to (742, 515)
Screenshot: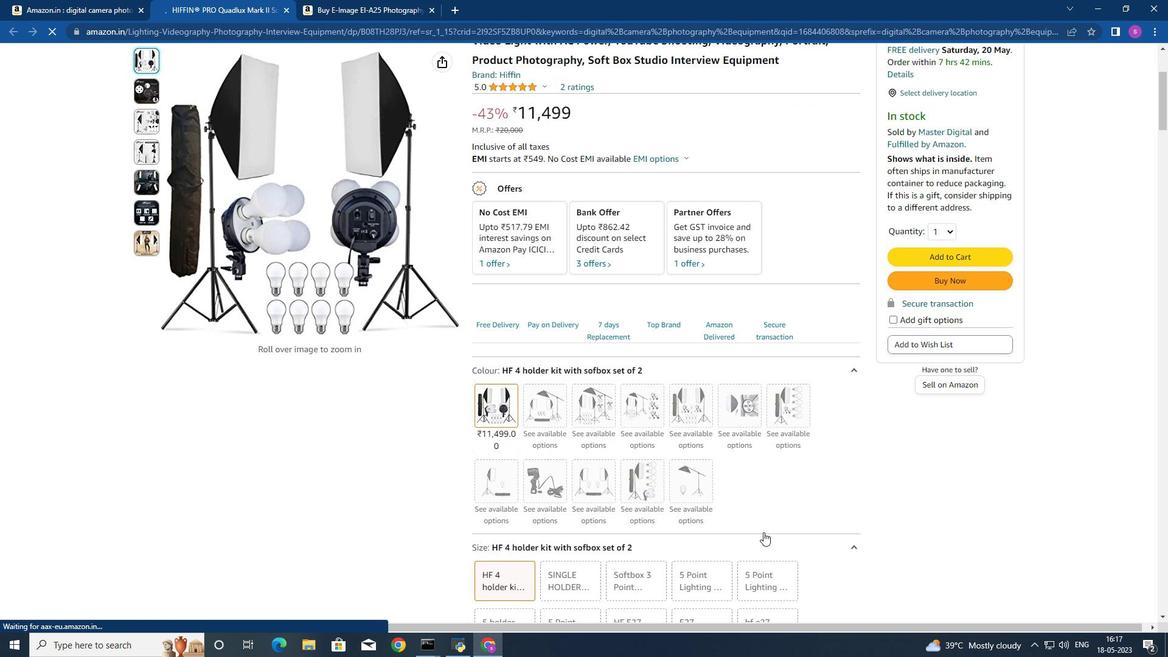 
Action: Mouse scrolled (742, 514) with delta (0, 0)
Screenshot: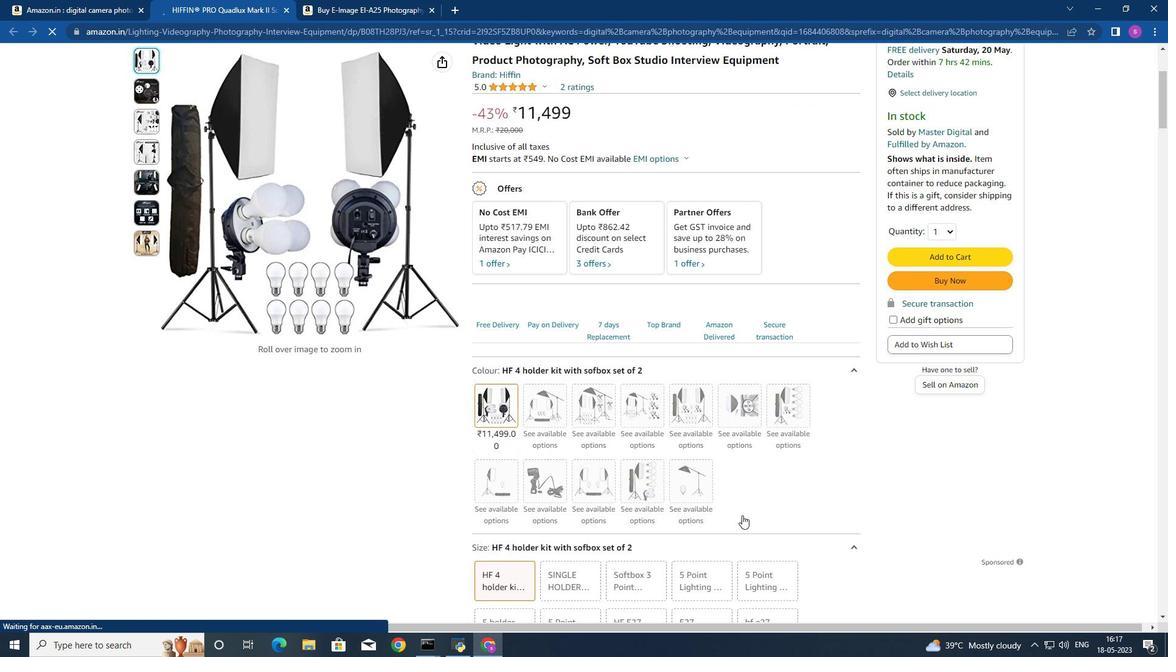 
Action: Mouse scrolled (742, 514) with delta (0, 0)
Screenshot: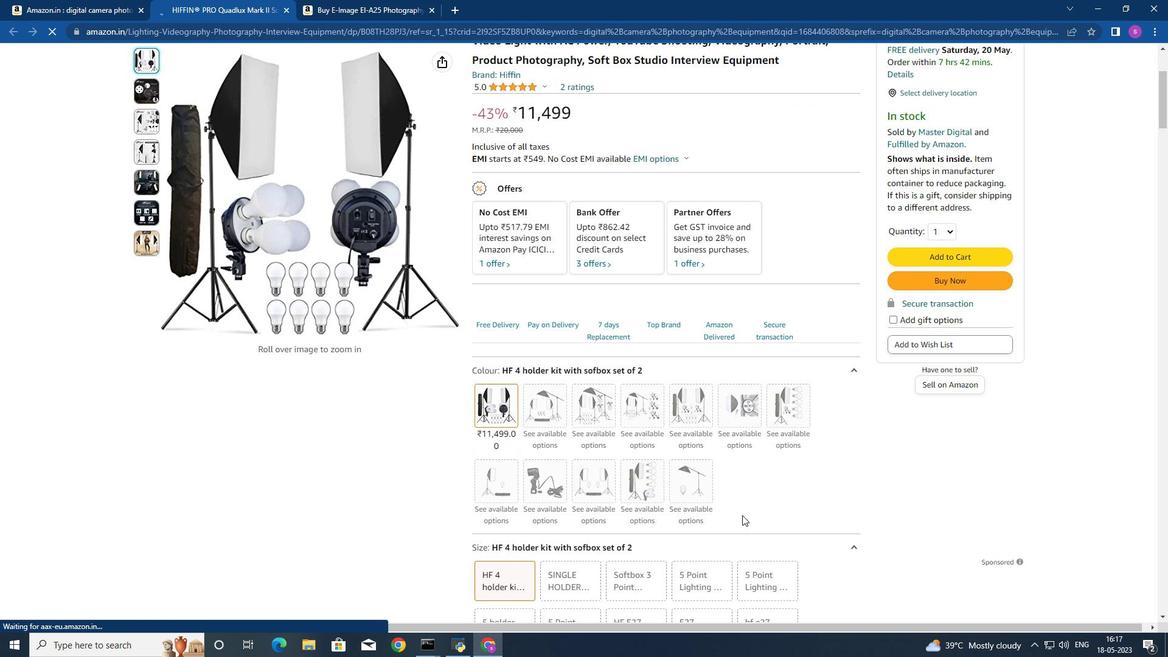 
Action: Mouse moved to (596, 484)
Screenshot: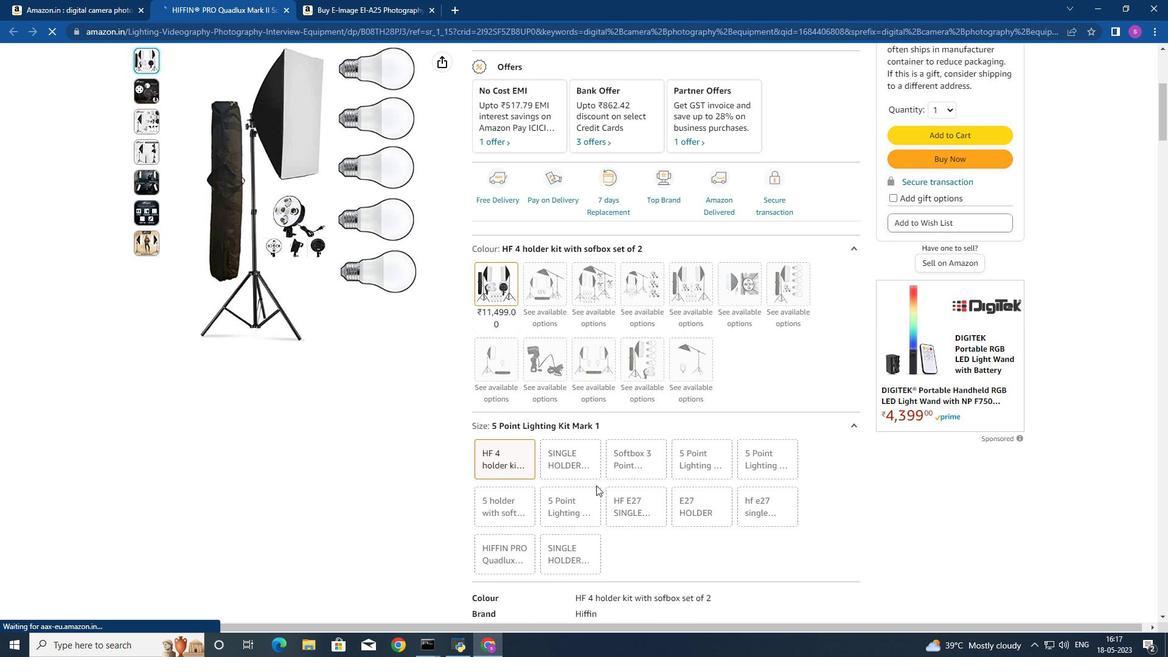 
Action: Mouse scrolled (596, 483) with delta (0, 0)
Screenshot: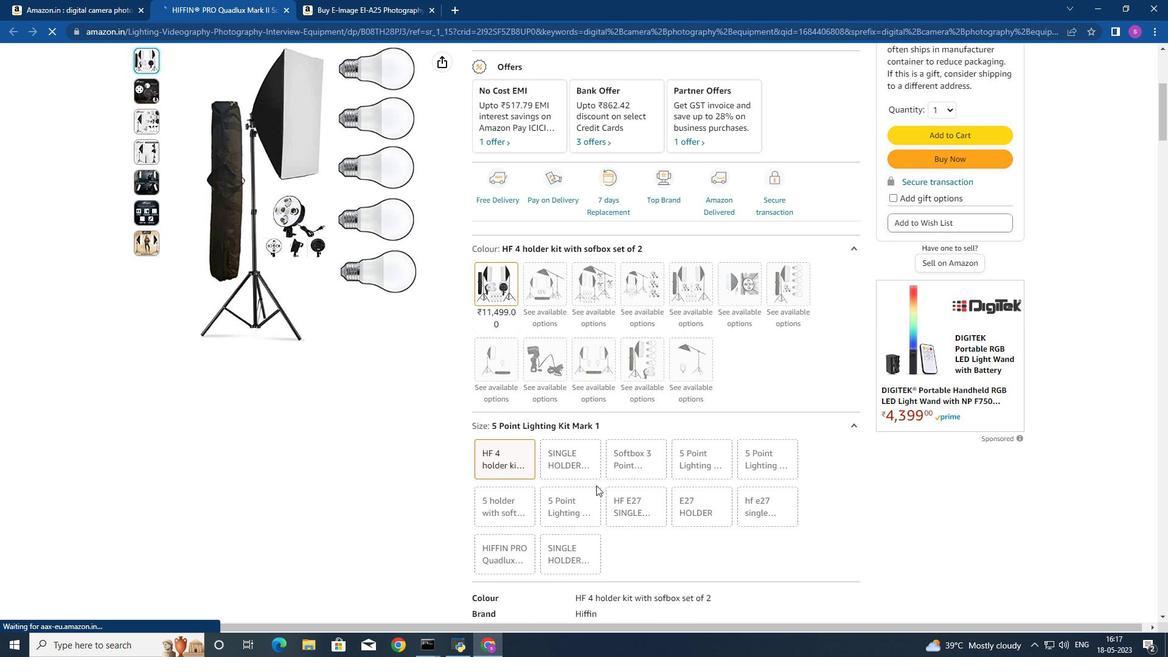 
Action: Mouse moved to (643, 459)
Screenshot: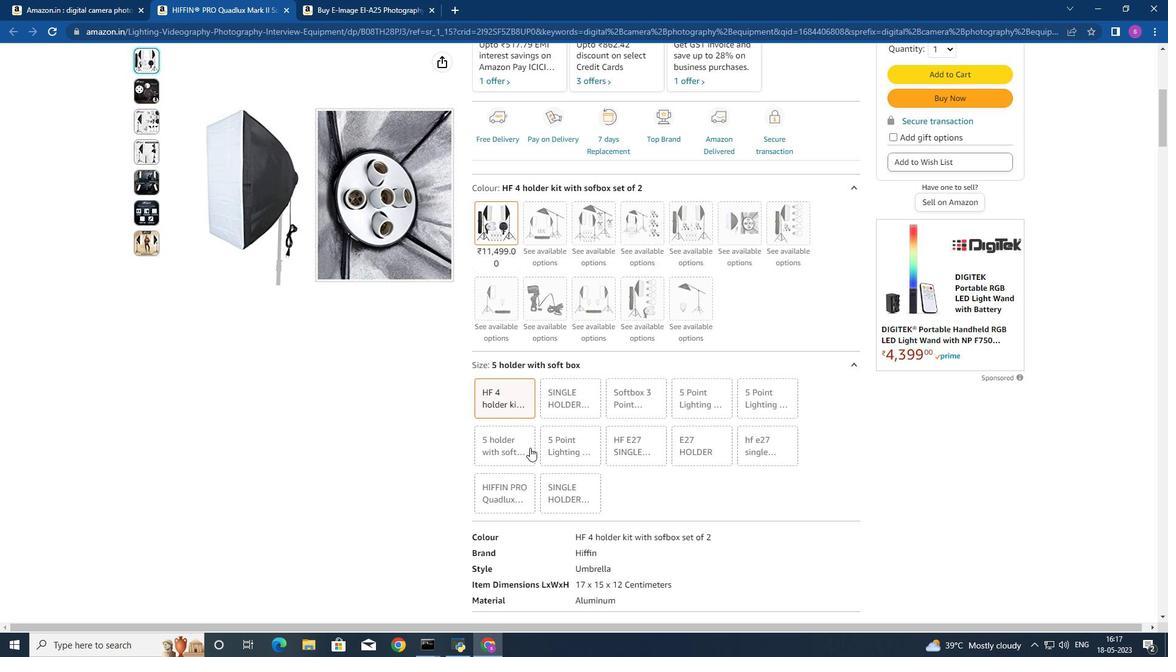 
Action: Mouse scrolled (643, 460) with delta (0, 0)
Screenshot: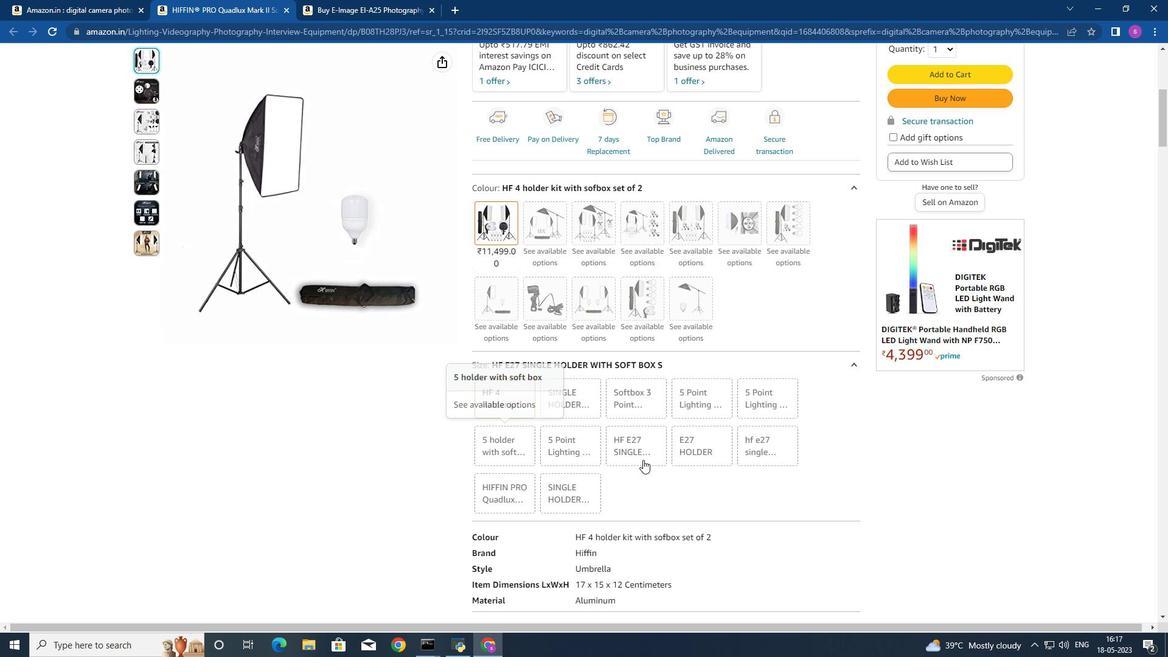 
Action: Mouse scrolled (643, 460) with delta (0, 0)
Screenshot: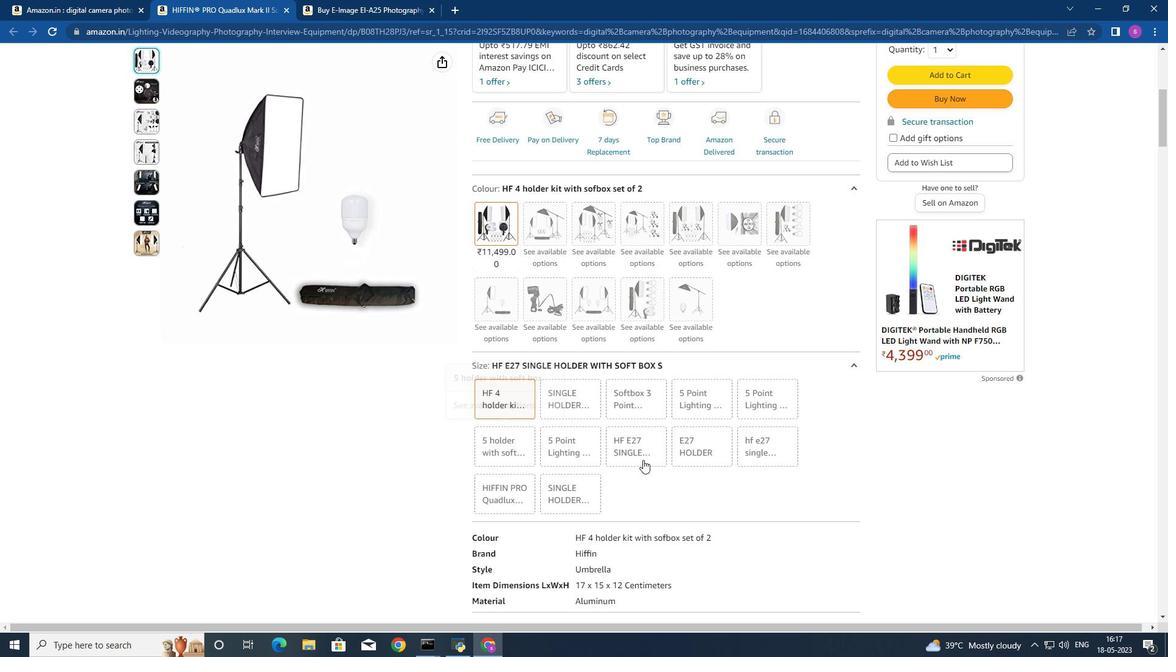 
Action: Mouse moved to (507, 422)
Screenshot: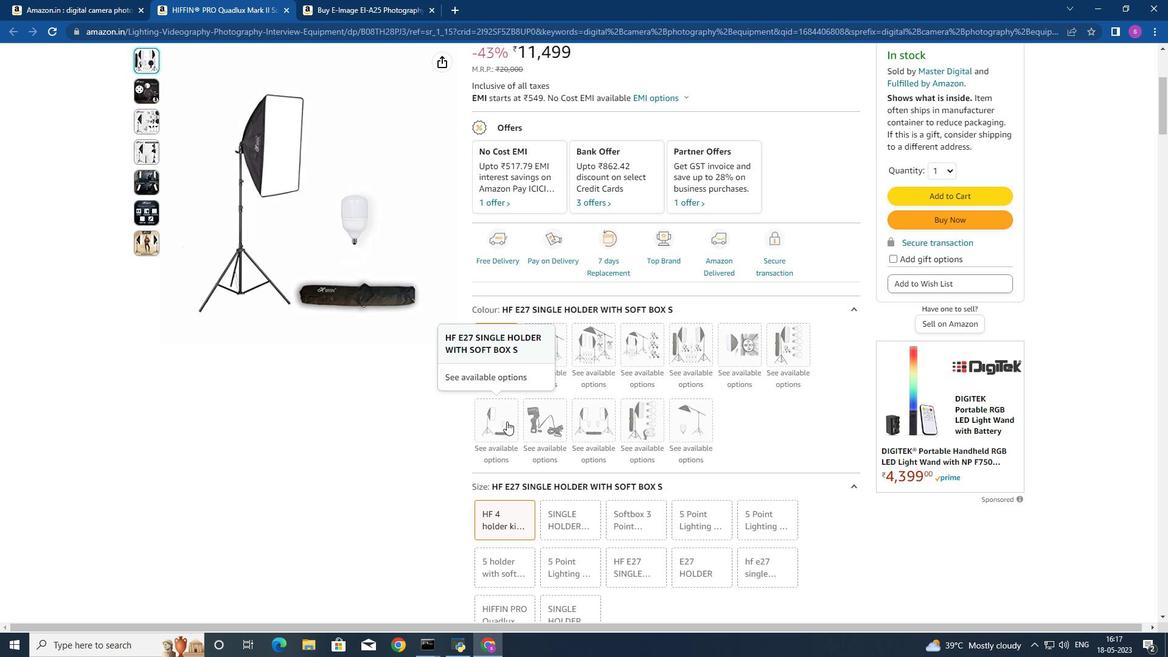 
Action: Mouse scrolled (507, 421) with delta (0, 0)
Screenshot: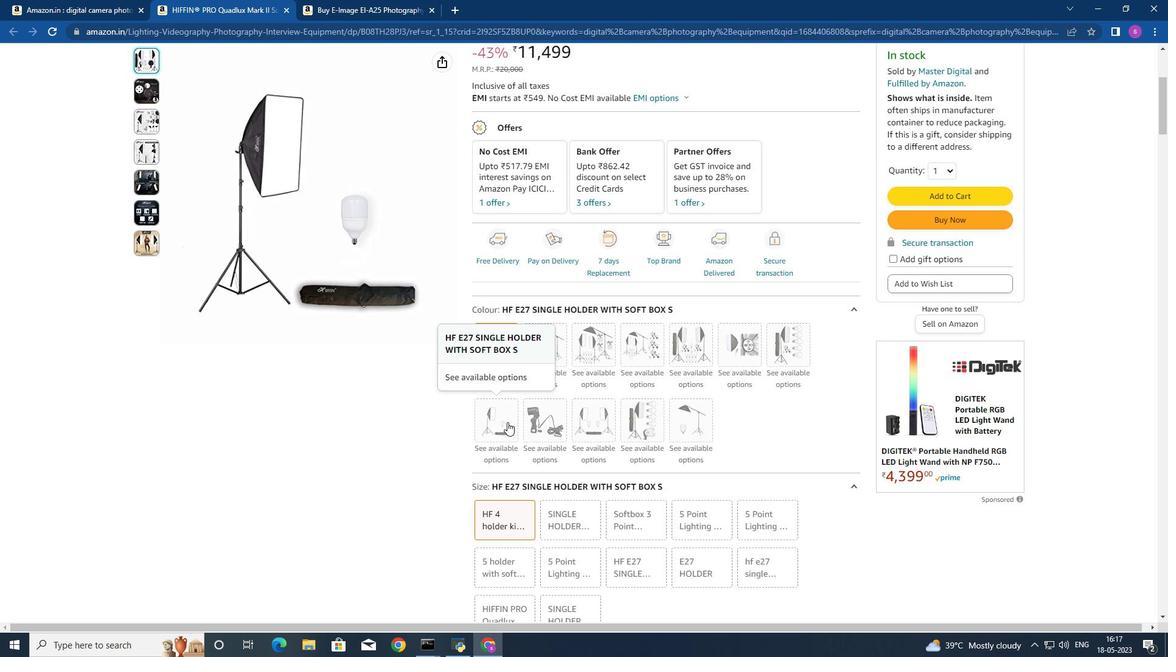
Action: Mouse moved to (644, 503)
Screenshot: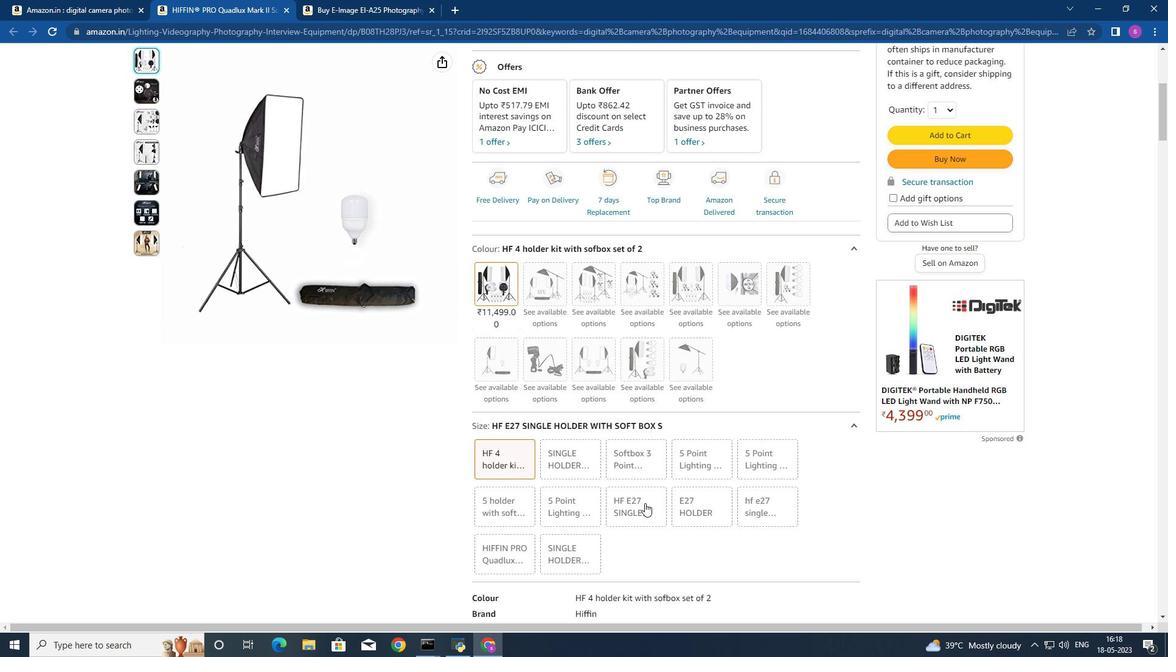 
Action: Mouse scrolled (644, 502) with delta (0, 0)
Screenshot: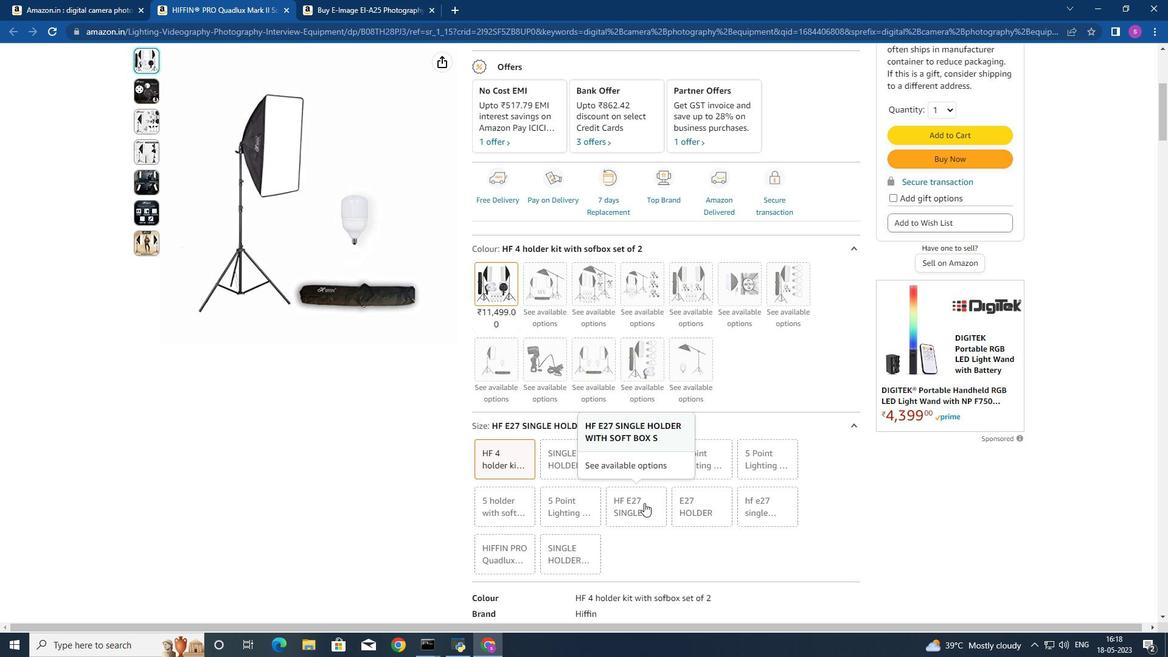 
Action: Mouse moved to (644, 502)
Screenshot: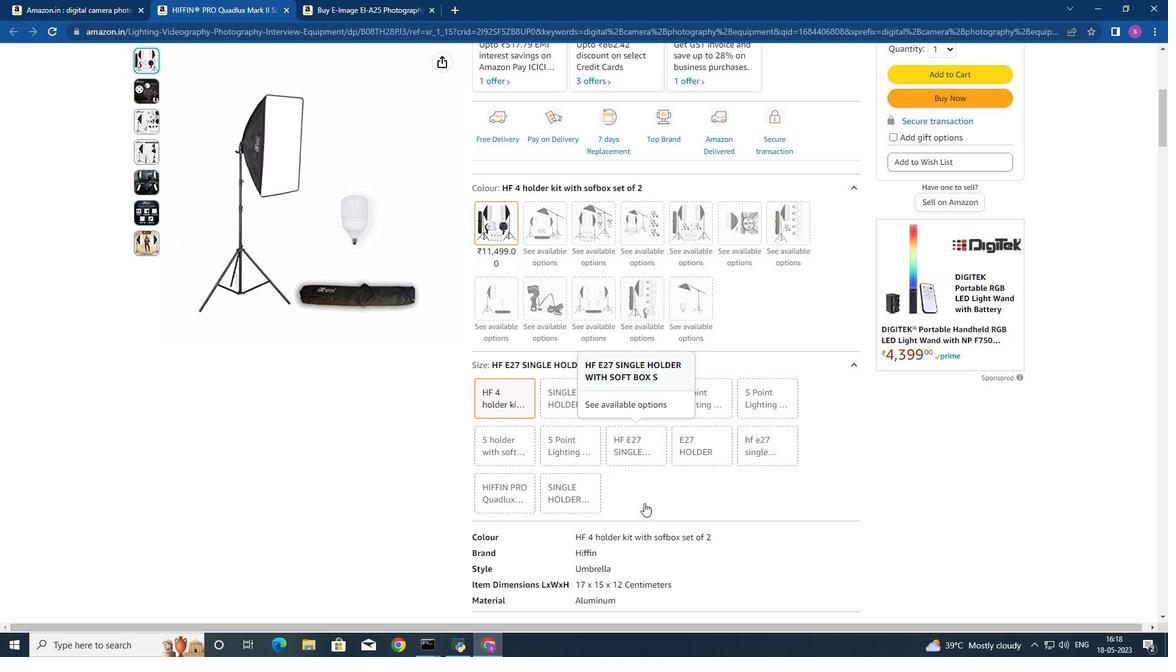 
Action: Mouse scrolled (644, 503) with delta (0, 0)
Screenshot: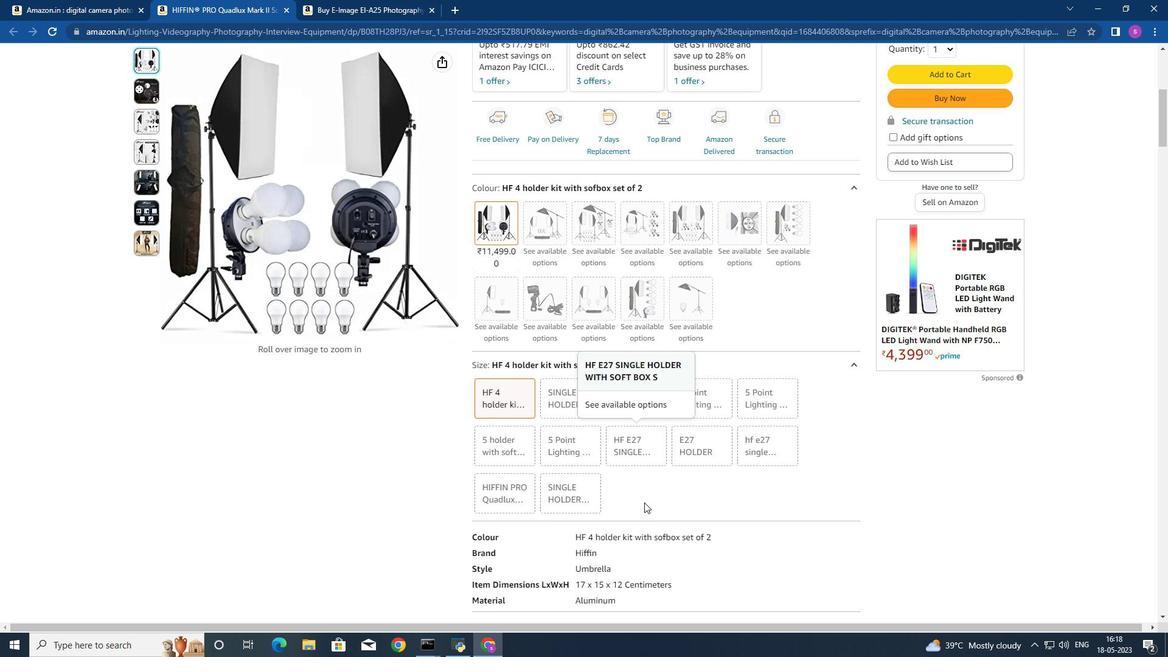 
Action: Mouse scrolled (644, 503) with delta (0, 0)
Screenshot: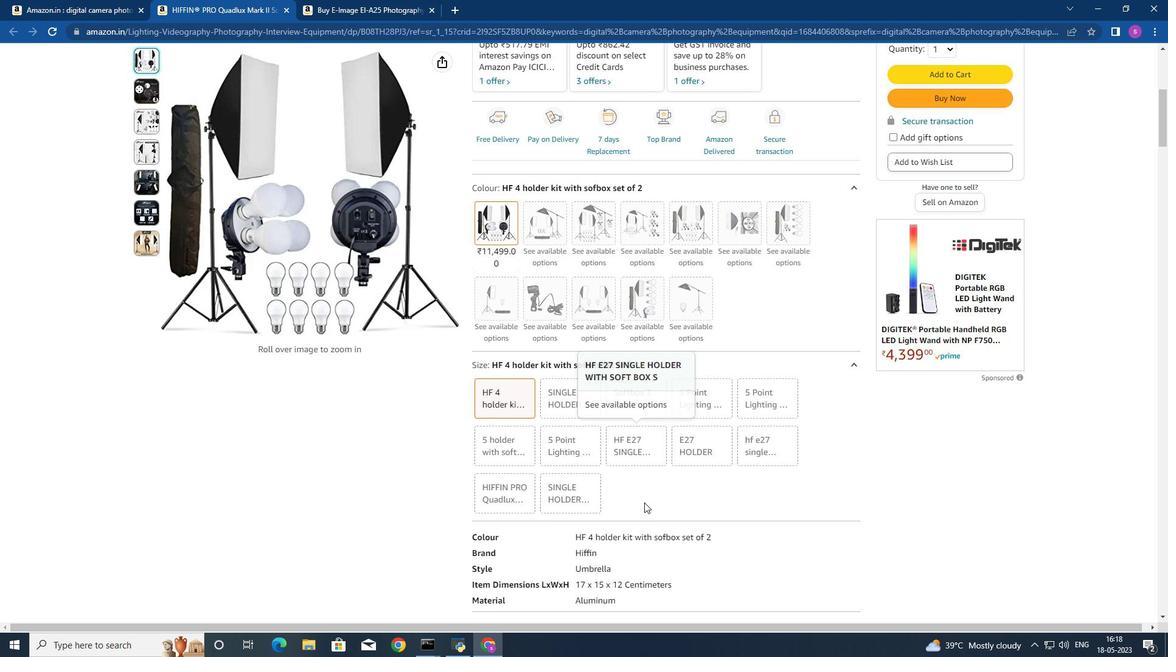 
Action: Mouse scrolled (644, 503) with delta (0, 0)
Screenshot: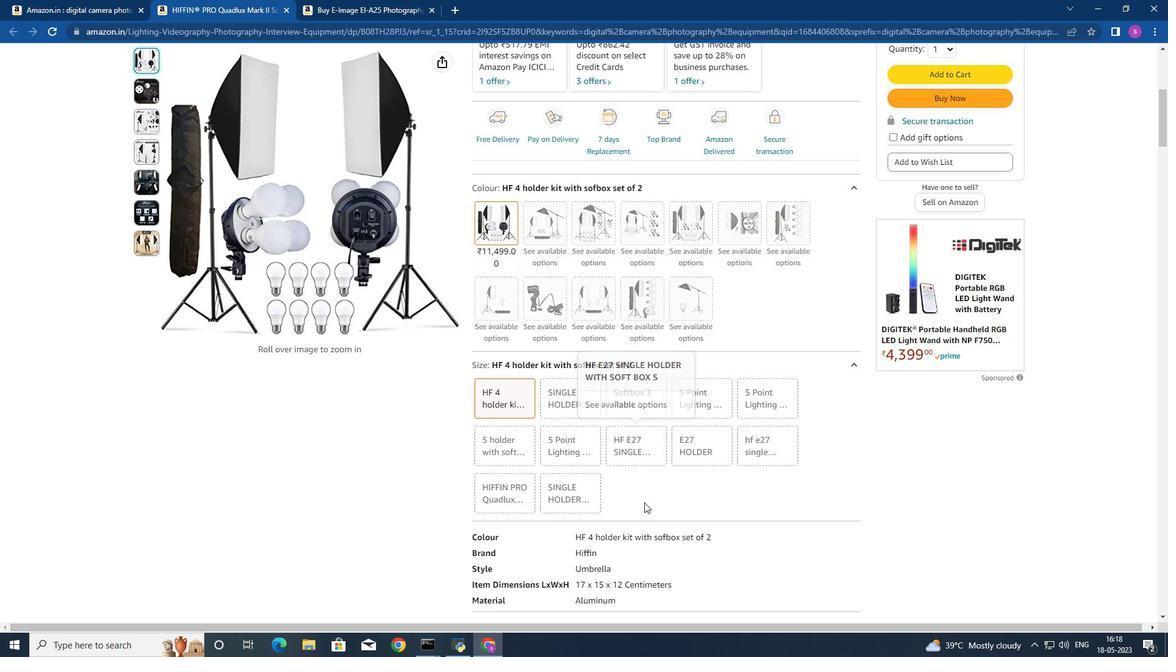 
Action: Mouse scrolled (644, 503) with delta (0, 0)
Screenshot: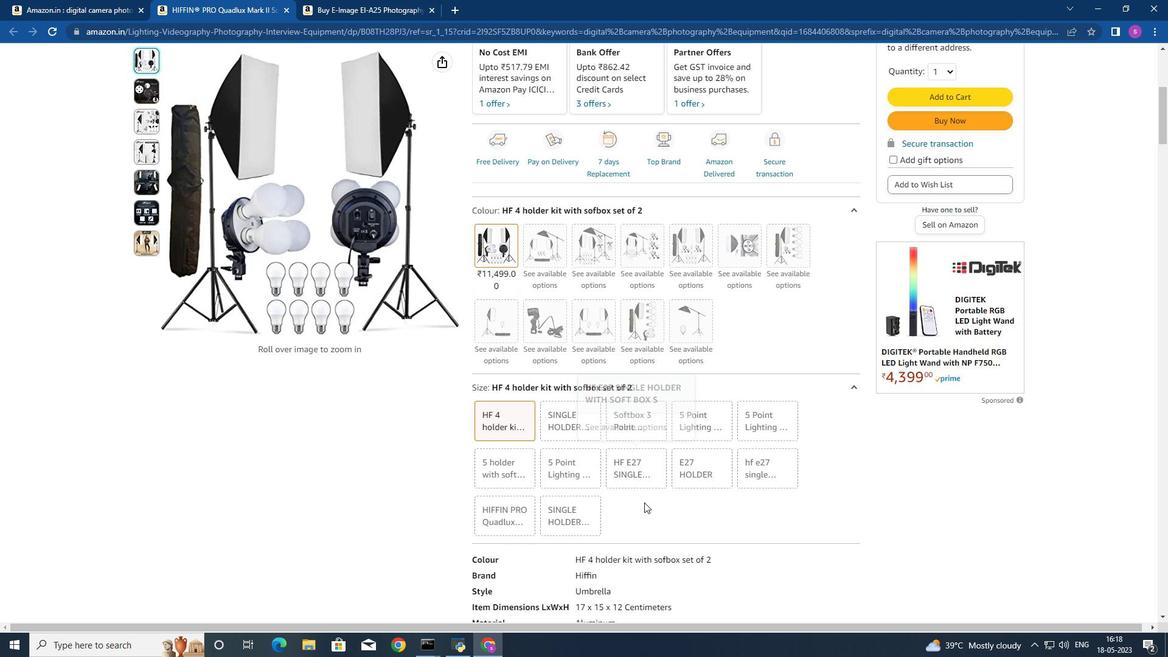 
Action: Mouse moved to (647, 496)
Screenshot: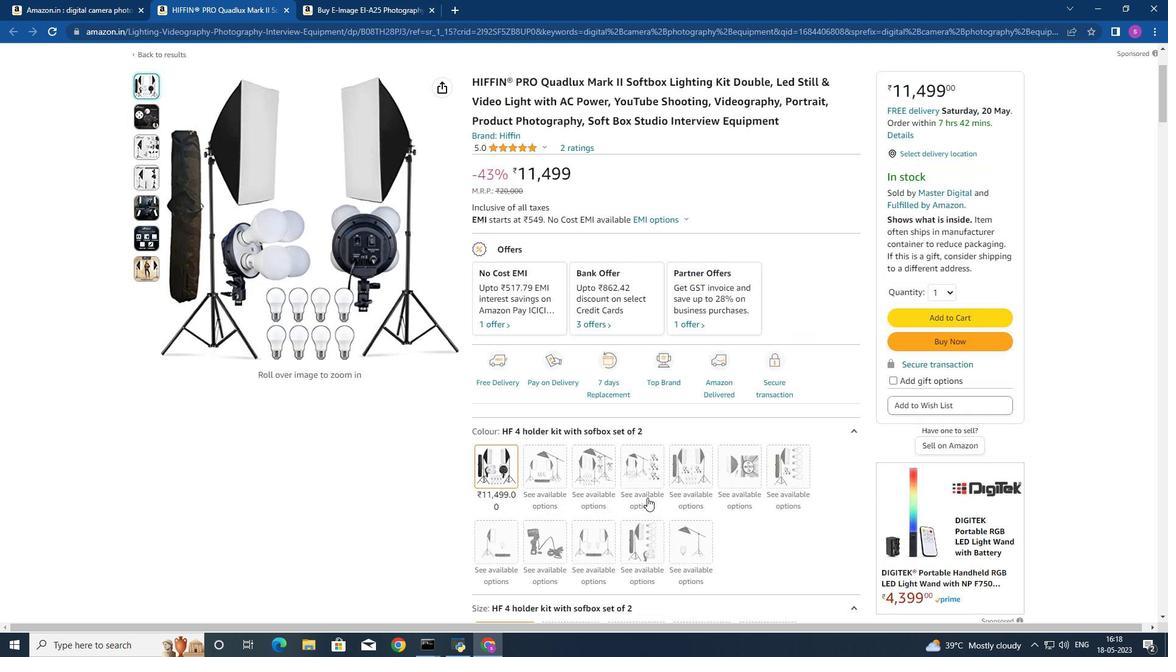 
Action: Mouse scrolled (647, 497) with delta (0, 0)
Screenshot: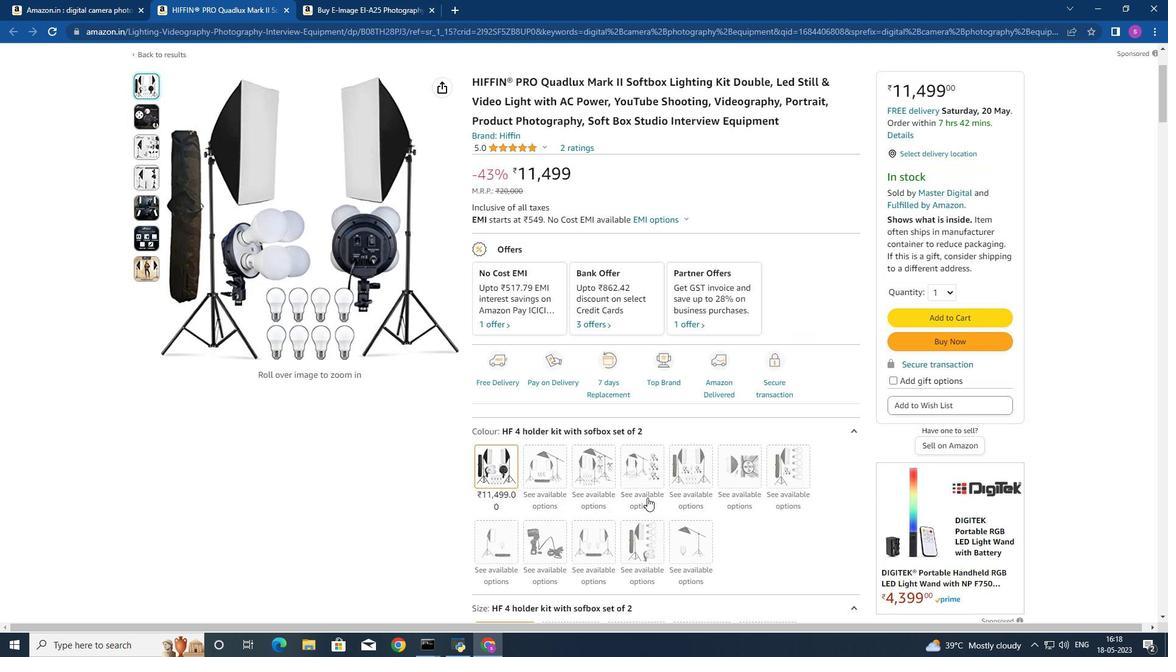 
Action: Mouse scrolled (647, 497) with delta (0, 0)
Screenshot: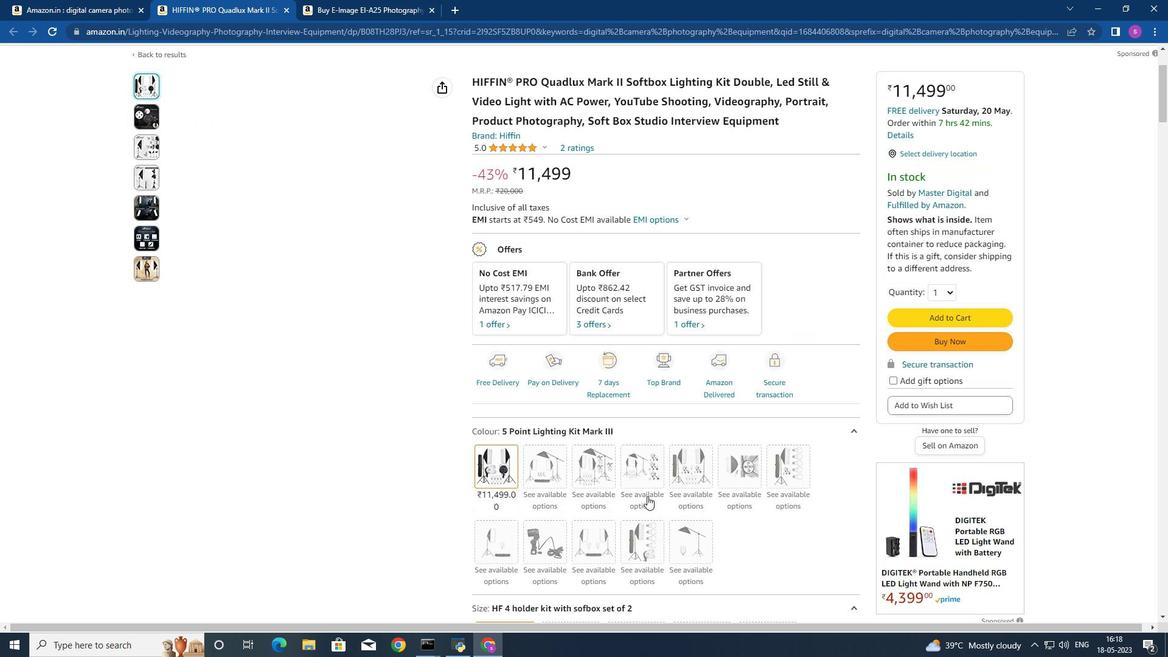 
Action: Mouse scrolled (647, 497) with delta (0, 0)
Screenshot: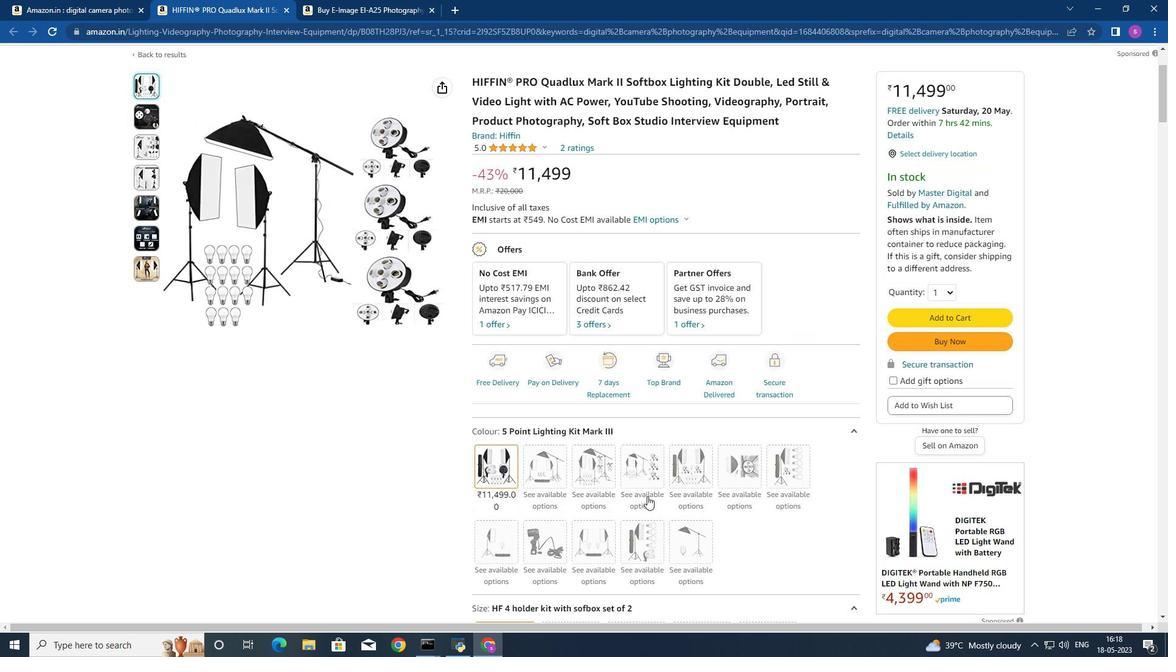 
Action: Mouse scrolled (647, 497) with delta (0, 0)
Screenshot: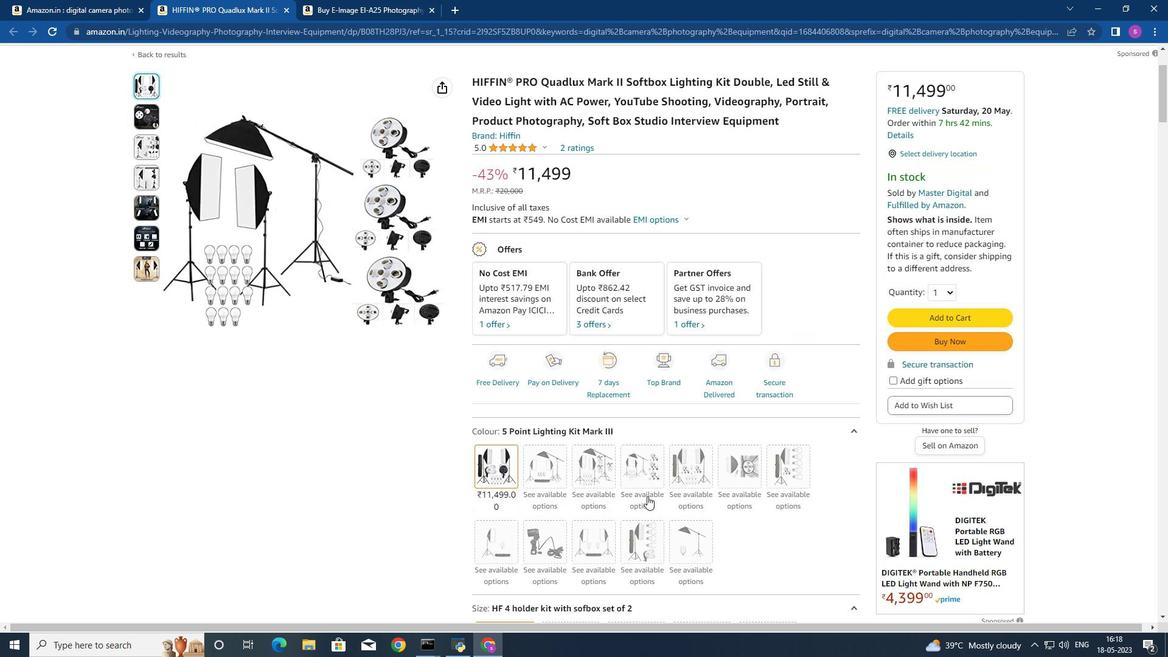 
Action: Mouse scrolled (647, 497) with delta (0, 0)
Screenshot: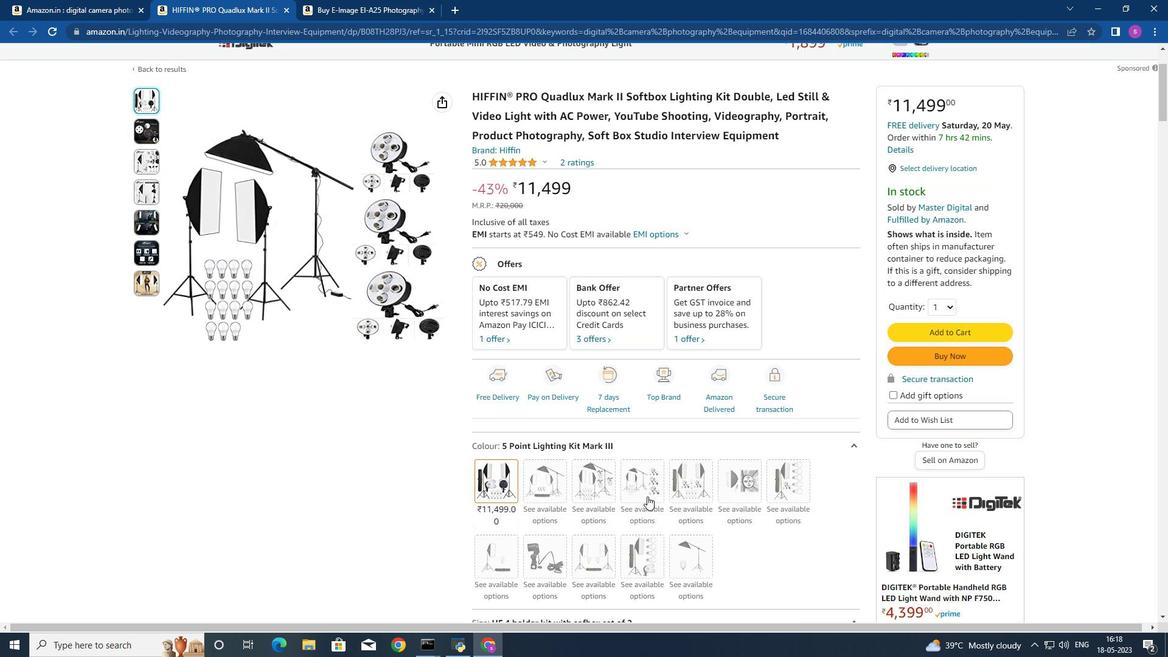 
Action: Mouse moved to (647, 493)
Screenshot: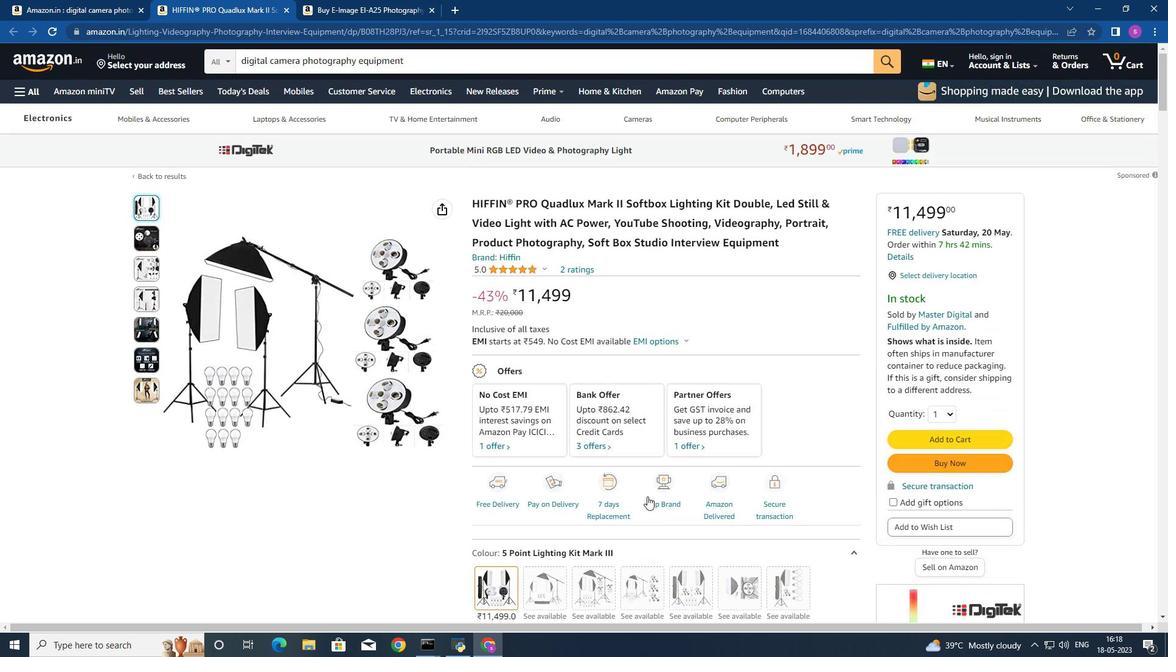 
Action: Mouse scrolled (647, 493) with delta (0, 0)
Screenshot: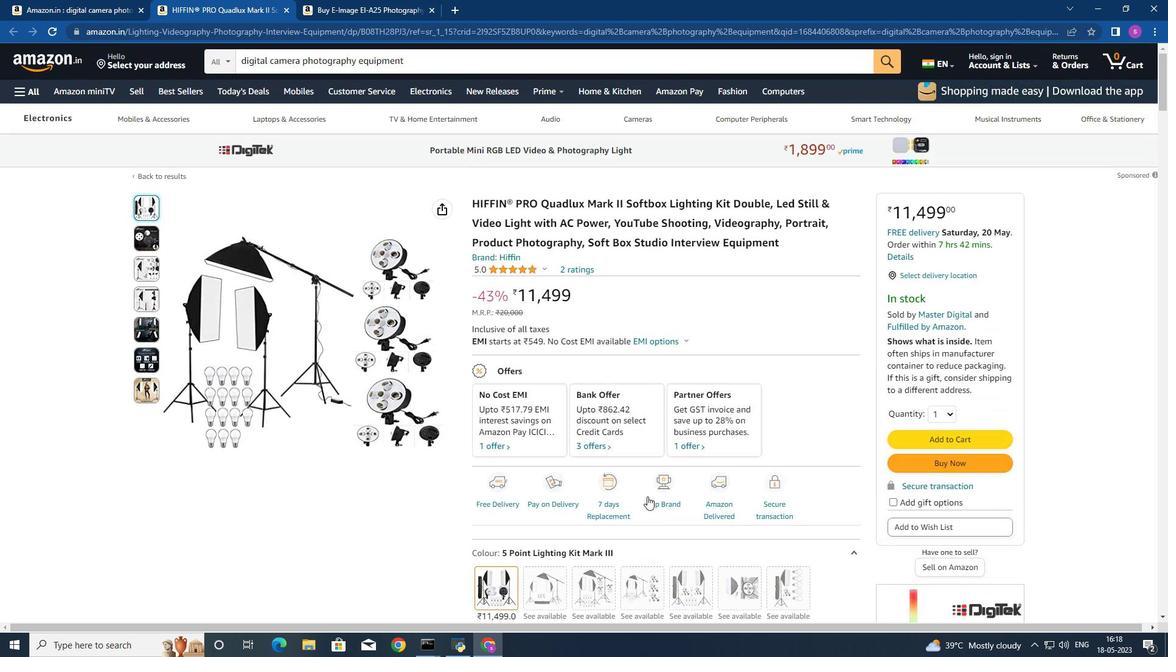 
Action: Mouse moved to (116, 6)
Screenshot: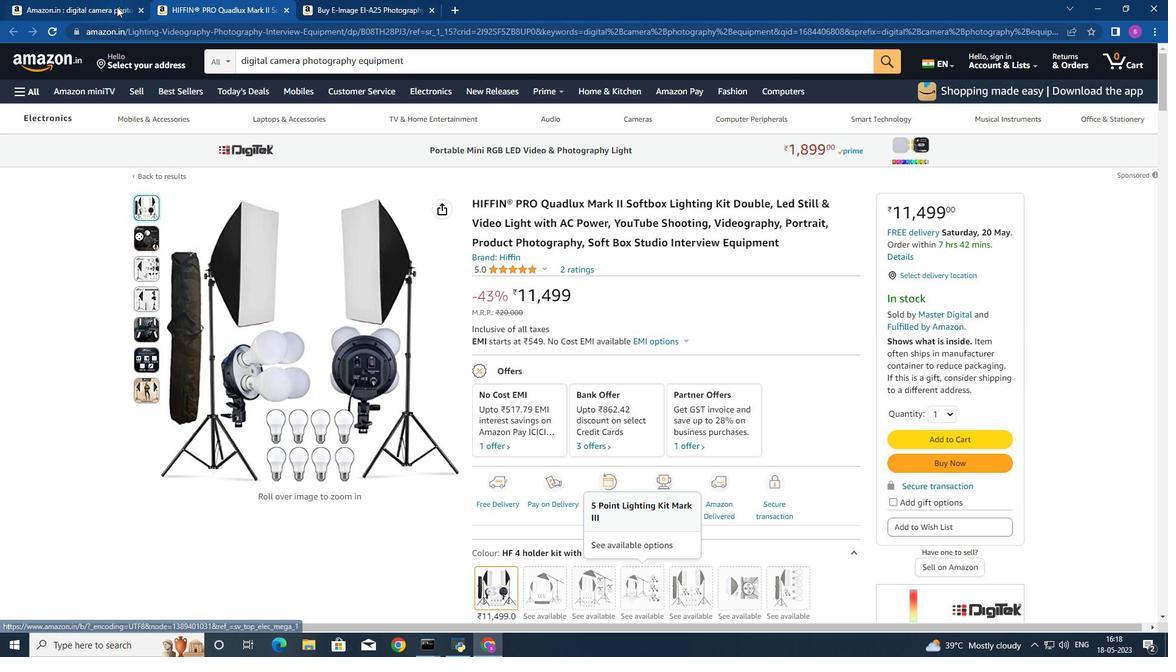 
Action: Mouse pressed left at (116, 6)
Screenshot: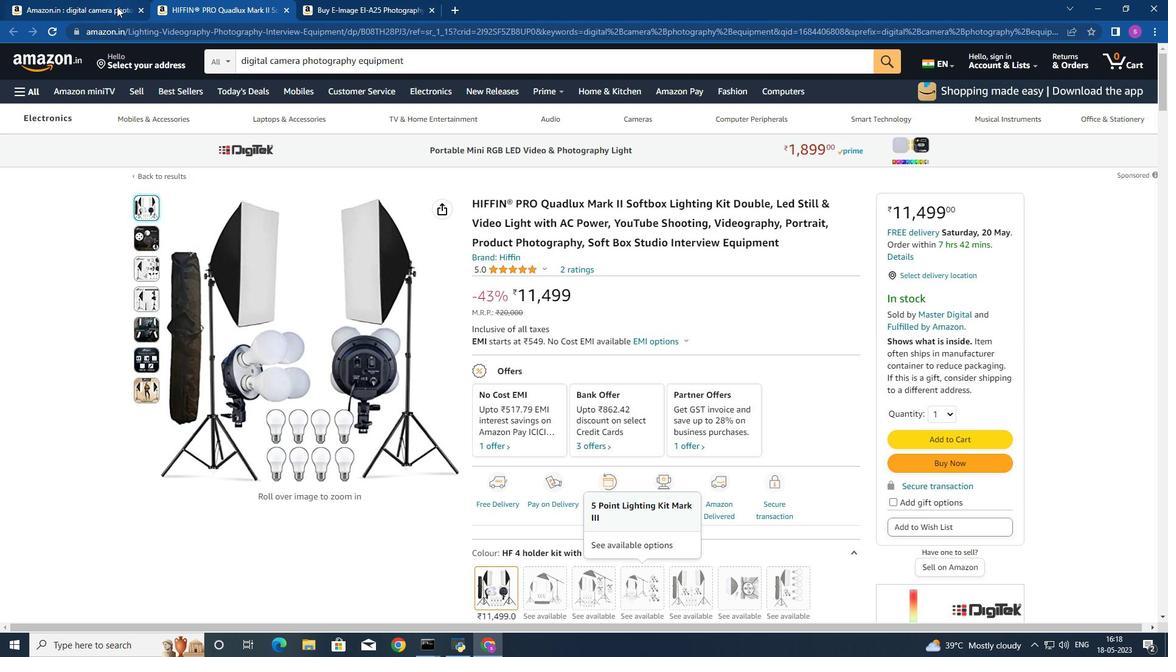 
Action: Mouse moved to (541, 389)
Screenshot: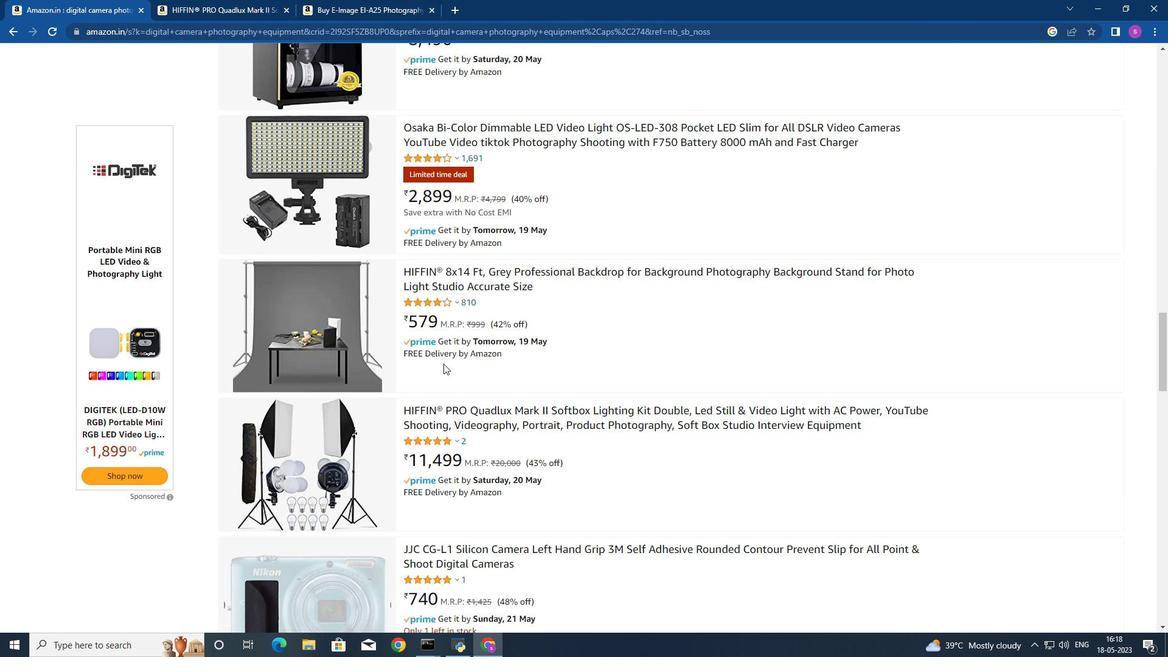 
Action: Mouse scrolled (541, 388) with delta (0, 0)
Screenshot: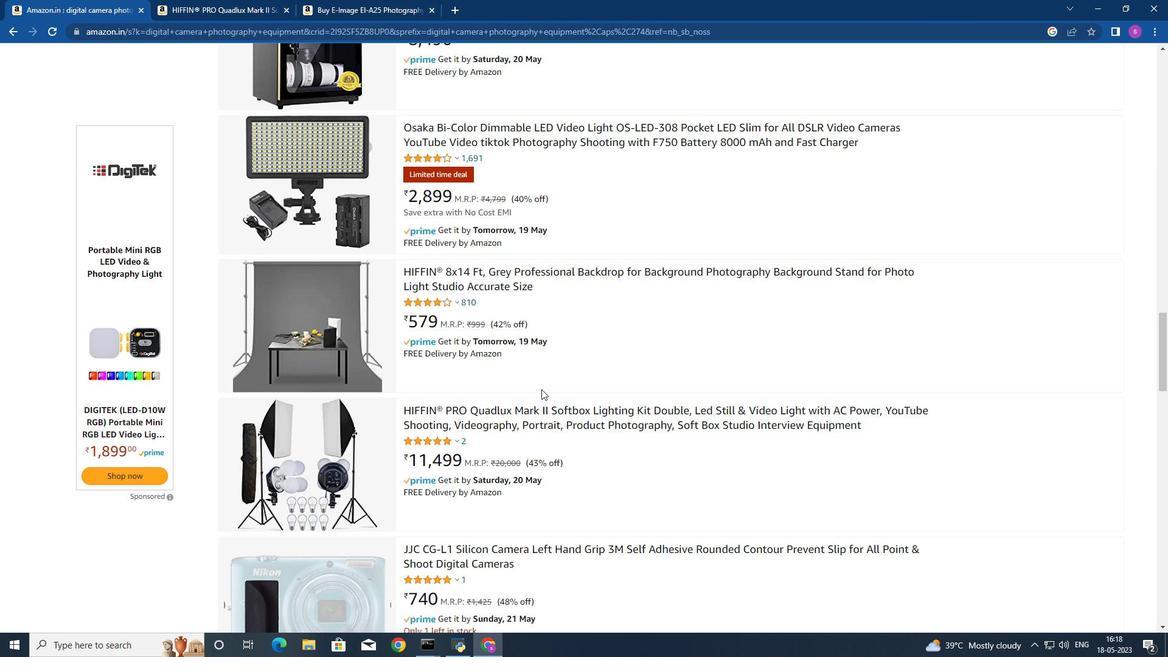 
Action: Mouse moved to (542, 389)
Screenshot: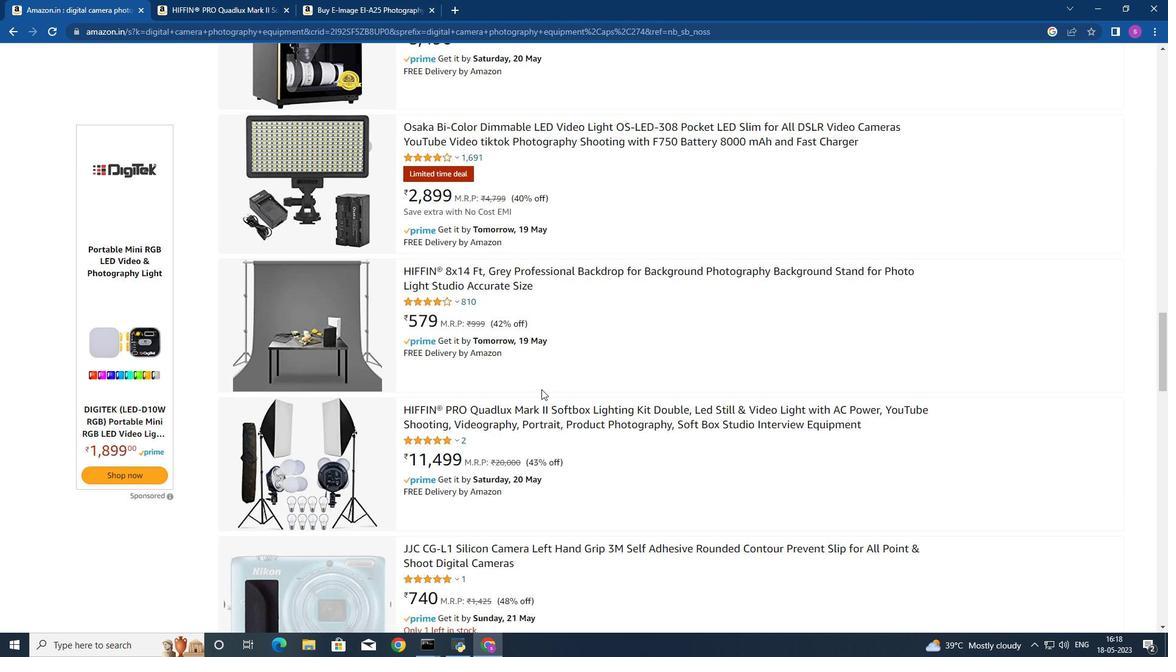 
Action: Mouse scrolled (542, 388) with delta (0, 0)
Screenshot: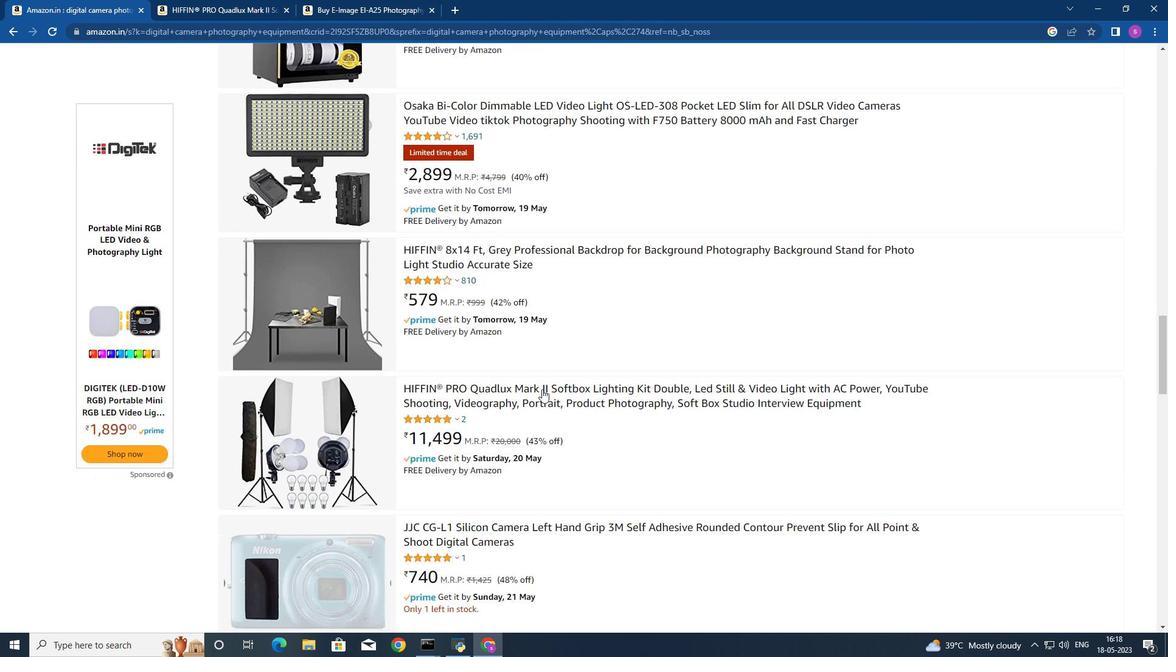 
Action: Mouse moved to (542, 388)
Screenshot: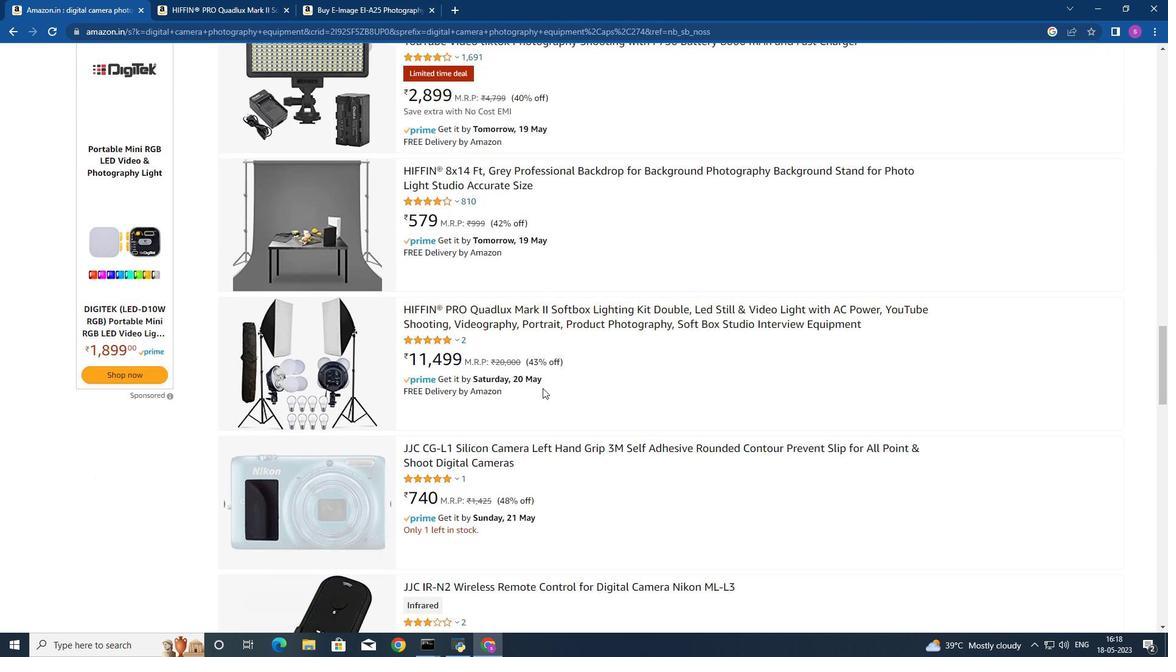 
Action: Mouse scrolled (542, 387) with delta (0, 0)
Screenshot: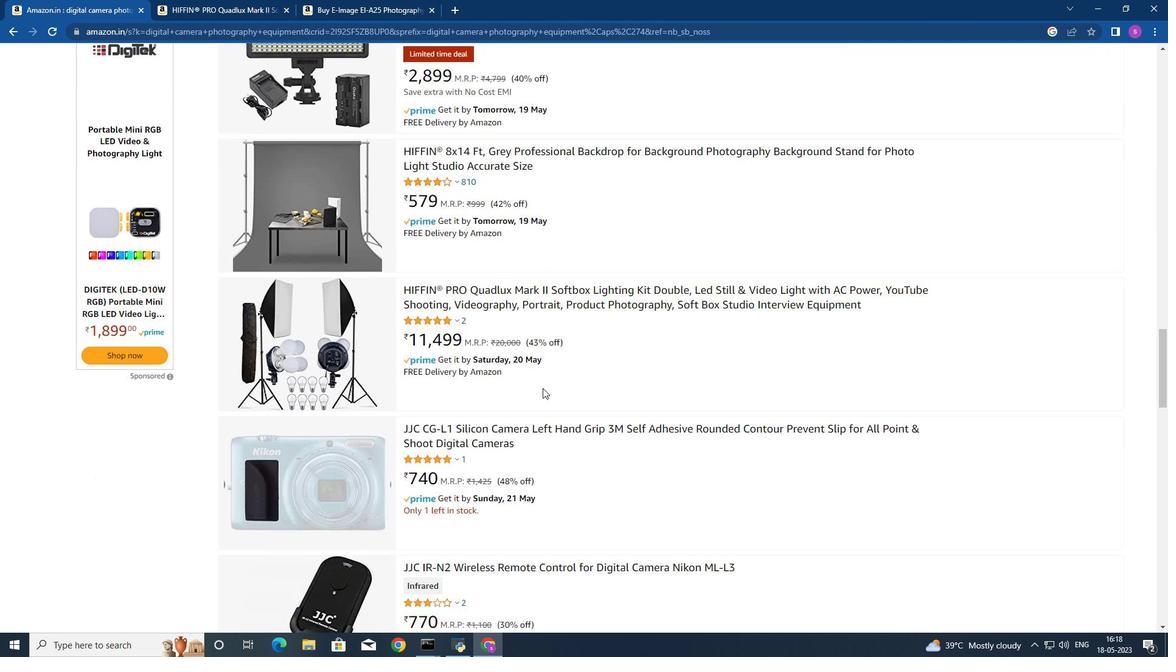 
Action: Mouse moved to (544, 386)
Screenshot: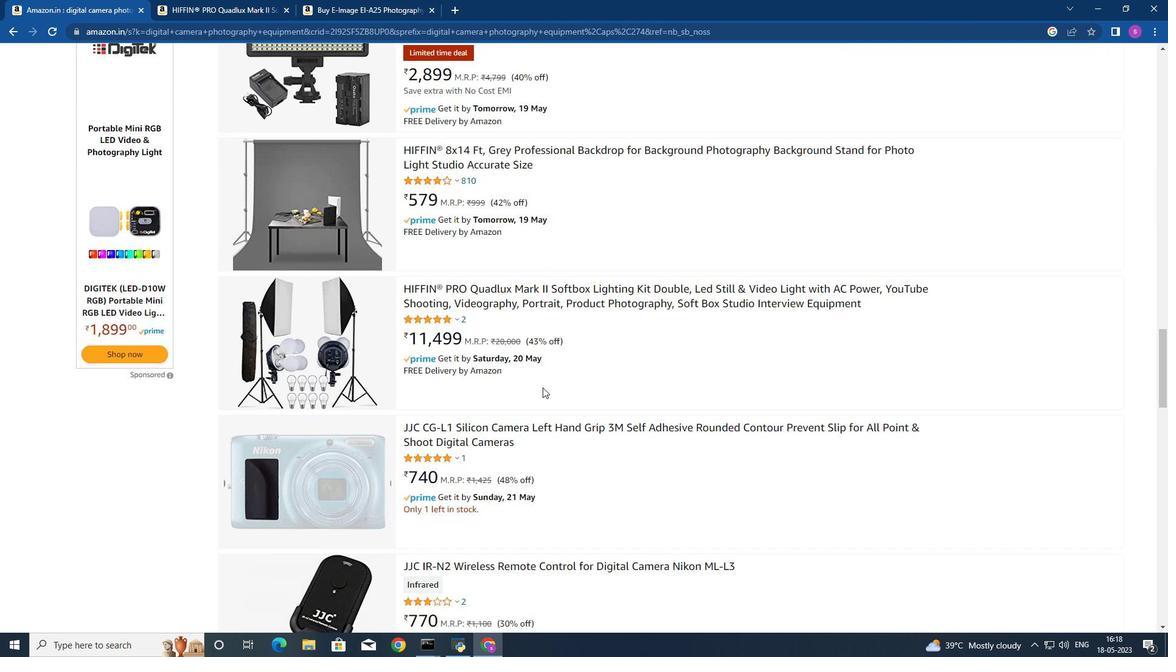
Action: Mouse scrolled (544, 385) with delta (0, 0)
Screenshot: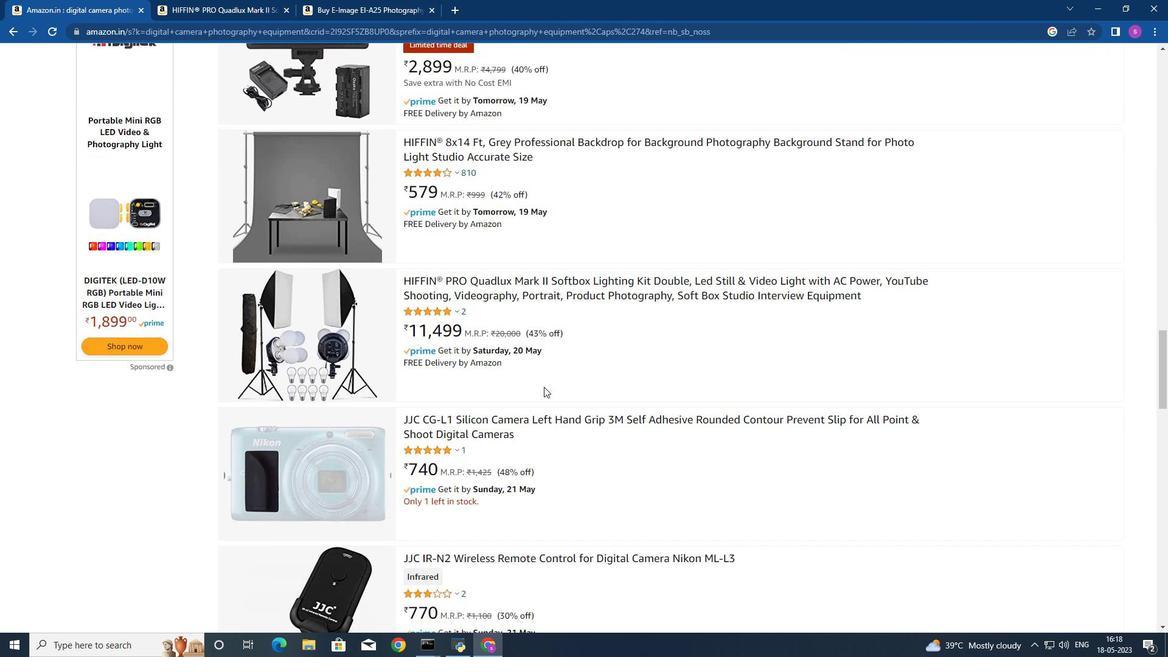 
Action: Mouse moved to (549, 384)
Screenshot: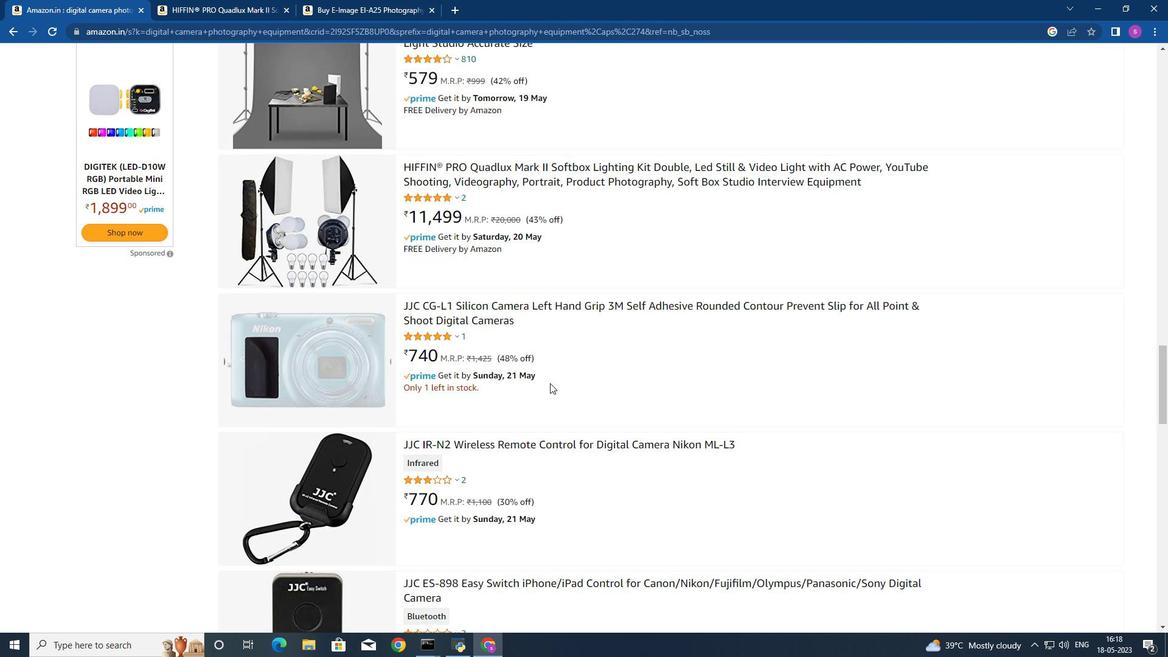 
Action: Mouse scrolled (549, 383) with delta (0, 0)
Screenshot: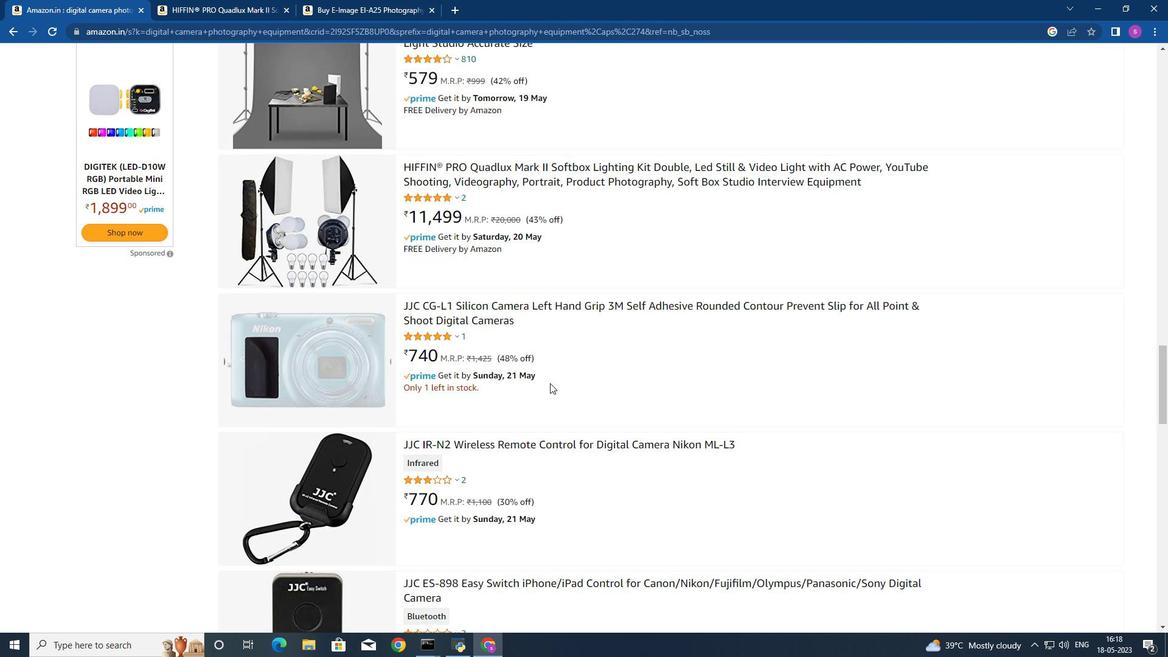 
Action: Mouse moved to (549, 385)
Screenshot: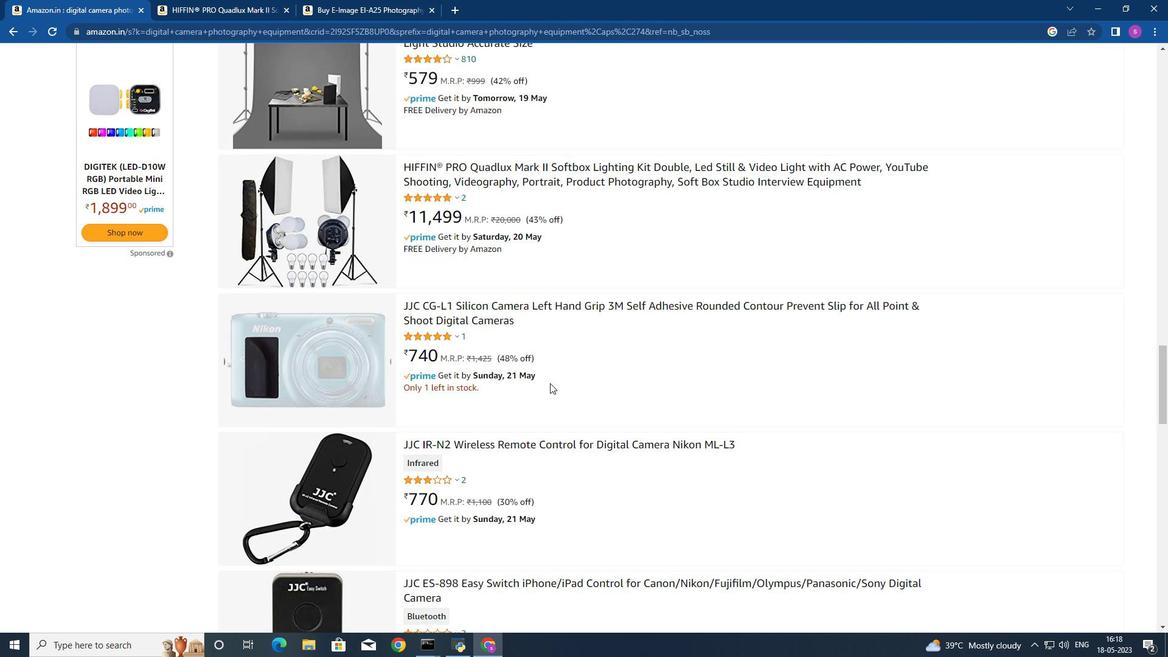 
Action: Mouse scrolled (549, 384) with delta (0, 0)
Screenshot: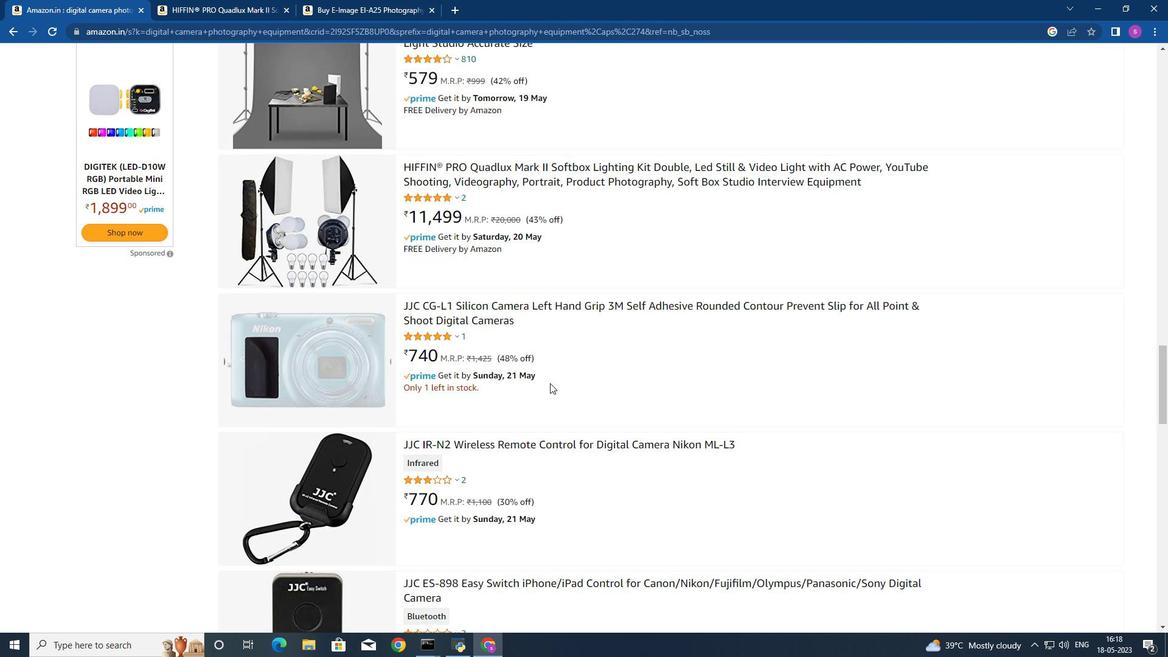 
Action: Mouse moved to (549, 385)
Screenshot: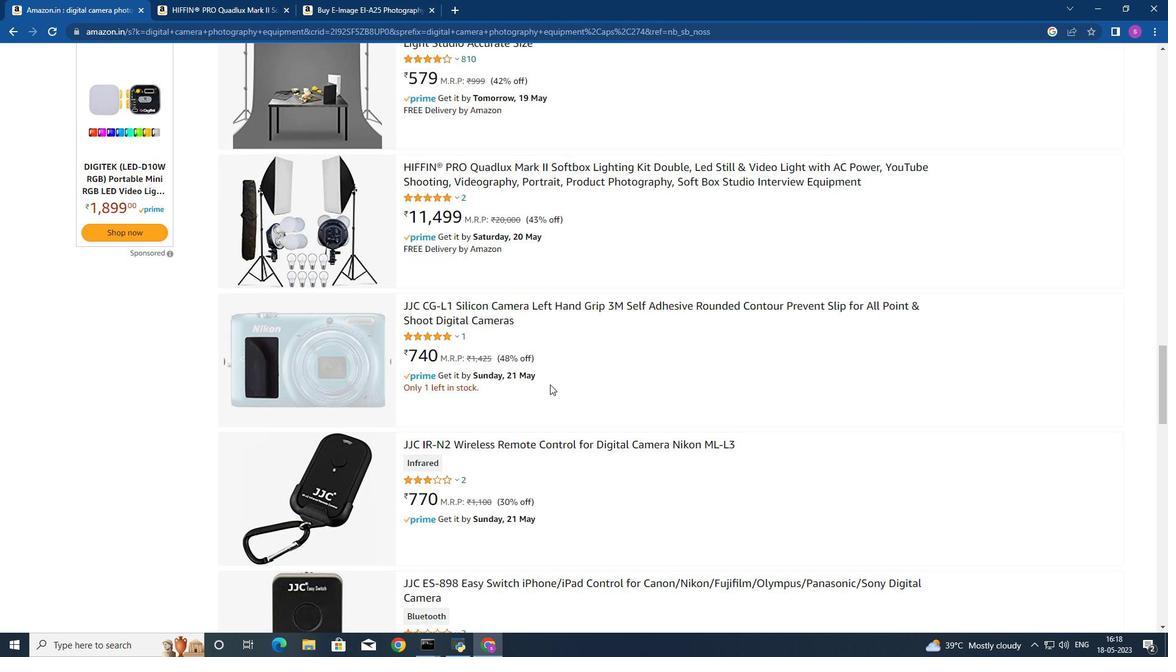 
Action: Mouse scrolled (549, 384) with delta (0, 0)
Screenshot: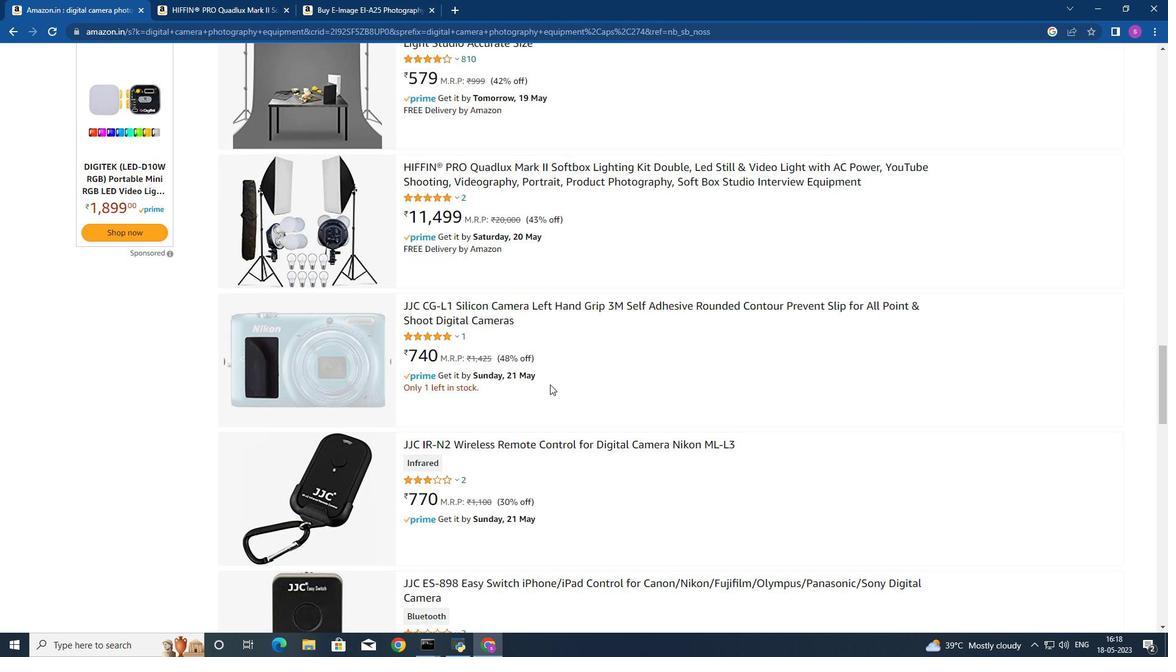 
Action: Mouse moved to (549, 385)
Screenshot: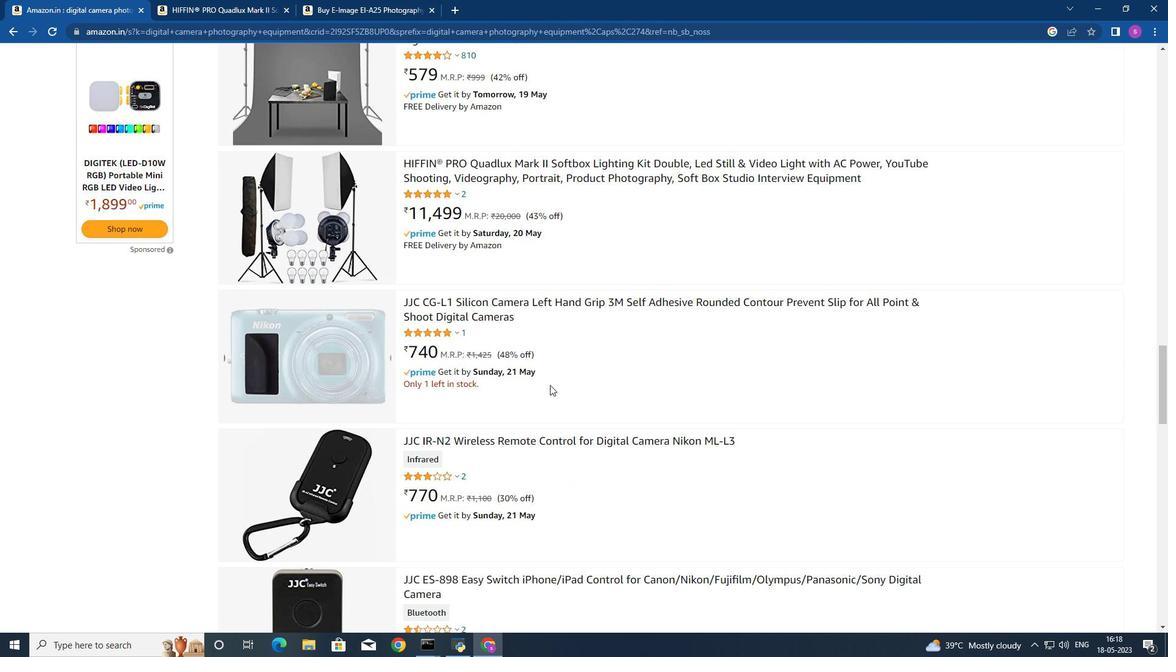 
Action: Mouse scrolled (549, 384) with delta (0, 0)
Screenshot: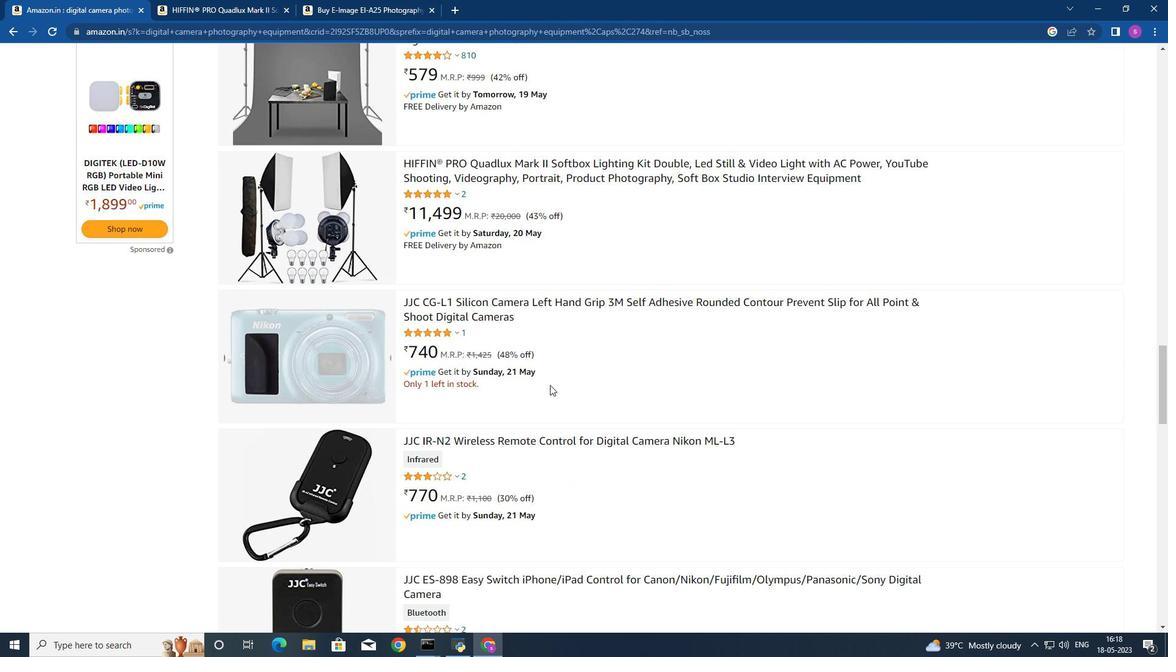 
Action: Mouse scrolled (549, 384) with delta (0, 0)
Screenshot: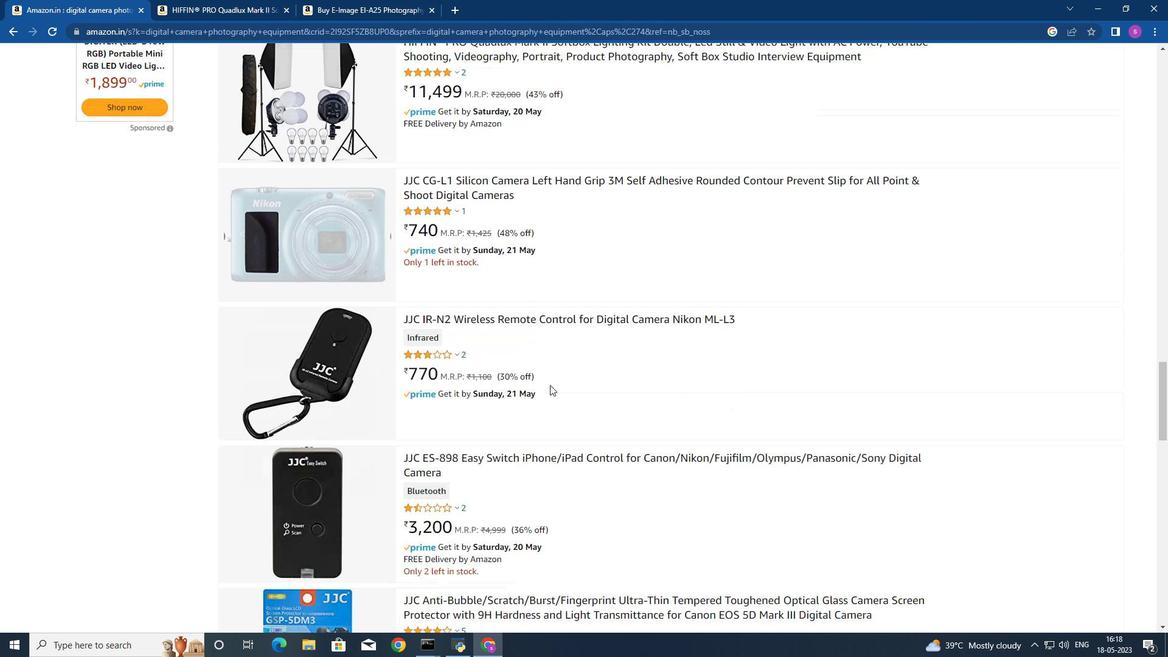 
Action: Mouse moved to (551, 386)
Screenshot: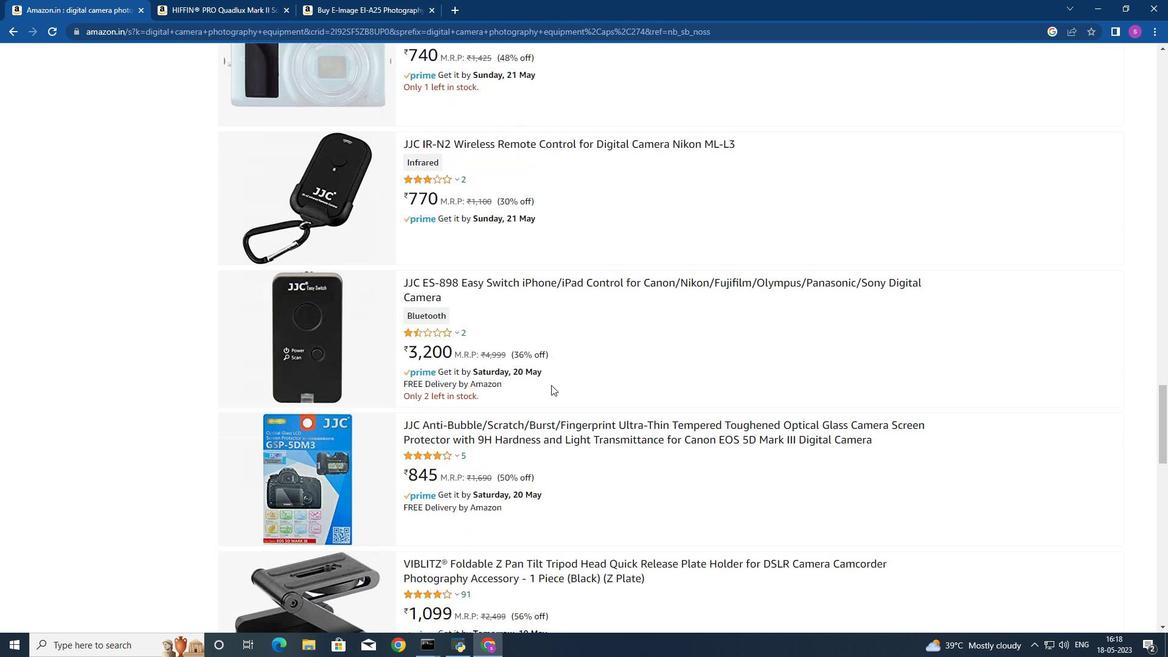 
Action: Mouse scrolled (551, 385) with delta (0, 0)
Screenshot: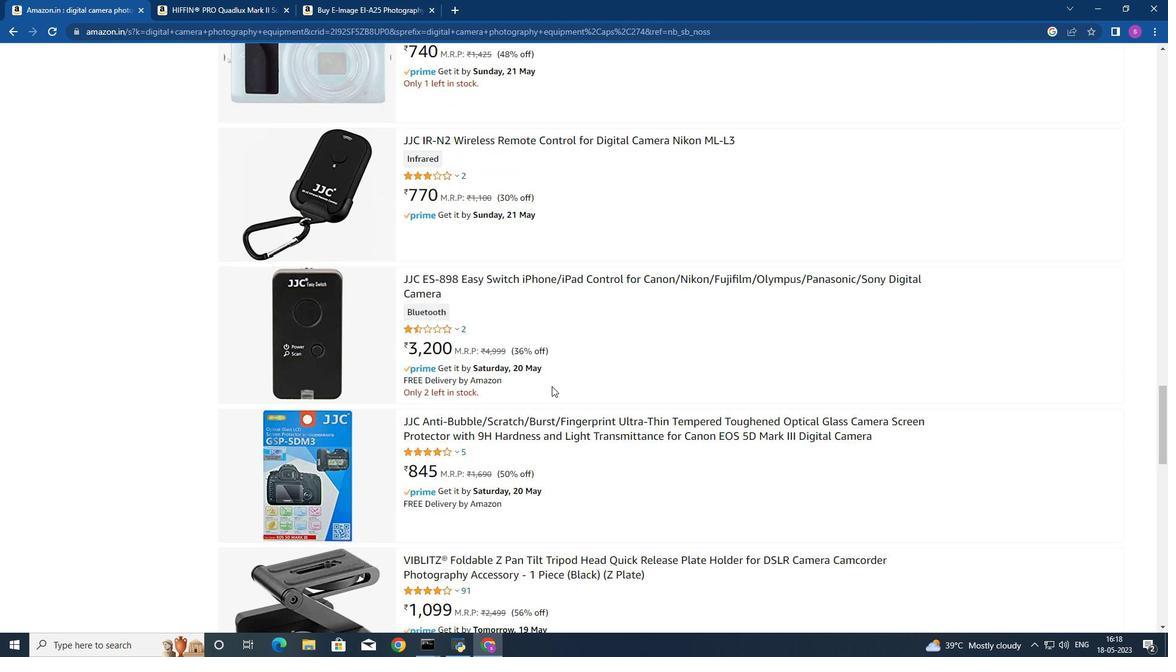 
Action: Mouse moved to (553, 387)
Screenshot: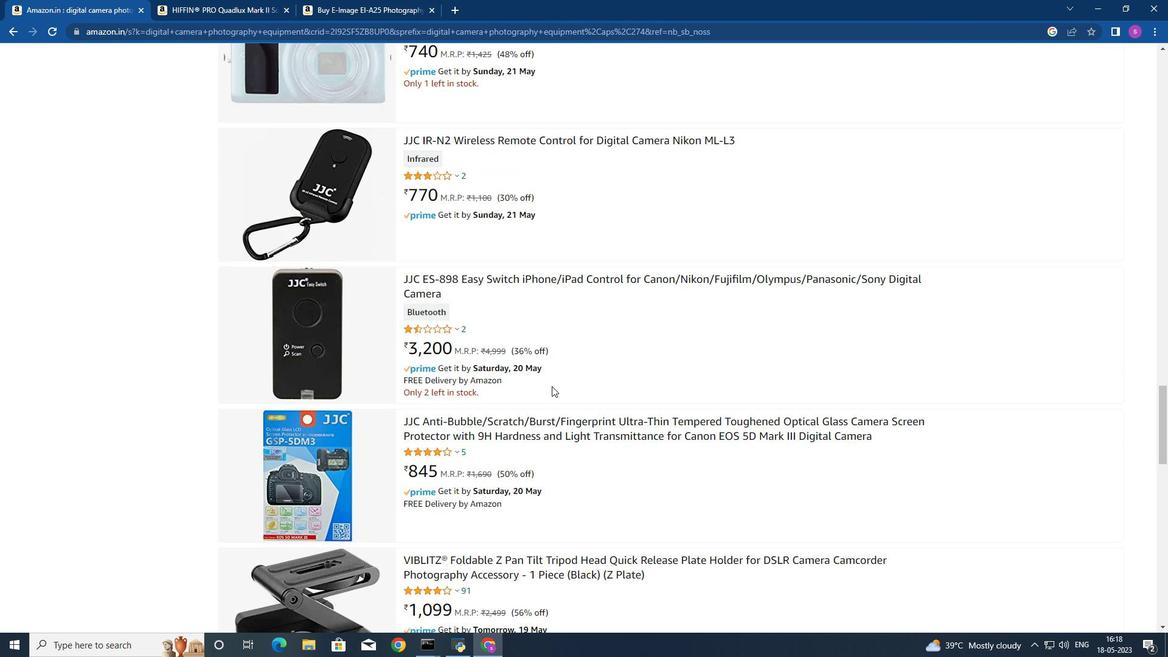 
Action: Mouse scrolled (553, 386) with delta (0, 0)
Screenshot: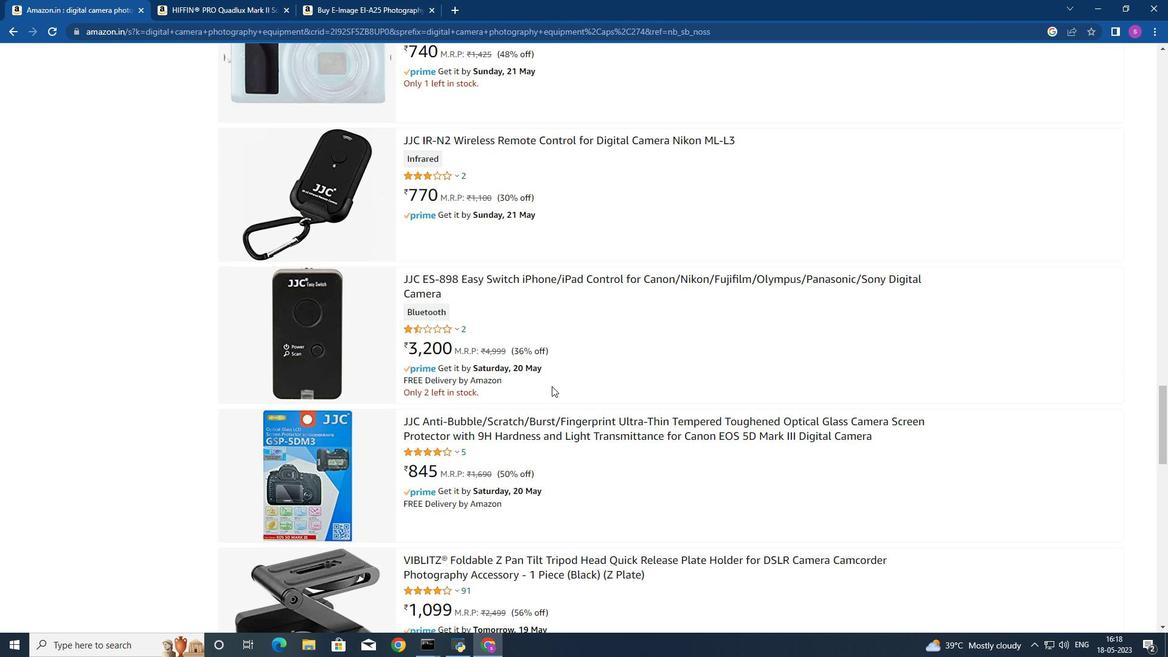 
Action: Mouse moved to (554, 387)
Screenshot: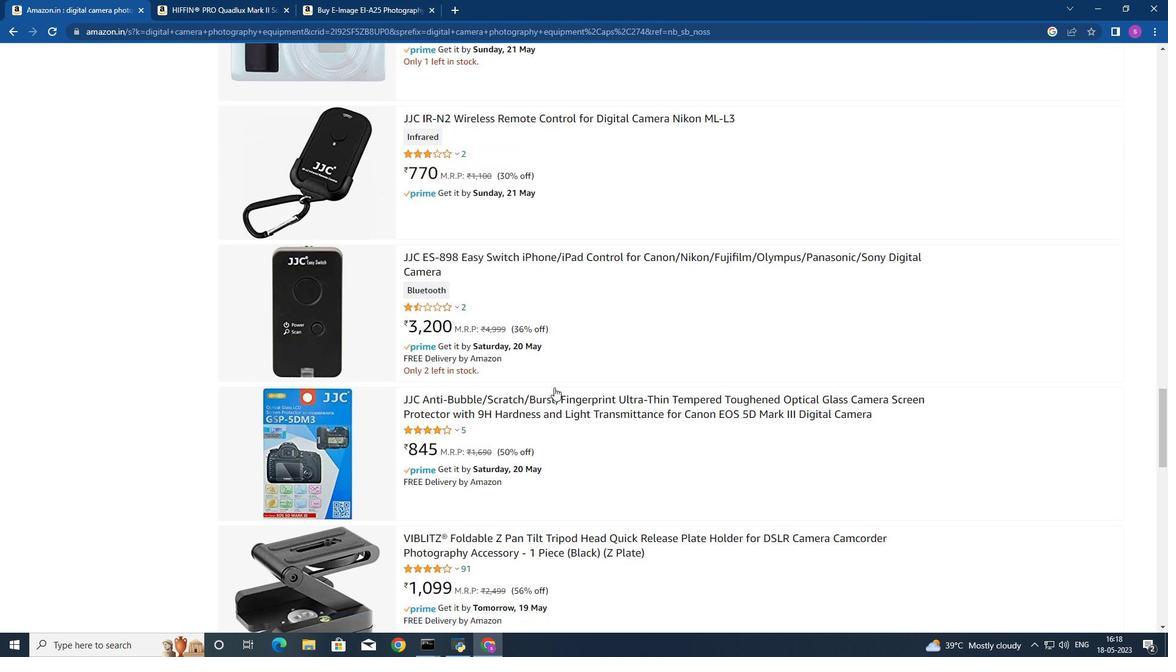 
Action: Mouse scrolled (554, 386) with delta (0, 0)
Screenshot: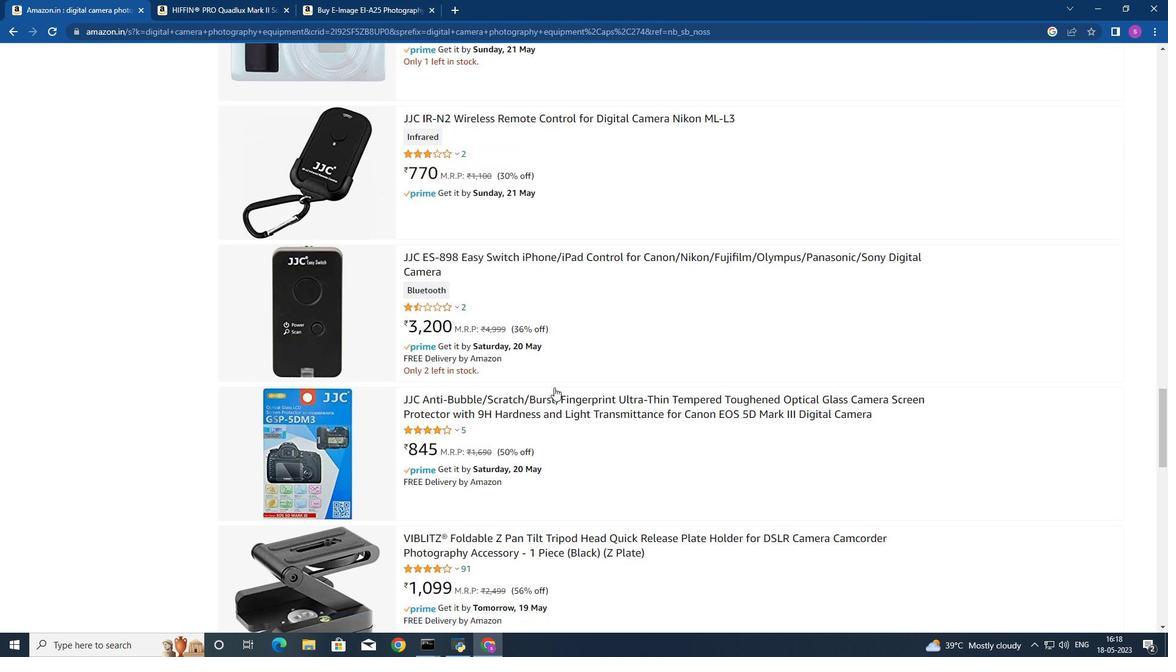 
Action: Mouse moved to (561, 386)
Screenshot: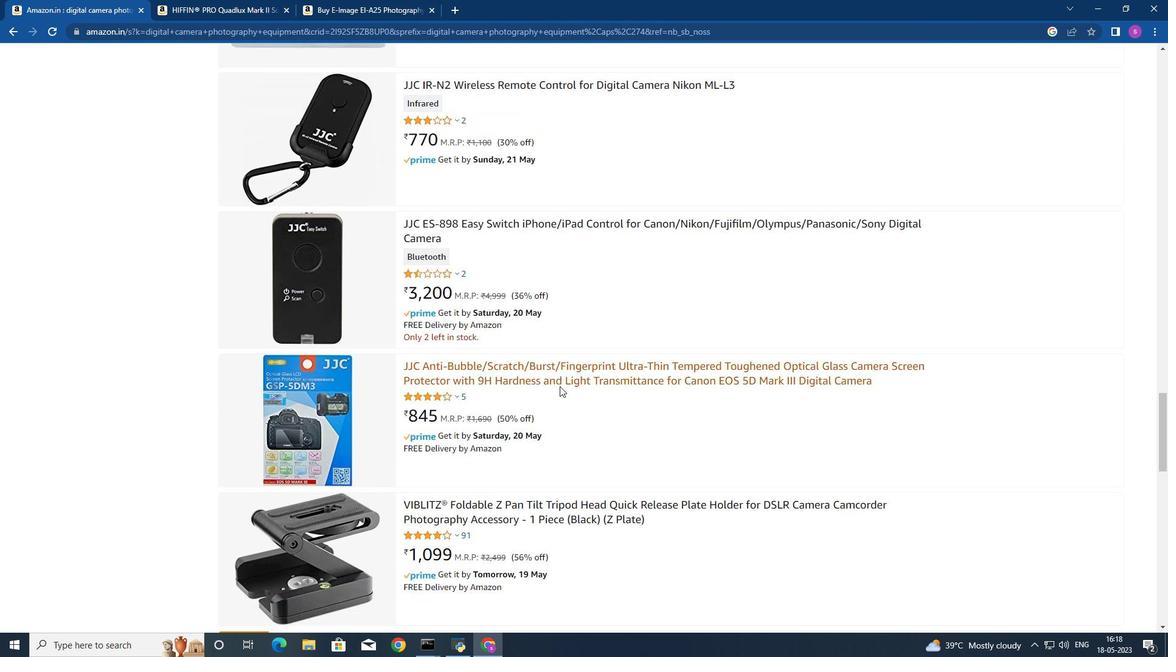 
Action: Mouse scrolled (561, 386) with delta (0, 0)
Screenshot: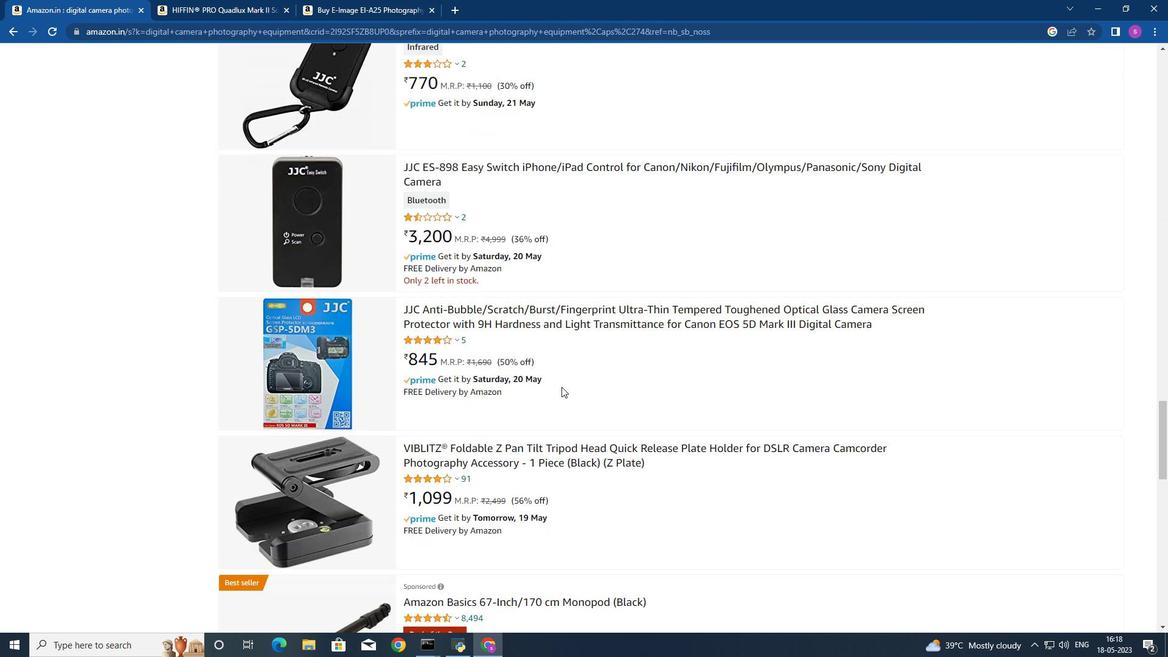 
Action: Mouse moved to (562, 385)
Screenshot: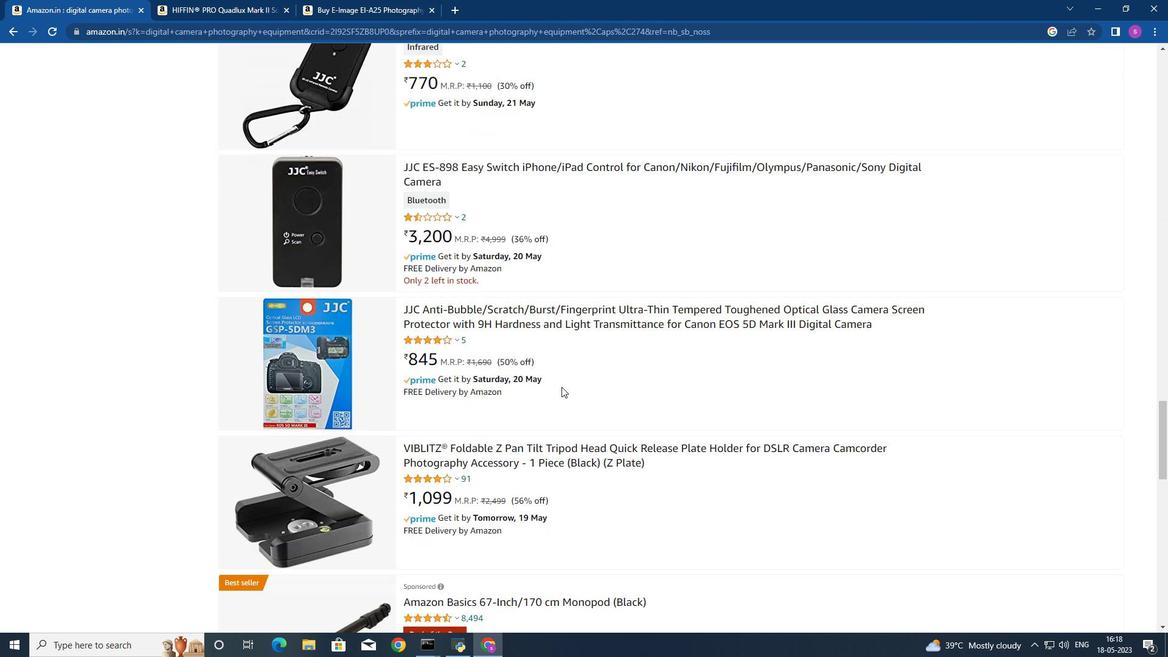 
Action: Mouse scrolled (562, 386) with delta (0, 0)
Screenshot: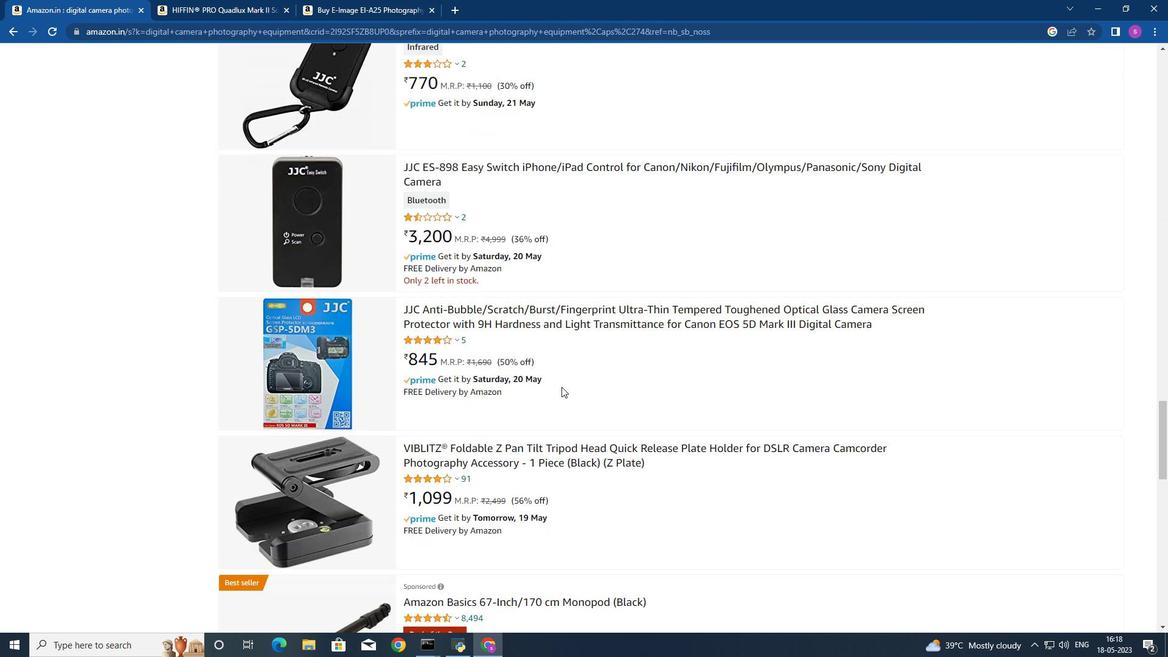 
Action: Mouse moved to (562, 385)
Screenshot: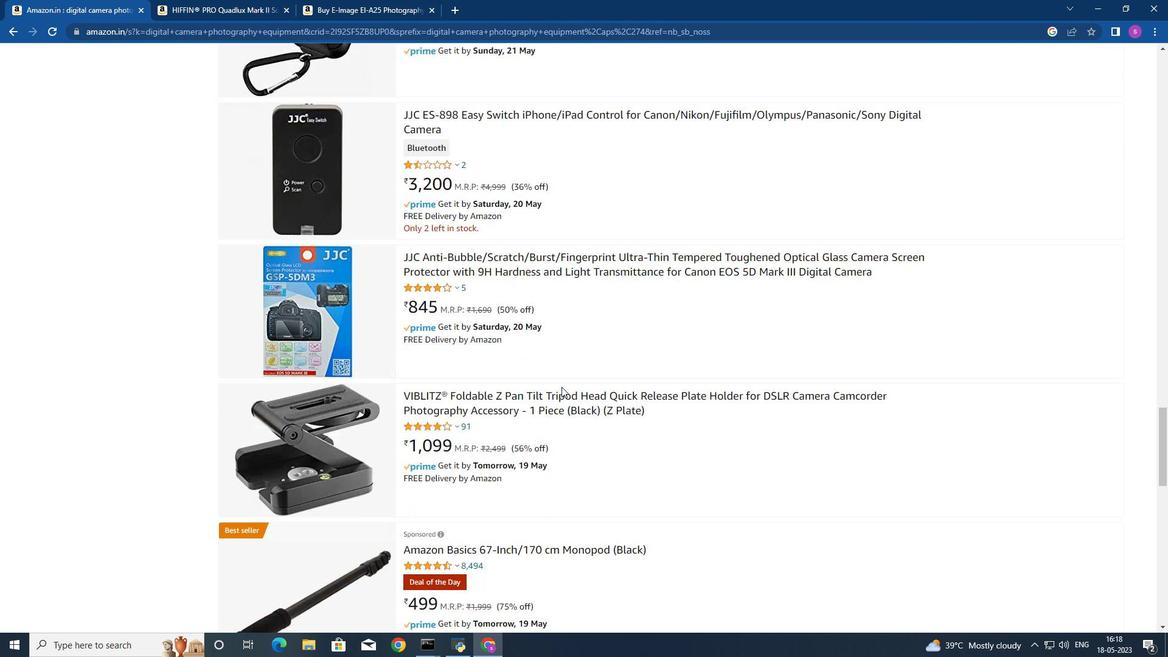 
Action: Mouse scrolled (562, 384) with delta (0, 0)
Screenshot: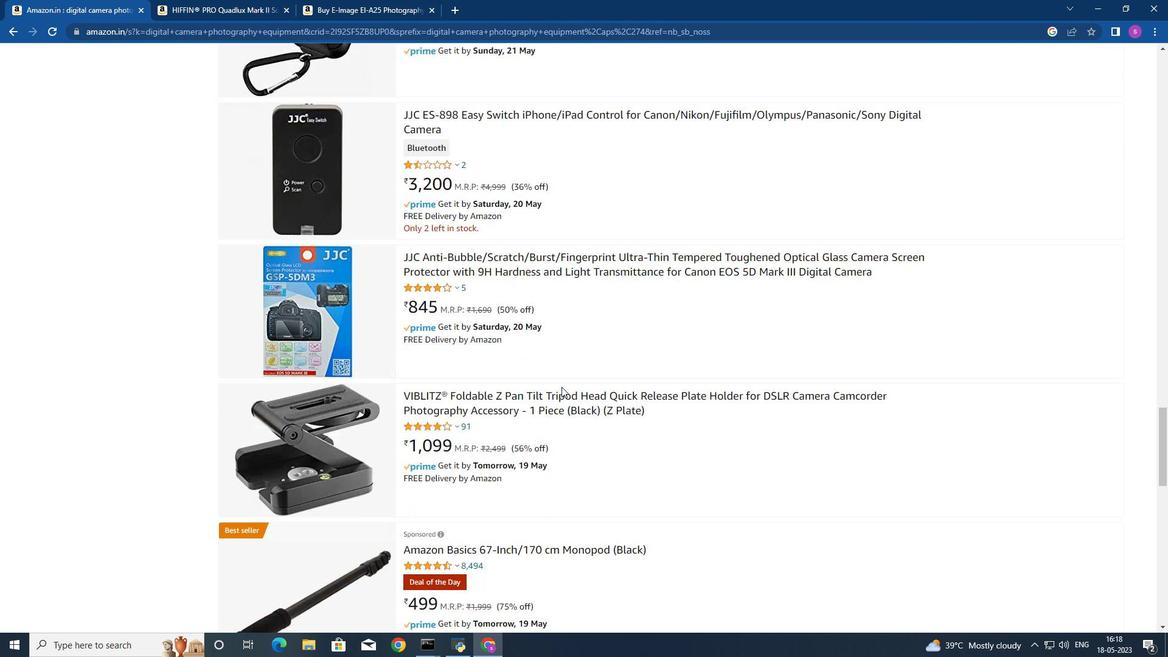 
Action: Mouse moved to (563, 384)
Screenshot: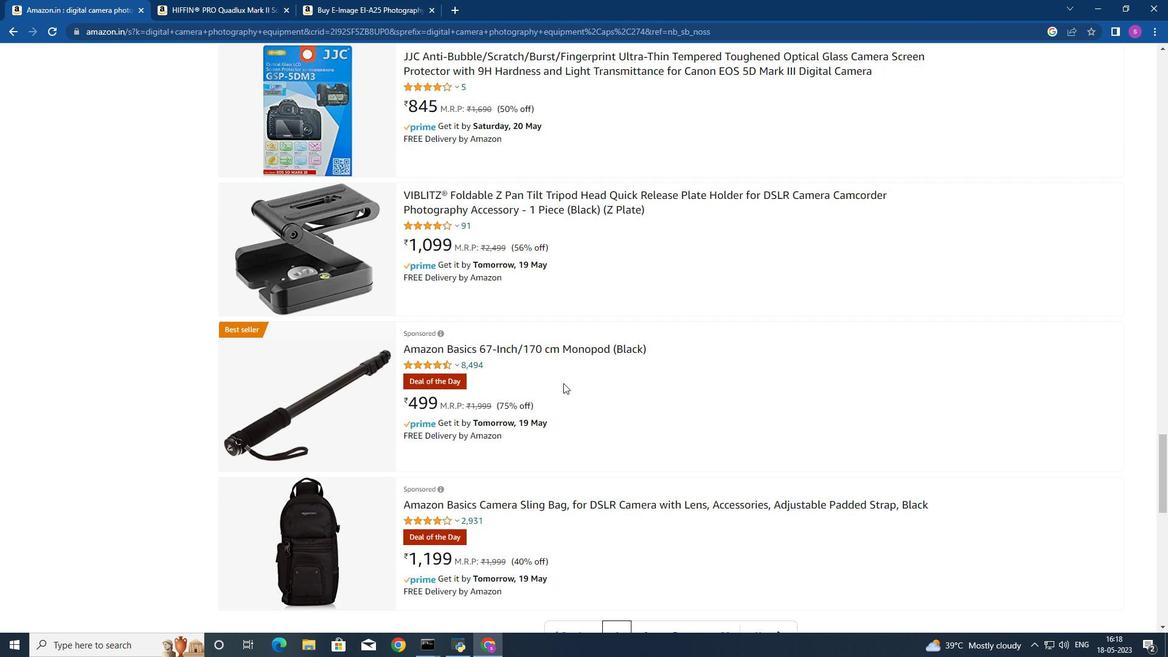 
Action: Mouse scrolled (563, 383) with delta (0, 0)
Screenshot: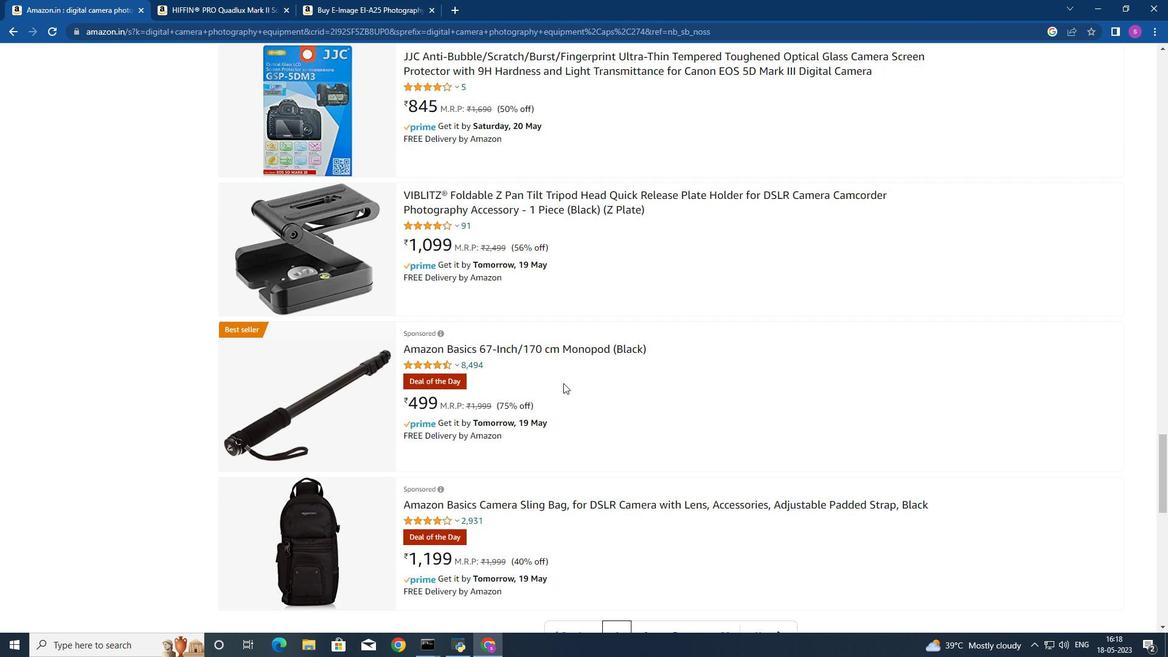 
Action: Mouse moved to (563, 385)
Screenshot: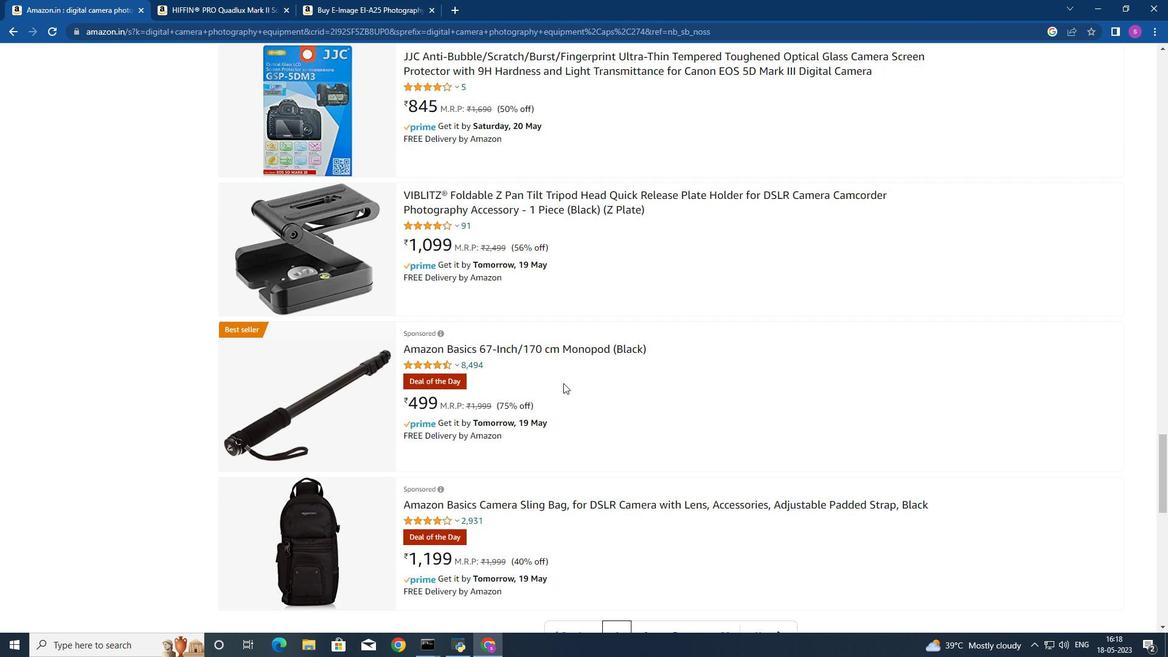 
Action: Mouse scrolled (563, 384) with delta (0, 0)
Screenshot: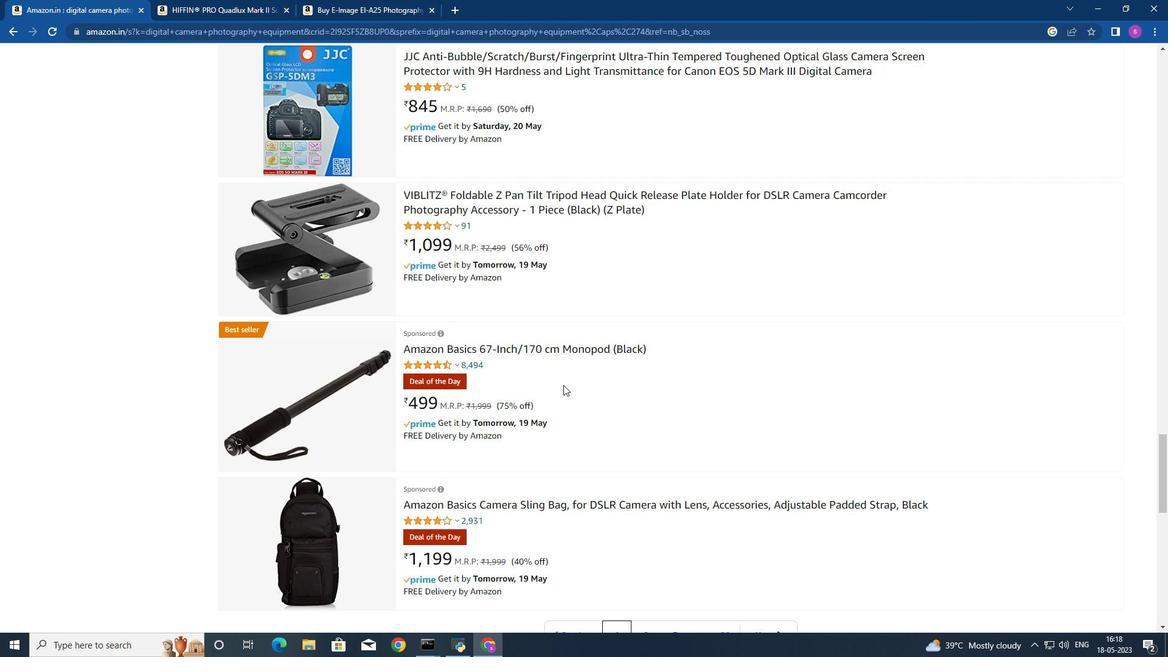 
Action: Mouse moved to (563, 383)
Screenshot: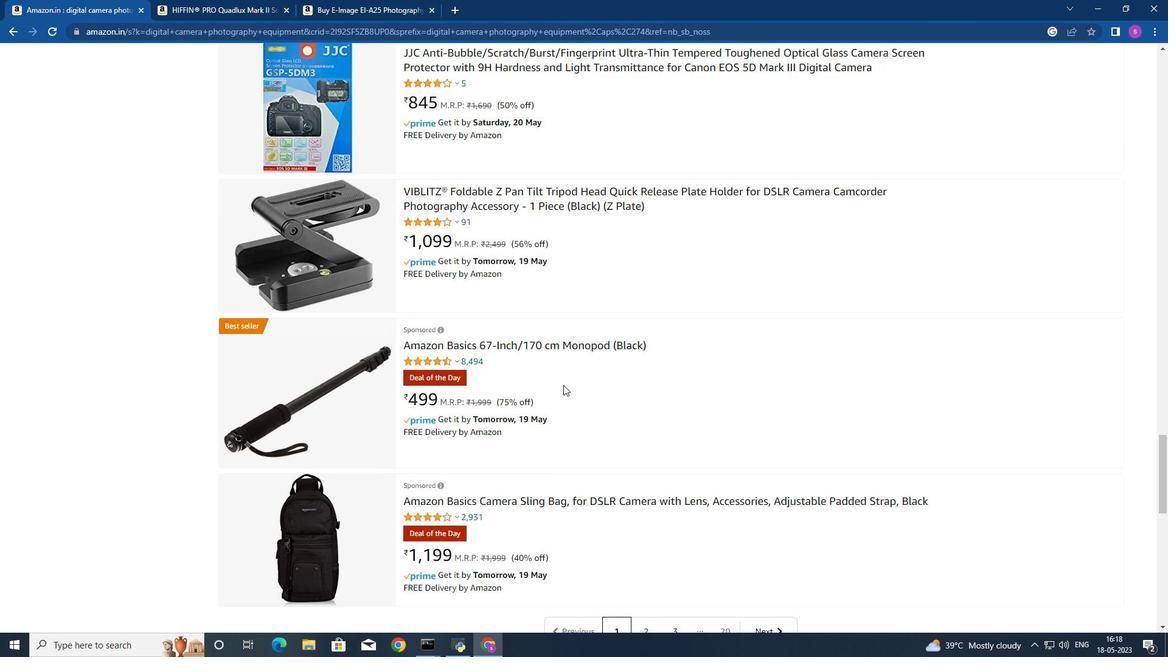 
Action: Mouse scrolled (563, 383) with delta (0, 0)
Screenshot: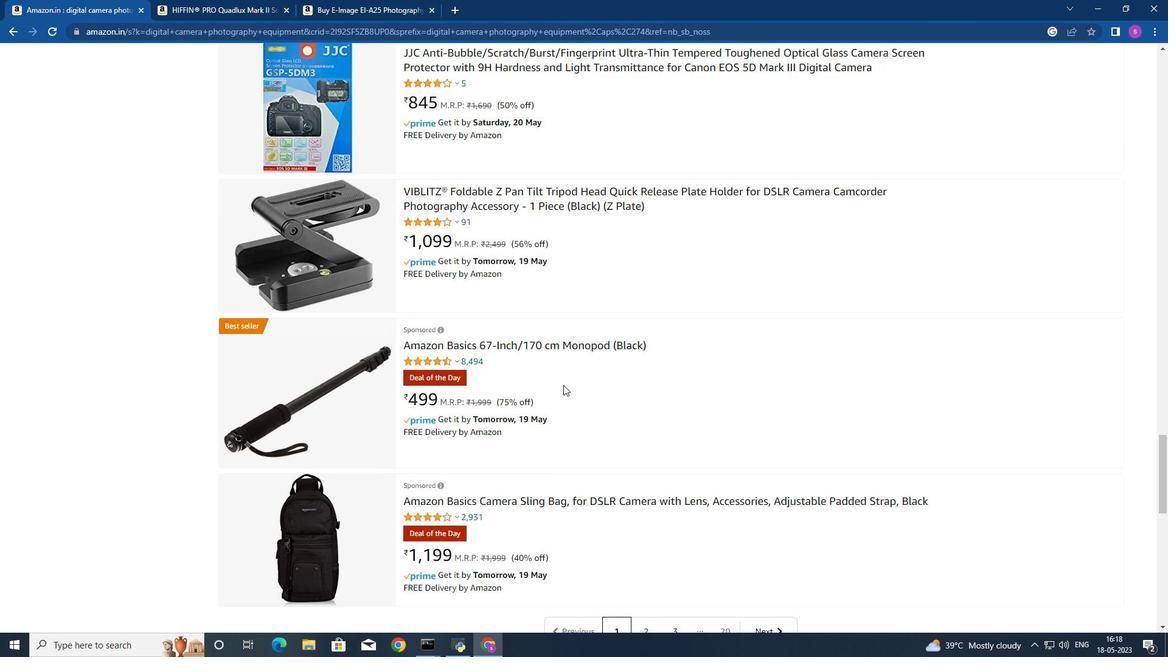 
Action: Mouse scrolled (563, 383) with delta (0, 0)
Screenshot: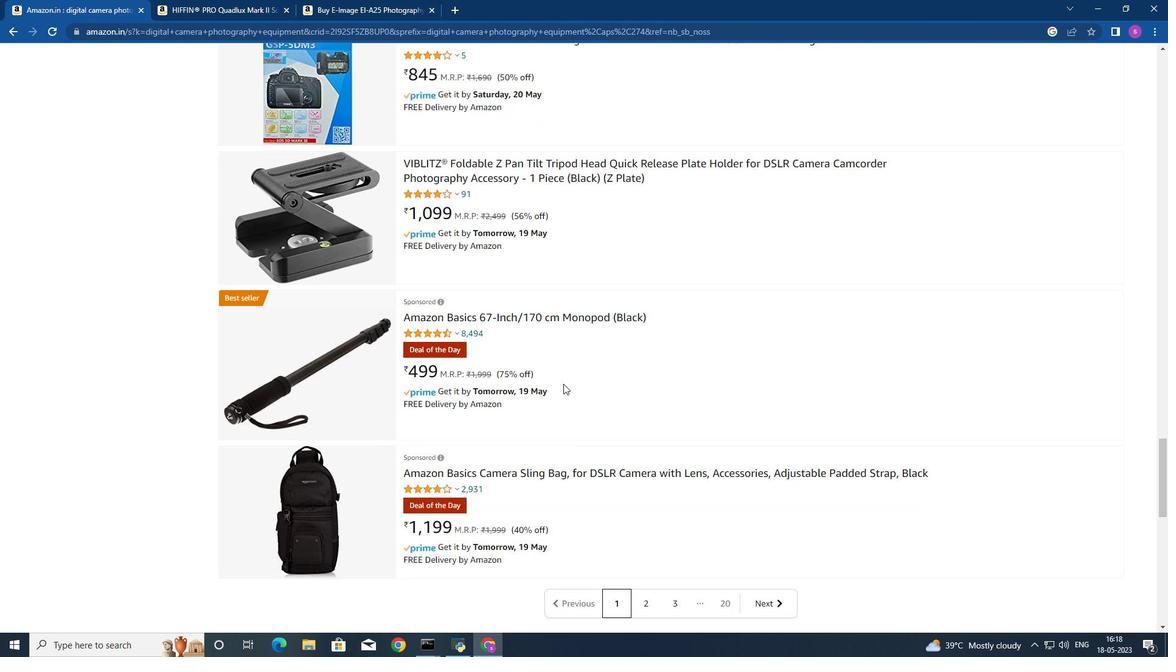 
Action: Mouse moved to (563, 382)
Screenshot: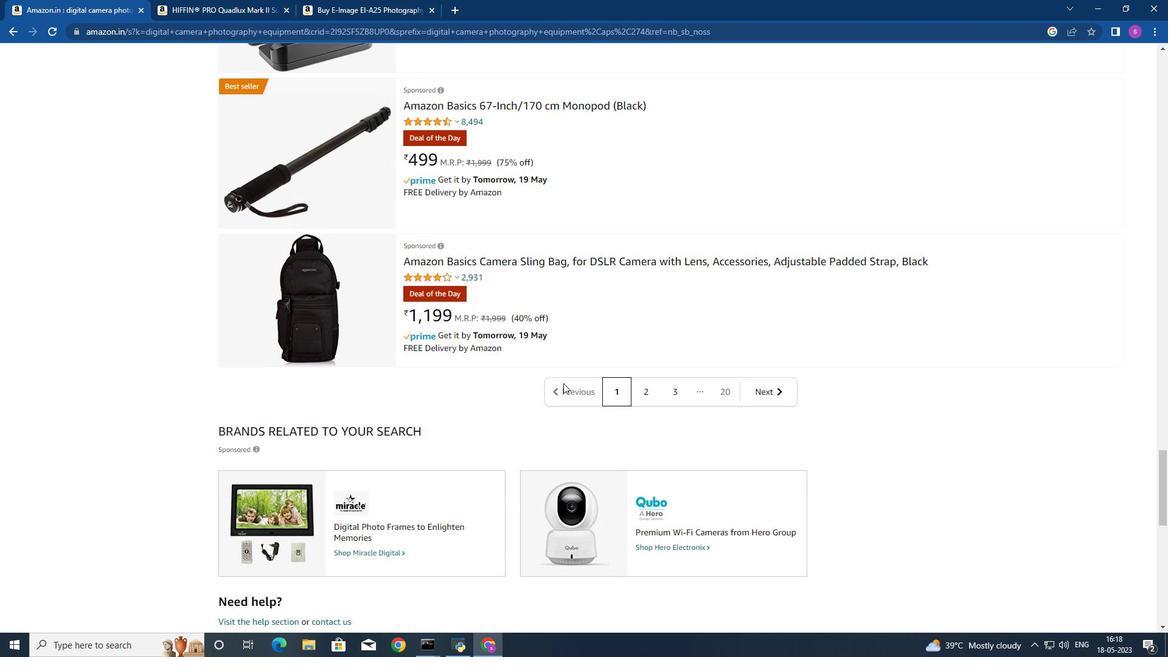 
Action: Mouse scrolled (563, 382) with delta (0, 0)
Screenshot: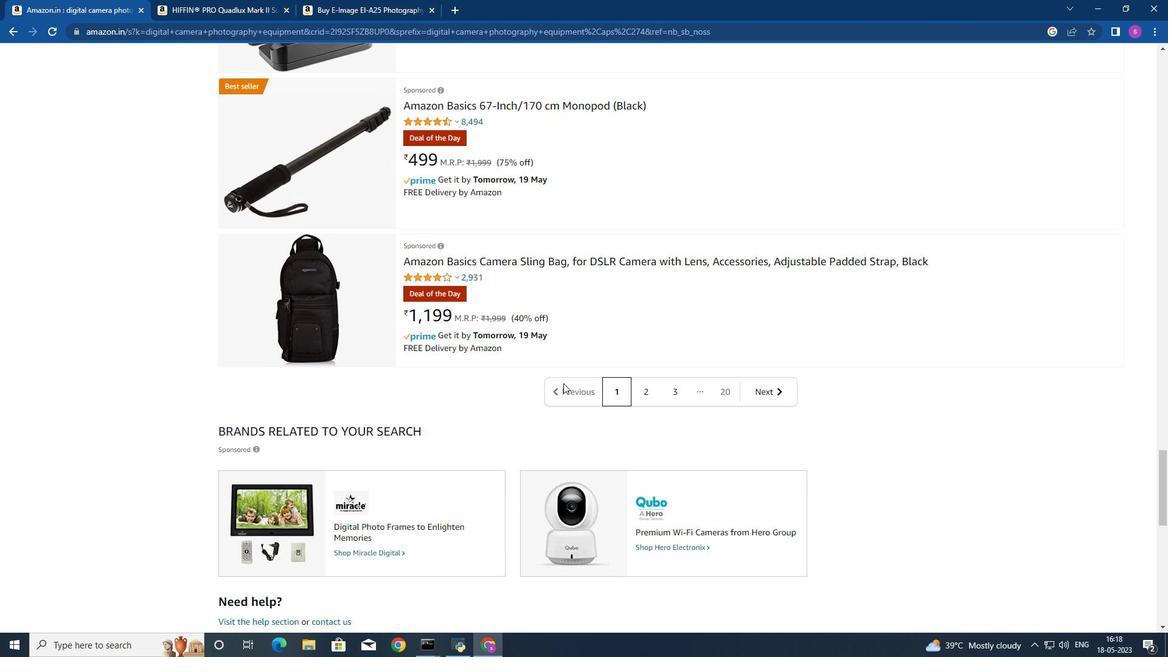 
Action: Mouse scrolled (563, 382) with delta (0, 0)
Screenshot: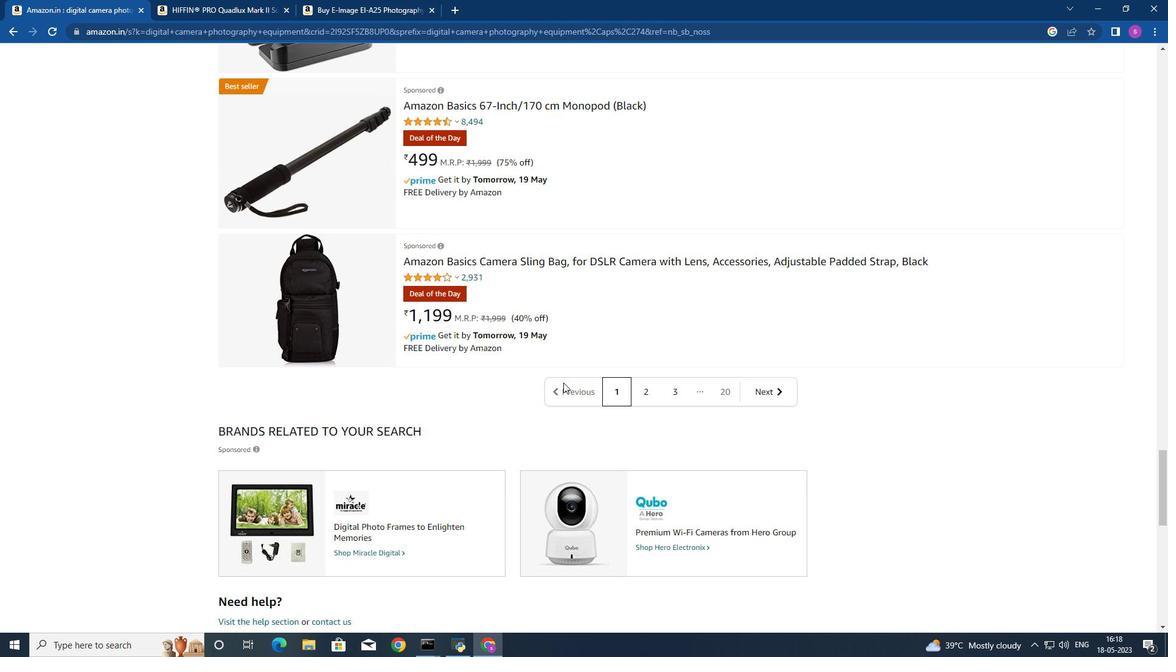 
Action: Mouse moved to (563, 374)
Screenshot: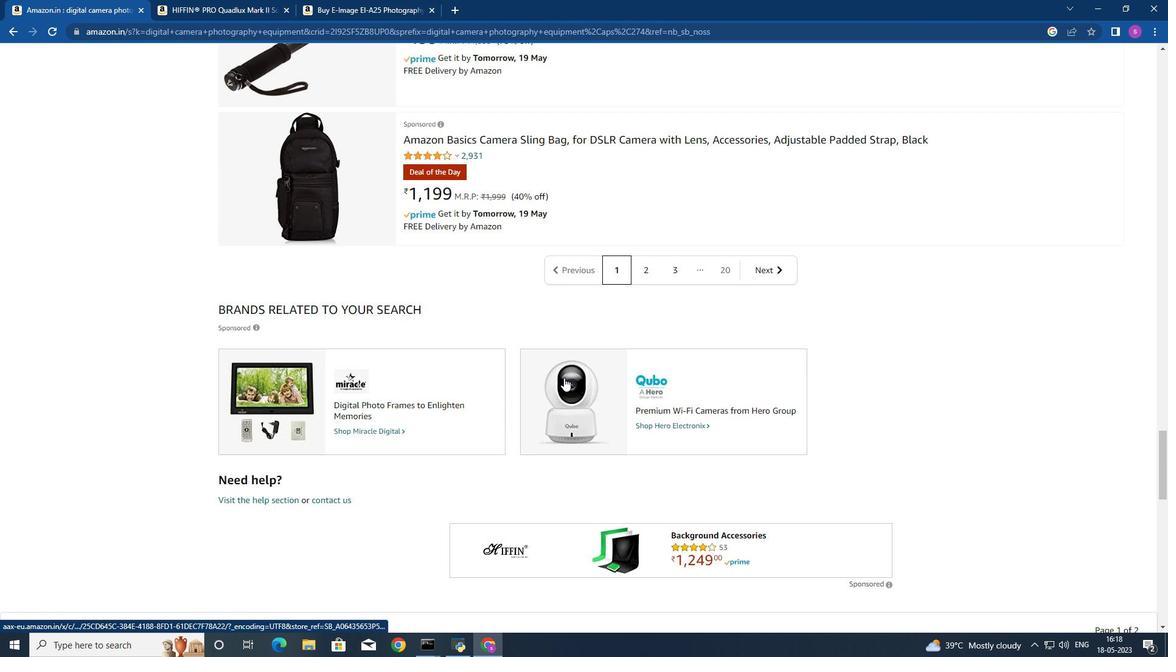 
Action: Mouse scrolled (563, 374) with delta (0, 0)
Screenshot: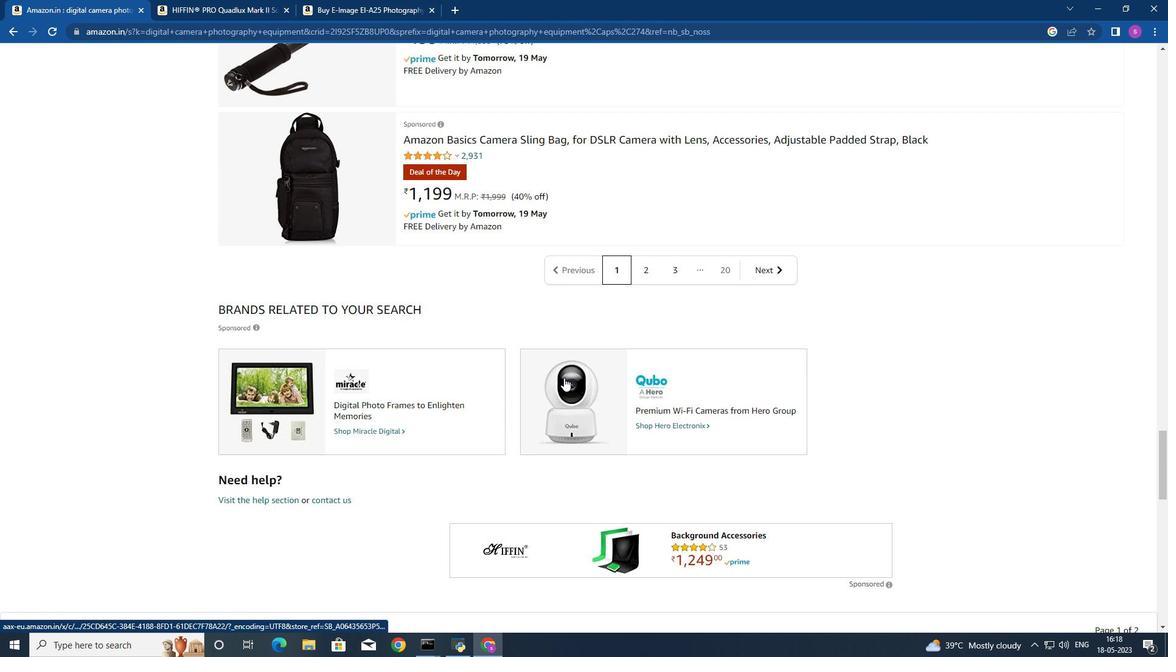 
Action: Mouse scrolled (563, 374) with delta (0, 0)
Screenshot: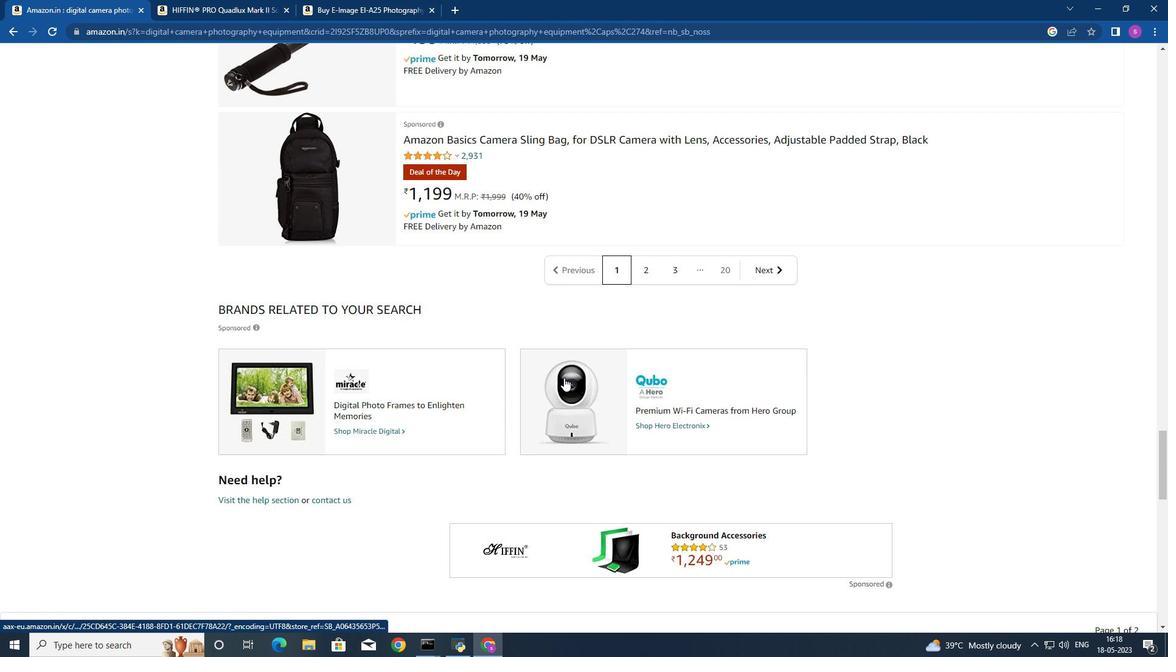 
Action: Mouse scrolled (563, 374) with delta (0, 0)
Screenshot: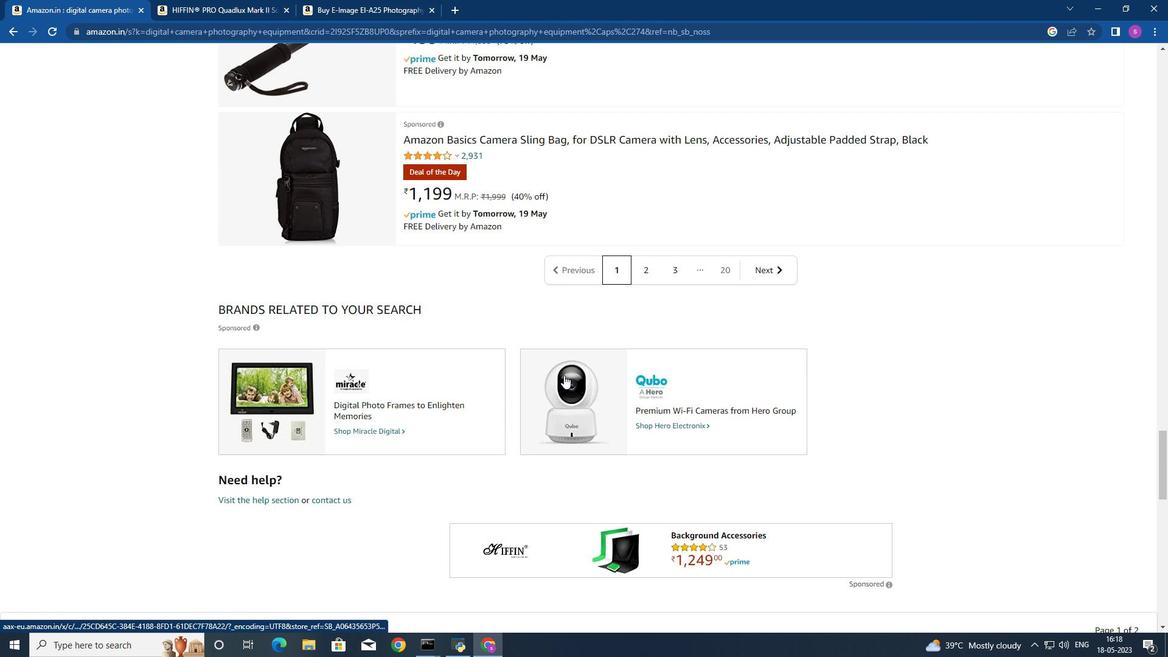 
Action: Mouse scrolled (563, 374) with delta (0, 0)
Screenshot: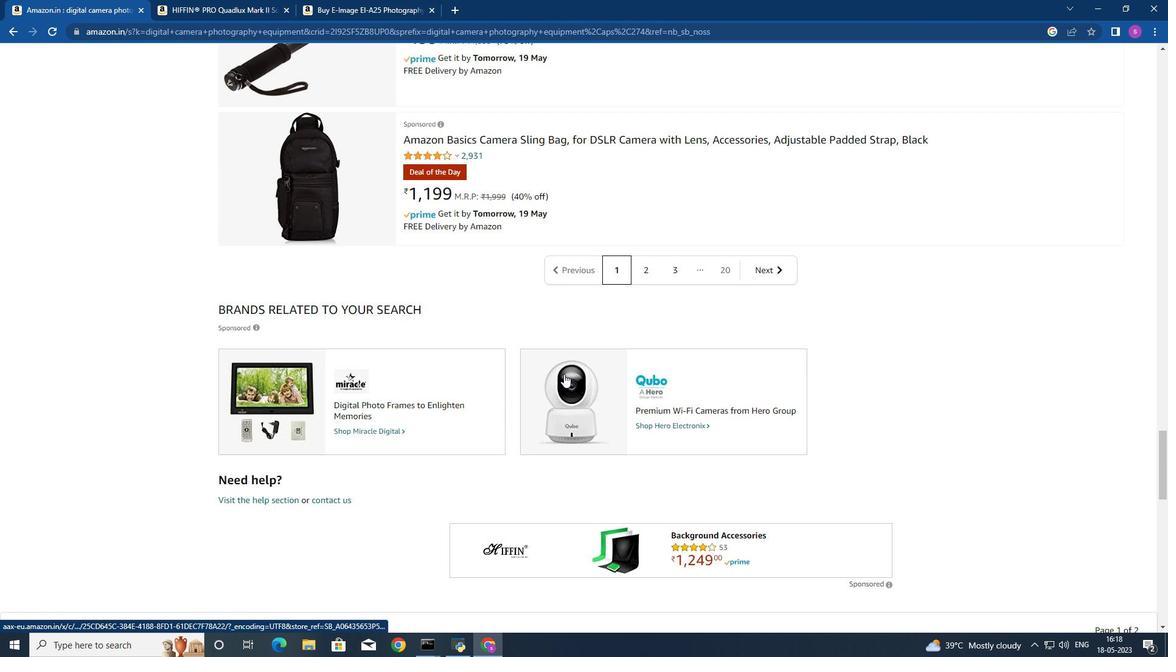 
Action: Mouse scrolled (563, 374) with delta (0, 0)
Screenshot: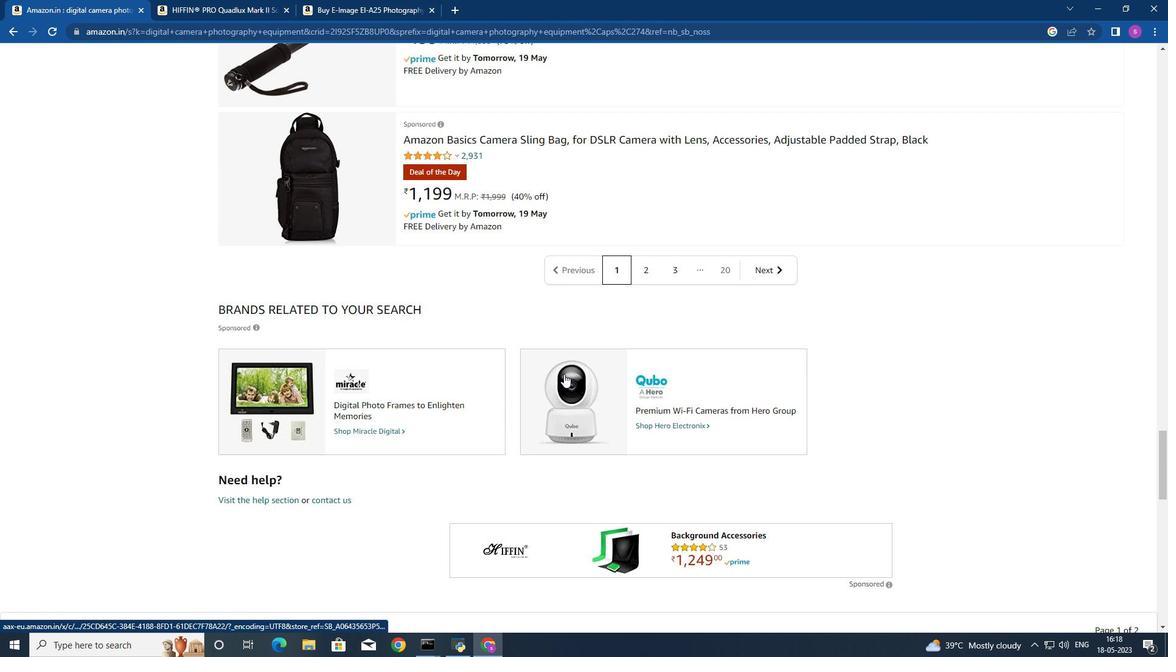 
Action: Mouse scrolled (563, 374) with delta (0, 0)
Screenshot: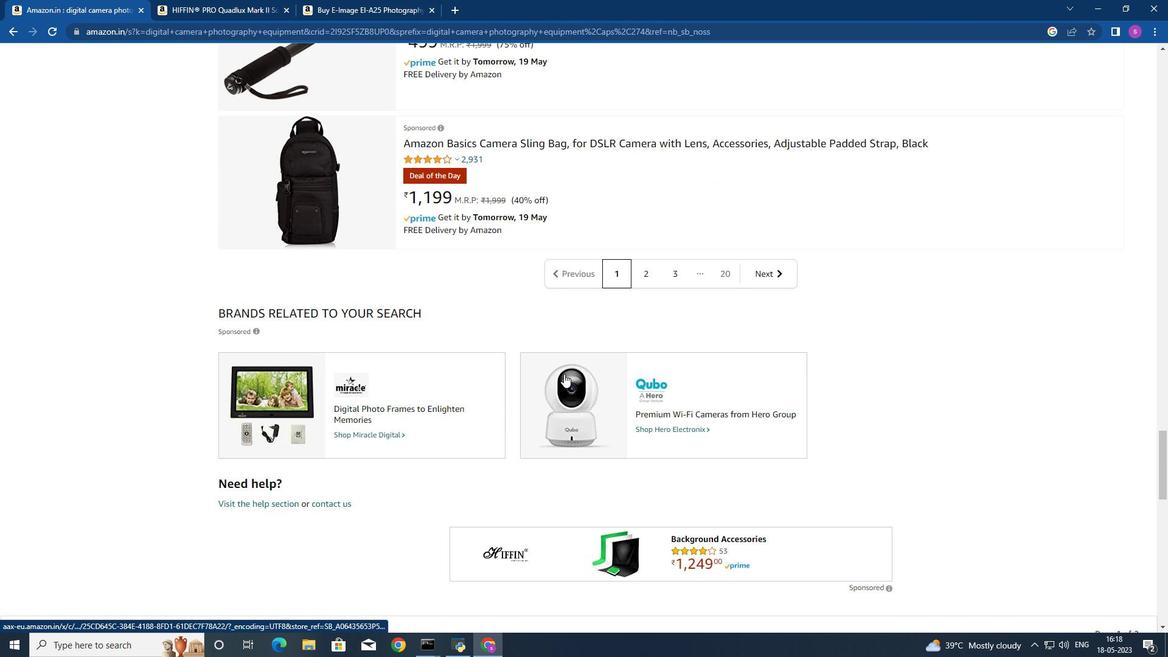 
Action: Mouse scrolled (563, 374) with delta (0, 0)
Screenshot: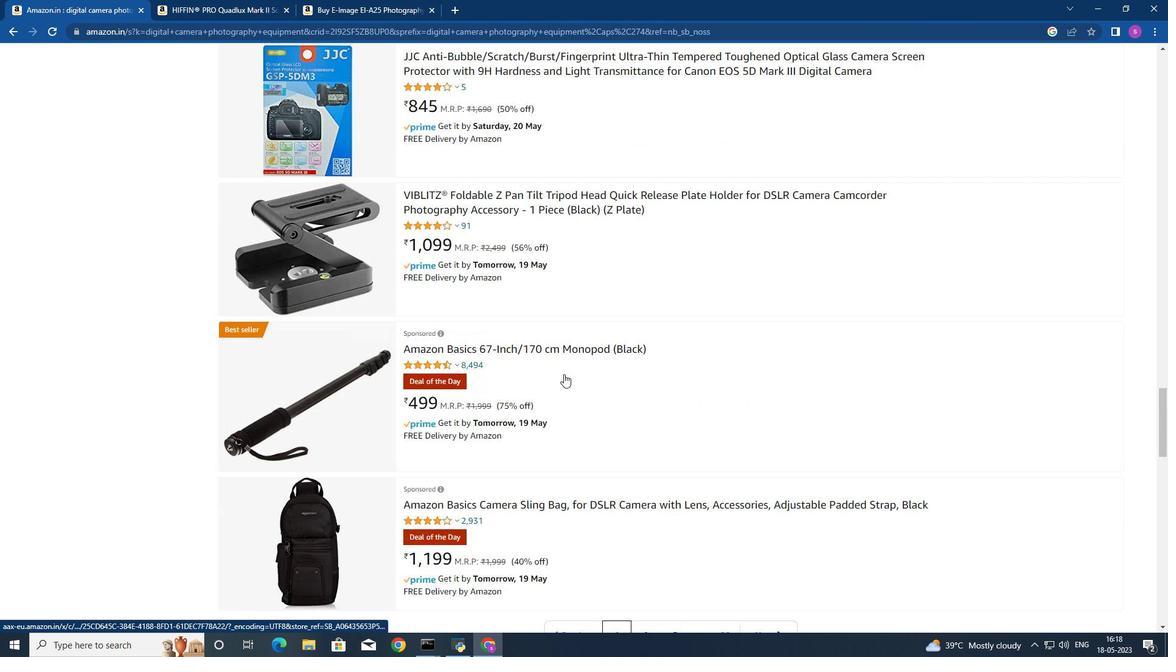 
Action: Mouse scrolled (563, 374) with delta (0, 0)
Screenshot: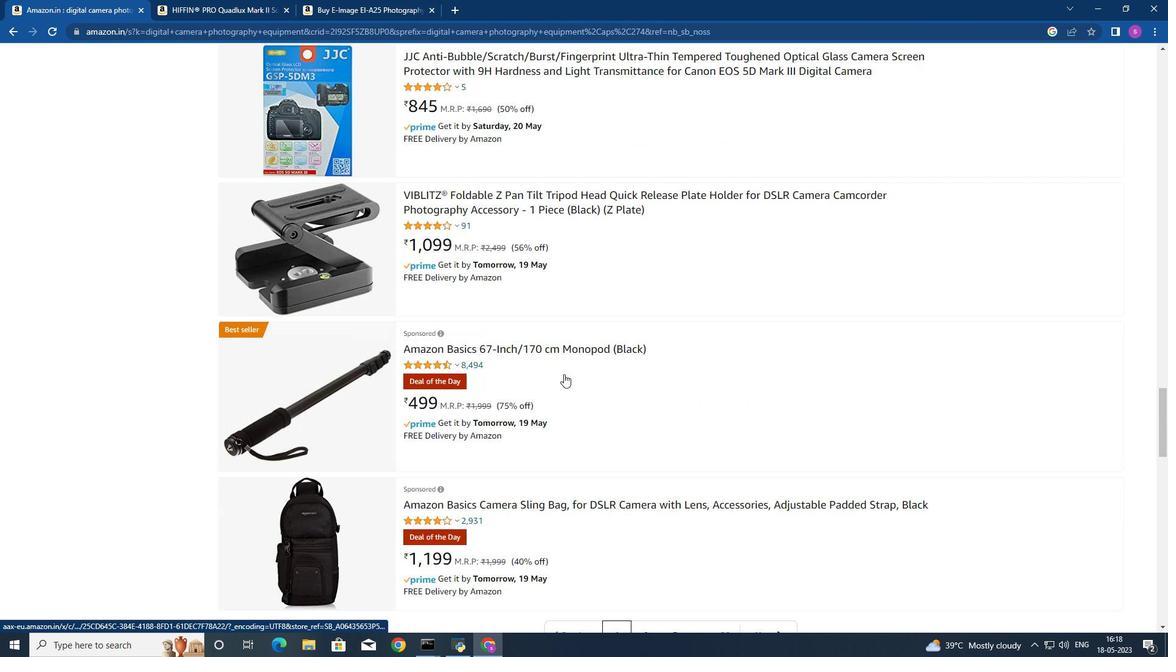 
Action: Mouse scrolled (563, 374) with delta (0, 0)
Screenshot: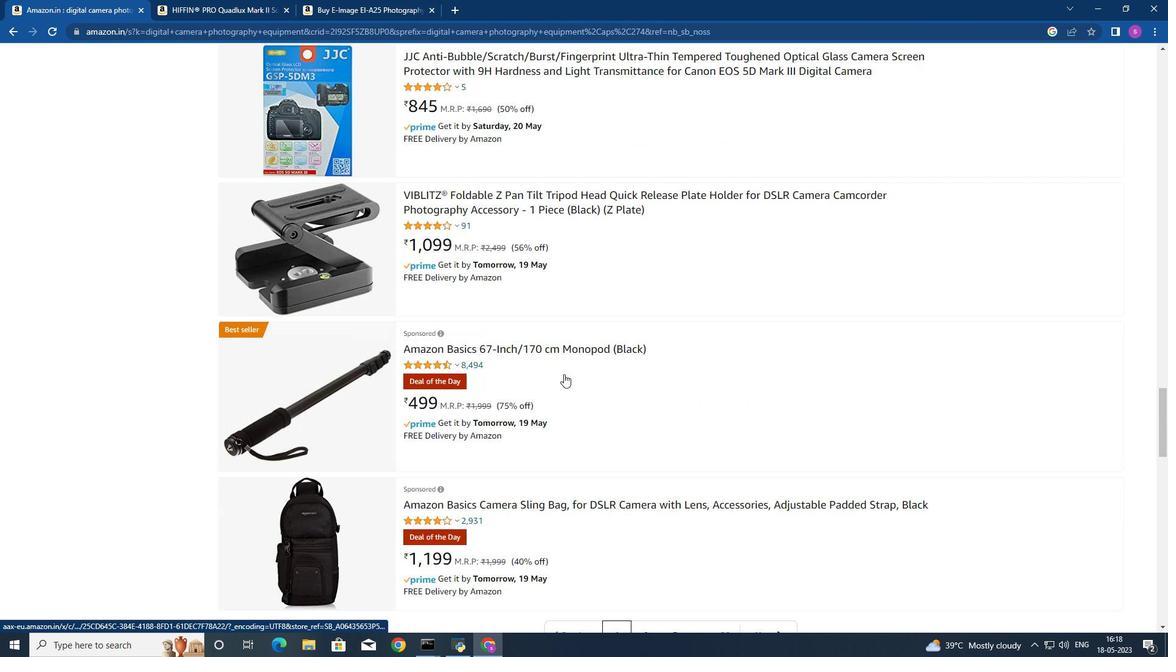 
Action: Mouse scrolled (563, 374) with delta (0, 0)
Screenshot: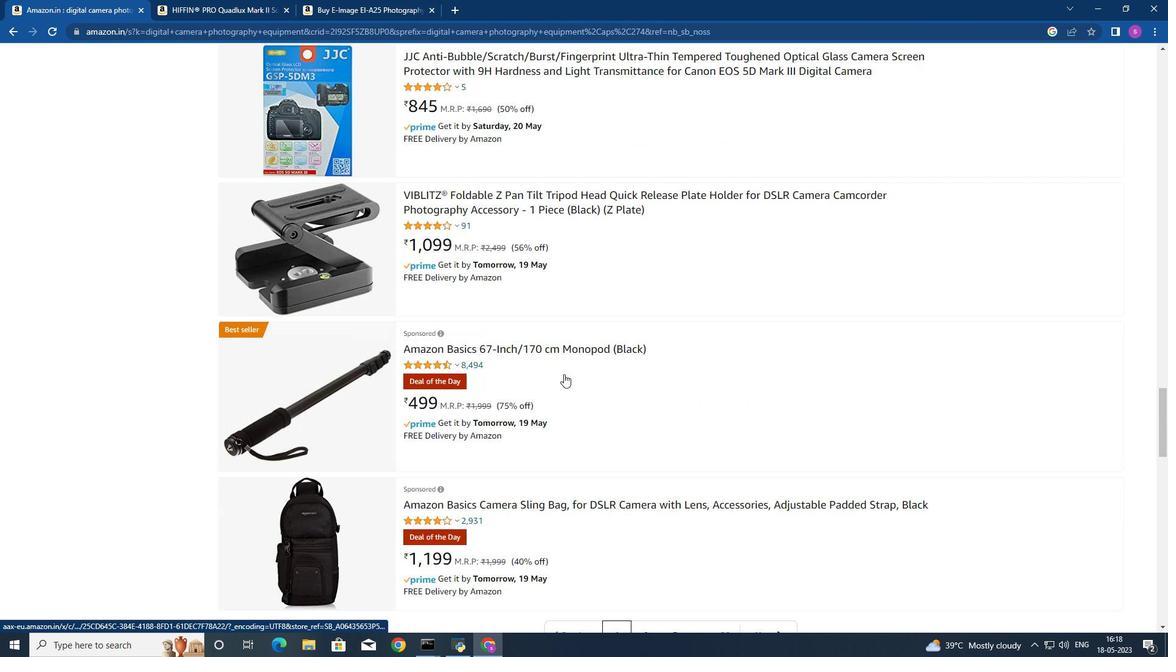 
Action: Mouse scrolled (563, 374) with delta (0, 0)
Screenshot: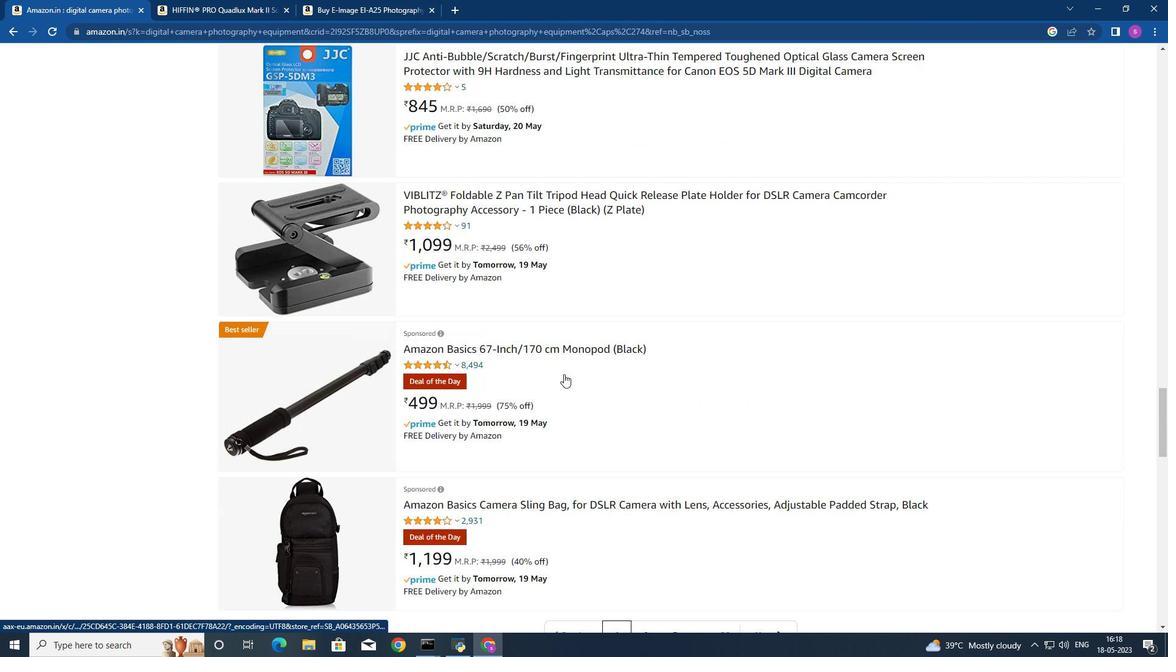 
Action: Mouse scrolled (563, 374) with delta (0, 0)
Screenshot: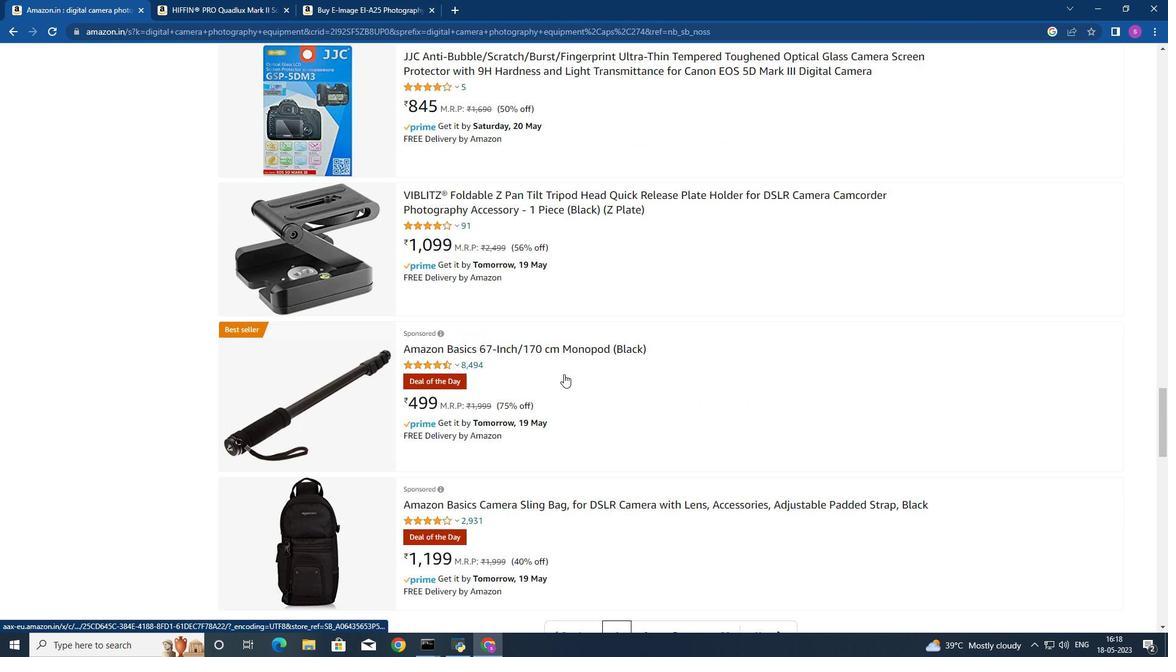 
Action: Mouse scrolled (563, 374) with delta (0, 0)
Screenshot: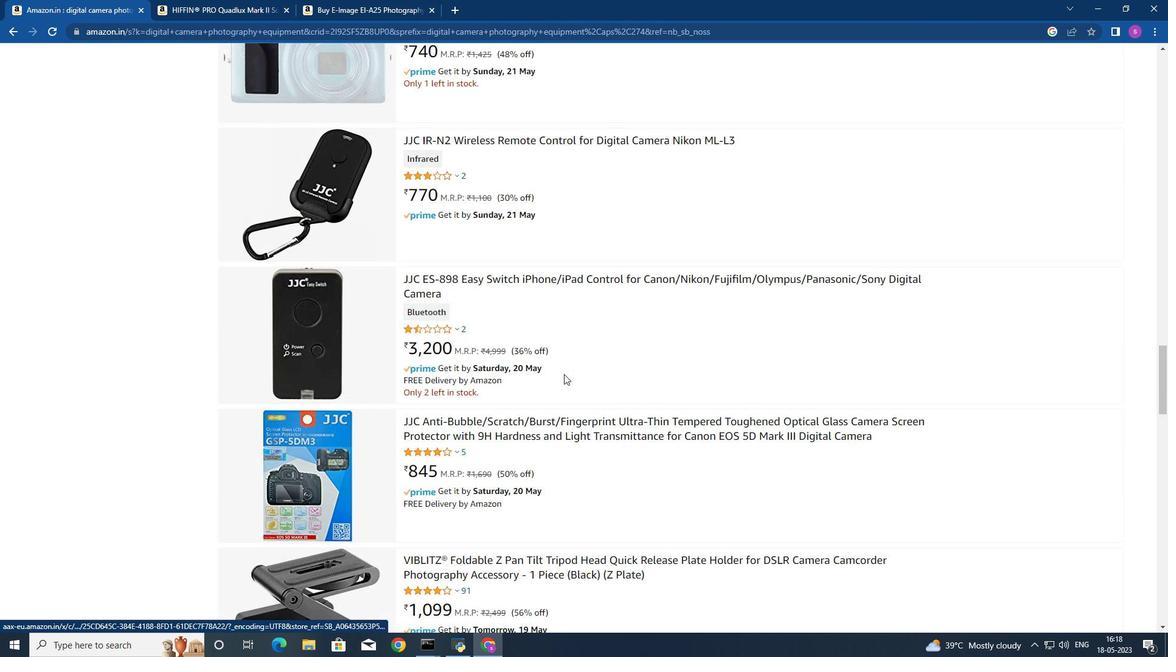 
Action: Mouse scrolled (563, 374) with delta (0, 0)
Screenshot: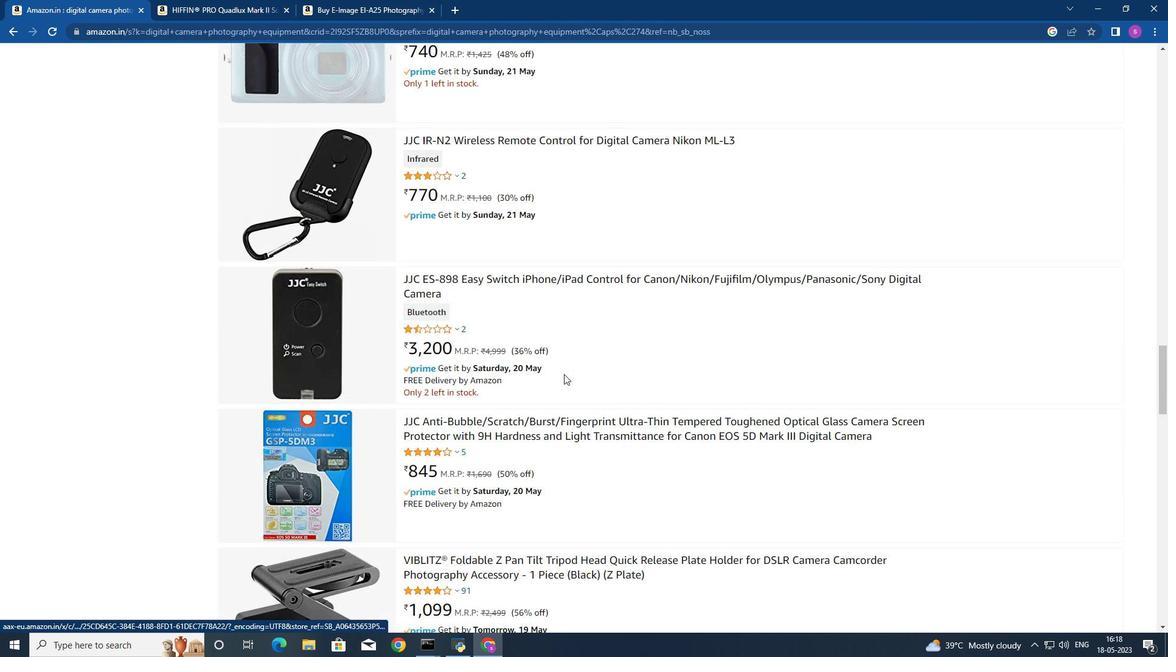 
Action: Mouse scrolled (563, 374) with delta (0, 0)
Screenshot: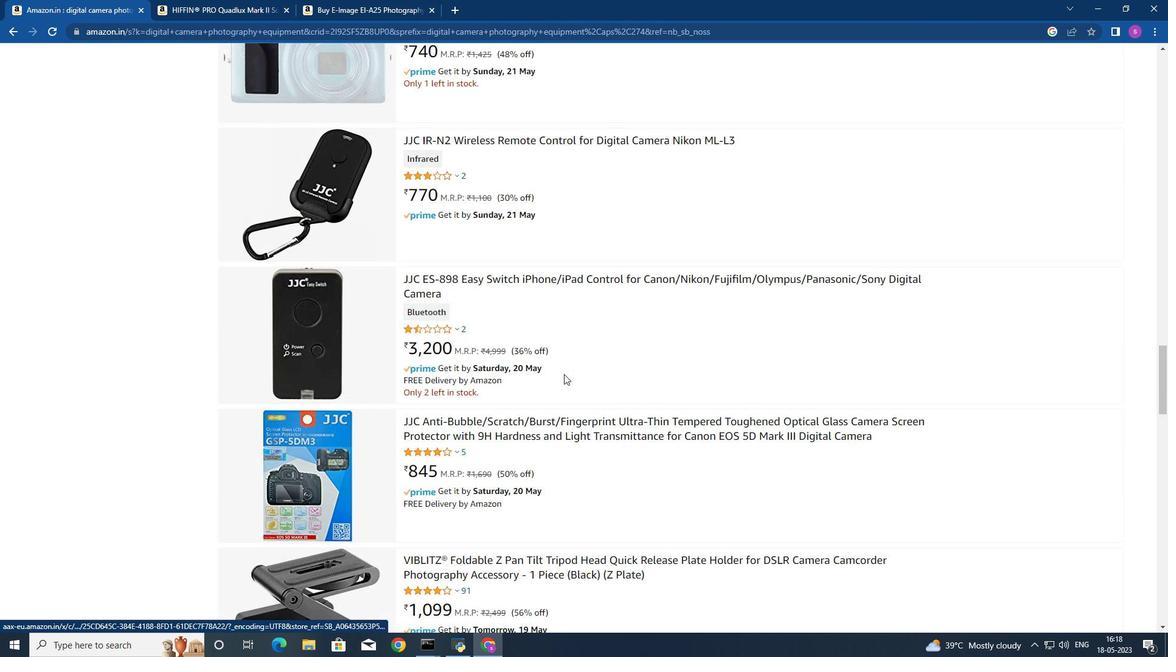 
Action: Mouse scrolled (563, 374) with delta (0, 0)
Screenshot: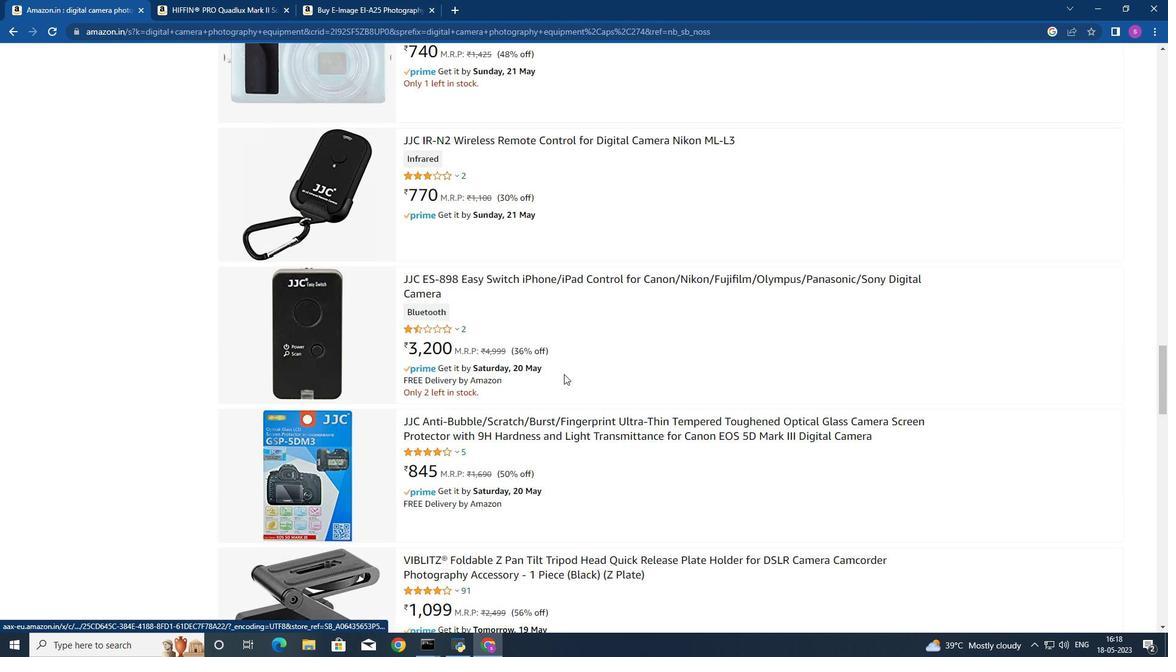 
Action: Mouse scrolled (563, 374) with delta (0, 0)
